 Task: Explore and apply different project templates and views in Asana.
Action: Mouse moved to (855, 535)
Screenshot: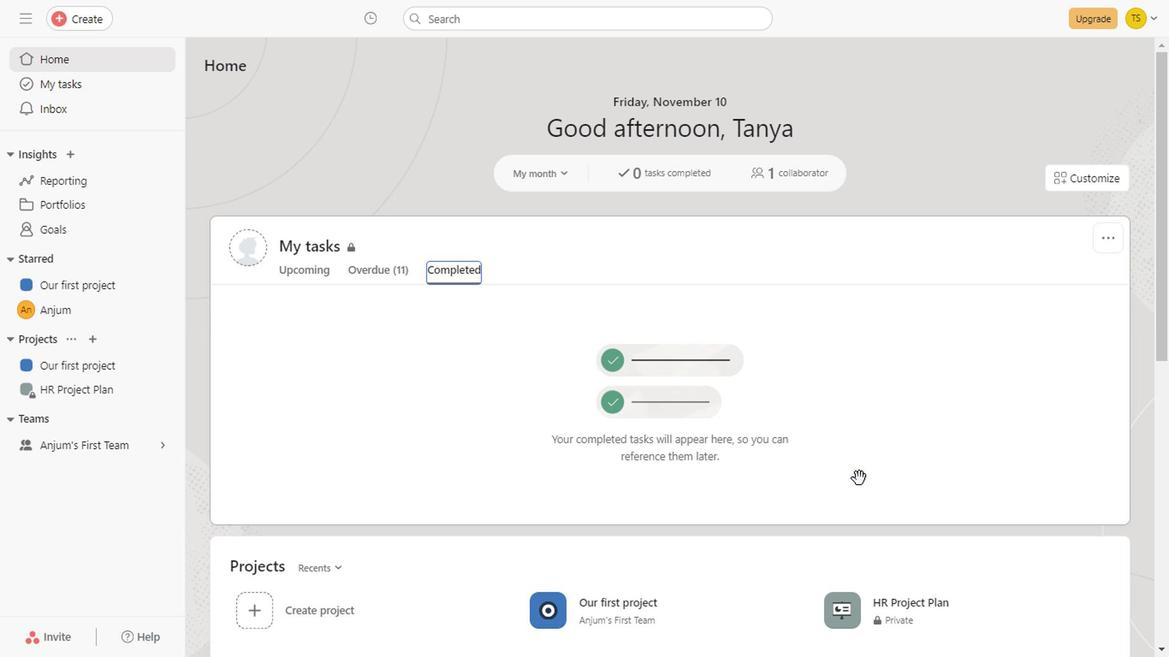 
Action: Mouse scrolled (855, 534) with delta (0, 0)
Screenshot: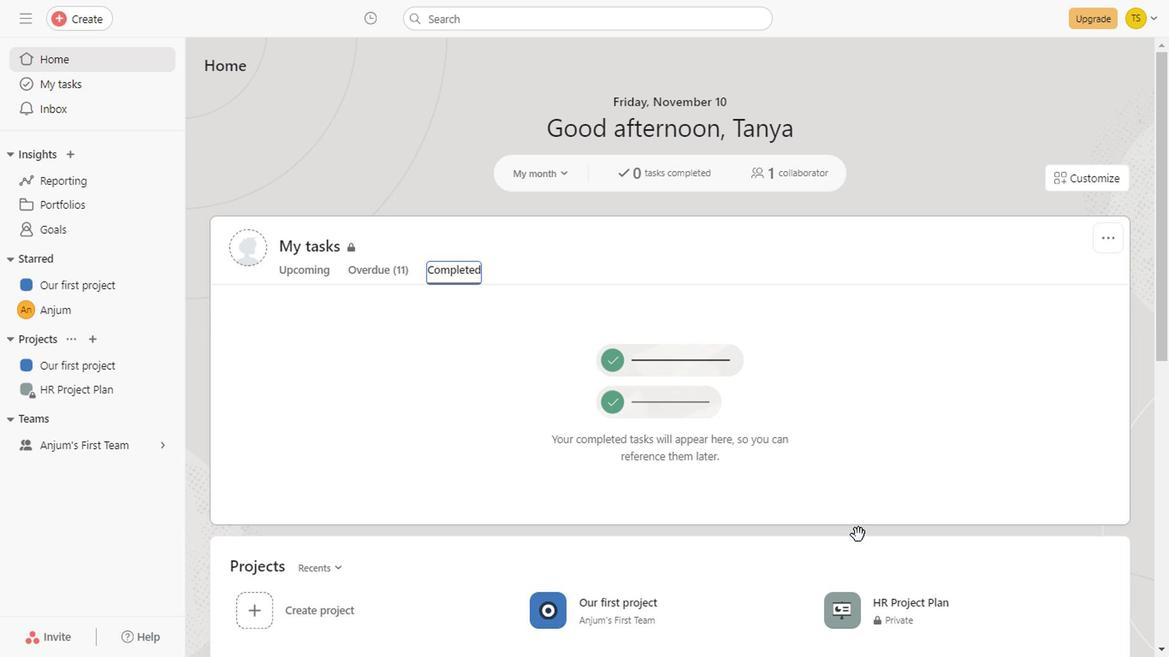 
Action: Mouse scrolled (855, 534) with delta (0, 0)
Screenshot: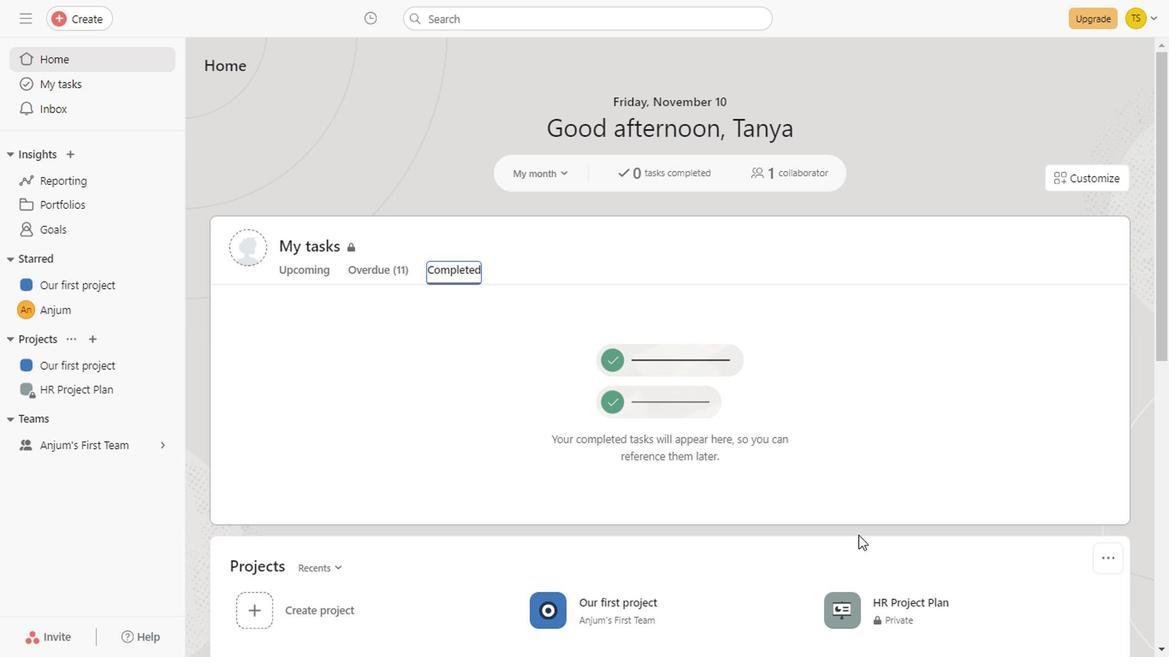 
Action: Mouse scrolled (855, 534) with delta (0, 0)
Screenshot: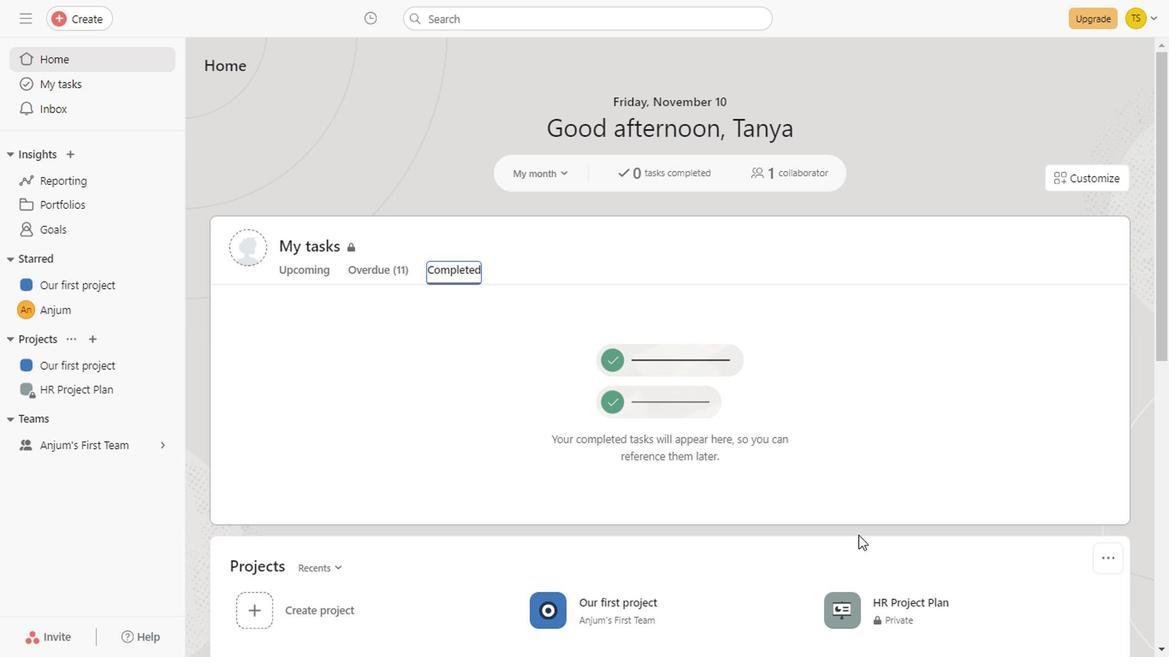 
Action: Mouse scrolled (855, 534) with delta (0, 0)
Screenshot: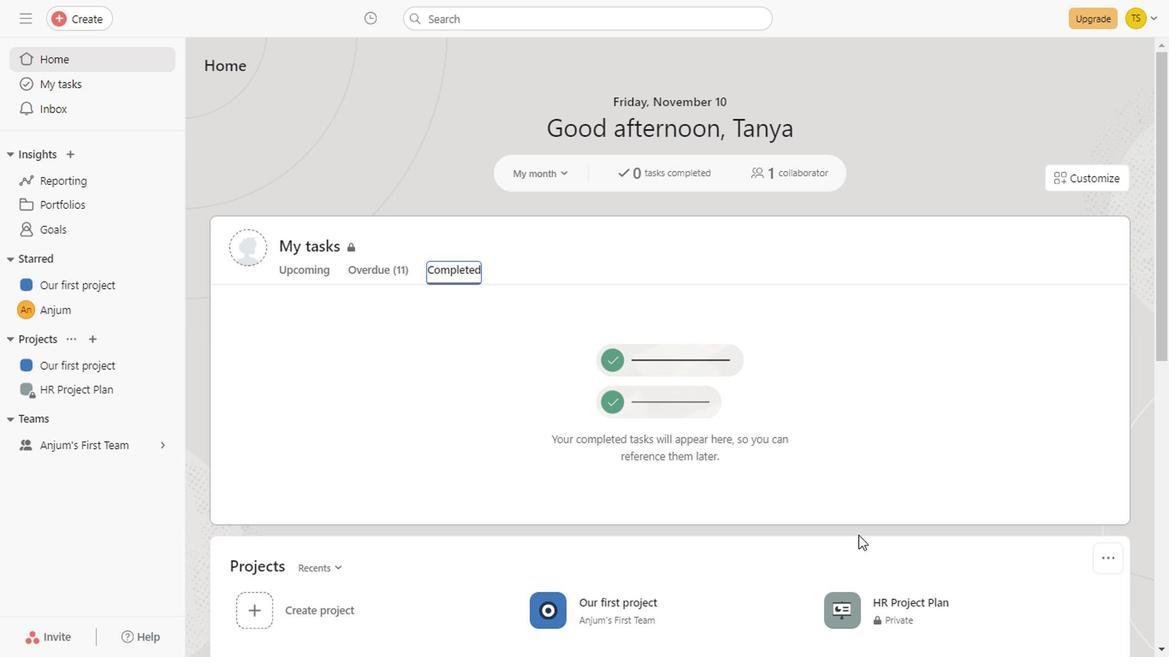
Action: Mouse scrolled (855, 534) with delta (0, 0)
Screenshot: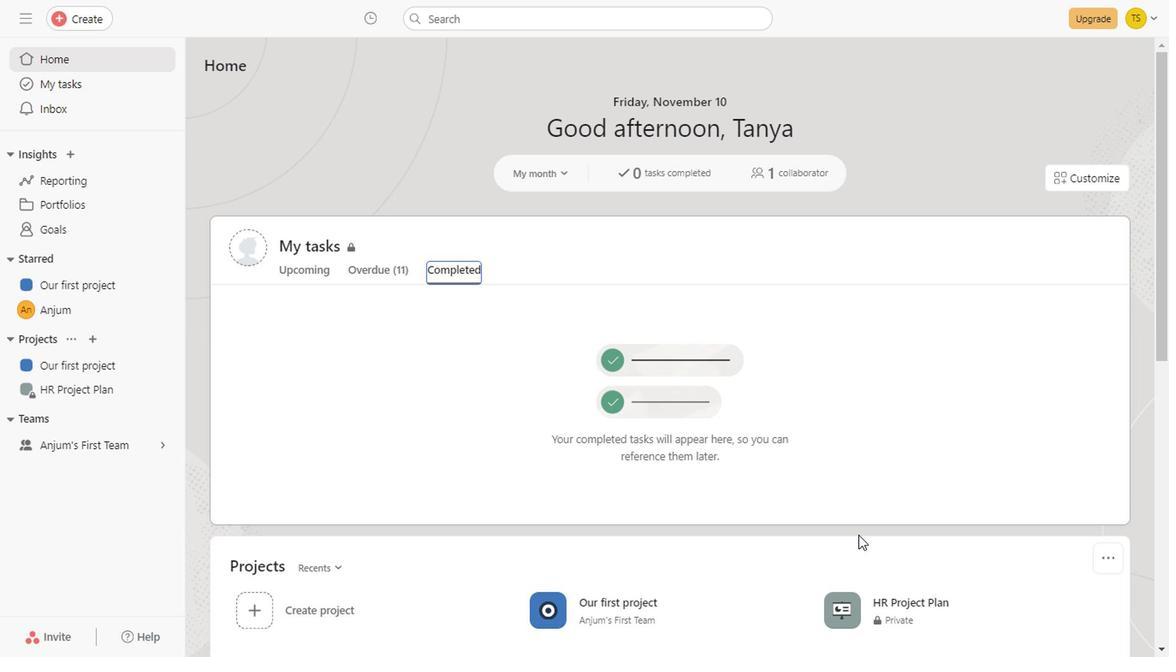 
Action: Mouse scrolled (855, 534) with delta (0, 0)
Screenshot: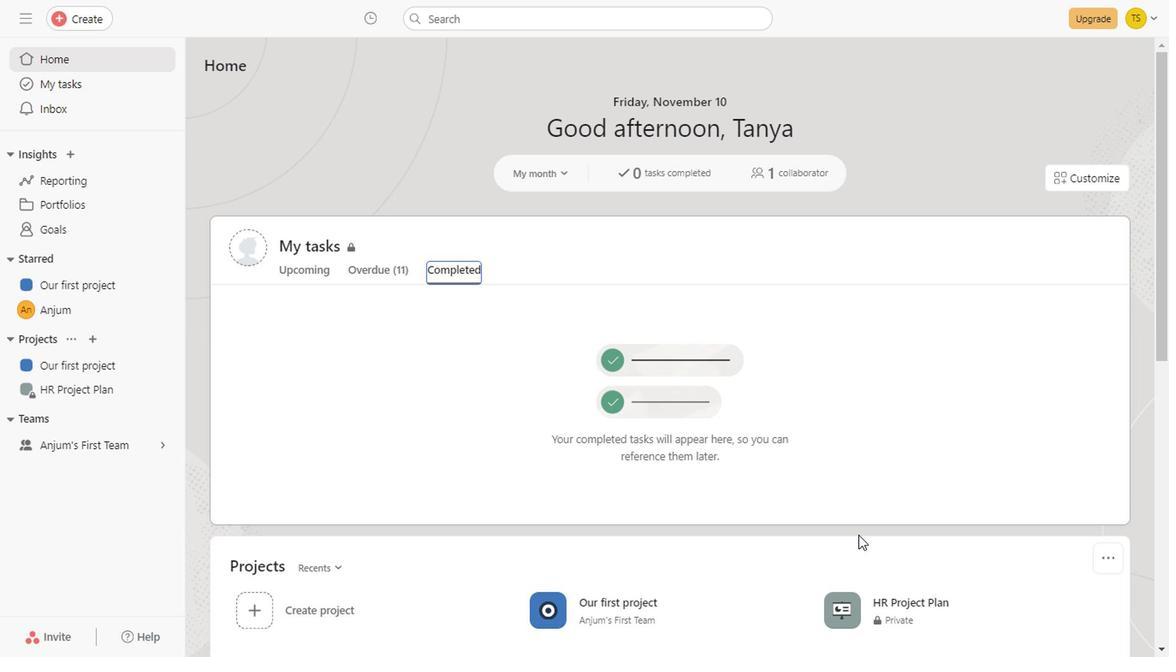
Action: Mouse scrolled (855, 534) with delta (0, 0)
Screenshot: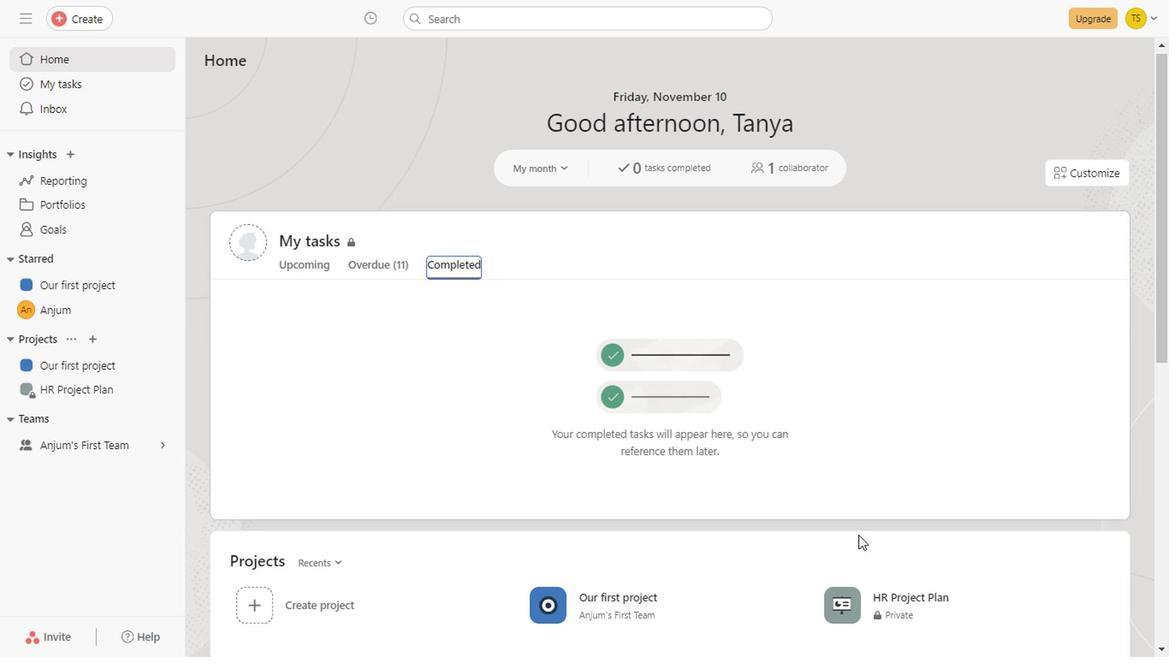 
Action: Mouse scrolled (855, 534) with delta (0, 0)
Screenshot: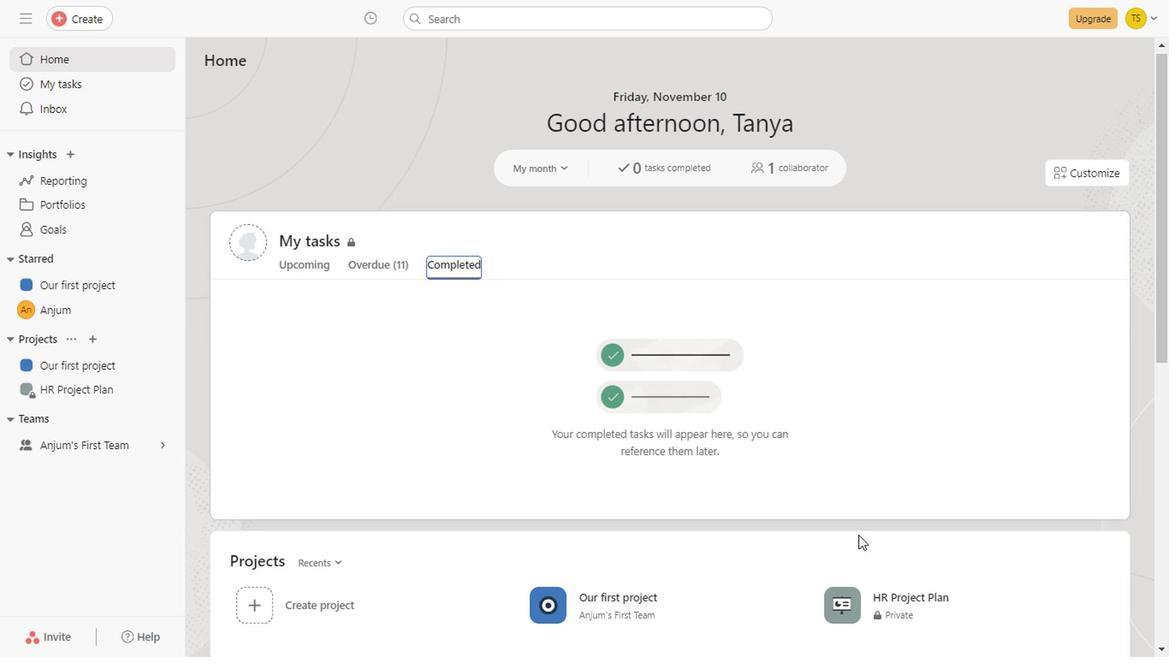 
Action: Mouse scrolled (855, 534) with delta (0, 0)
Screenshot: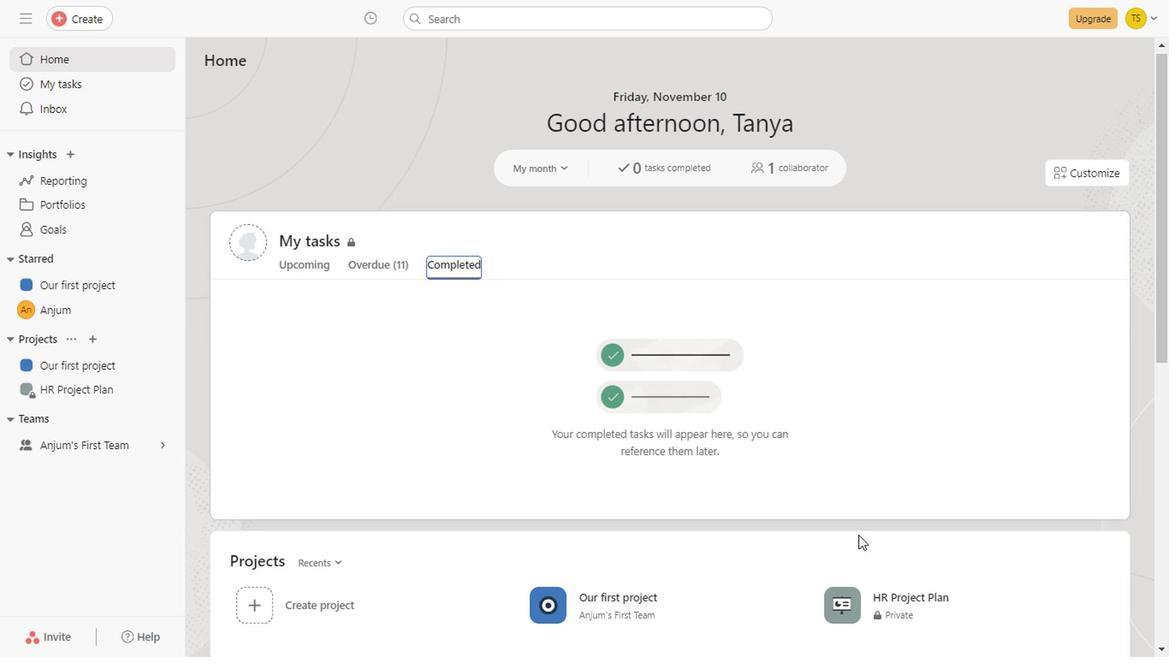 
Action: Mouse scrolled (855, 534) with delta (0, 0)
Screenshot: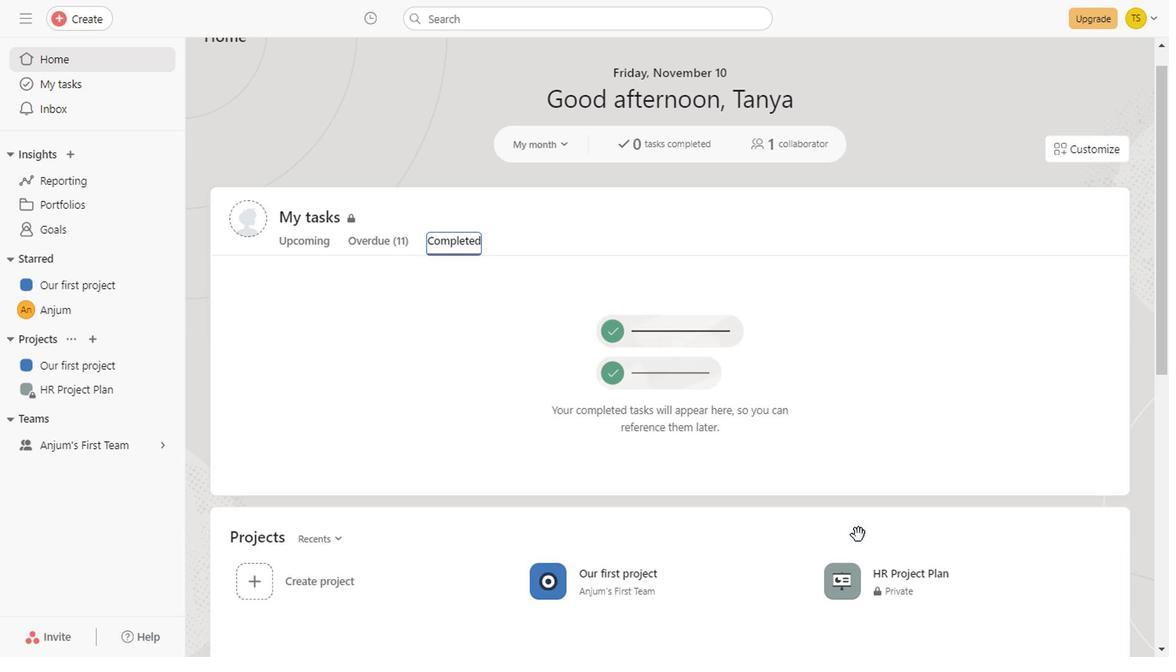 
Action: Mouse scrolled (855, 534) with delta (0, 0)
Screenshot: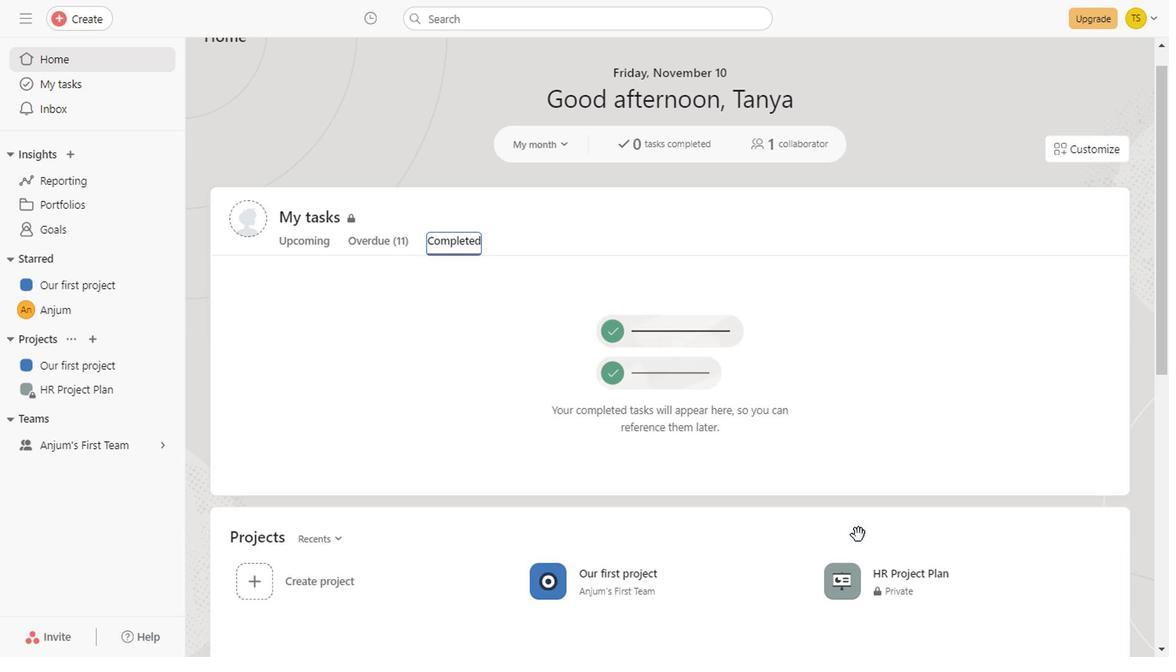 
Action: Mouse scrolled (855, 534) with delta (0, 0)
Screenshot: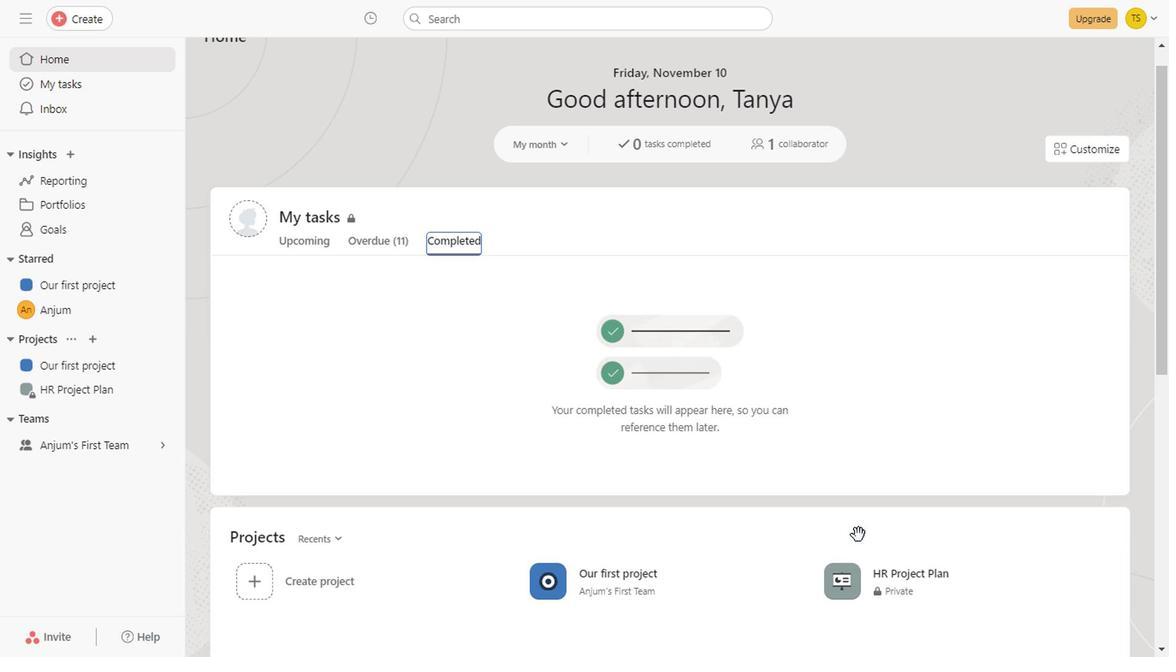 
Action: Mouse scrolled (855, 534) with delta (0, 0)
Screenshot: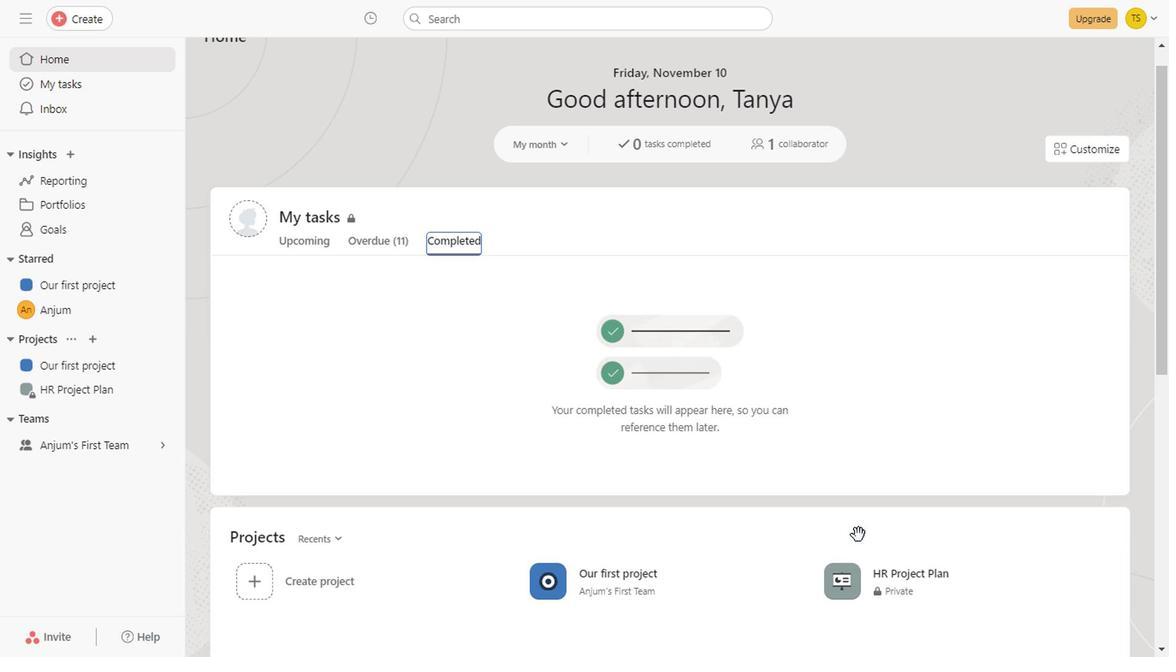
Action: Mouse scrolled (855, 534) with delta (0, 0)
Screenshot: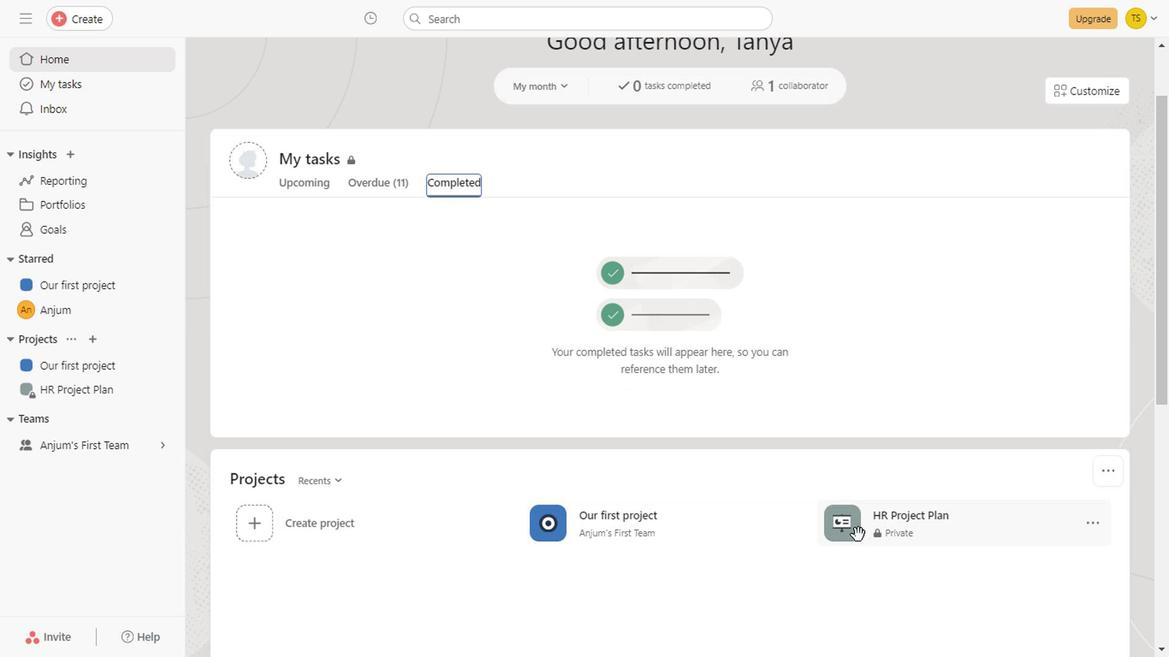 
Action: Mouse scrolled (855, 534) with delta (0, 0)
Screenshot: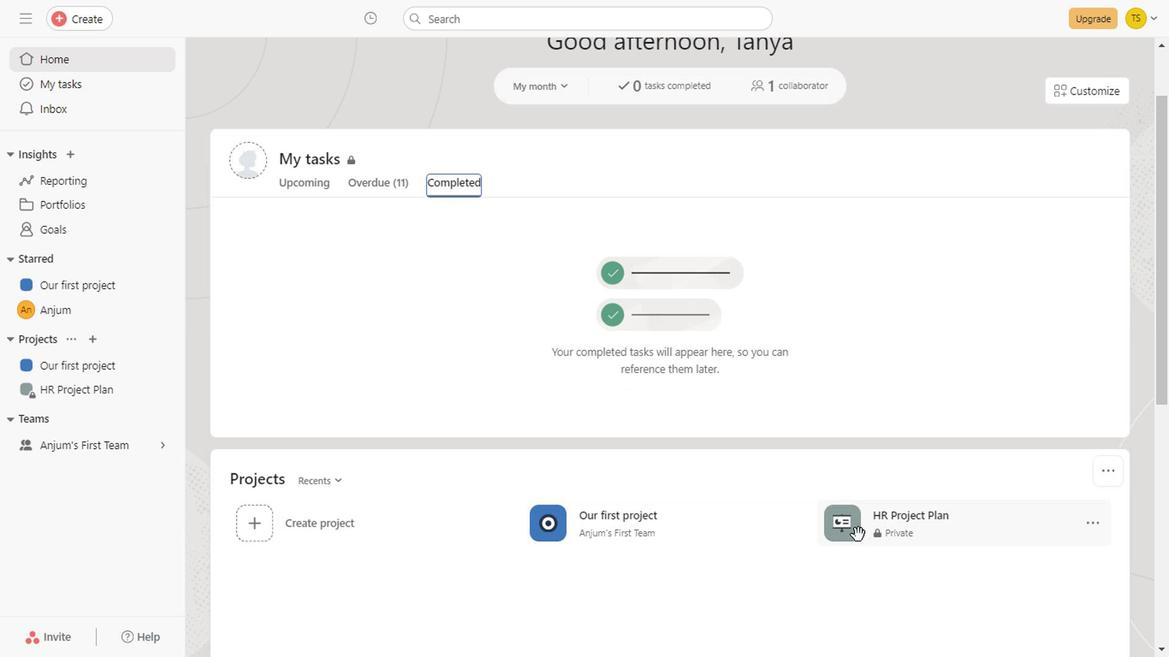 
Action: Mouse scrolled (855, 534) with delta (0, 0)
Screenshot: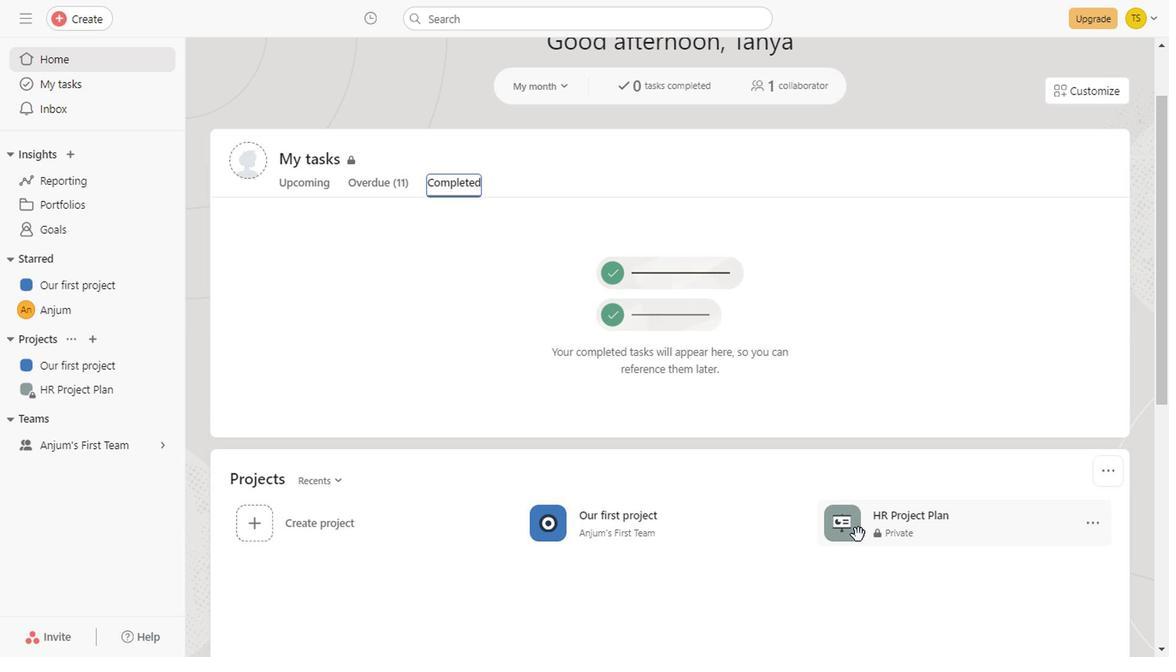 
Action: Mouse scrolled (855, 534) with delta (0, 0)
Screenshot: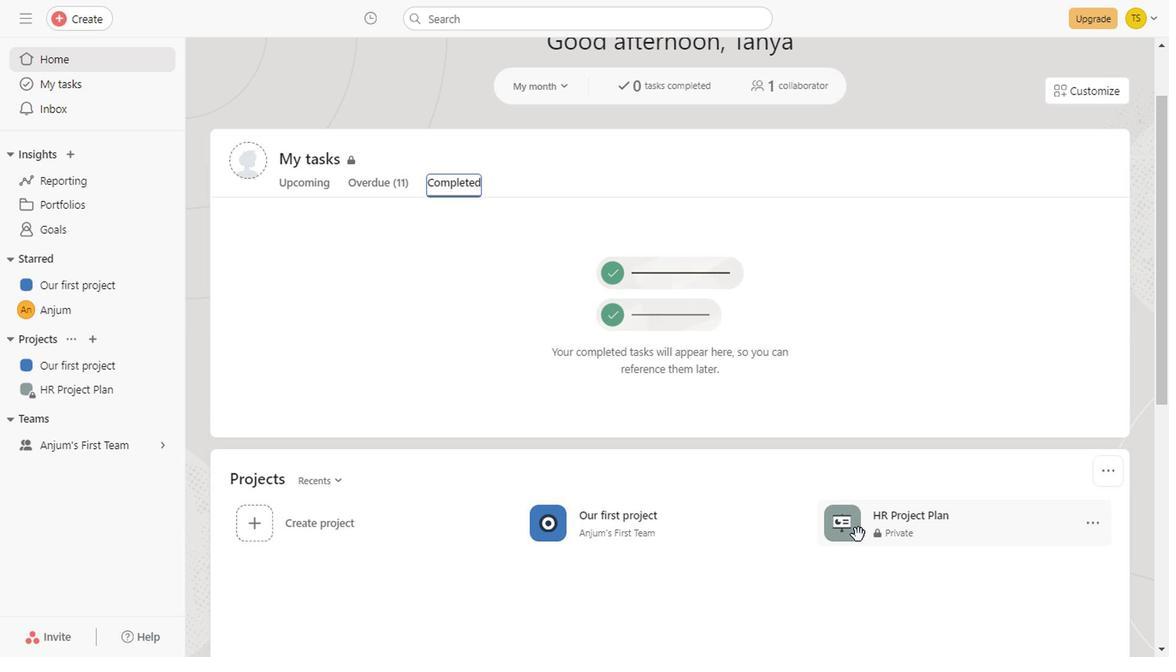 
Action: Mouse scrolled (855, 534) with delta (0, 0)
Screenshot: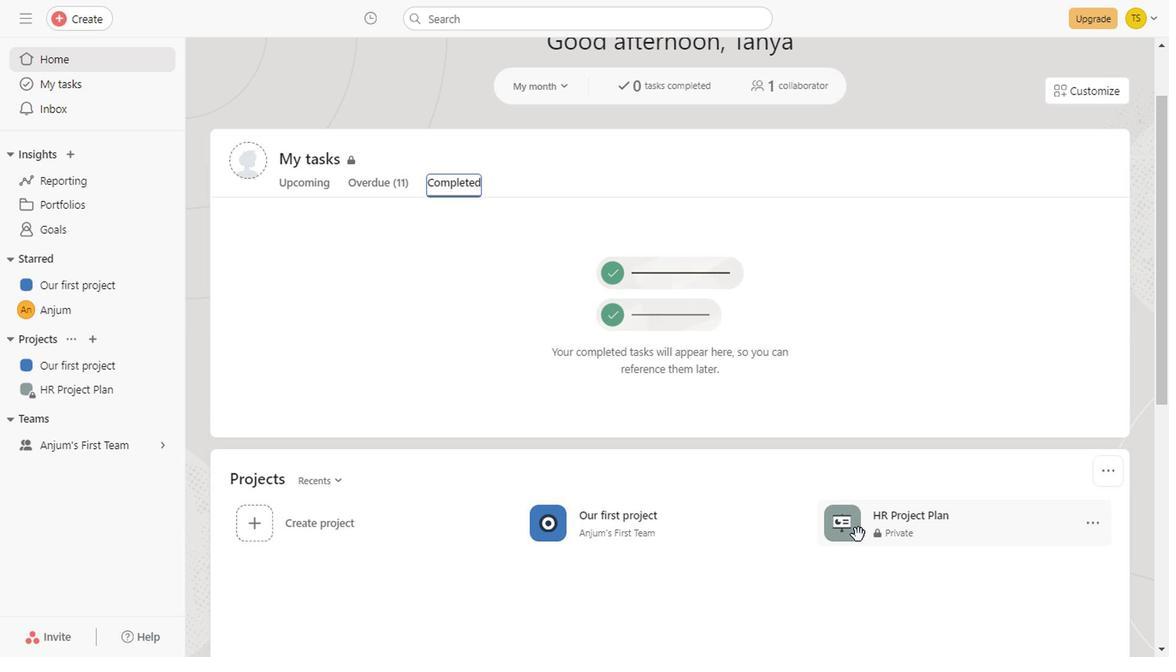
Action: Mouse scrolled (855, 534) with delta (0, 0)
Screenshot: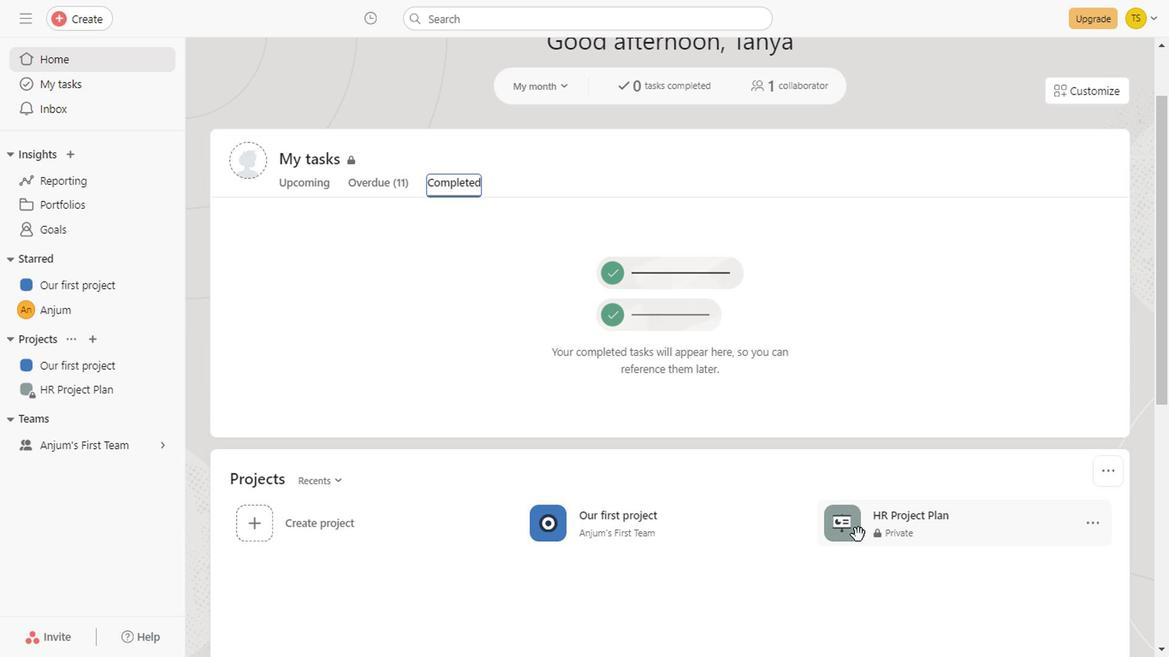 
Action: Mouse scrolled (855, 534) with delta (0, 0)
Screenshot: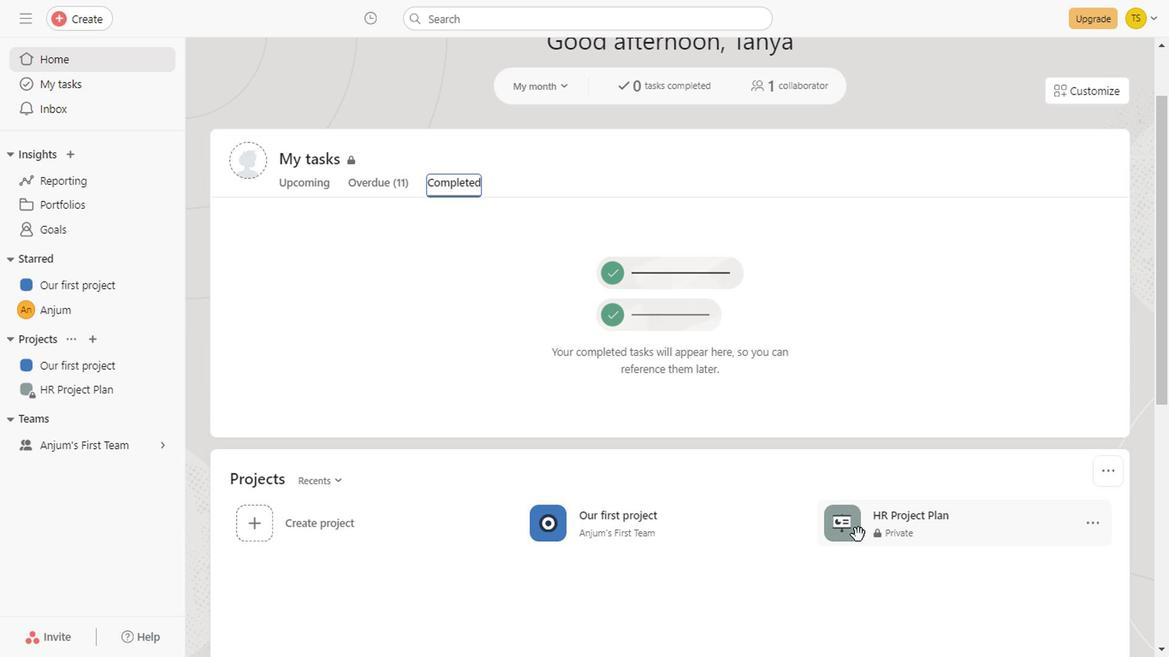 
Action: Mouse scrolled (855, 534) with delta (0, 0)
Screenshot: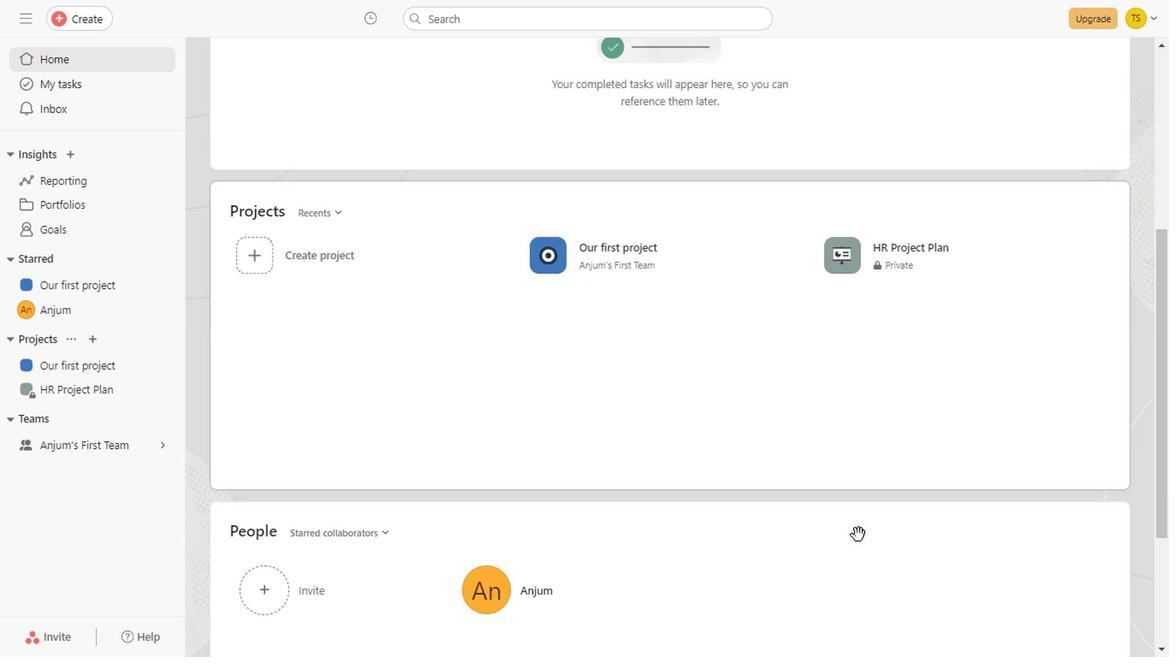 
Action: Mouse scrolled (855, 534) with delta (0, 0)
Screenshot: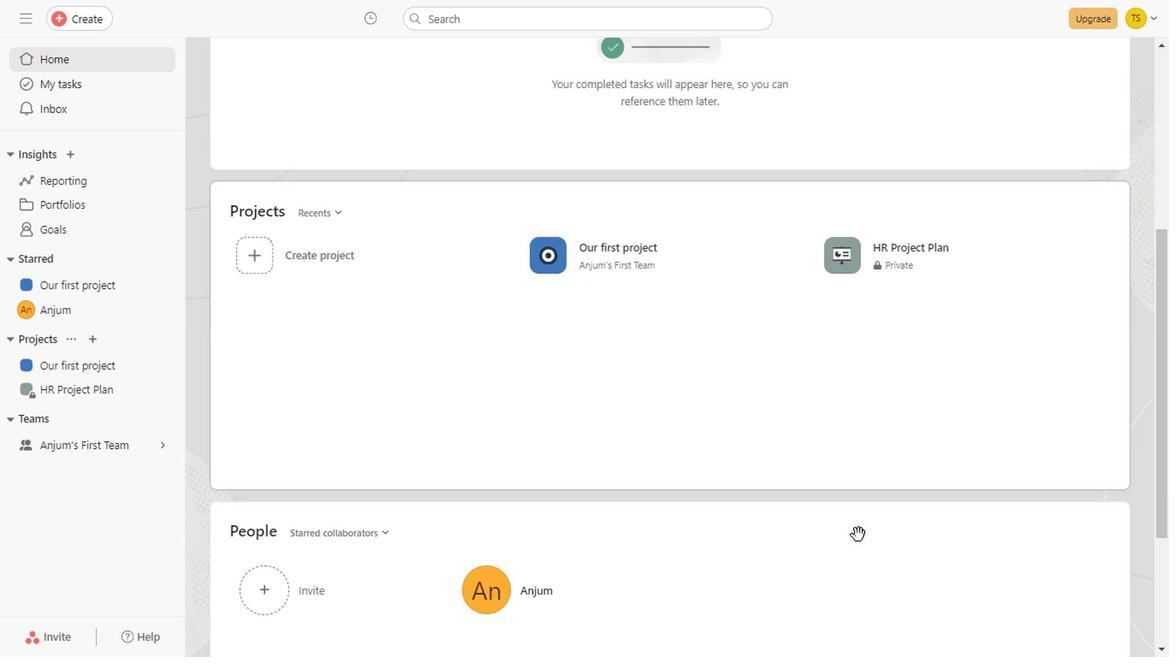 
Action: Mouse scrolled (855, 534) with delta (0, 0)
Screenshot: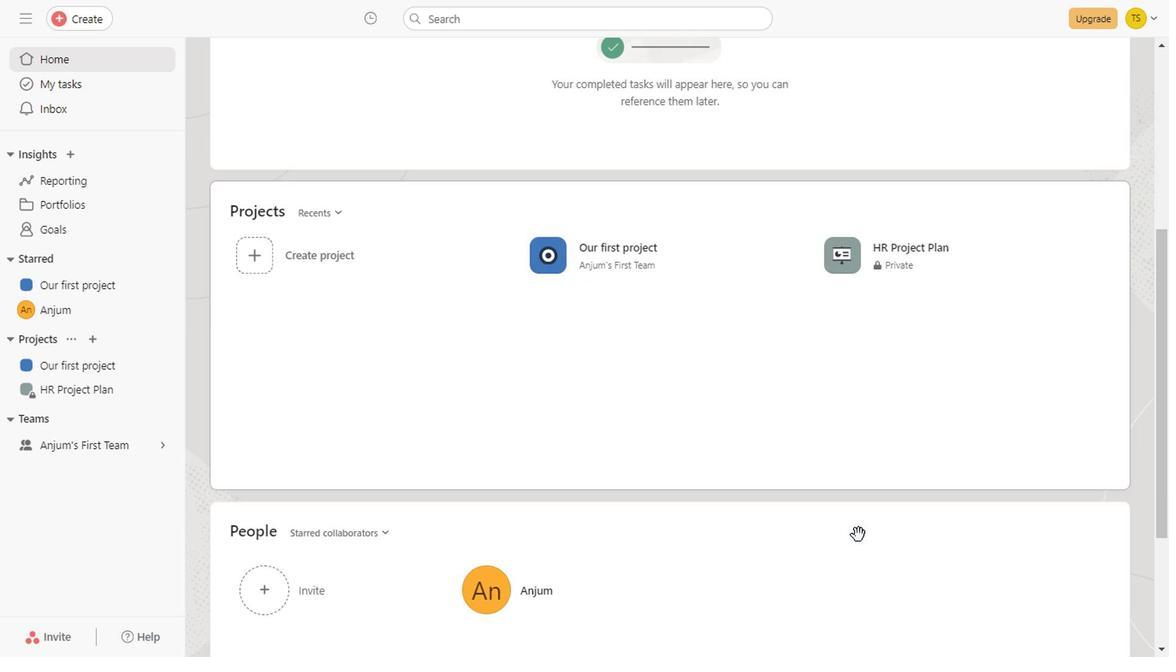
Action: Mouse scrolled (855, 534) with delta (0, 0)
Screenshot: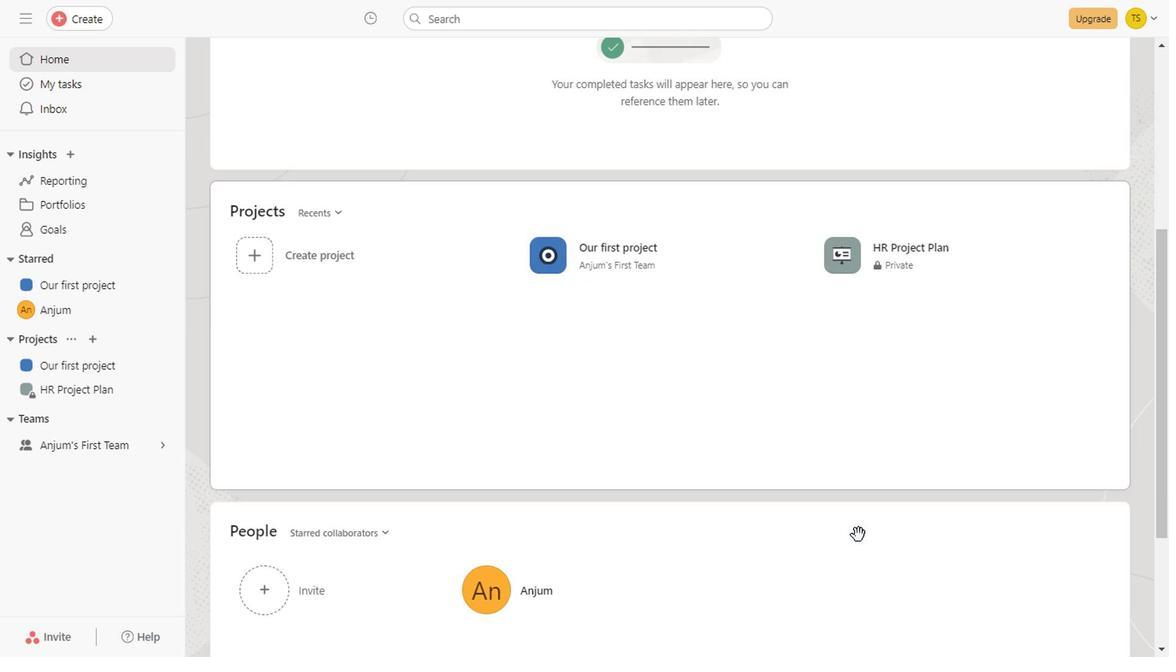
Action: Mouse scrolled (855, 534) with delta (0, 0)
Screenshot: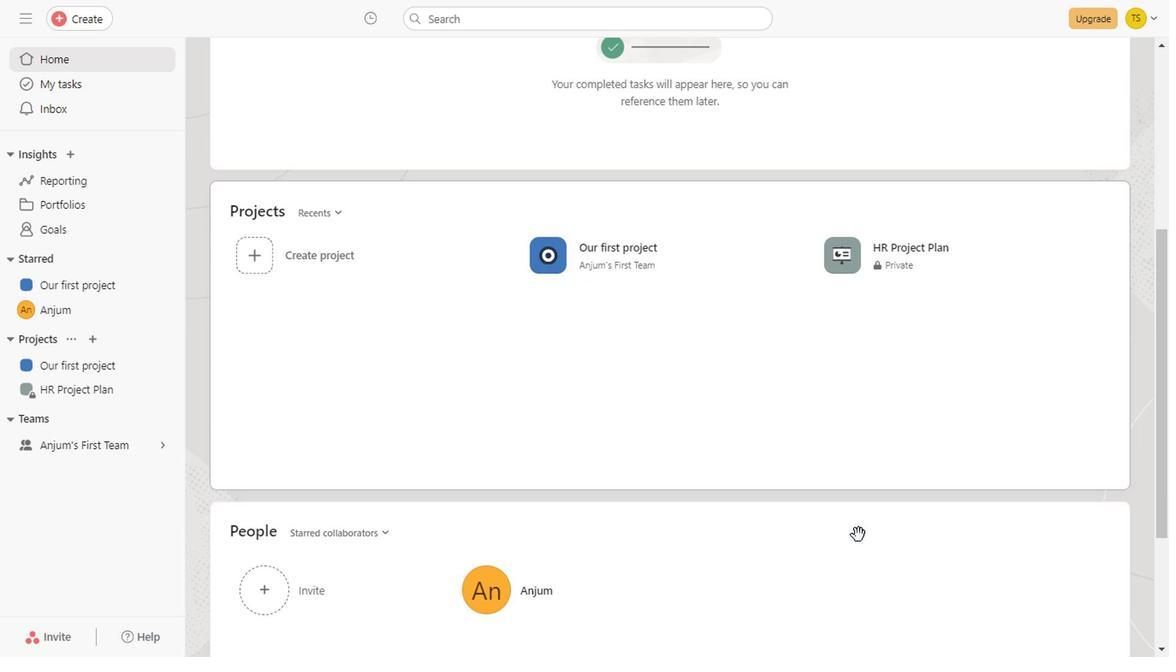 
Action: Mouse scrolled (855, 534) with delta (0, 0)
Screenshot: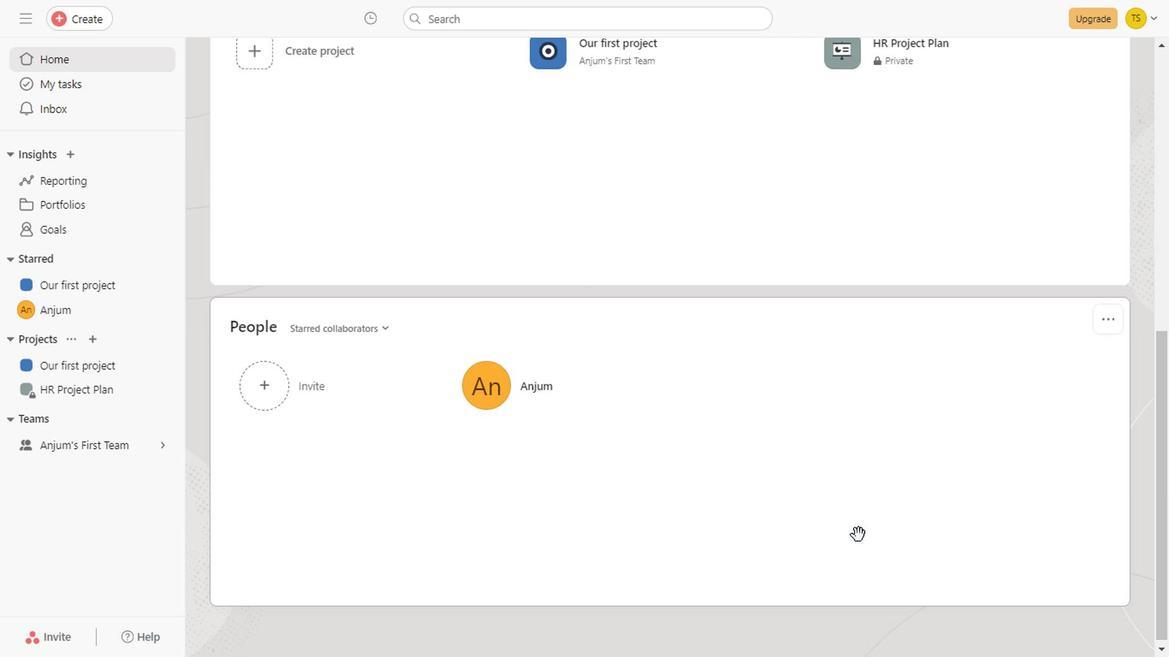 
Action: Mouse scrolled (855, 534) with delta (0, 0)
Screenshot: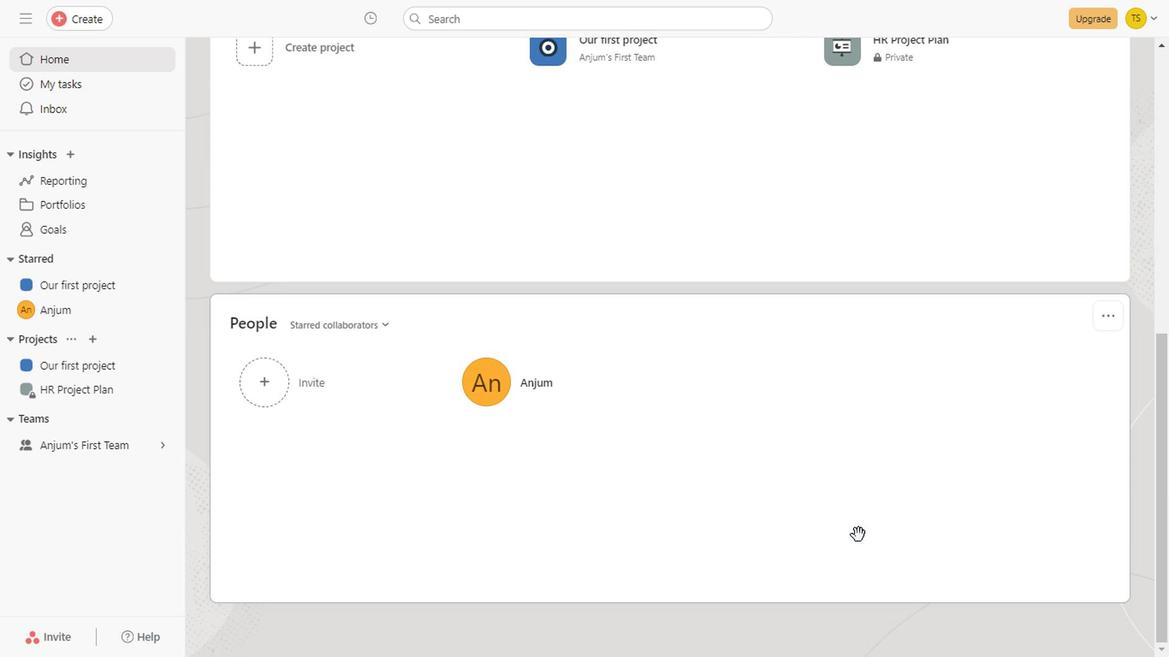 
Action: Mouse scrolled (855, 534) with delta (0, 0)
Screenshot: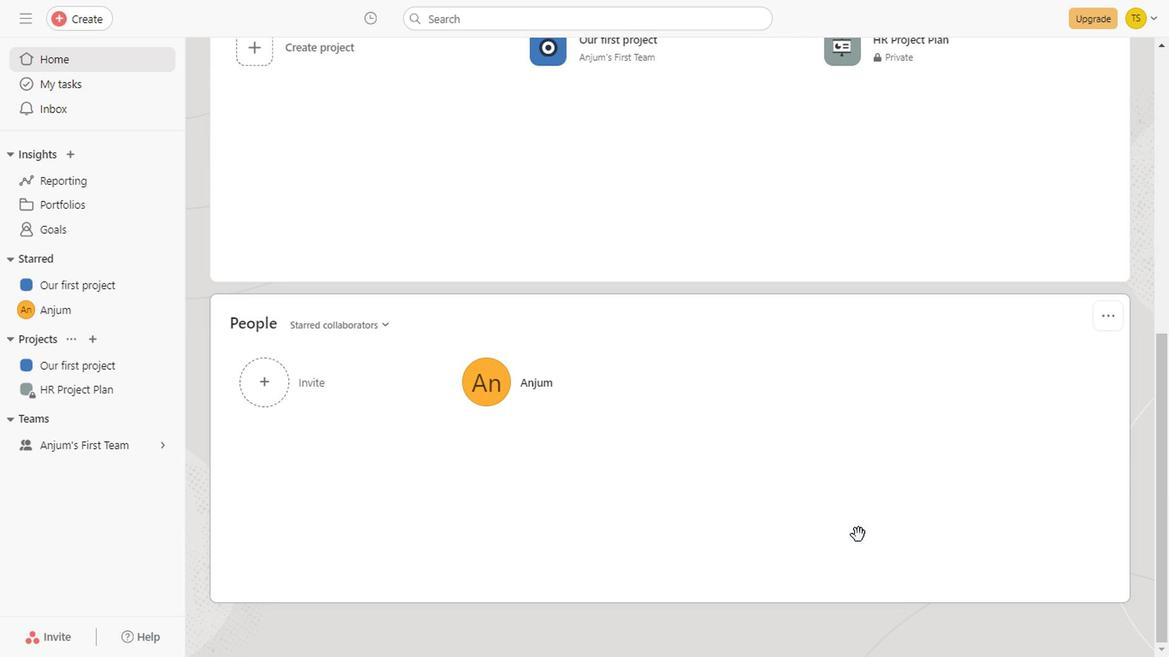 
Action: Mouse scrolled (855, 534) with delta (0, 0)
Screenshot: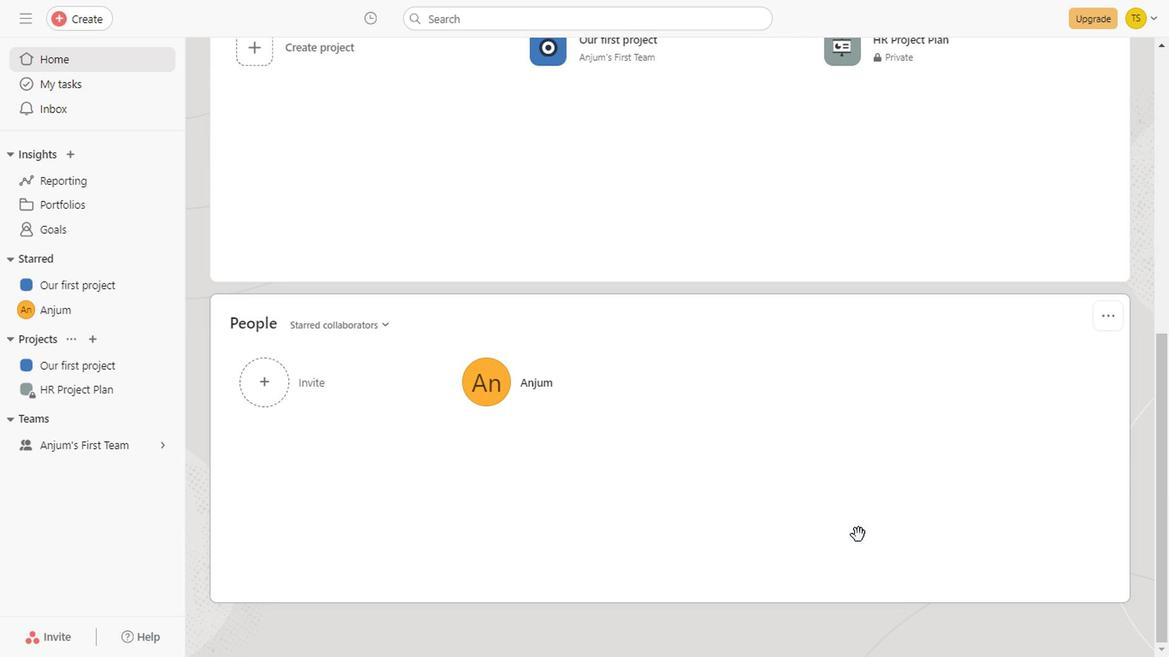 
Action: Mouse scrolled (855, 534) with delta (0, 0)
Screenshot: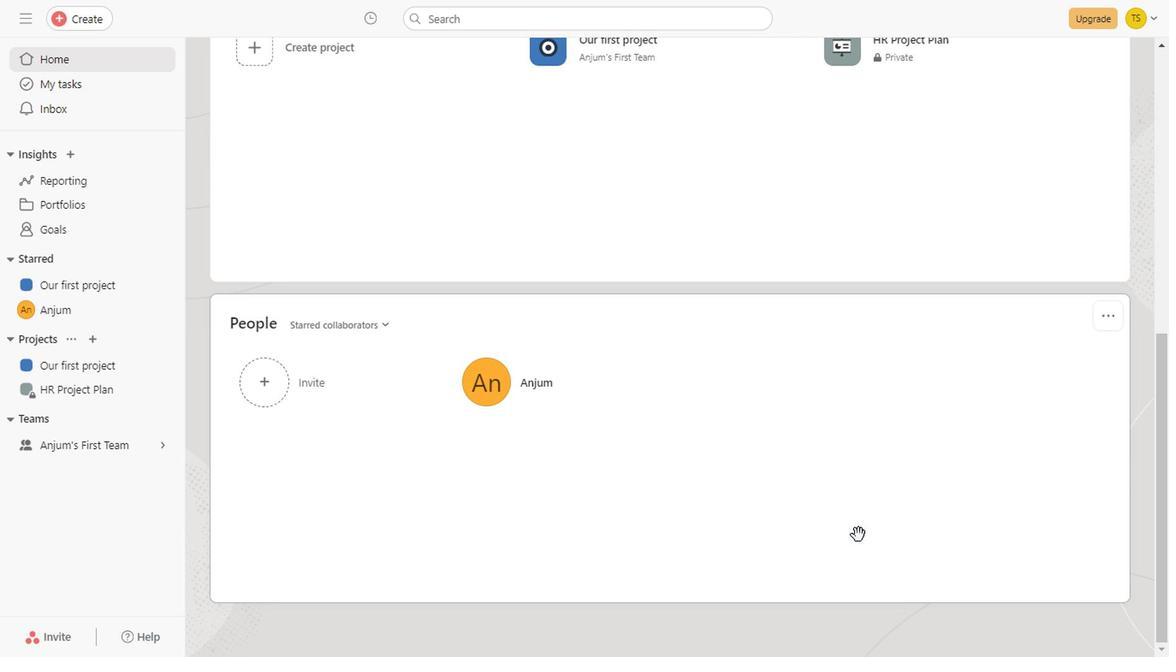
Action: Mouse scrolled (855, 534) with delta (0, 0)
Screenshot: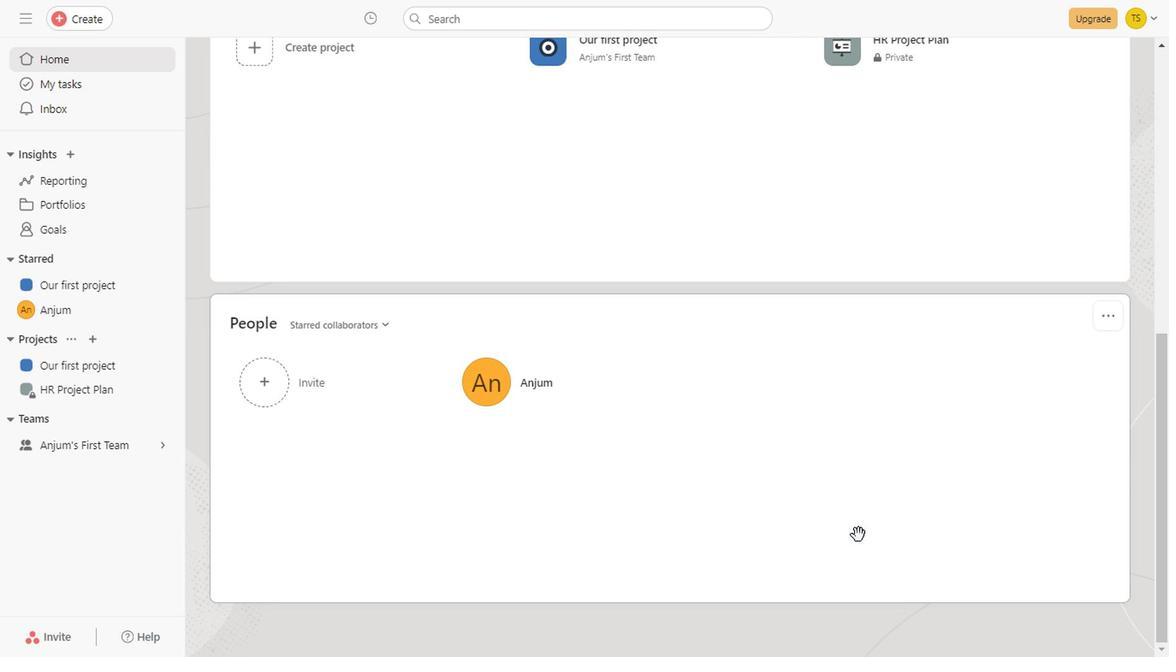 
Action: Mouse scrolled (855, 534) with delta (0, 0)
Screenshot: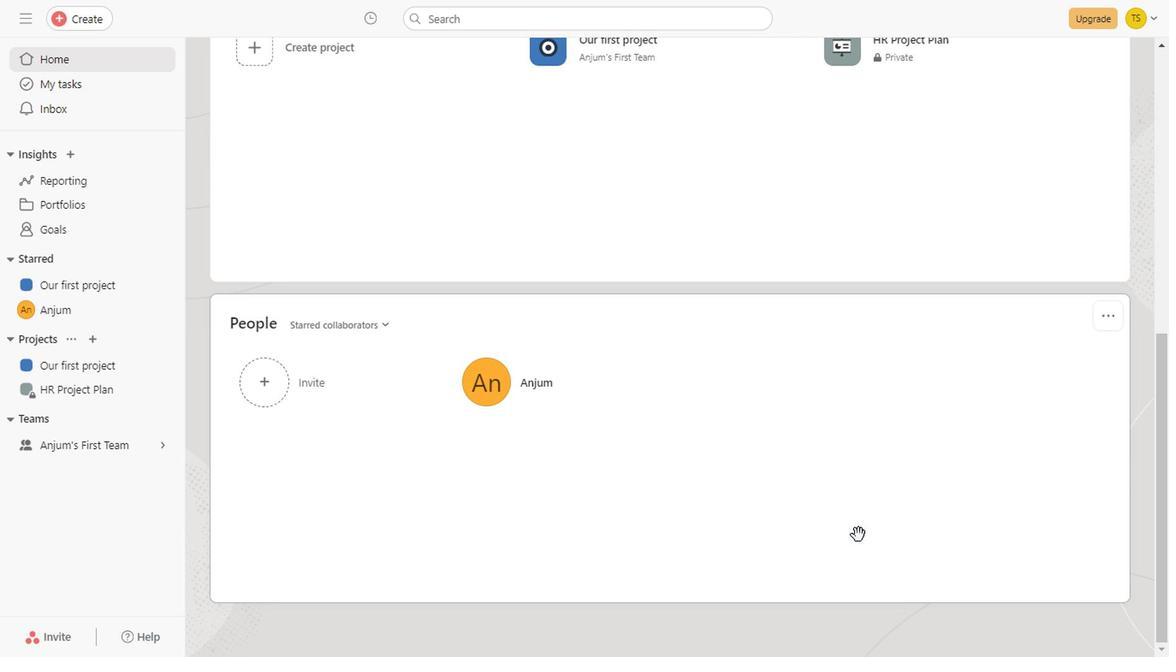 
Action: Mouse scrolled (855, 534) with delta (0, 0)
Screenshot: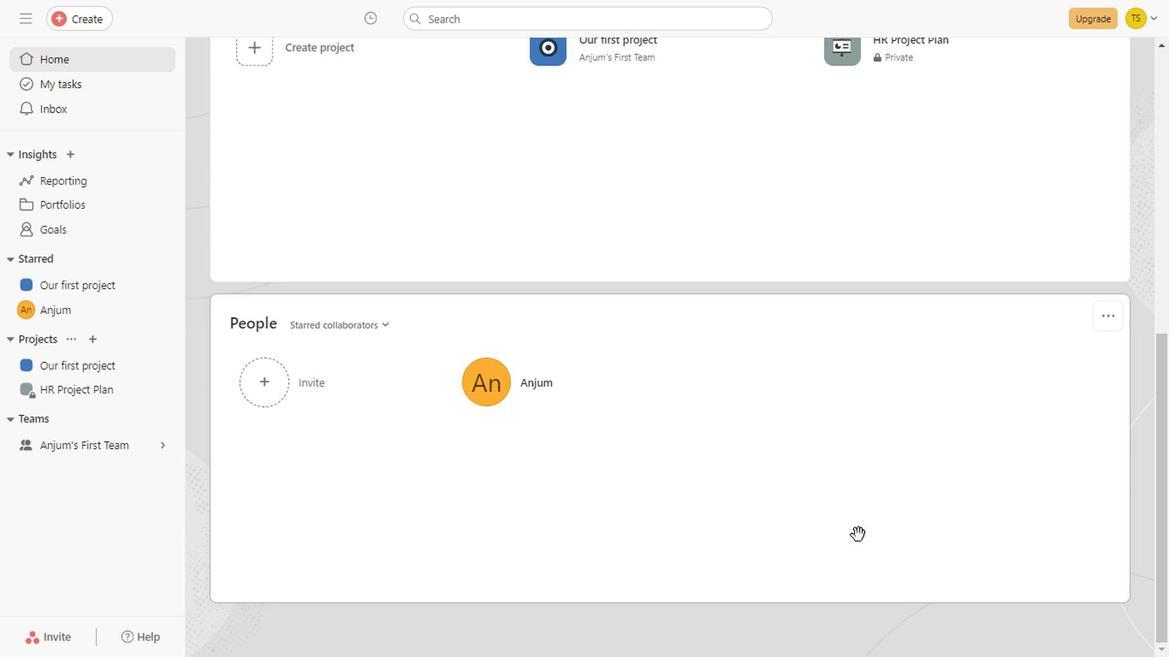 
Action: Mouse scrolled (855, 534) with delta (0, 0)
Screenshot: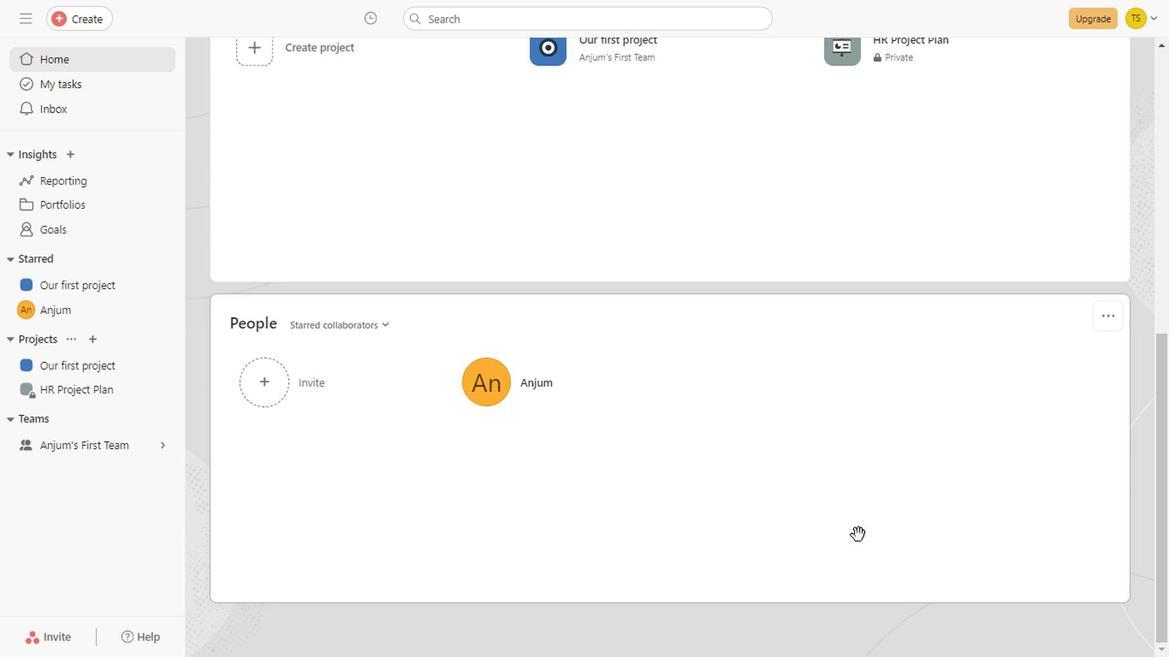 
Action: Mouse moved to (88, 334)
Screenshot: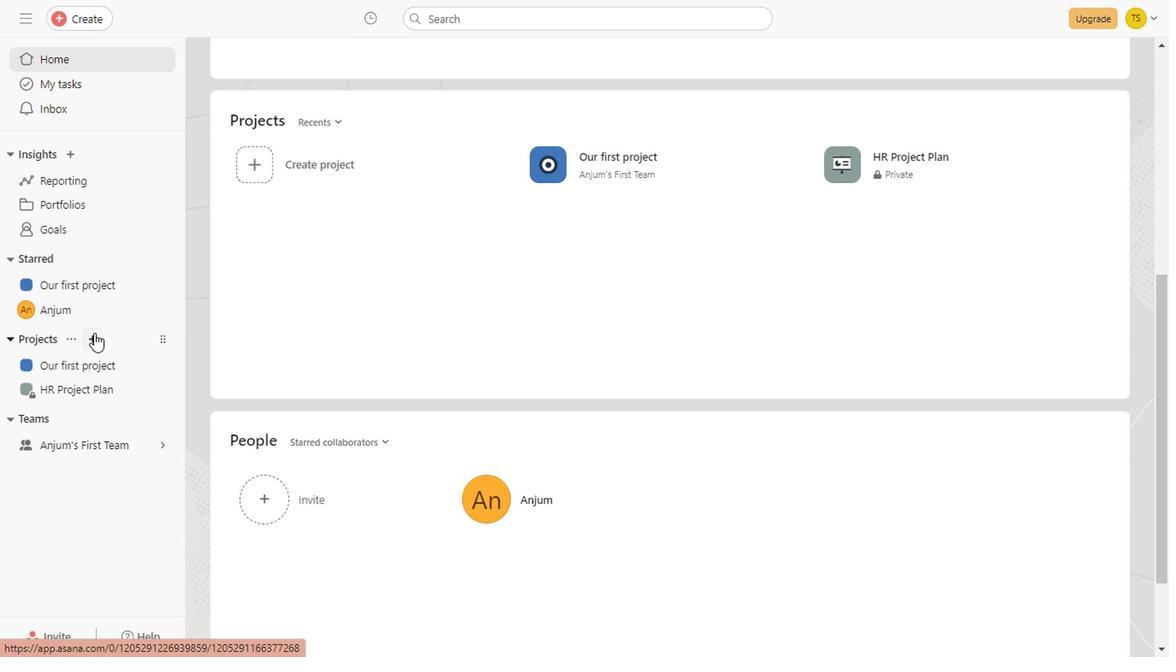 
Action: Mouse pressed left at (88, 334)
Screenshot: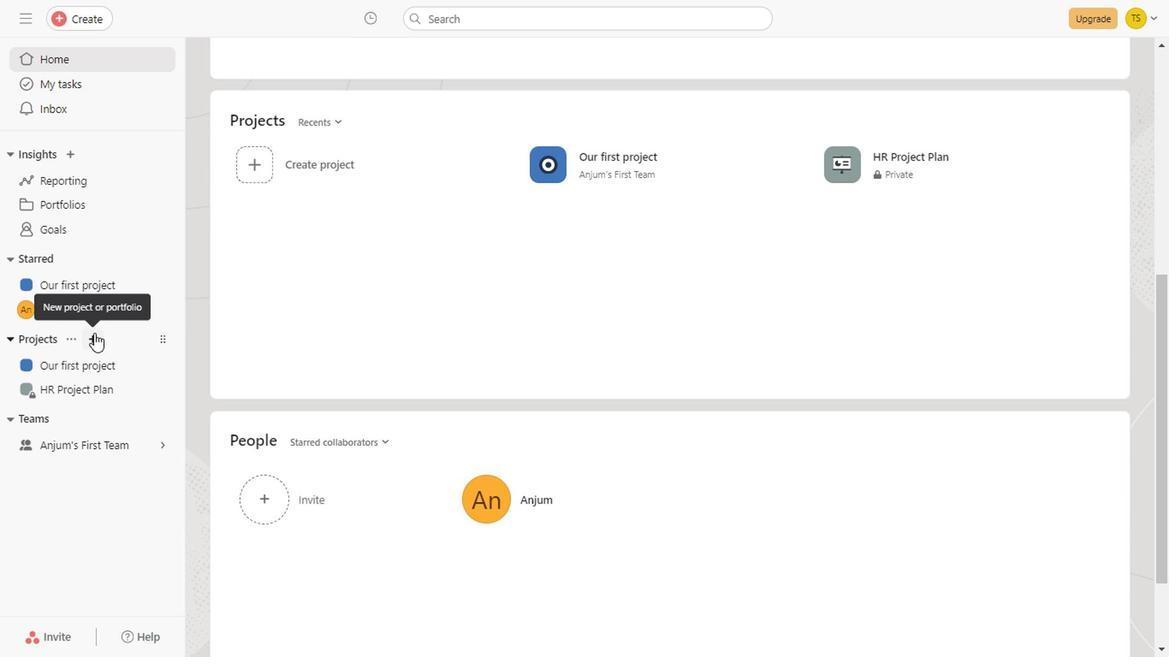 
Action: Mouse moved to (138, 373)
Screenshot: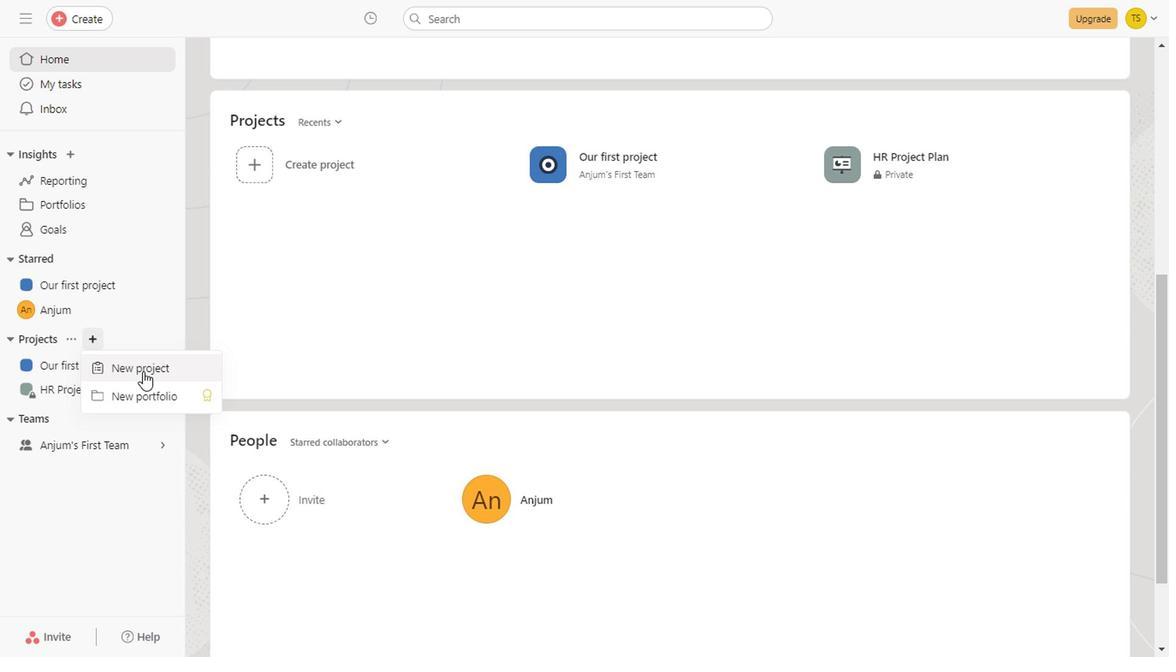 
Action: Mouse pressed left at (138, 373)
Screenshot: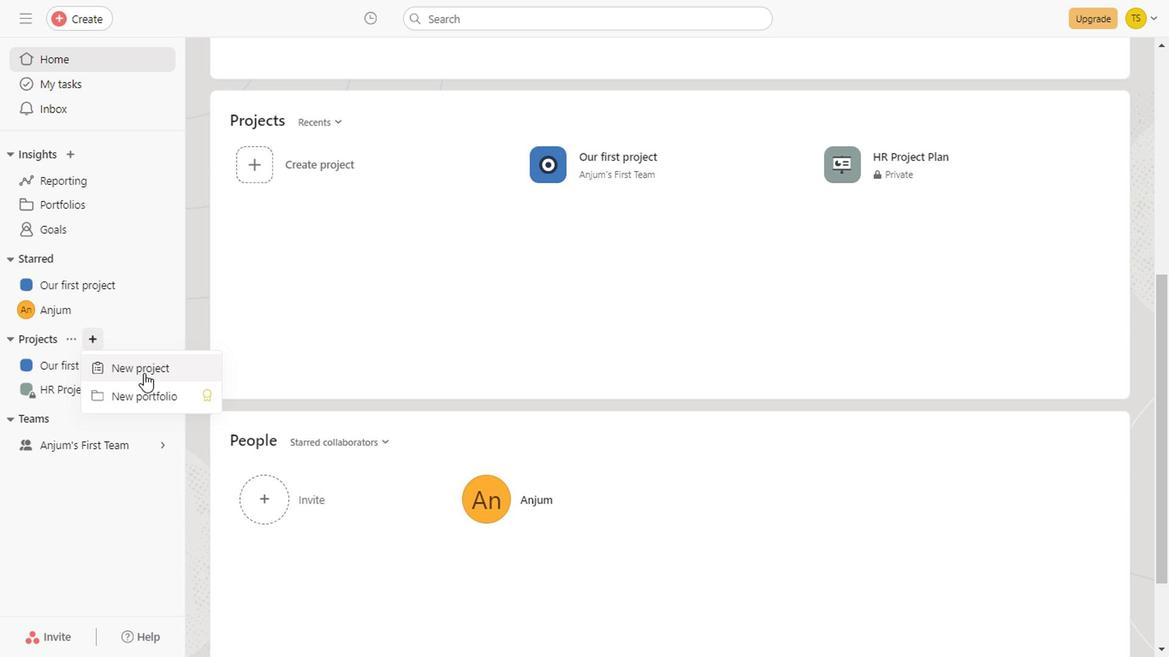 
Action: Mouse moved to (453, 337)
Screenshot: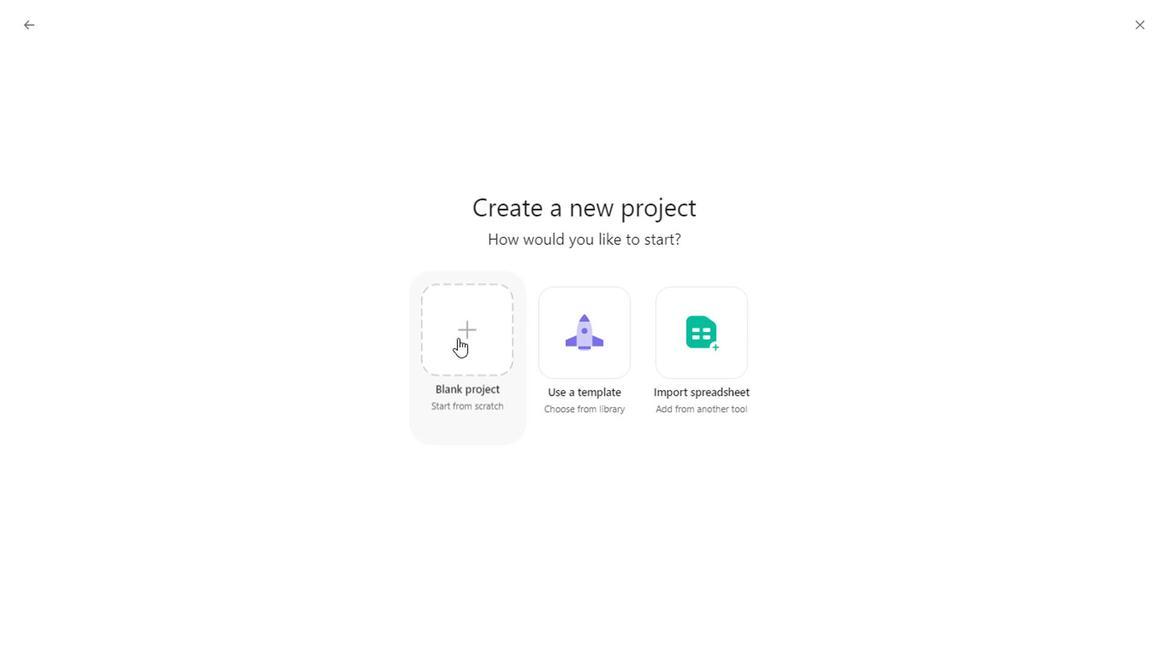 
Action: Mouse pressed left at (453, 337)
Screenshot: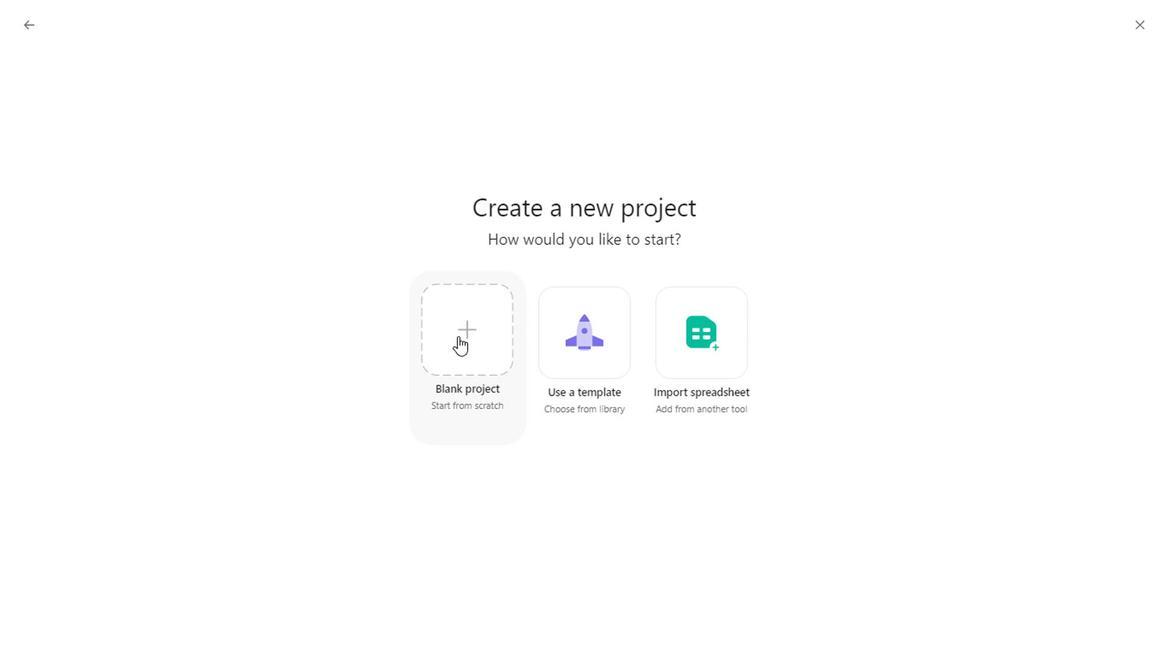 
Action: Mouse moved to (175, 300)
Screenshot: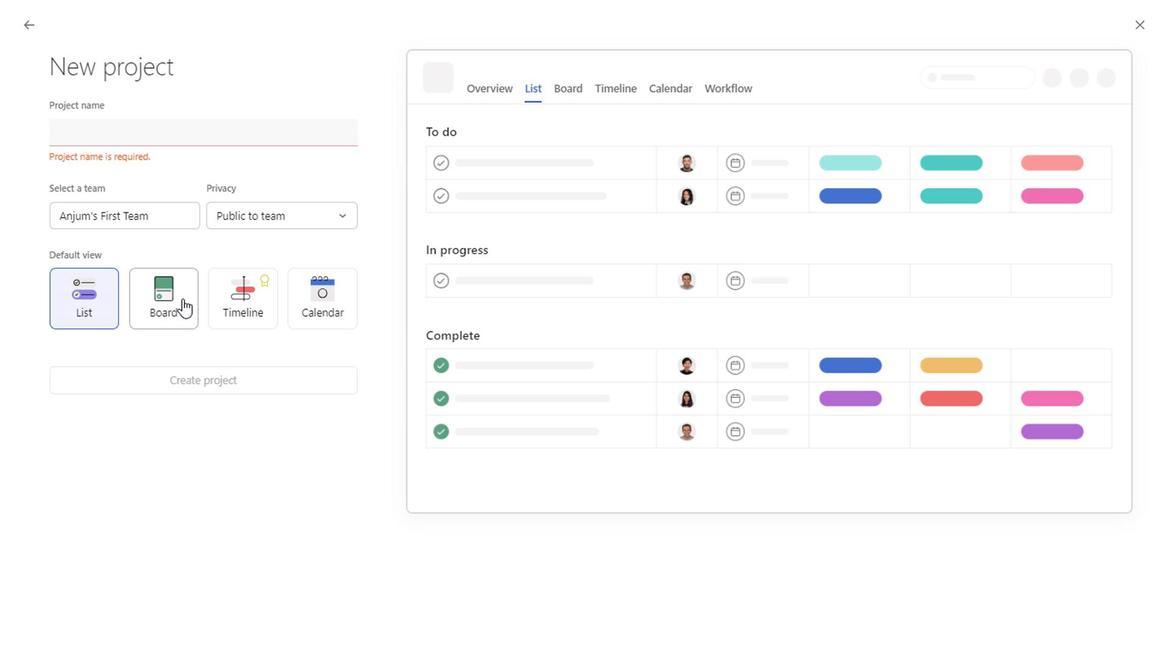 
Action: Mouse pressed left at (175, 300)
Screenshot: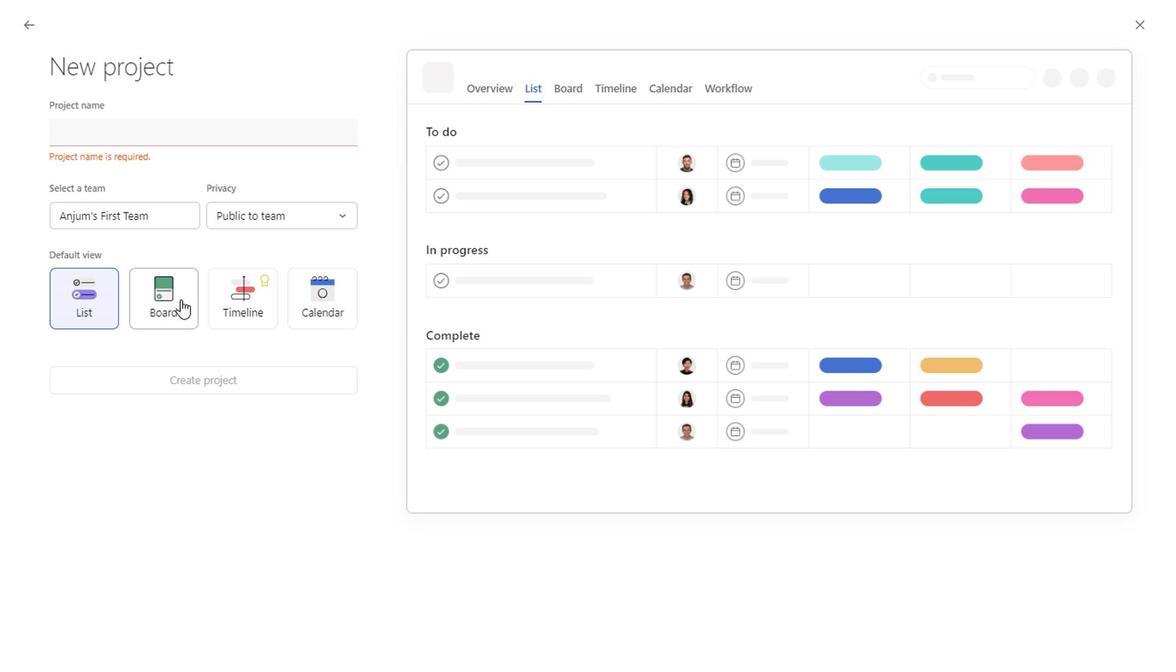 
Action: Mouse moved to (231, 283)
Screenshot: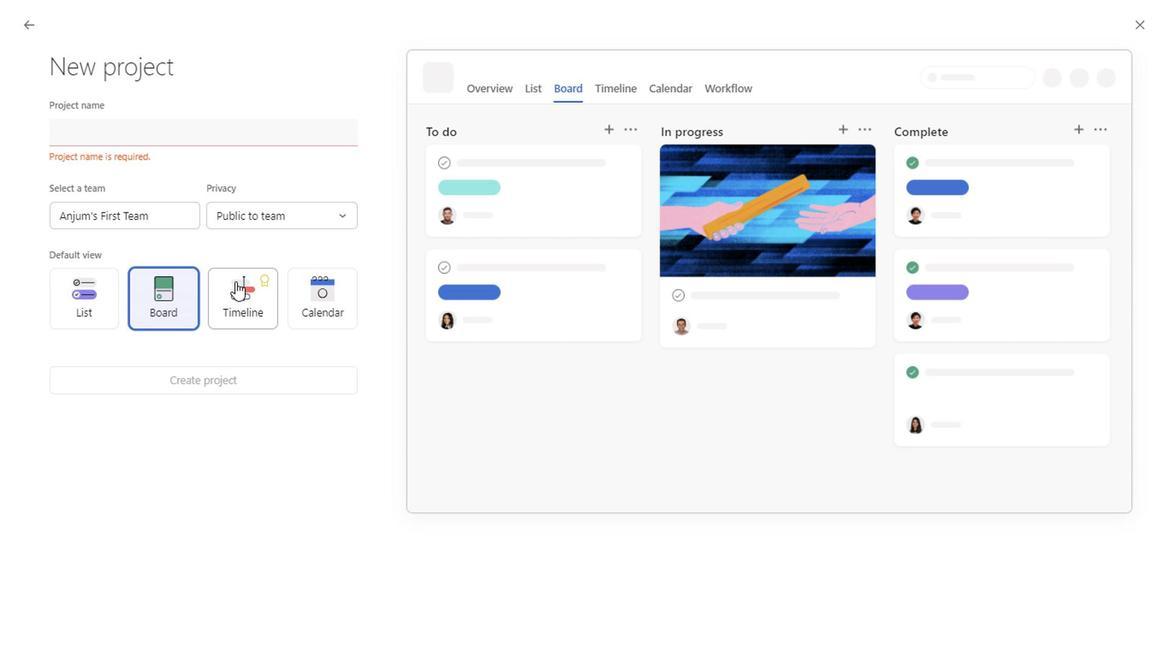 
Action: Mouse pressed left at (231, 283)
Screenshot: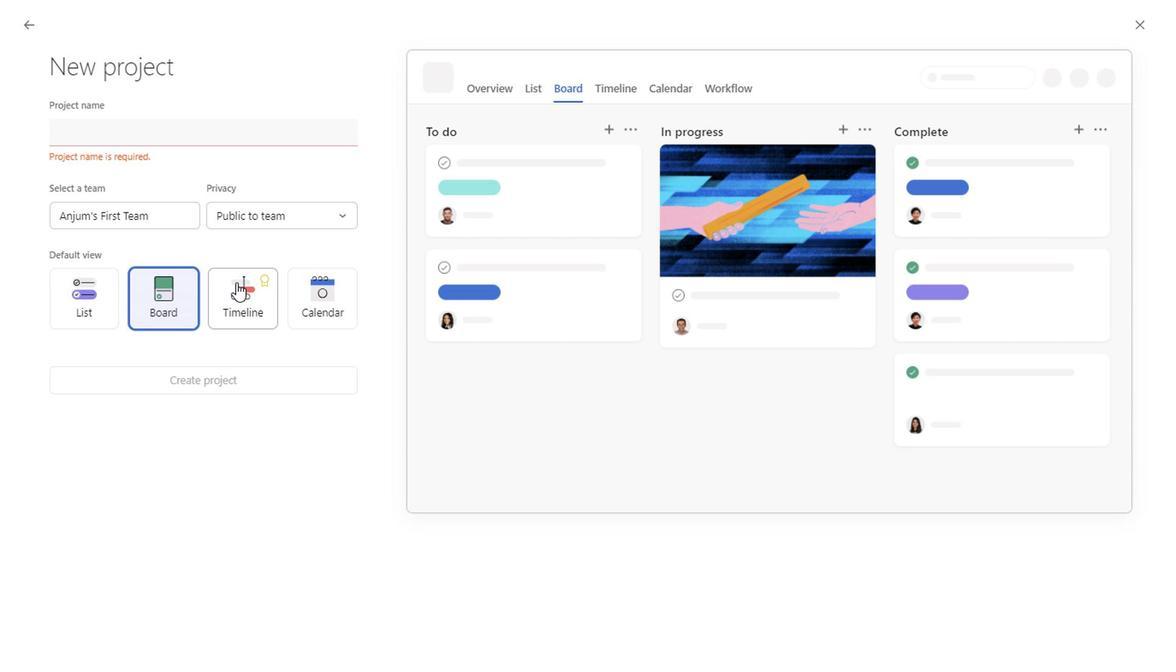 
Action: Mouse moved to (299, 307)
Screenshot: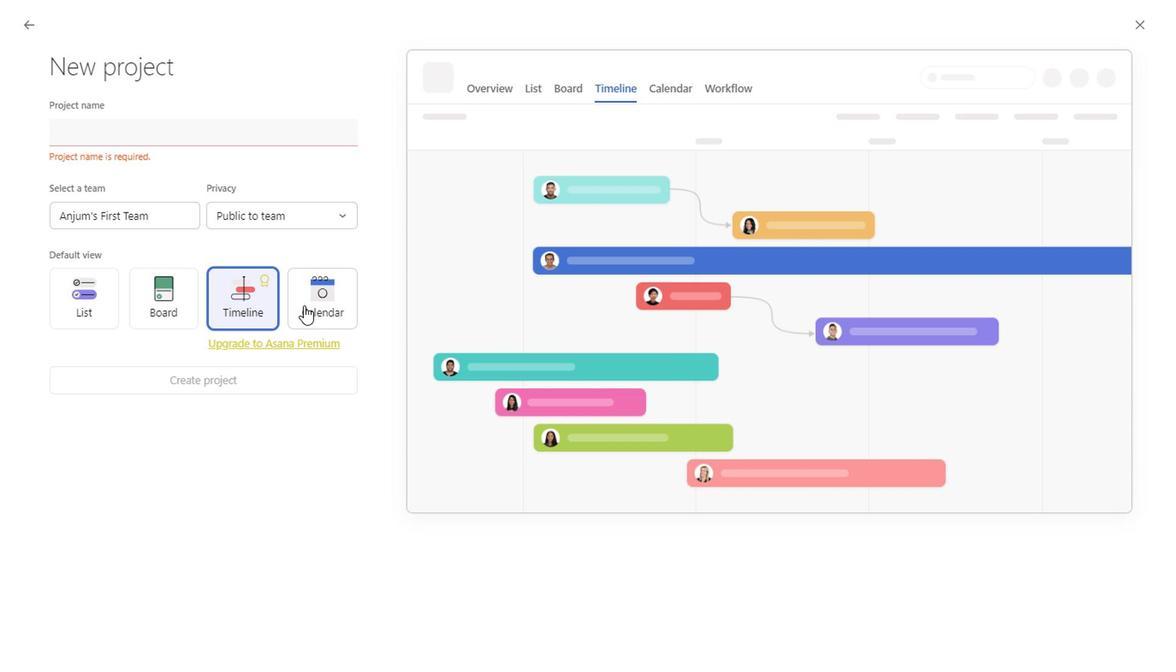 
Action: Mouse pressed left at (299, 307)
Screenshot: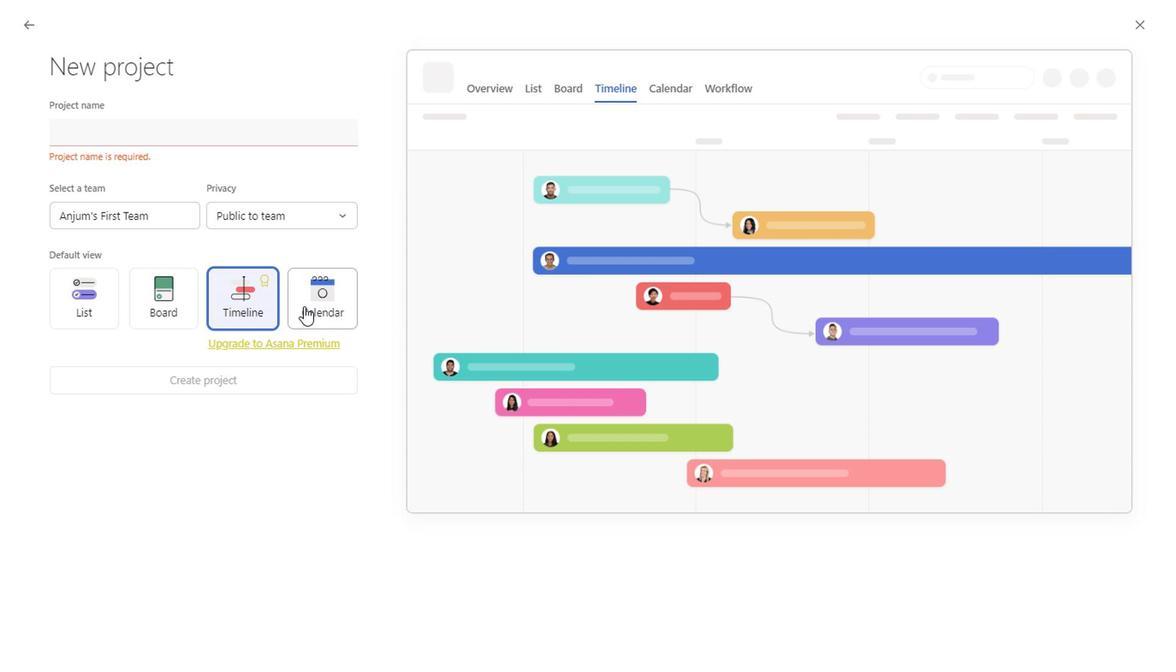 
Action: Mouse moved to (23, 32)
Screenshot: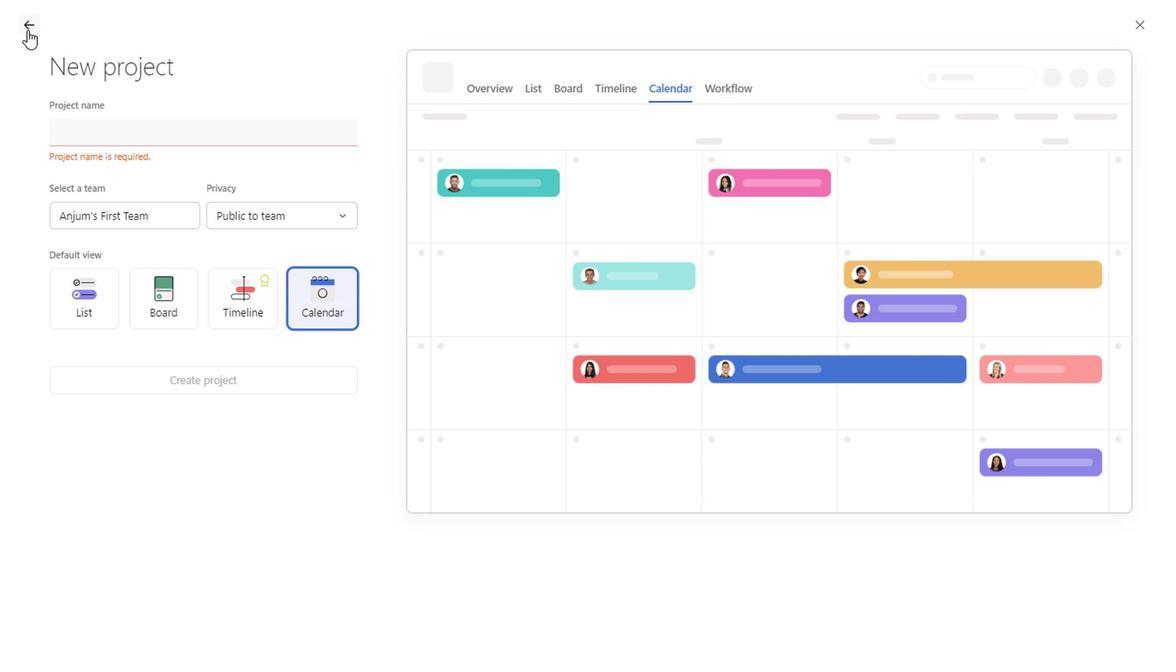 
Action: Mouse pressed left at (23, 32)
Screenshot: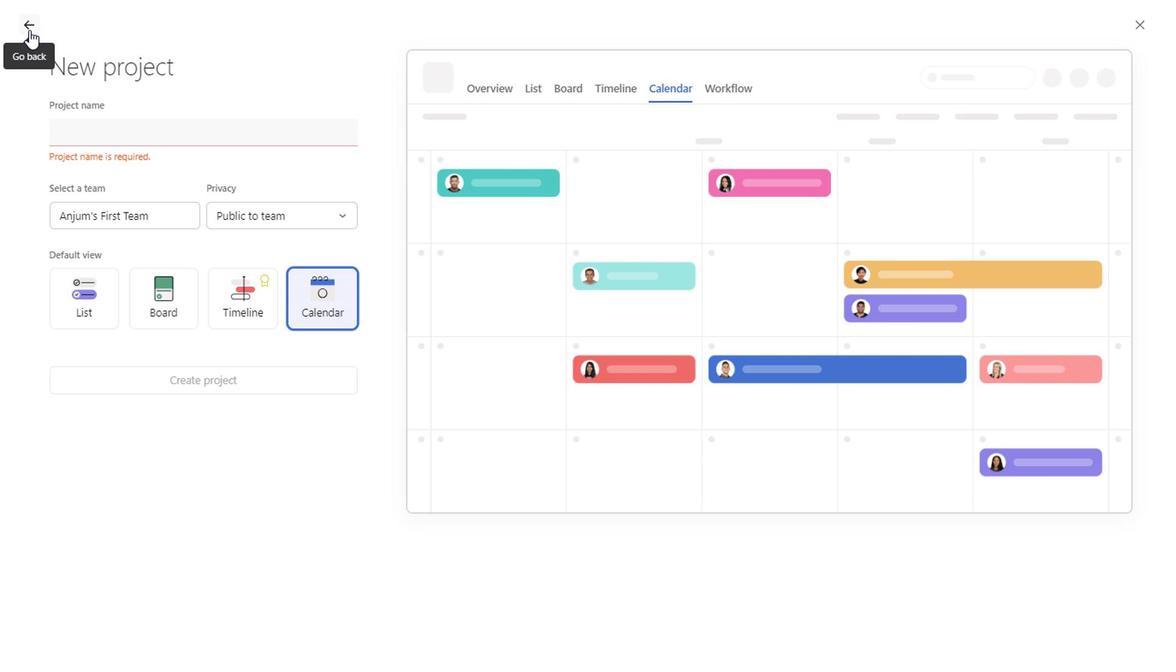 
Action: Mouse moved to (584, 344)
Screenshot: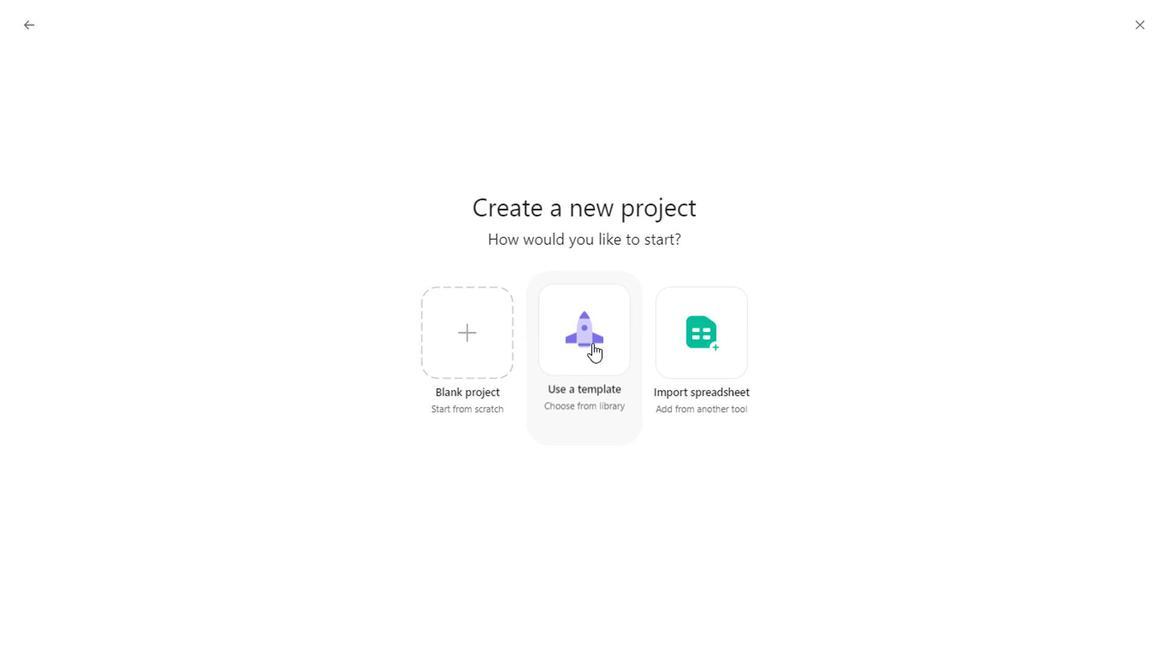 
Action: Mouse pressed left at (584, 344)
Screenshot: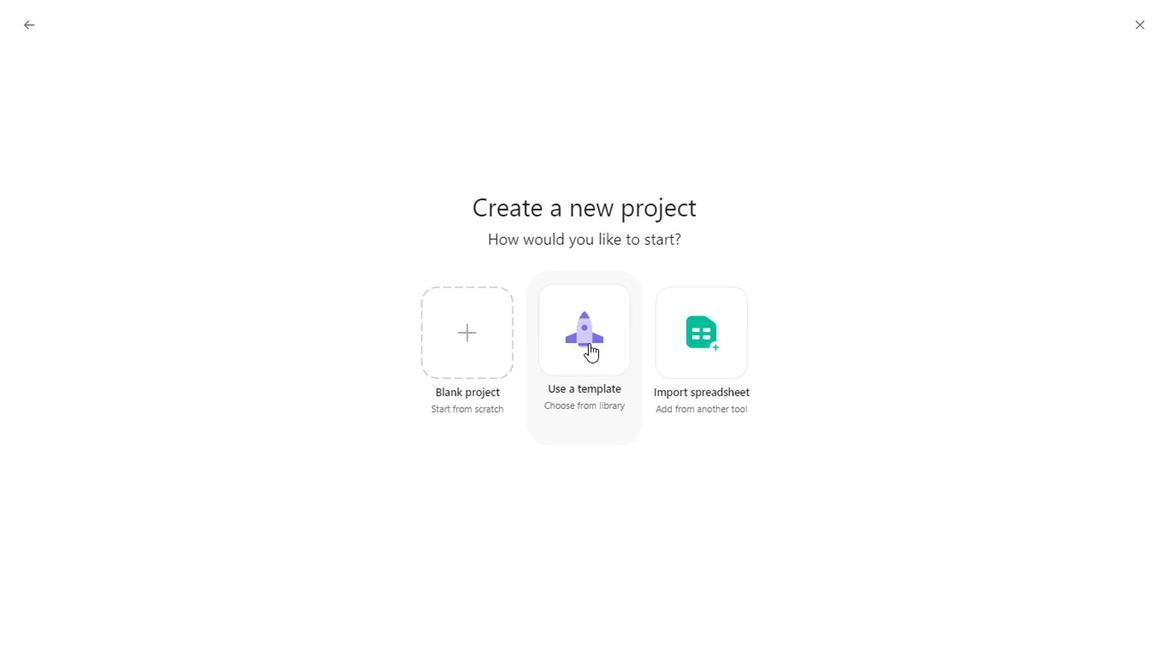 
Action: Mouse moved to (231, 325)
Screenshot: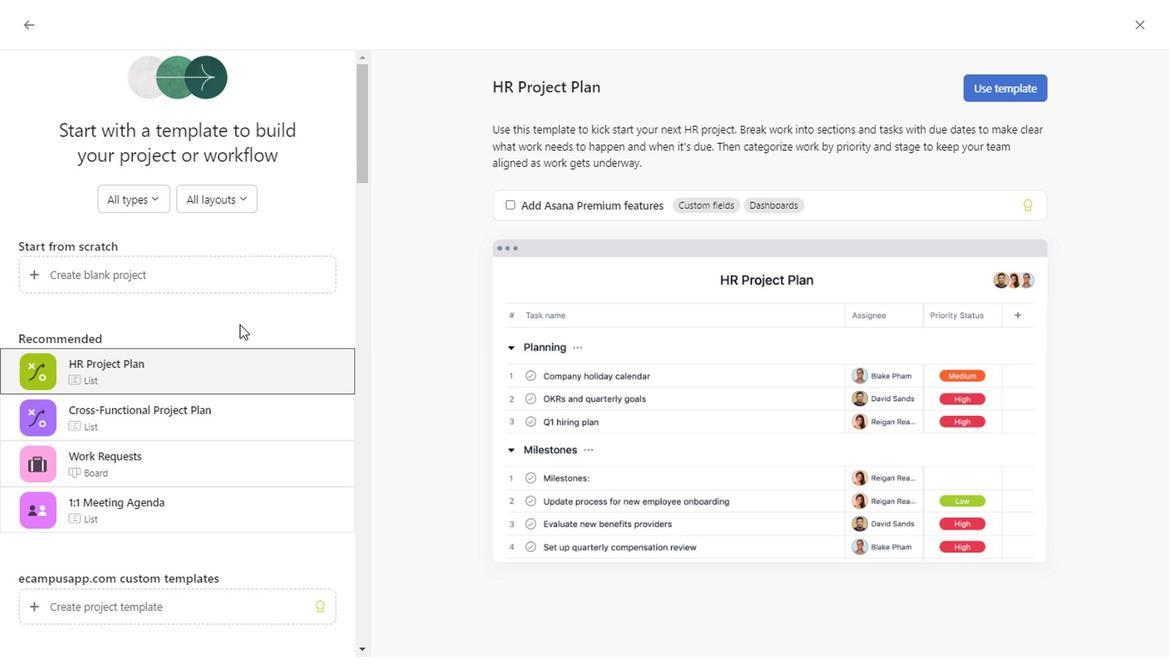 
Action: Mouse scrolled (231, 324) with delta (0, -1)
Screenshot: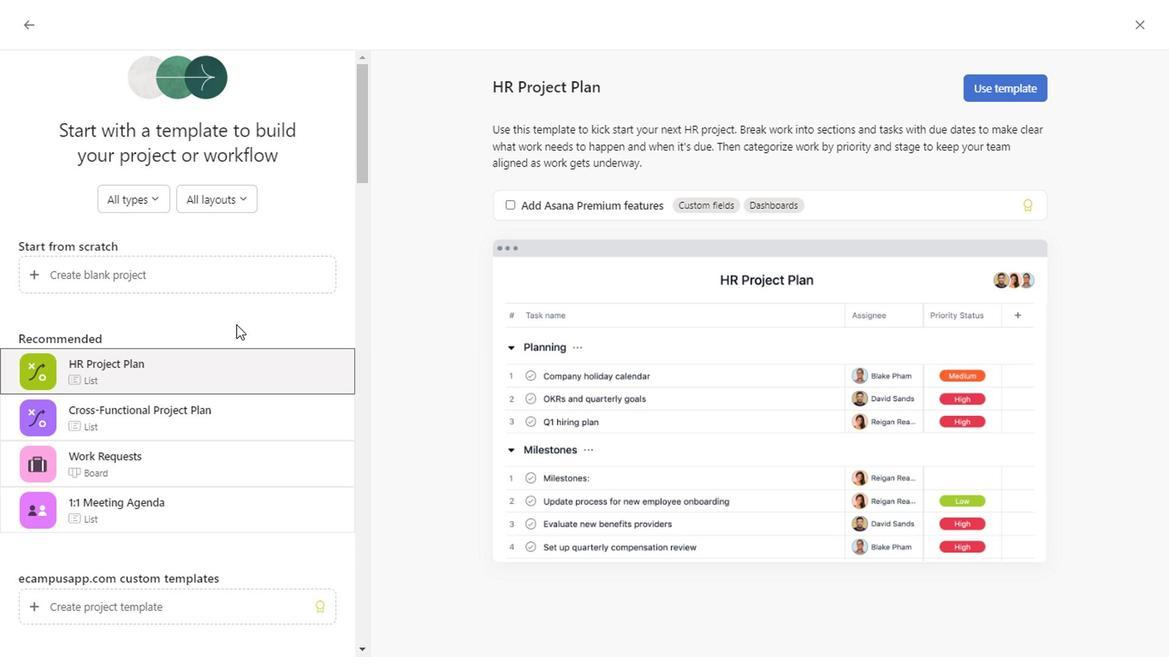 
Action: Mouse scrolled (231, 324) with delta (0, -1)
Screenshot: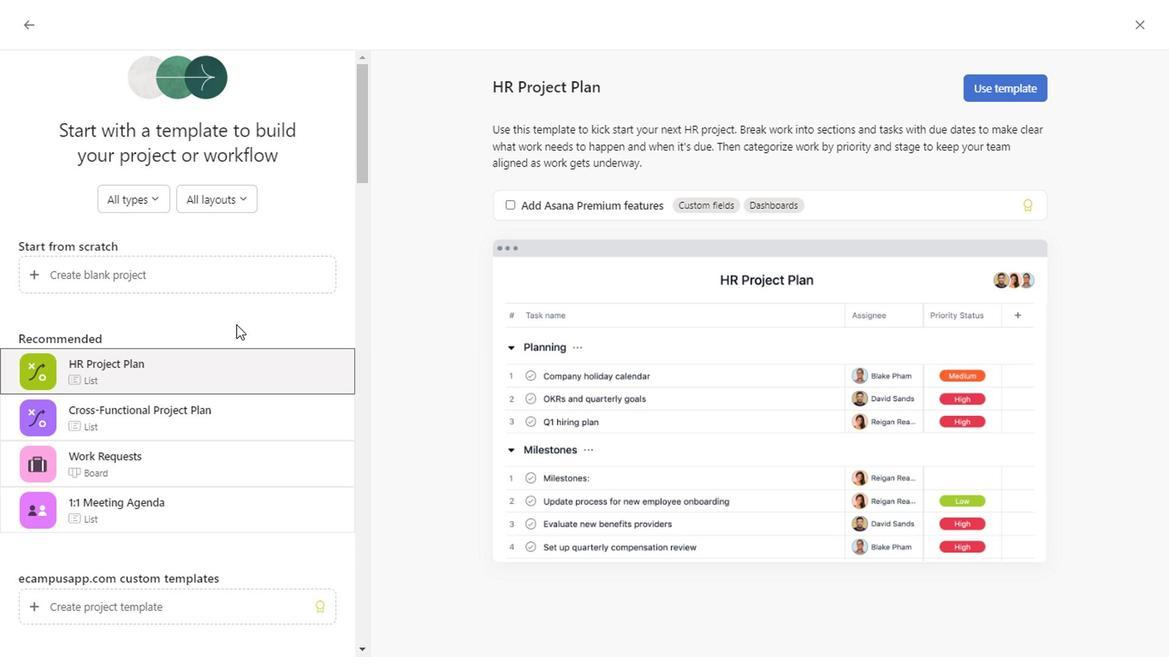 
Action: Mouse scrolled (231, 324) with delta (0, -1)
Screenshot: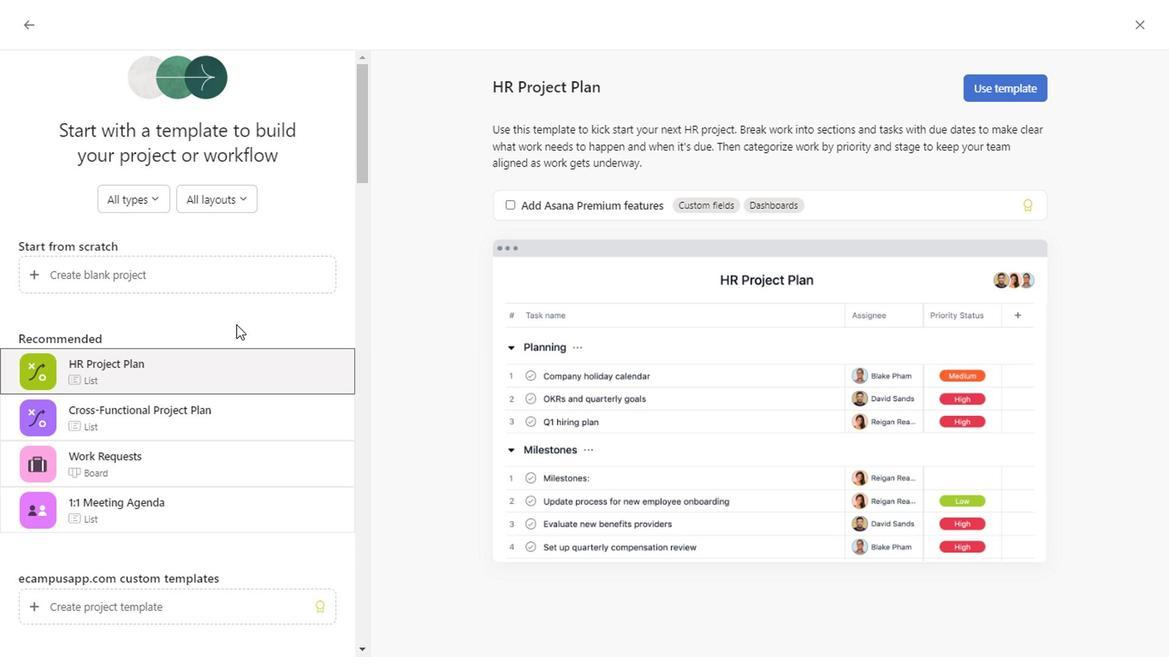 
Action: Mouse scrolled (231, 324) with delta (0, -1)
Screenshot: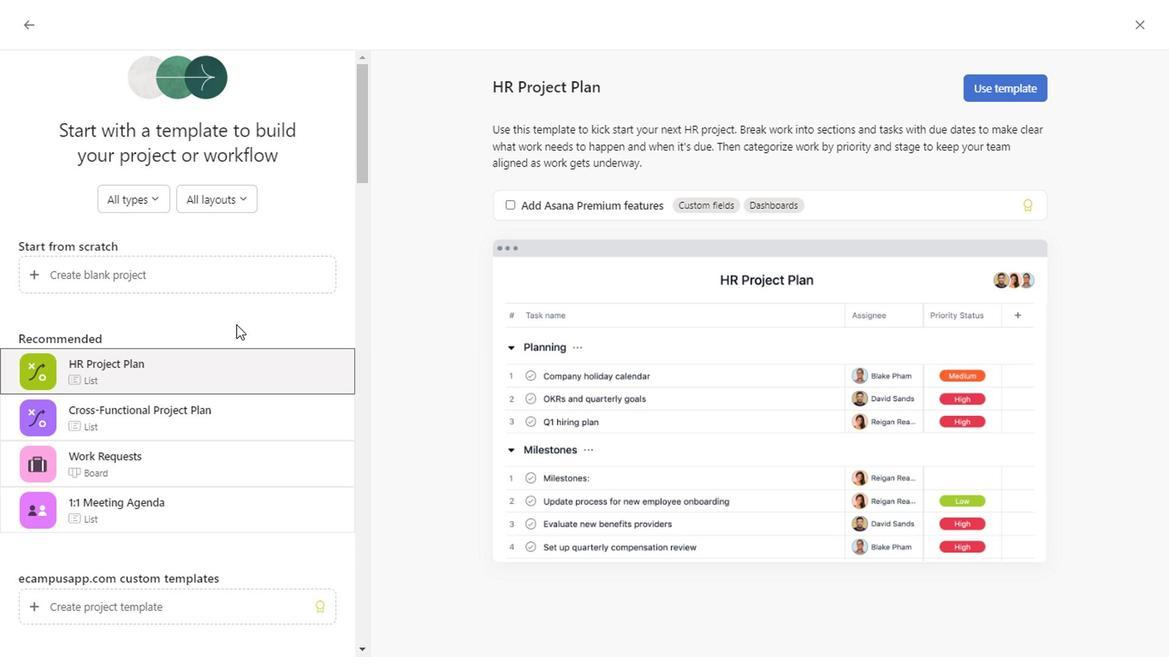 
Action: Mouse scrolled (231, 324) with delta (0, -1)
Screenshot: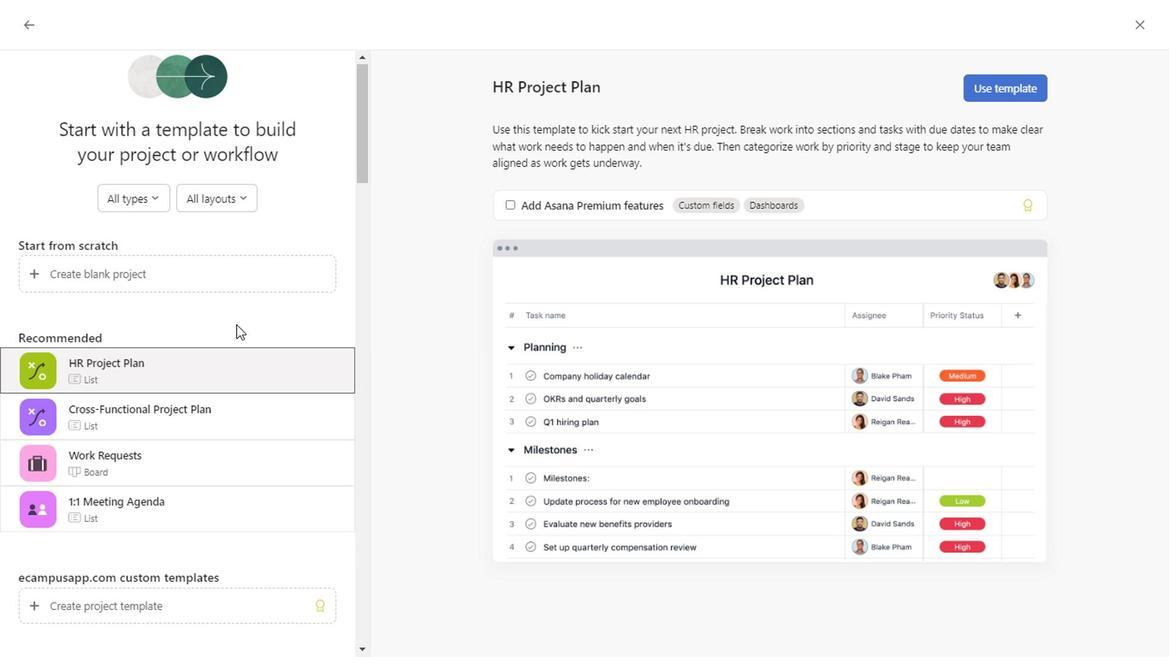 
Action: Mouse scrolled (231, 324) with delta (0, -1)
Screenshot: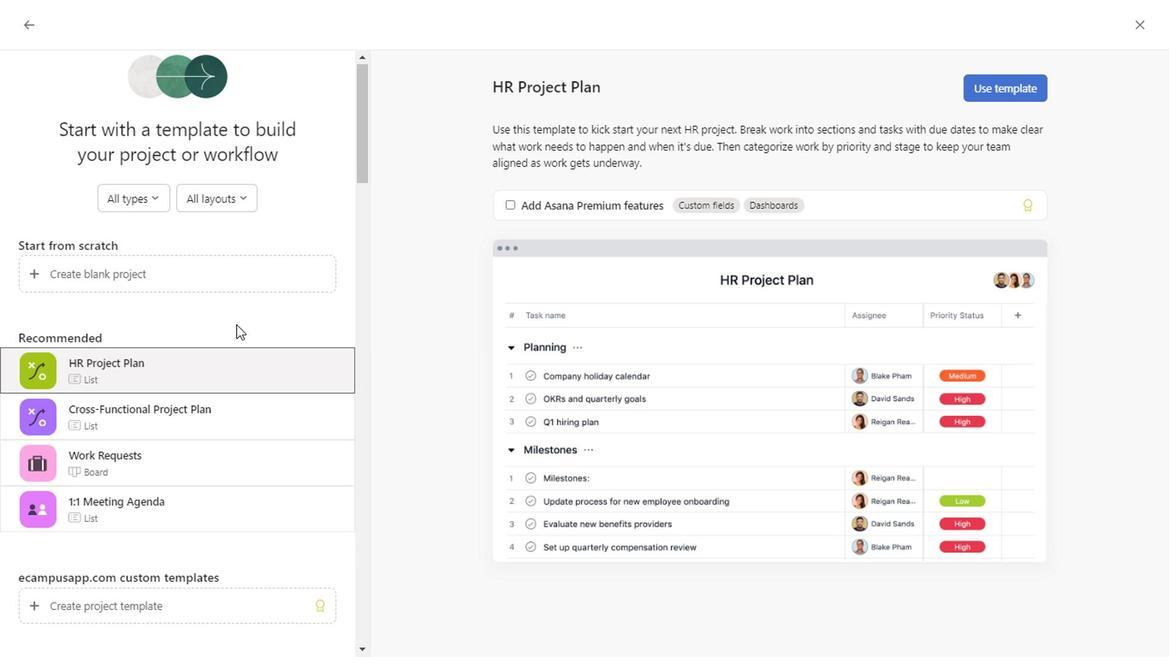 
Action: Mouse scrolled (231, 324) with delta (0, -1)
Screenshot: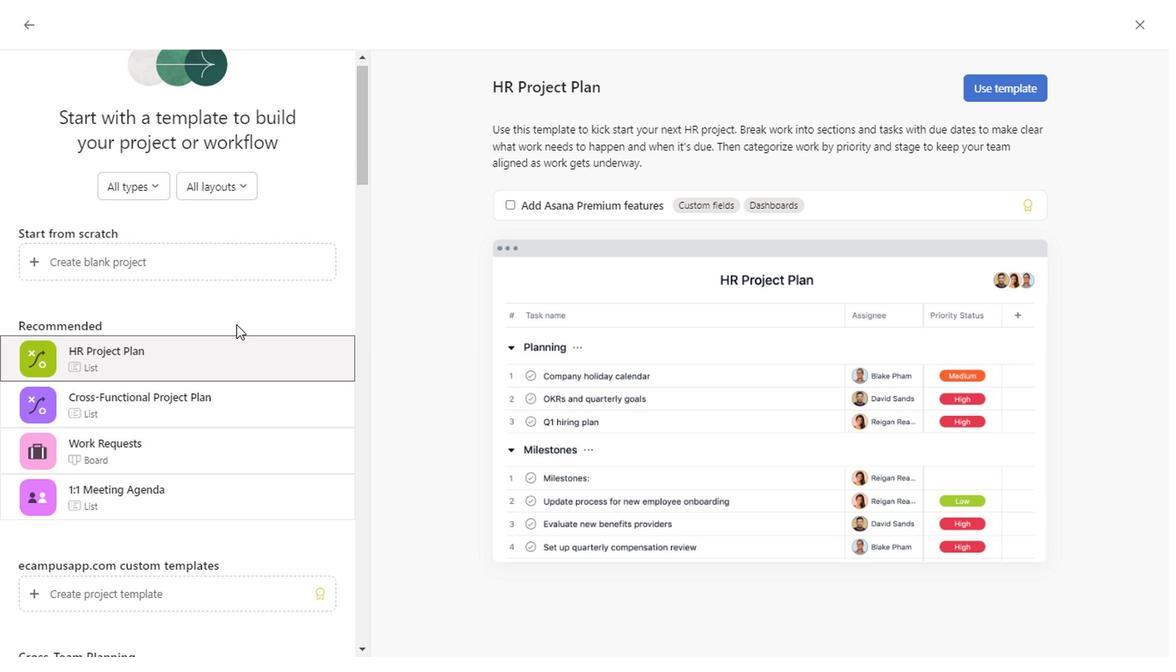 
Action: Mouse scrolled (231, 324) with delta (0, -1)
Screenshot: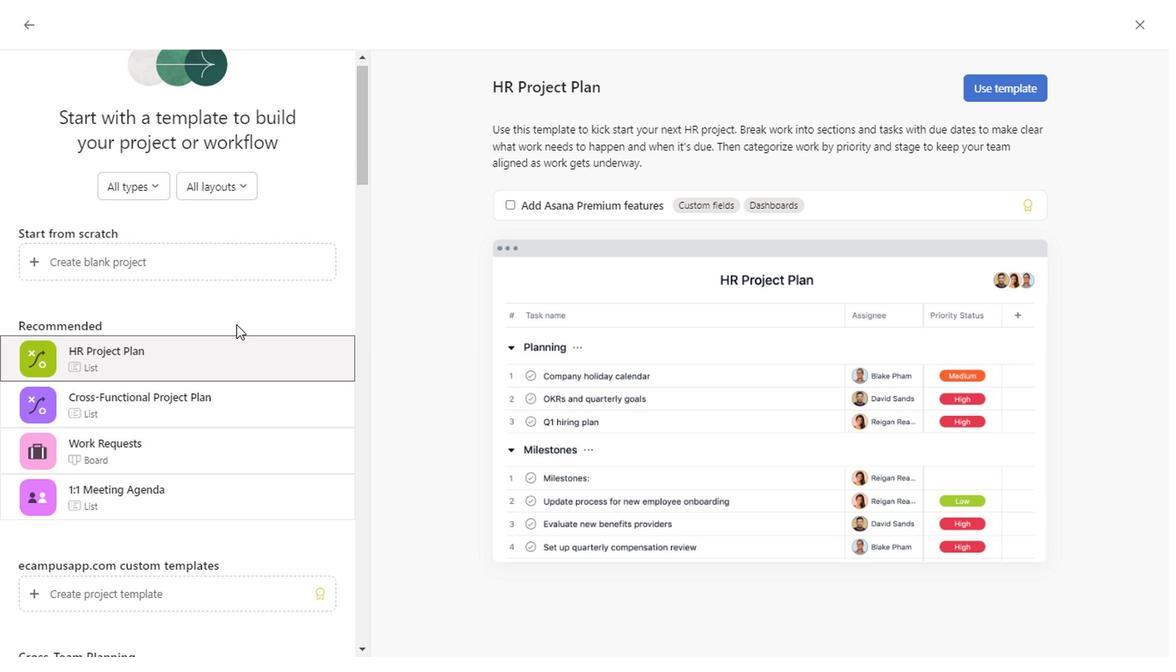 
Action: Mouse scrolled (231, 324) with delta (0, -1)
Screenshot: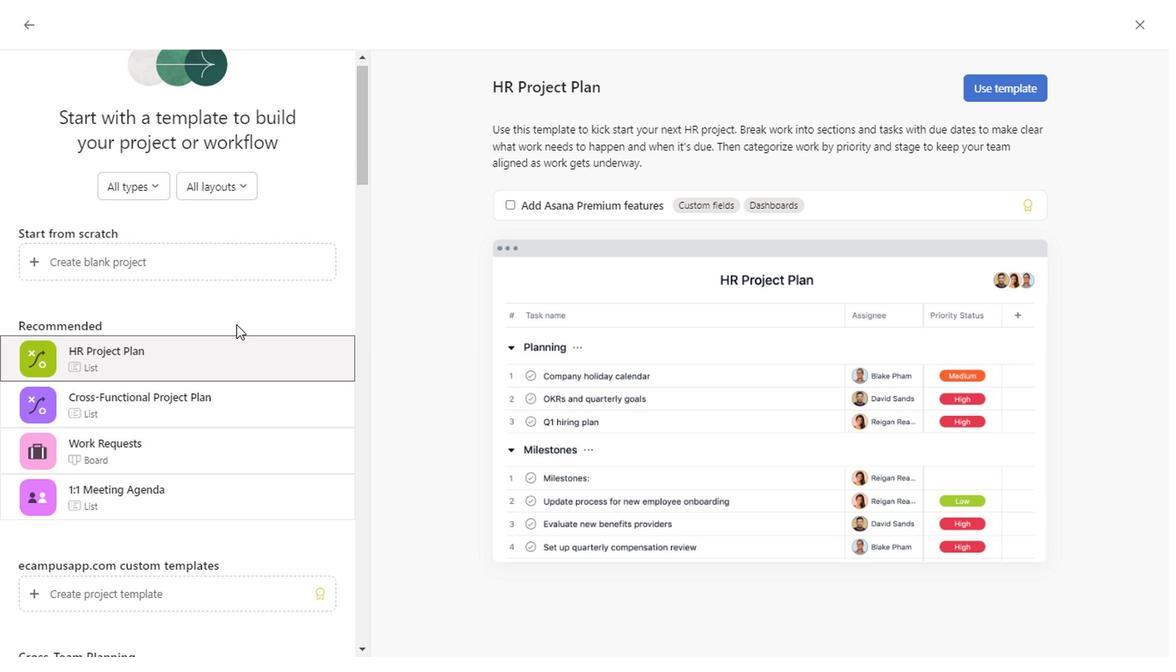 
Action: Mouse scrolled (231, 324) with delta (0, -1)
Screenshot: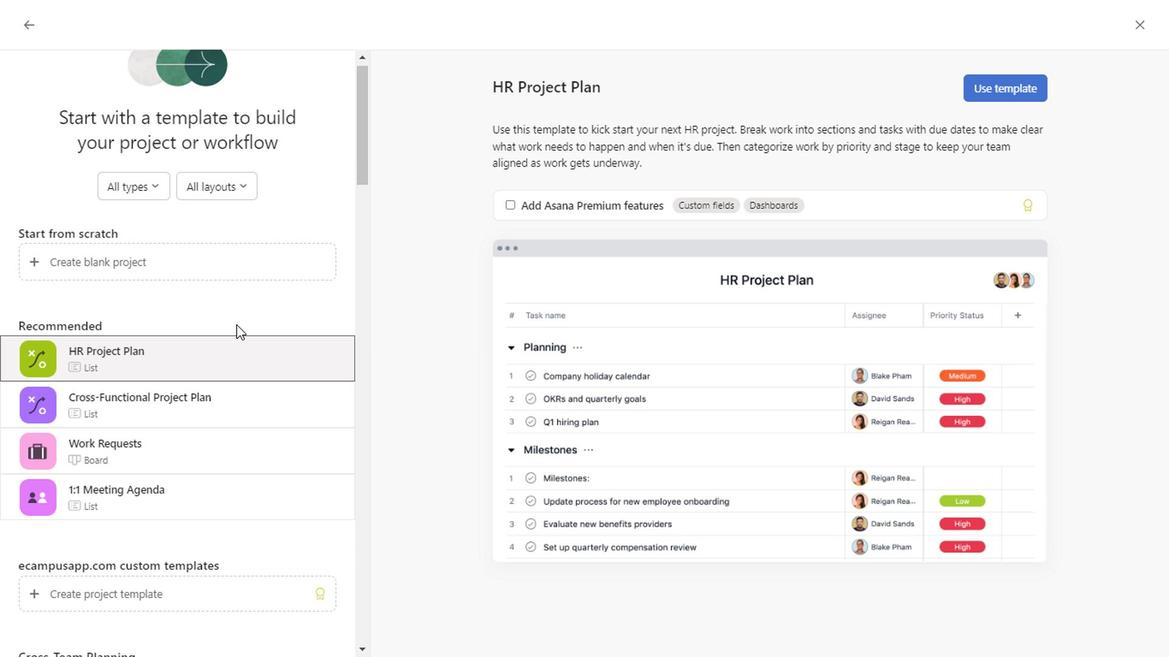 
Action: Mouse scrolled (231, 324) with delta (0, -1)
Screenshot: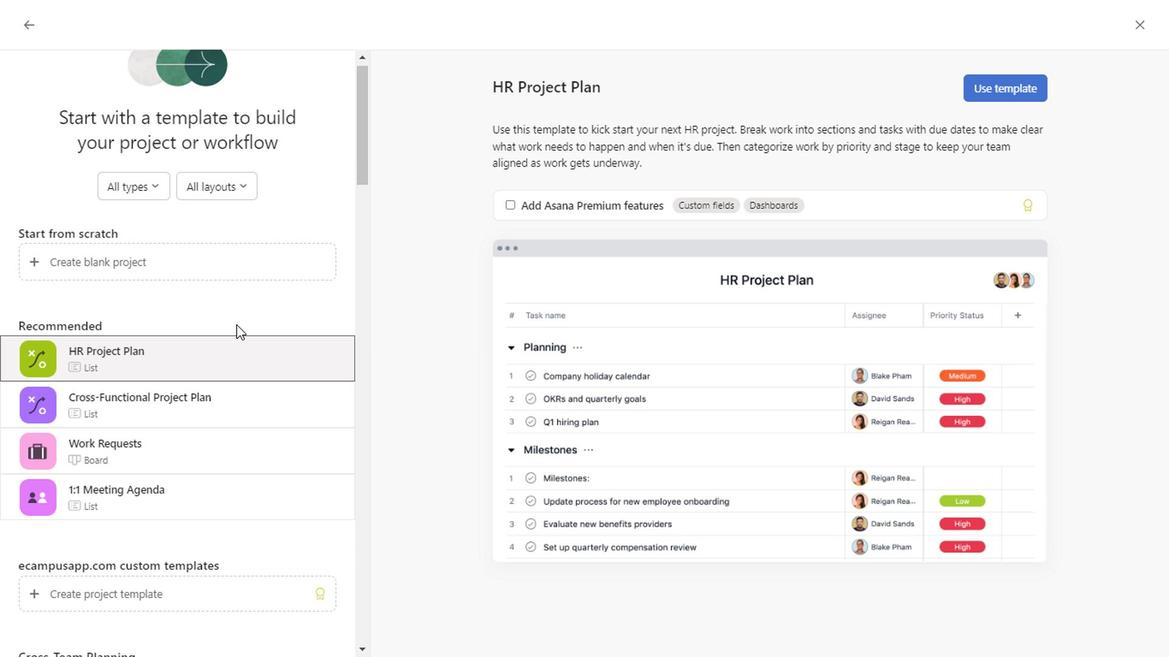 
Action: Mouse scrolled (231, 324) with delta (0, -1)
Screenshot: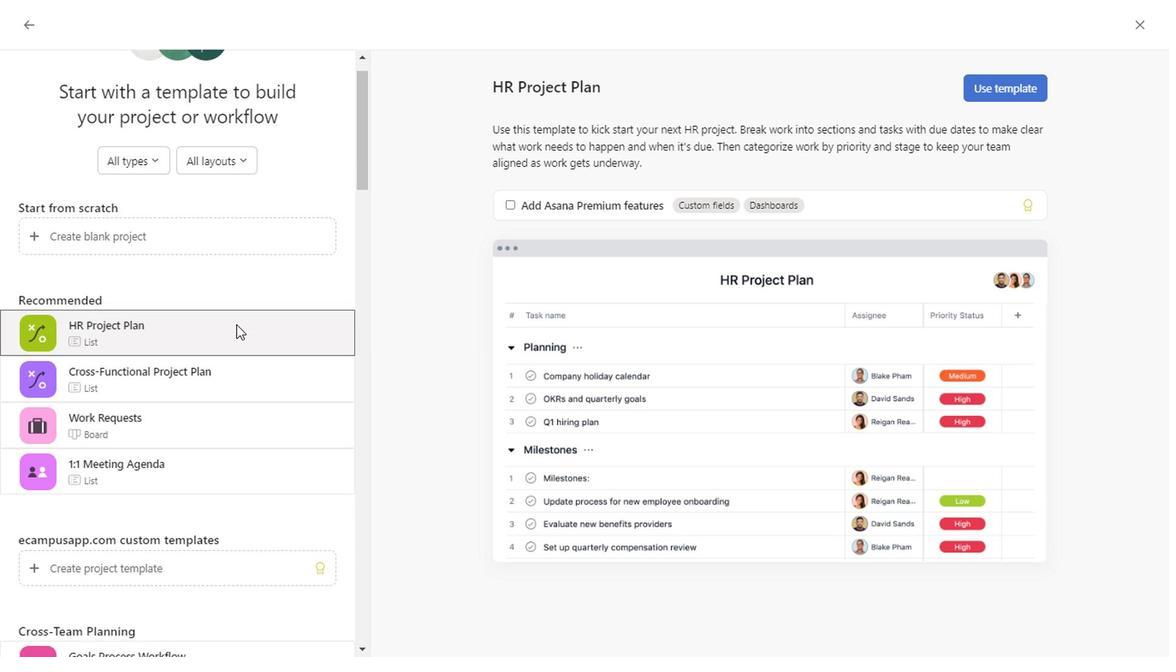 
Action: Mouse scrolled (231, 324) with delta (0, -1)
Screenshot: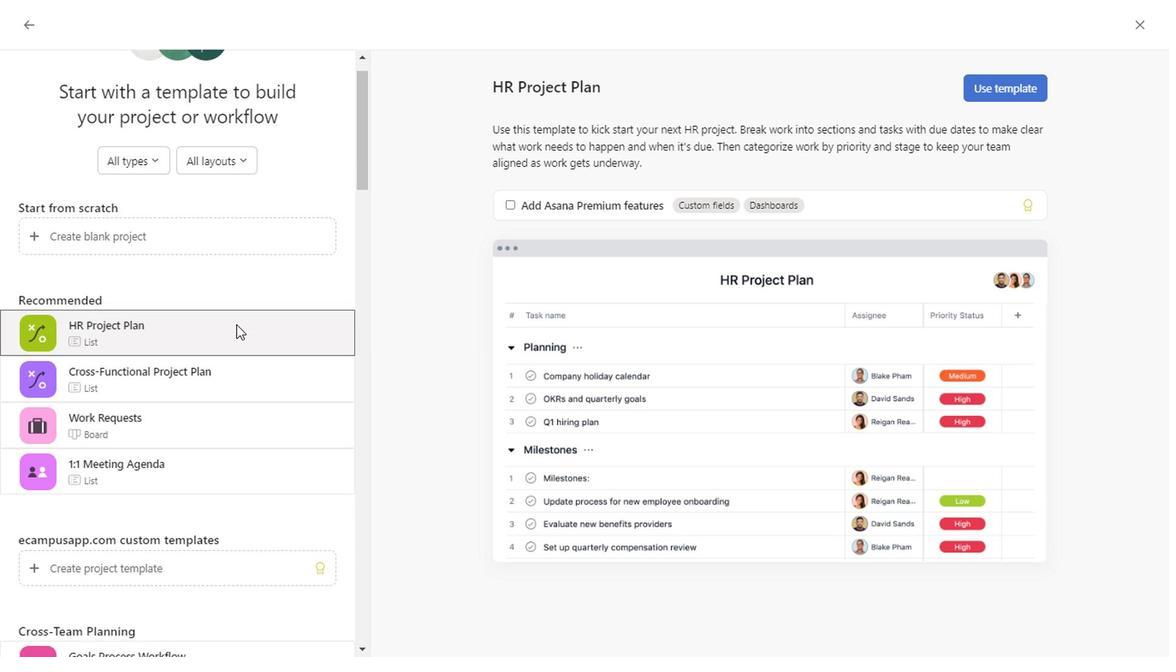 
Action: Mouse scrolled (231, 324) with delta (0, -1)
Screenshot: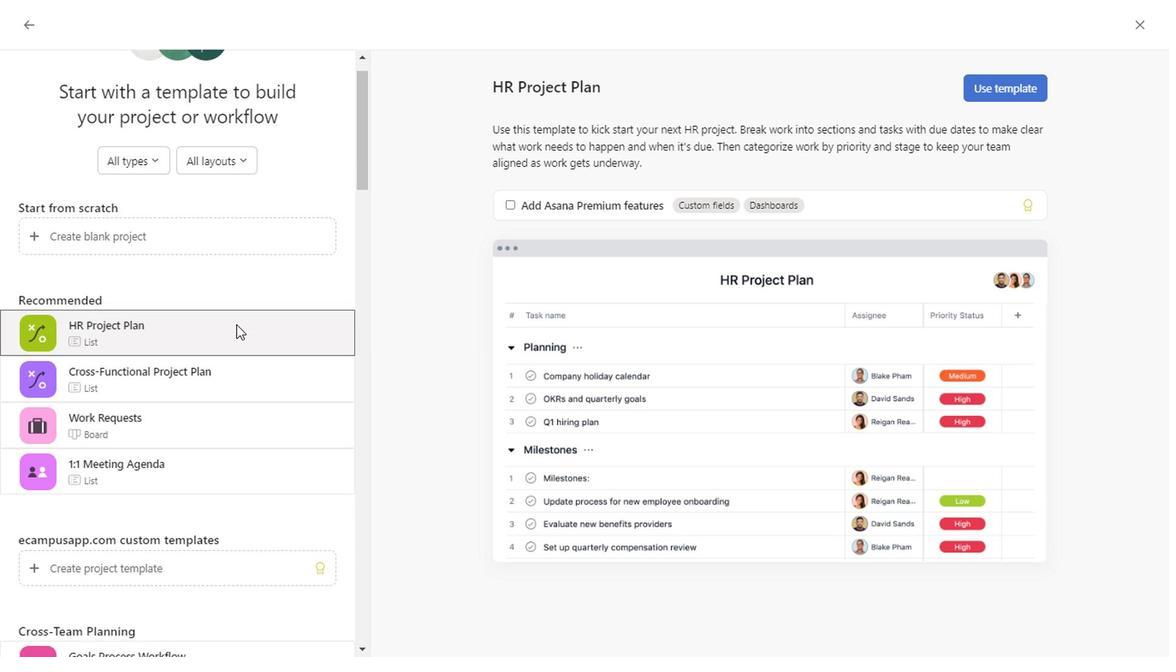 
Action: Mouse scrolled (231, 324) with delta (0, -1)
Screenshot: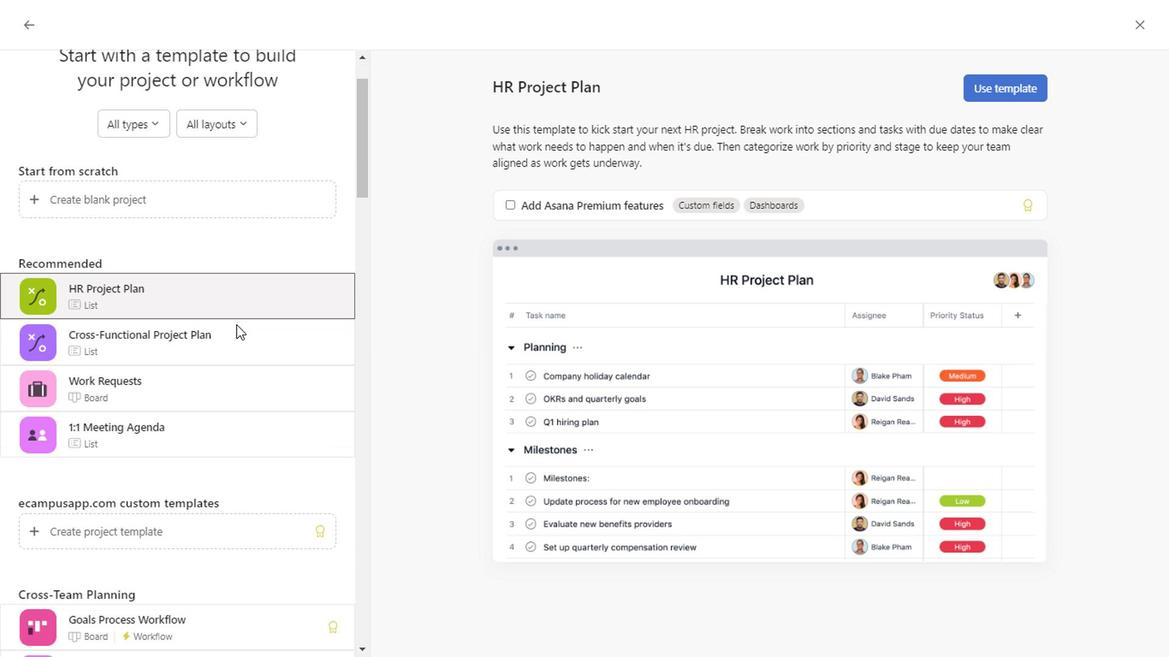 
Action: Mouse scrolled (231, 324) with delta (0, -1)
Screenshot: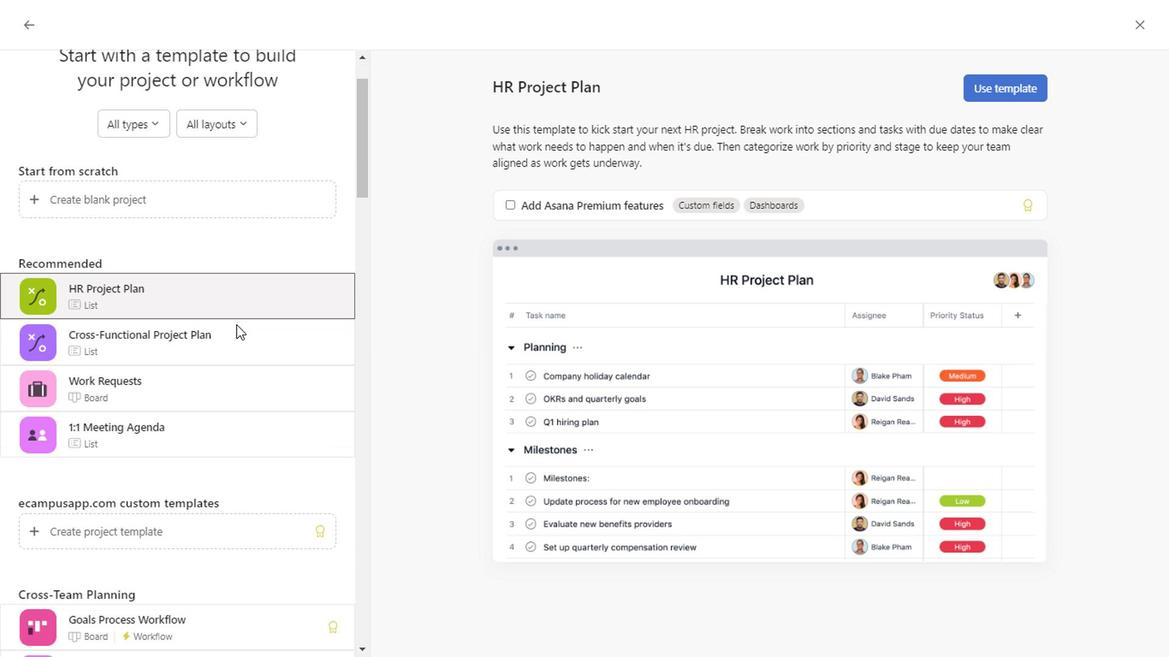 
Action: Mouse scrolled (231, 324) with delta (0, -1)
Screenshot: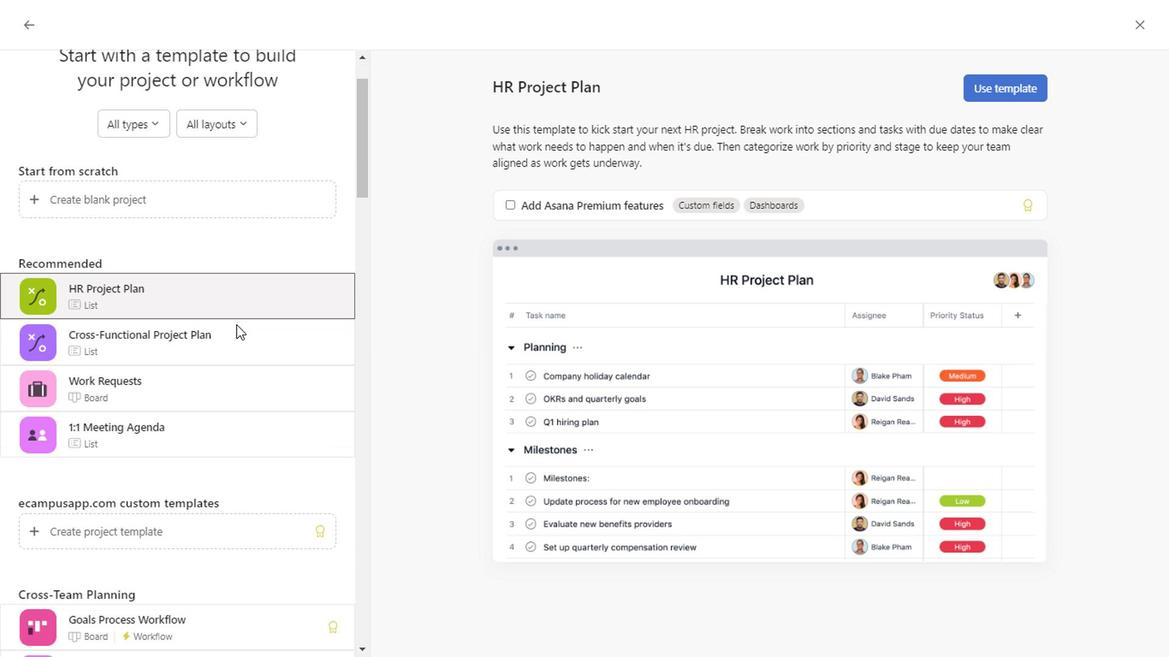 
Action: Mouse scrolled (231, 324) with delta (0, -1)
Screenshot: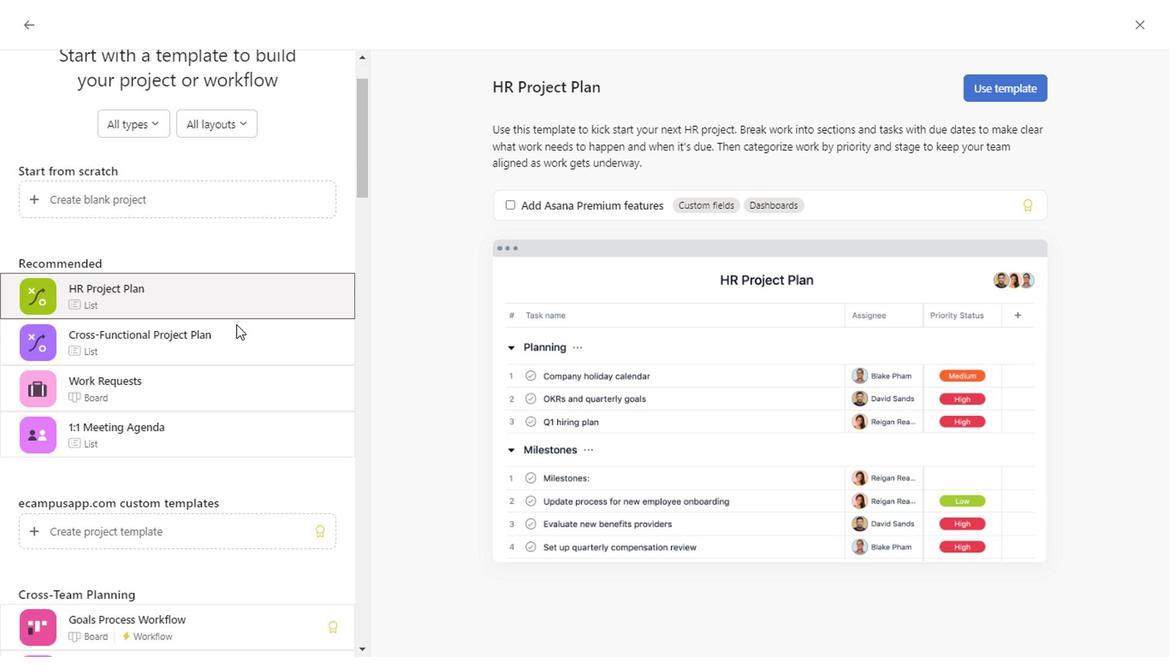 
Action: Mouse scrolled (231, 324) with delta (0, -1)
Screenshot: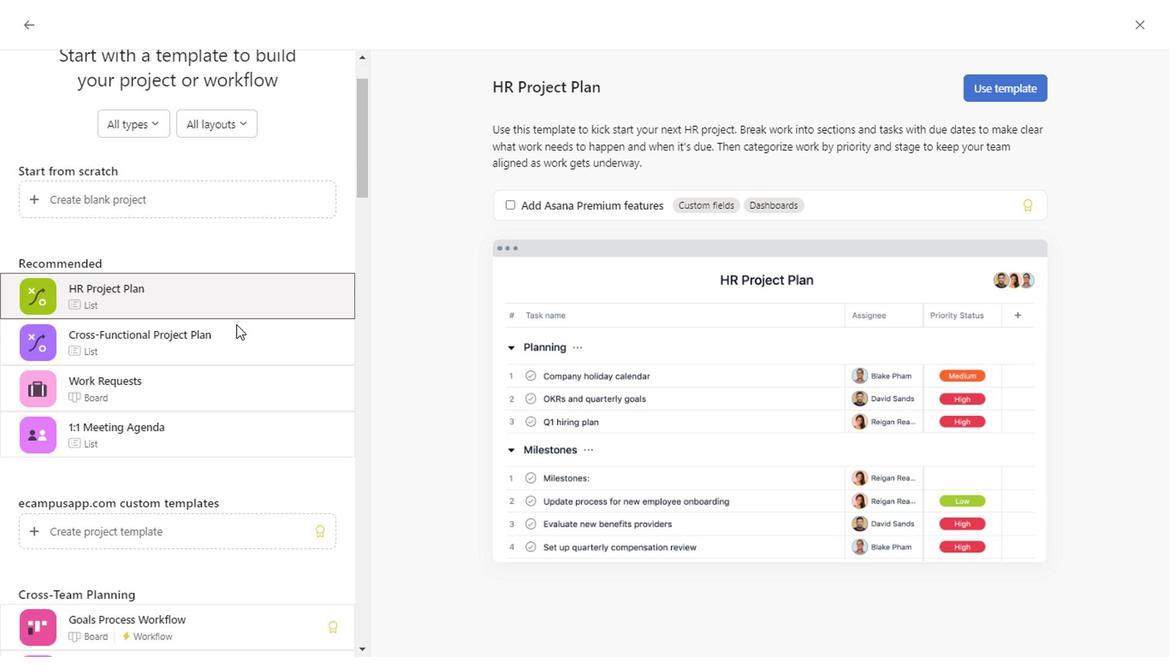 
Action: Mouse scrolled (231, 324) with delta (0, -1)
Screenshot: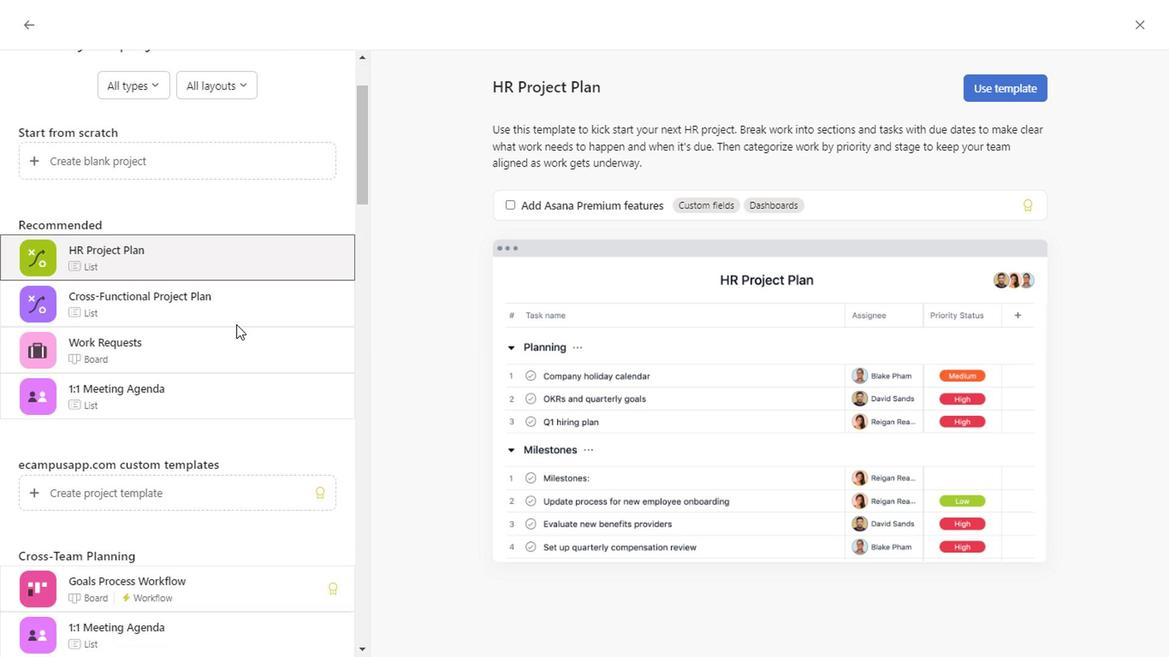 
Action: Mouse scrolled (231, 324) with delta (0, -1)
Screenshot: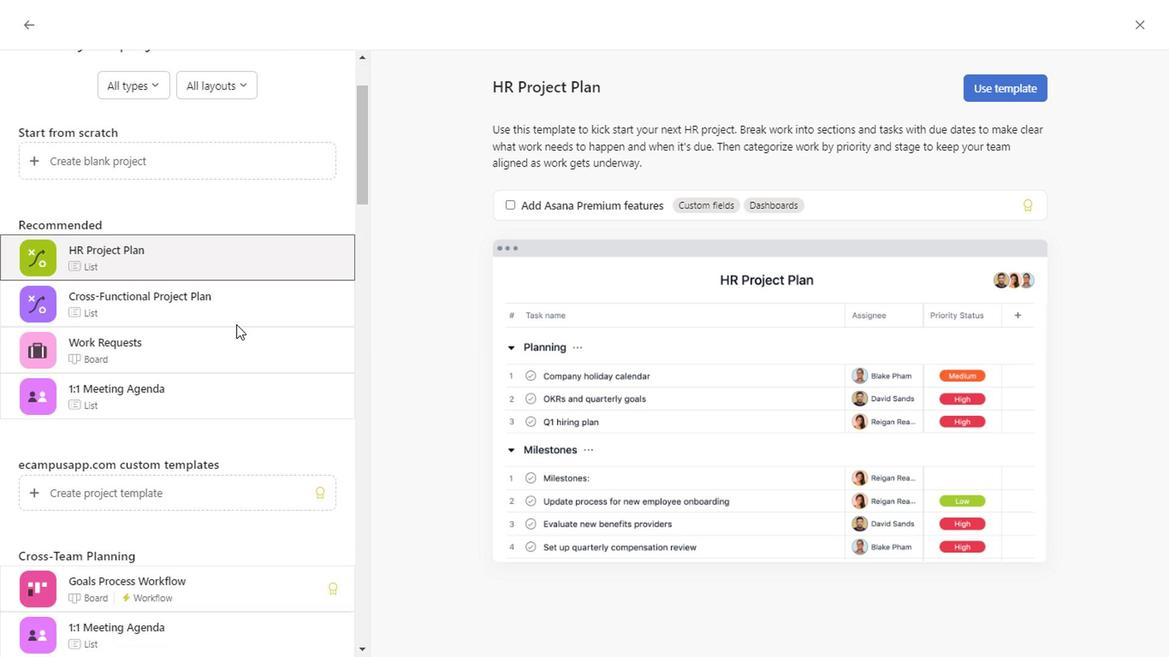 
Action: Mouse scrolled (231, 324) with delta (0, -1)
Screenshot: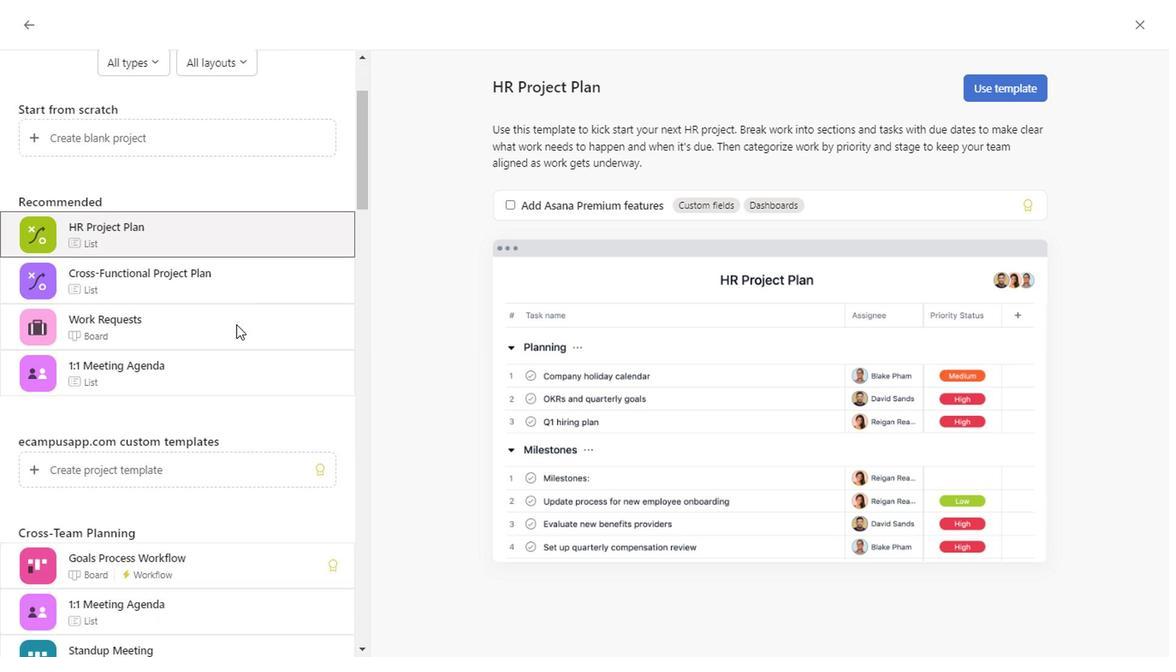 
Action: Mouse scrolled (231, 324) with delta (0, -1)
Screenshot: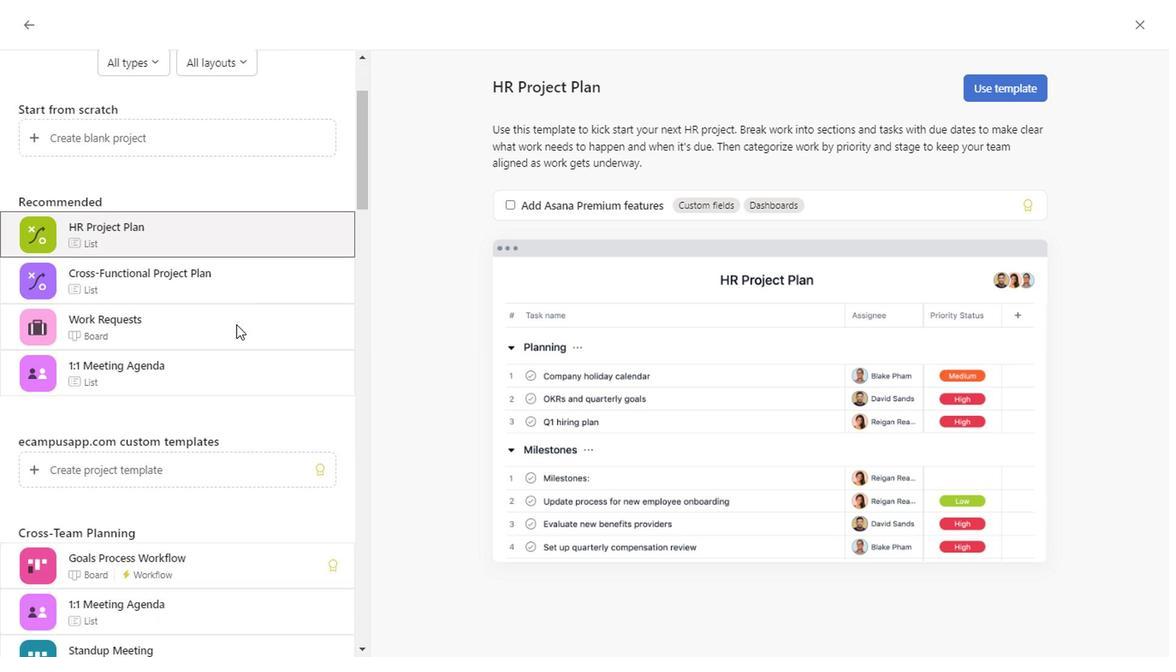 
Action: Mouse scrolled (231, 324) with delta (0, -1)
Screenshot: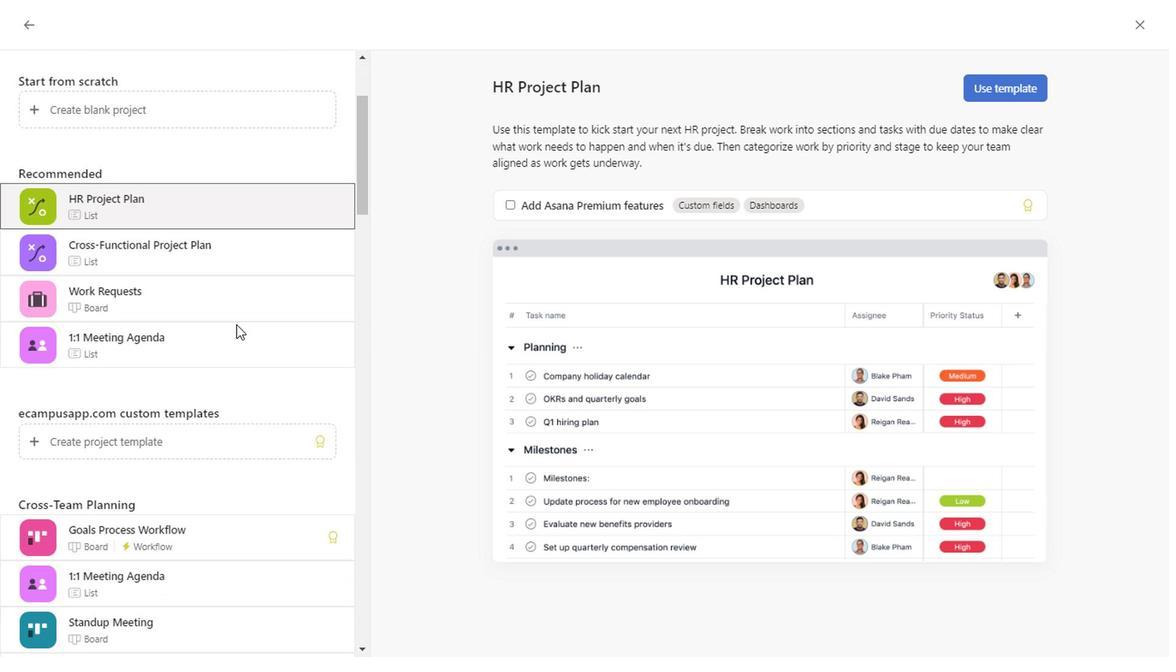 
Action: Mouse scrolled (231, 324) with delta (0, -1)
Screenshot: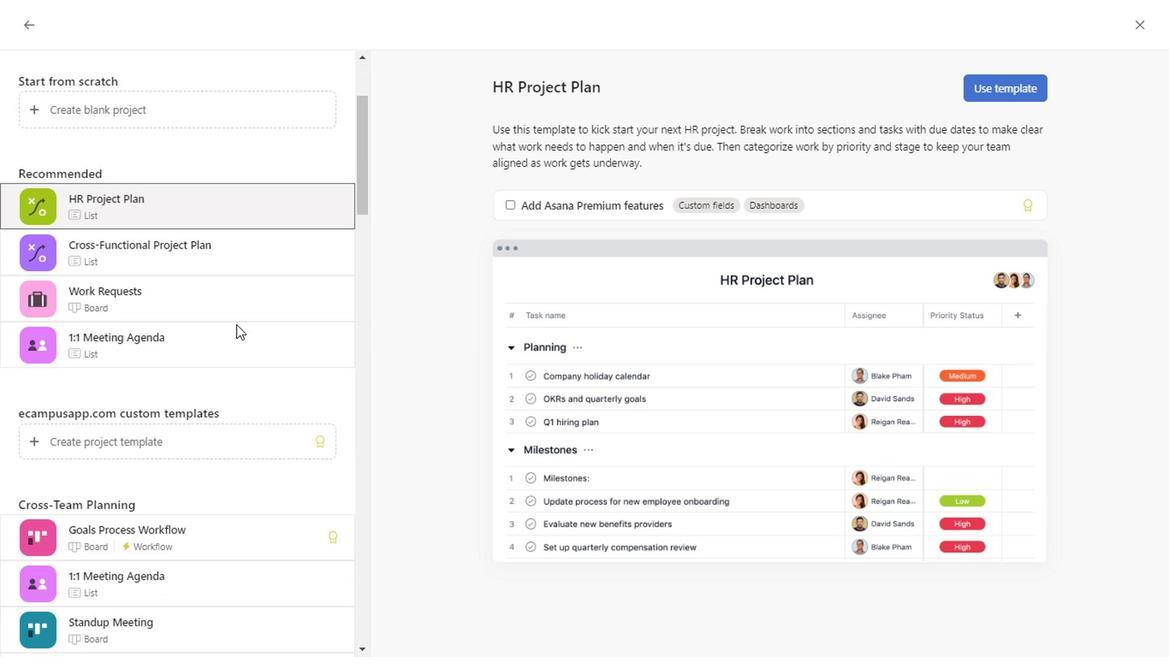
Action: Mouse moved to (286, 239)
Screenshot: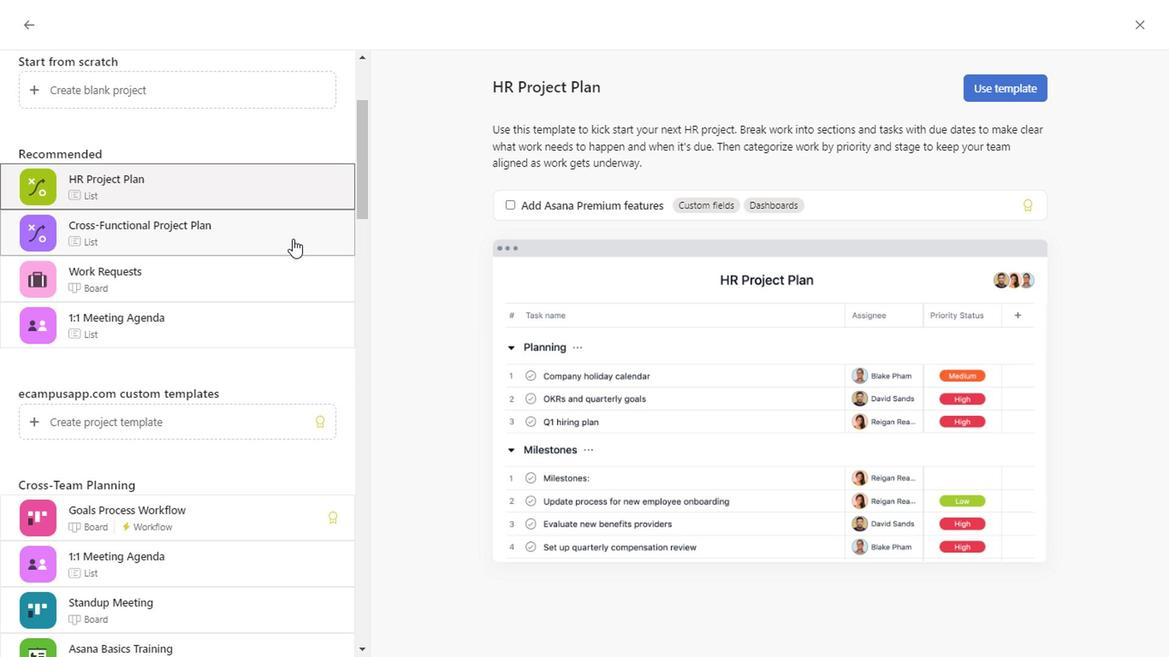 
Action: Mouse pressed left at (286, 239)
Screenshot: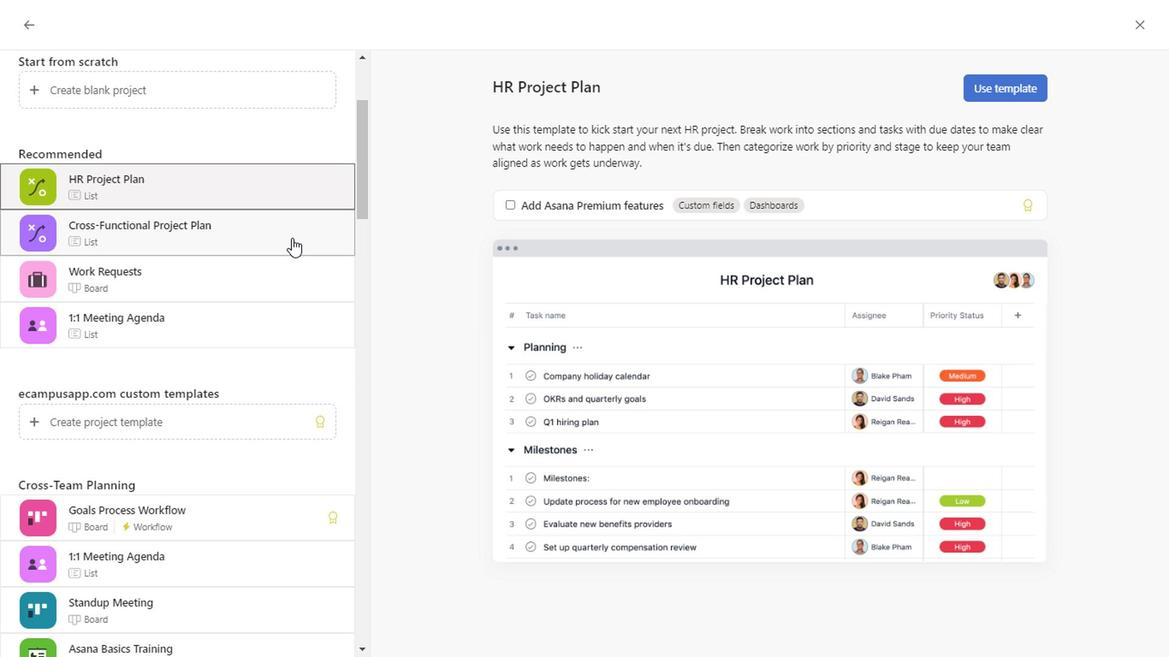 
Action: Mouse moved to (293, 286)
Screenshot: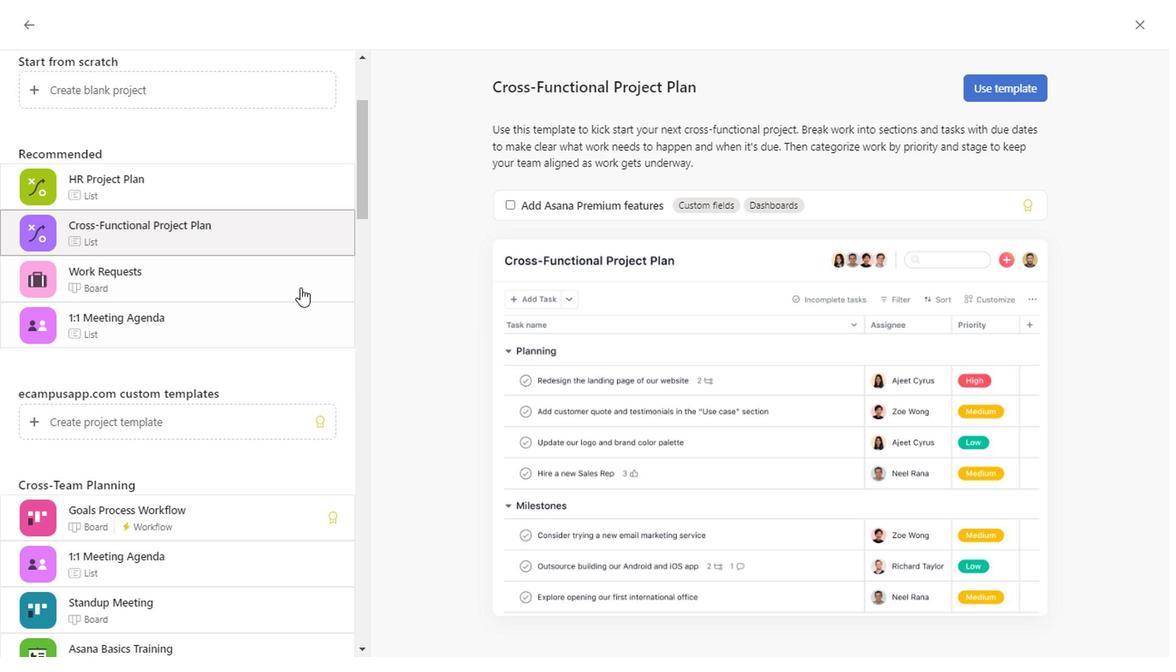 
Action: Mouse pressed left at (293, 286)
Screenshot: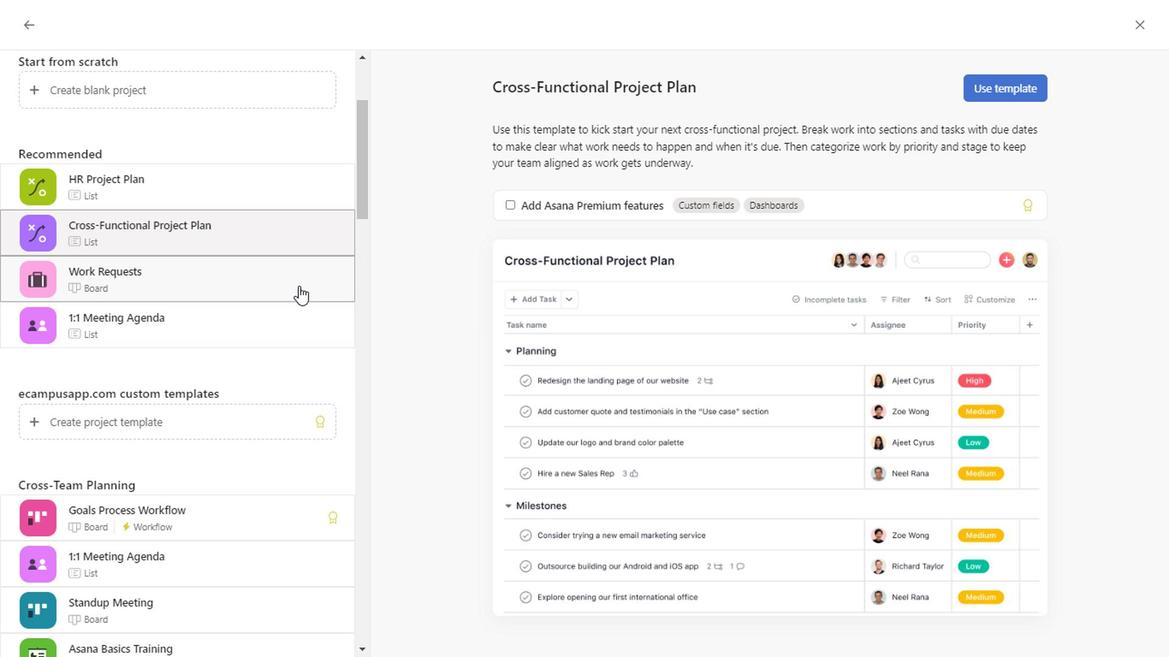 
Action: Mouse moved to (277, 331)
Screenshot: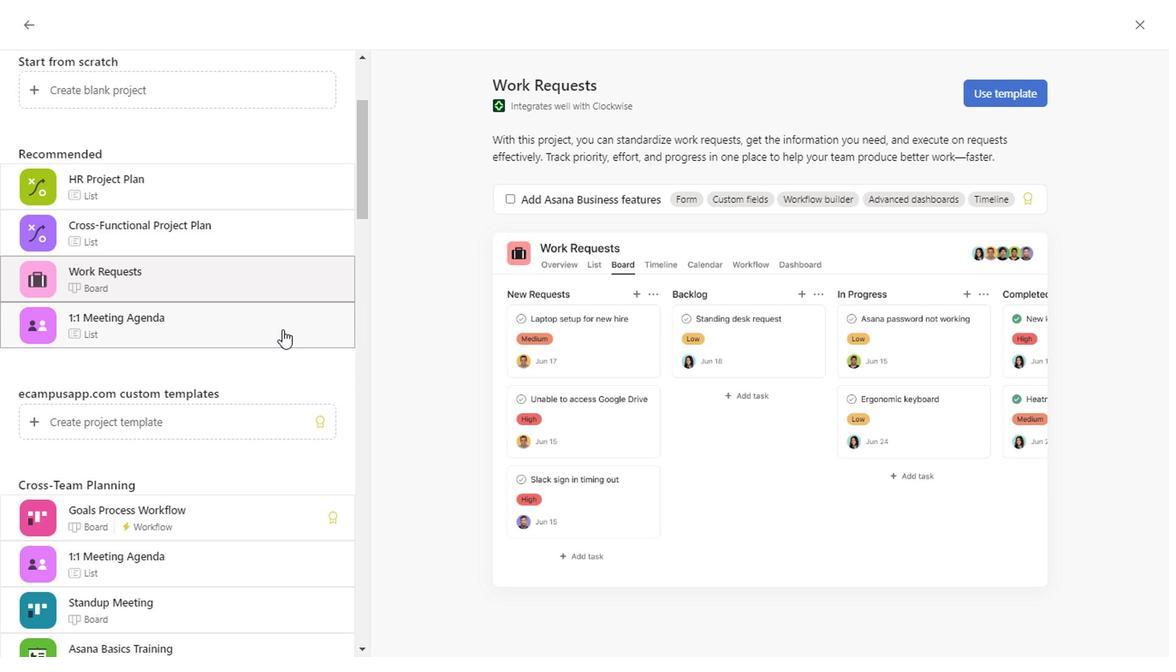 
Action: Mouse pressed left at (277, 331)
Screenshot: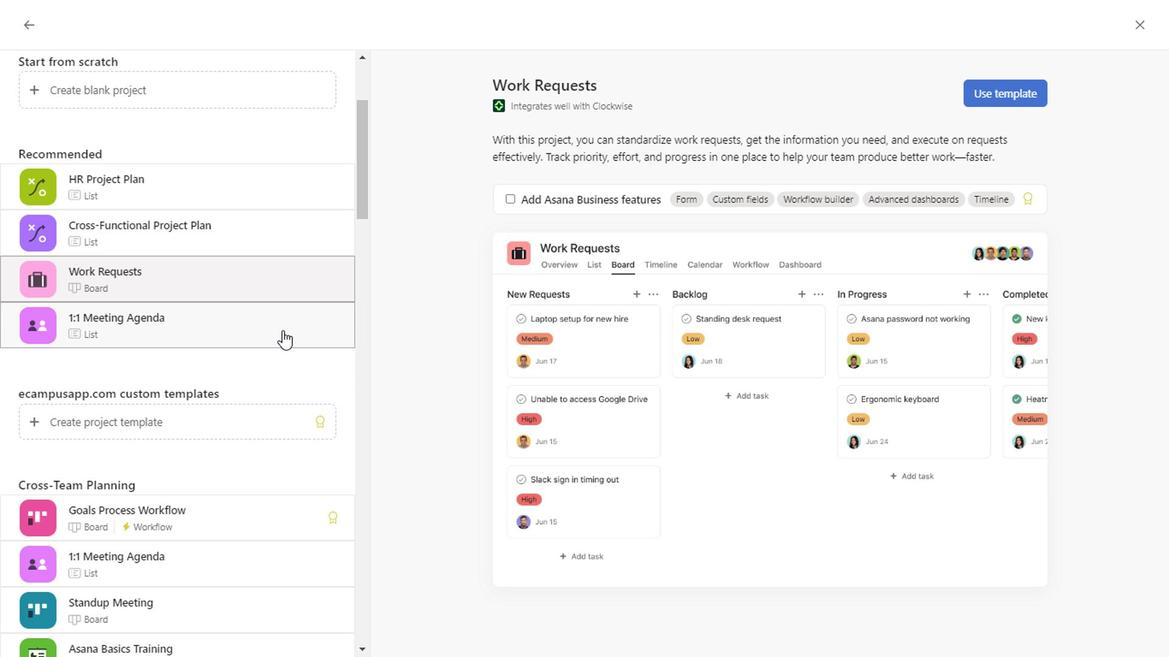 
Action: Mouse moved to (206, 504)
Screenshot: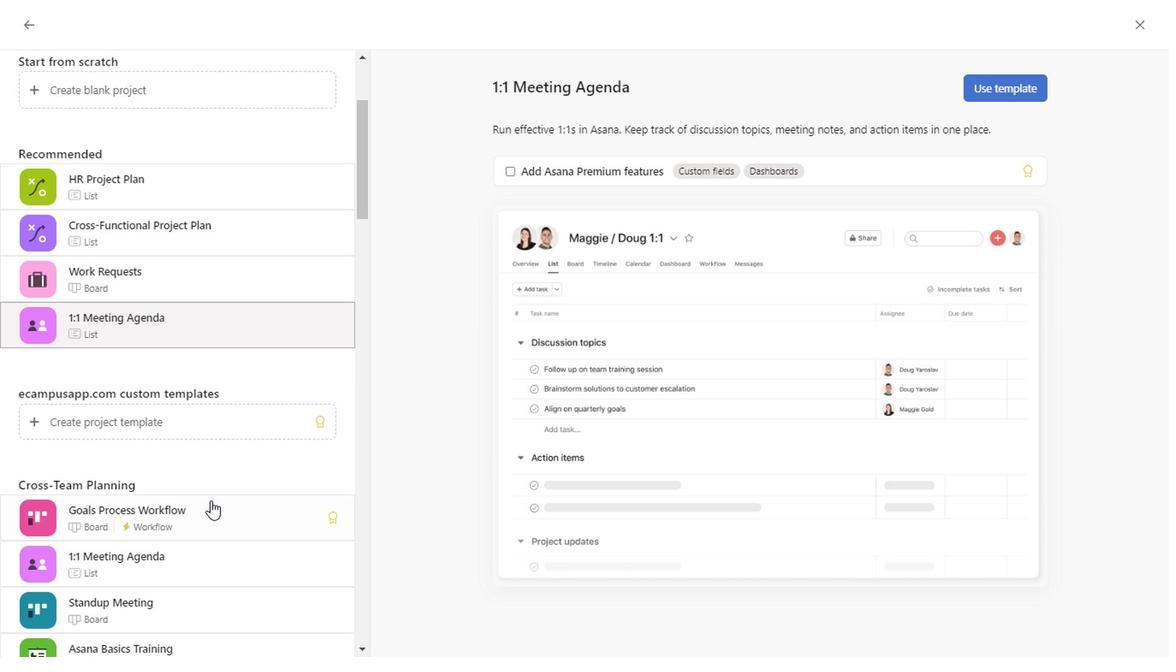 
Action: Mouse scrolled (206, 503) with delta (0, -1)
Screenshot: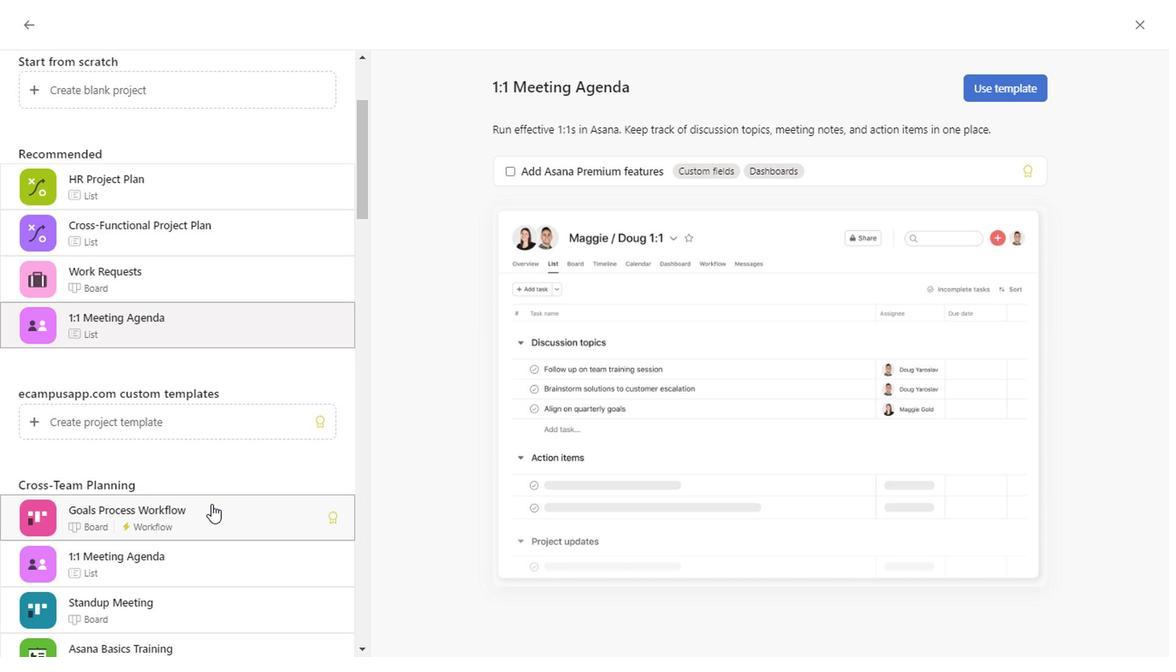 
Action: Mouse scrolled (206, 503) with delta (0, -1)
Screenshot: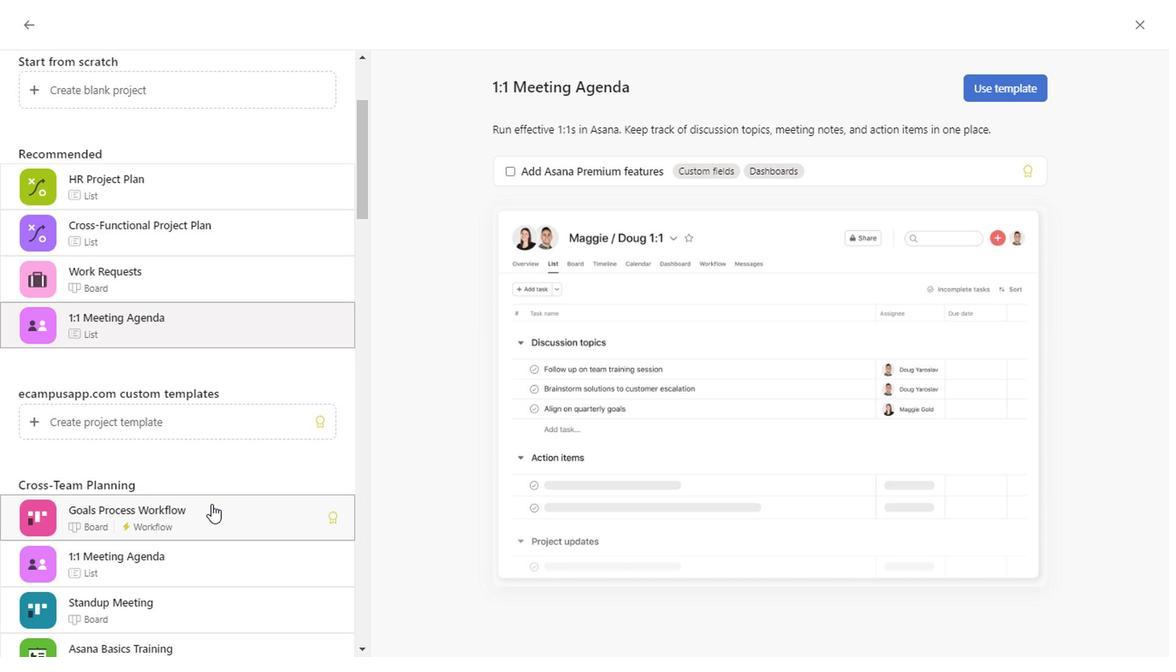 
Action: Mouse scrolled (206, 503) with delta (0, -1)
Screenshot: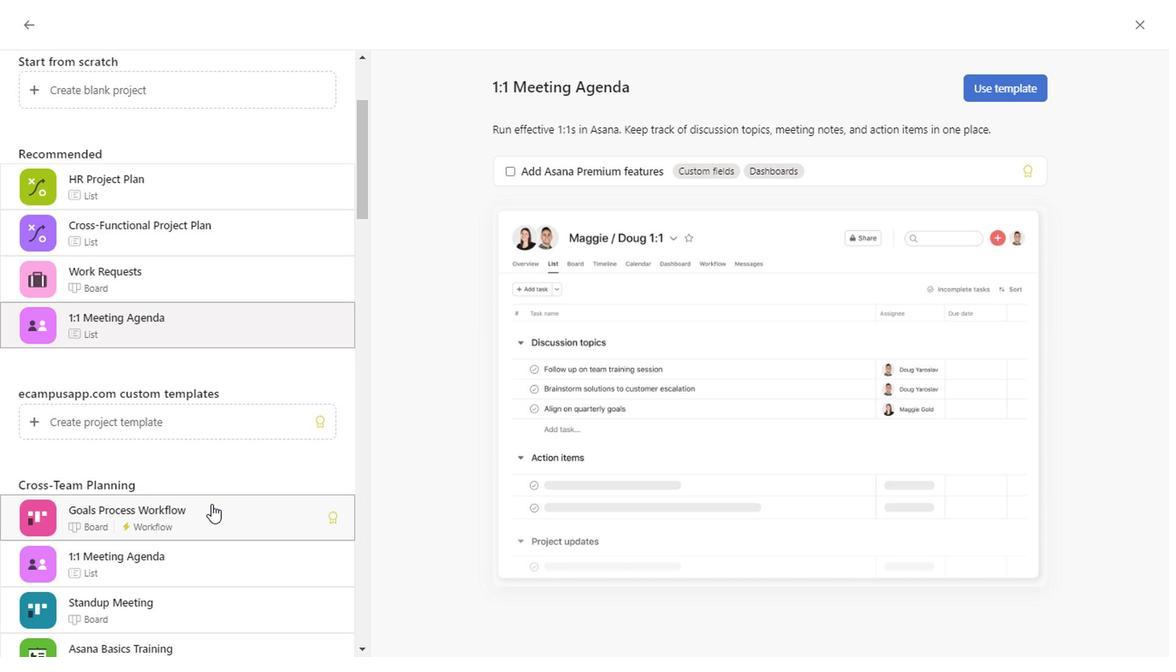 
Action: Mouse scrolled (206, 503) with delta (0, -1)
Screenshot: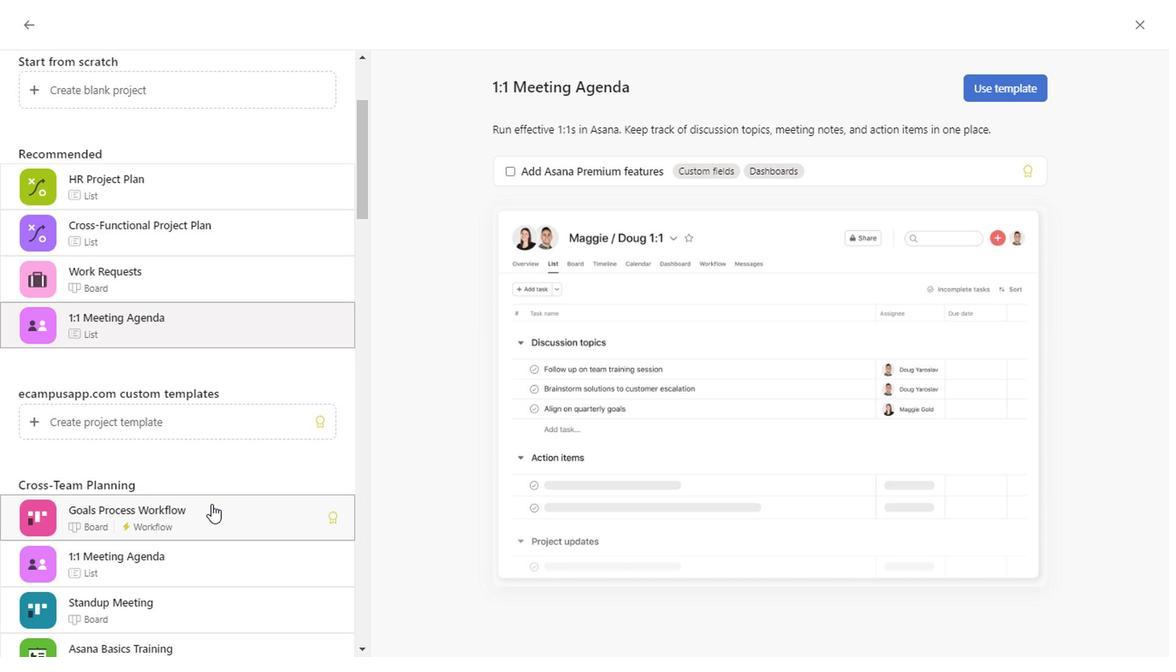 
Action: Mouse scrolled (206, 503) with delta (0, -1)
Screenshot: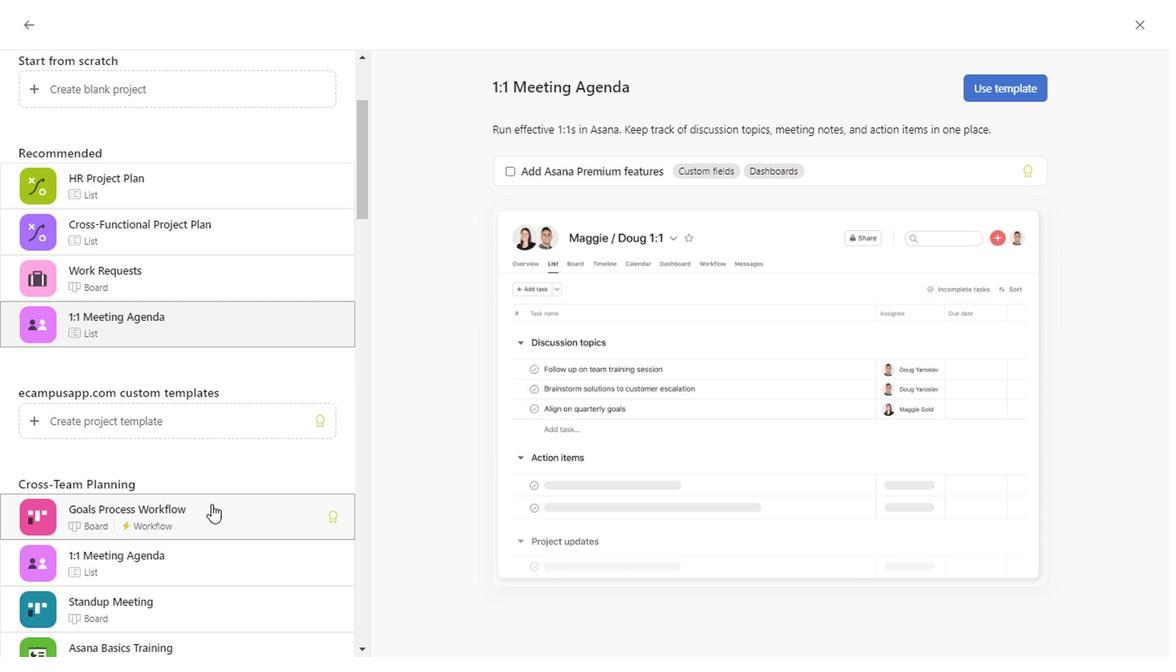 
Action: Mouse scrolled (206, 503) with delta (0, -1)
Screenshot: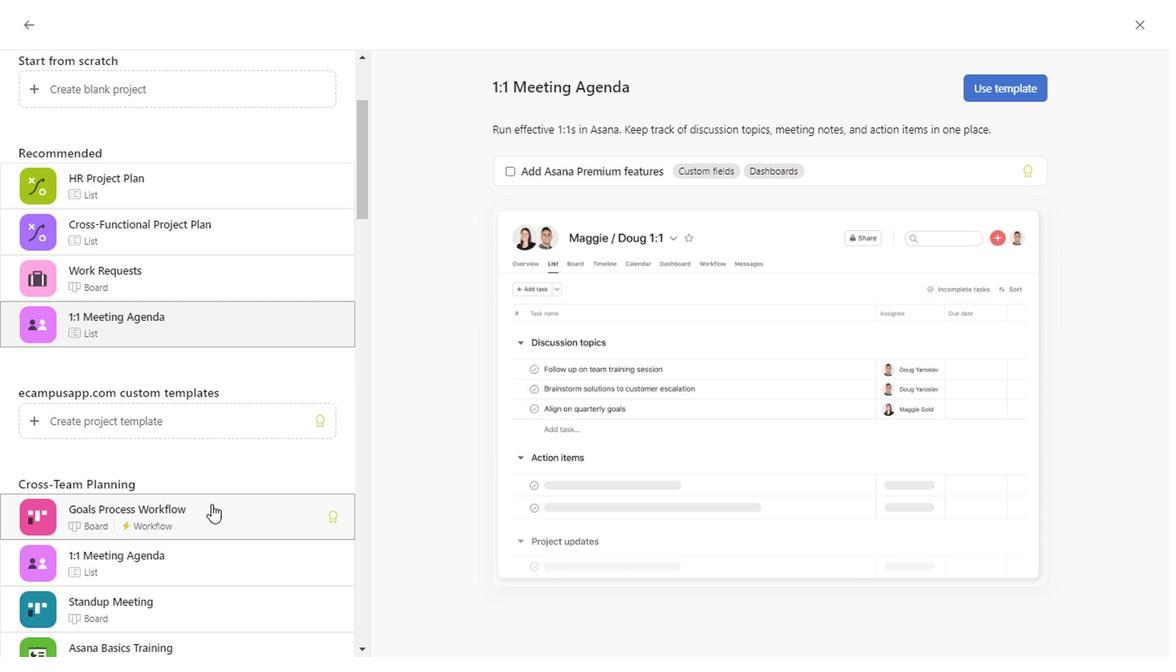 
Action: Mouse scrolled (206, 503) with delta (0, -1)
Screenshot: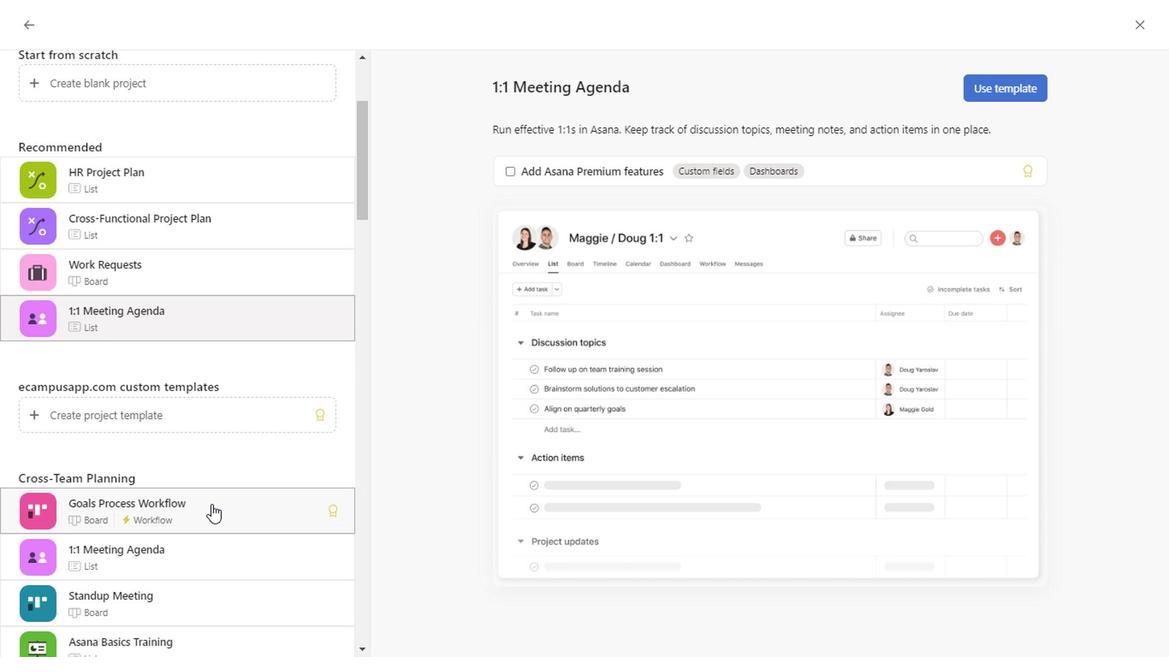 
Action: Mouse scrolled (206, 503) with delta (0, -1)
Screenshot: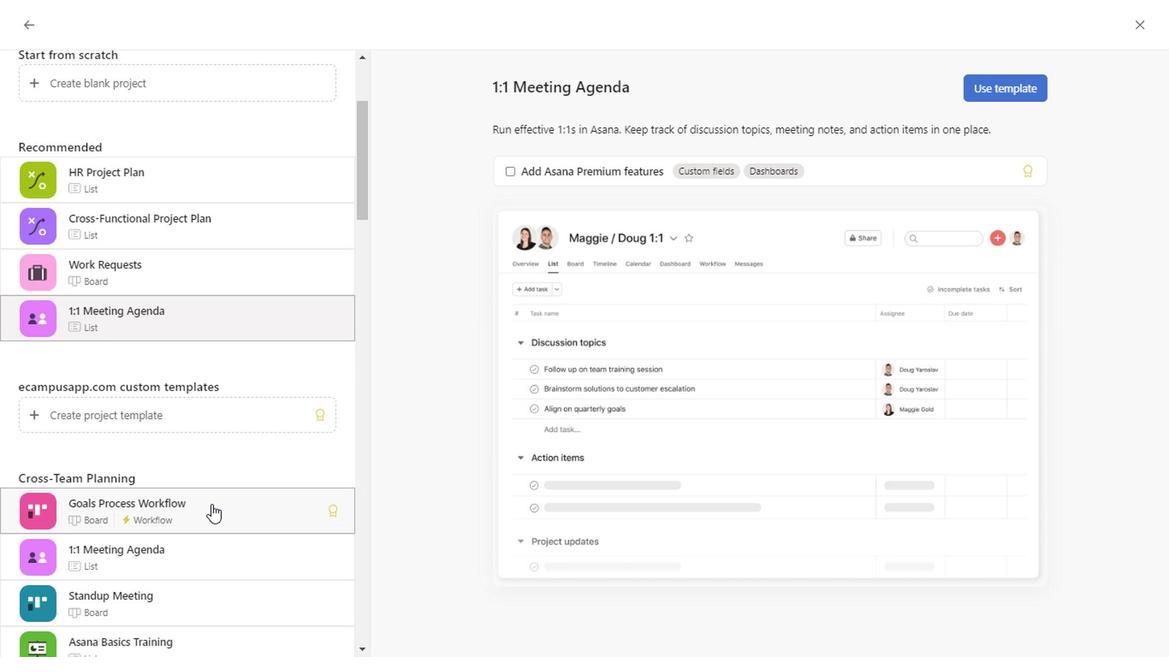 
Action: Mouse scrolled (206, 503) with delta (0, -1)
Screenshot: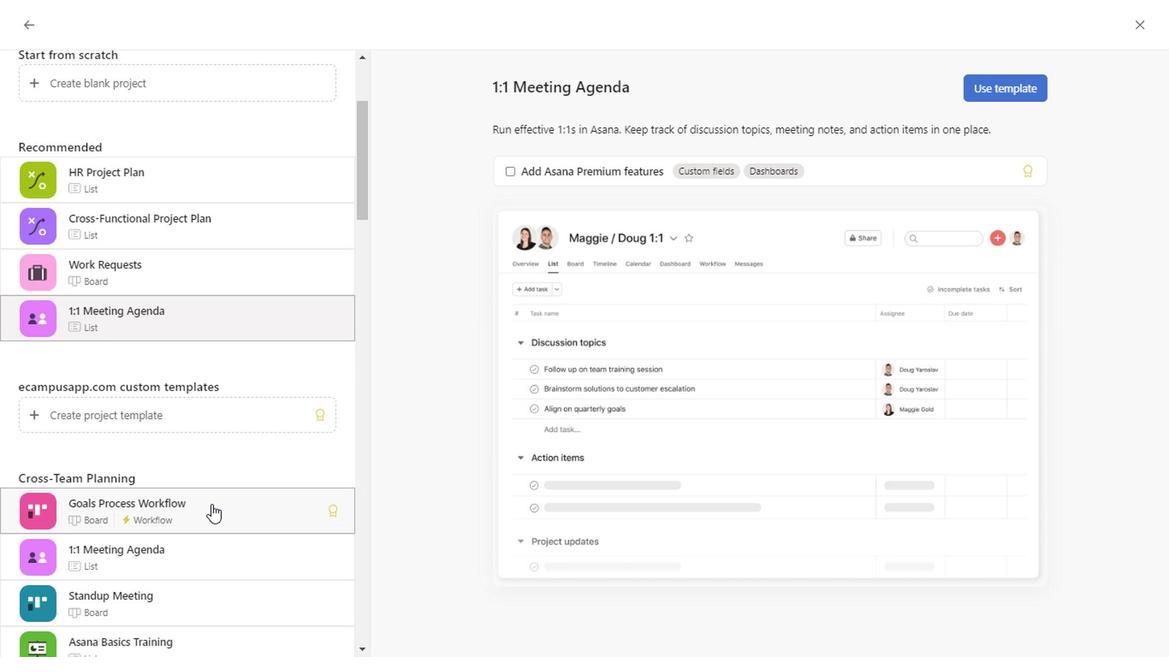 
Action: Mouse scrolled (206, 503) with delta (0, -1)
Screenshot: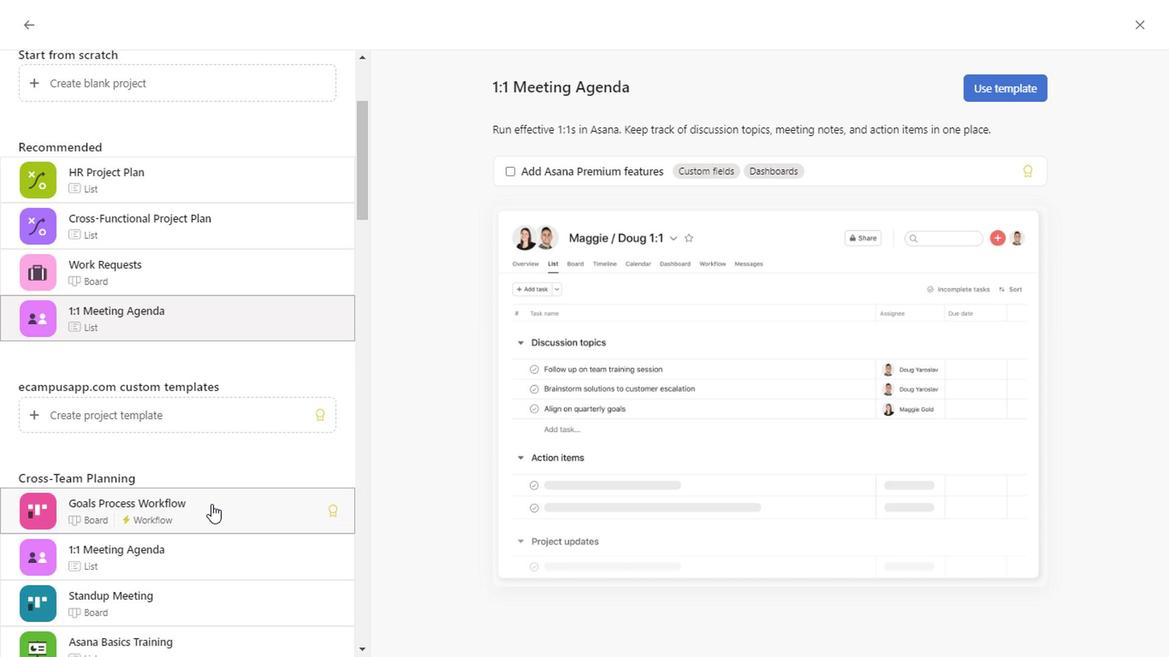 
Action: Mouse scrolled (206, 503) with delta (0, -1)
Screenshot: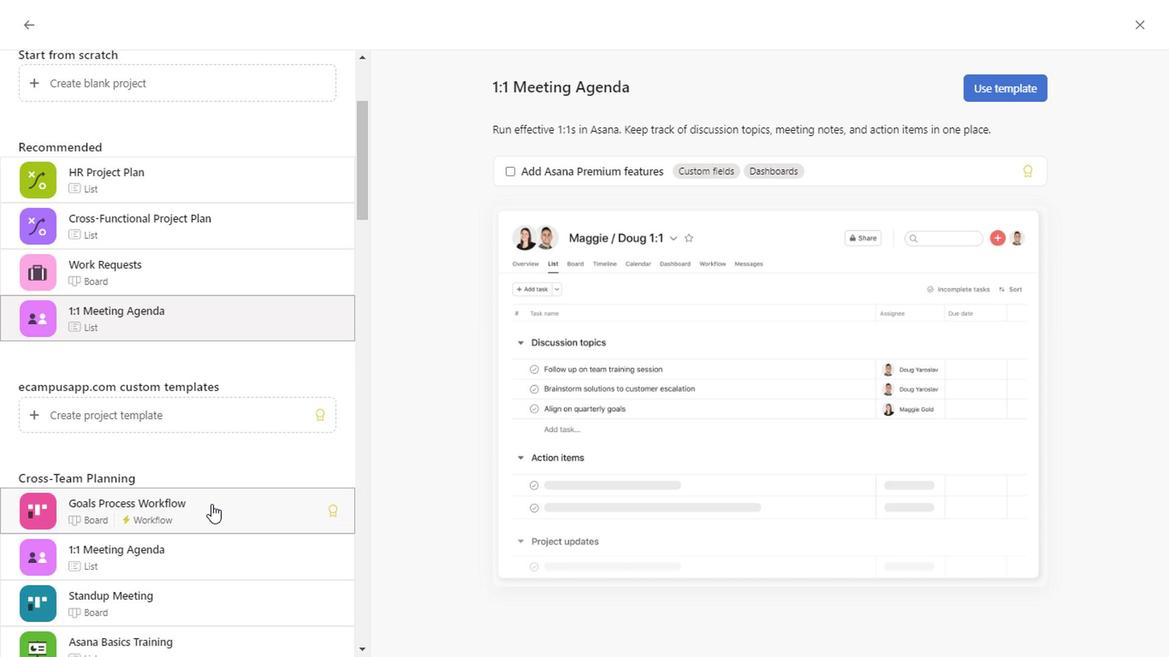 
Action: Mouse scrolled (206, 503) with delta (0, -1)
Screenshot: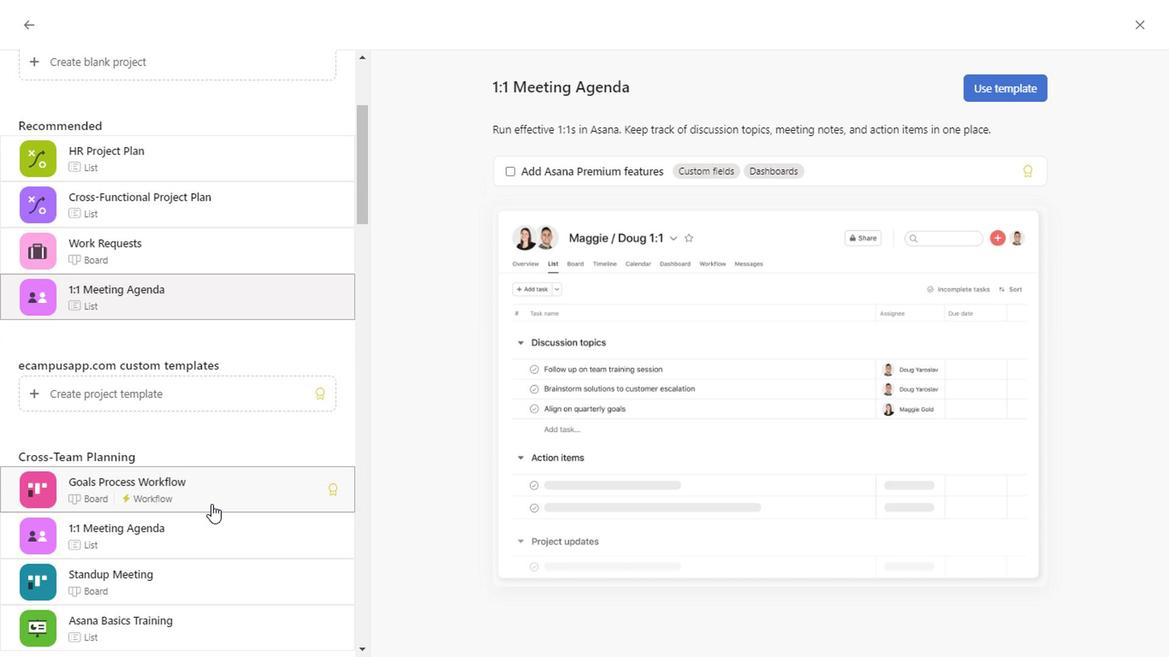 
Action: Mouse scrolled (206, 503) with delta (0, -1)
Screenshot: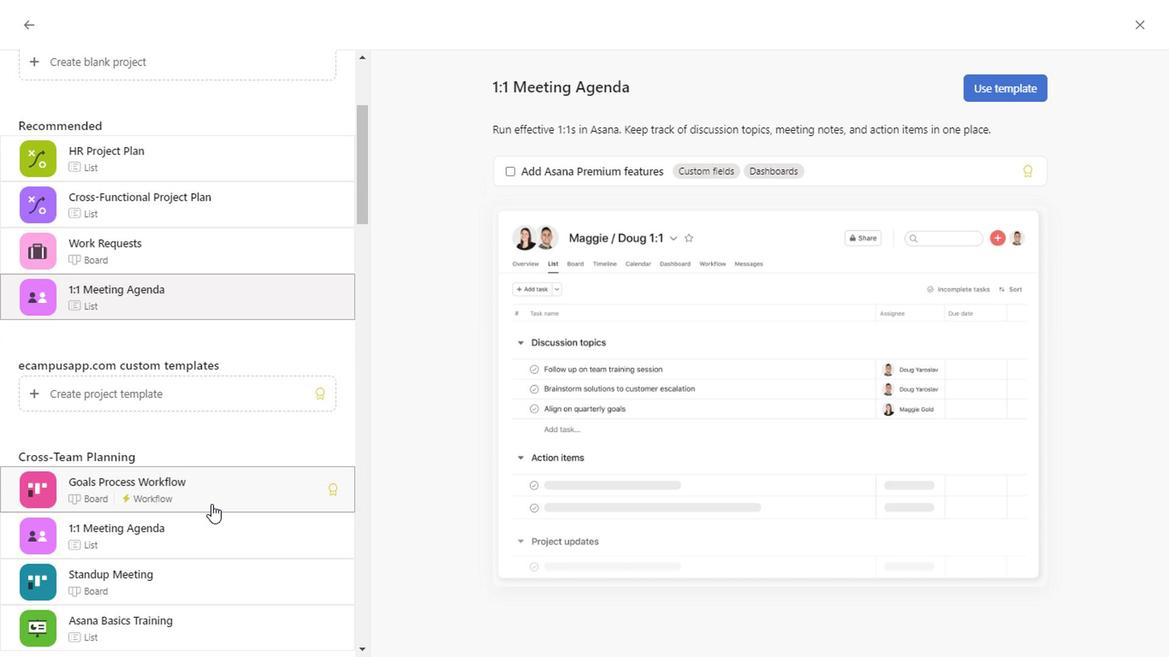 
Action: Mouse scrolled (206, 503) with delta (0, -1)
Screenshot: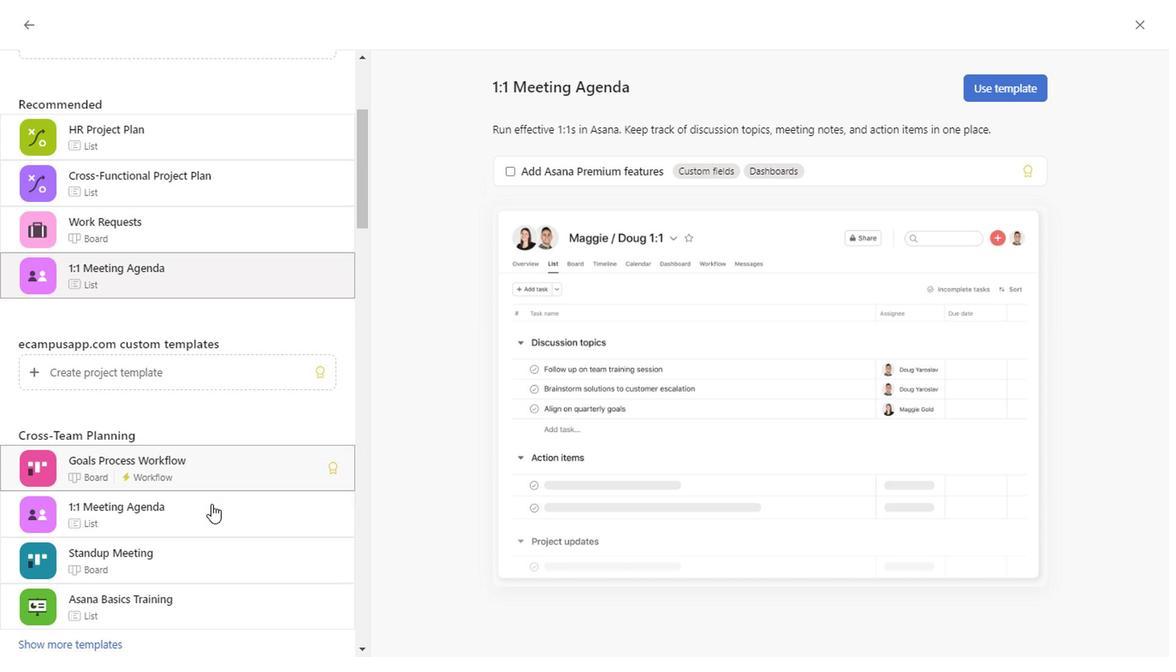 
Action: Mouse scrolled (206, 503) with delta (0, -1)
Screenshot: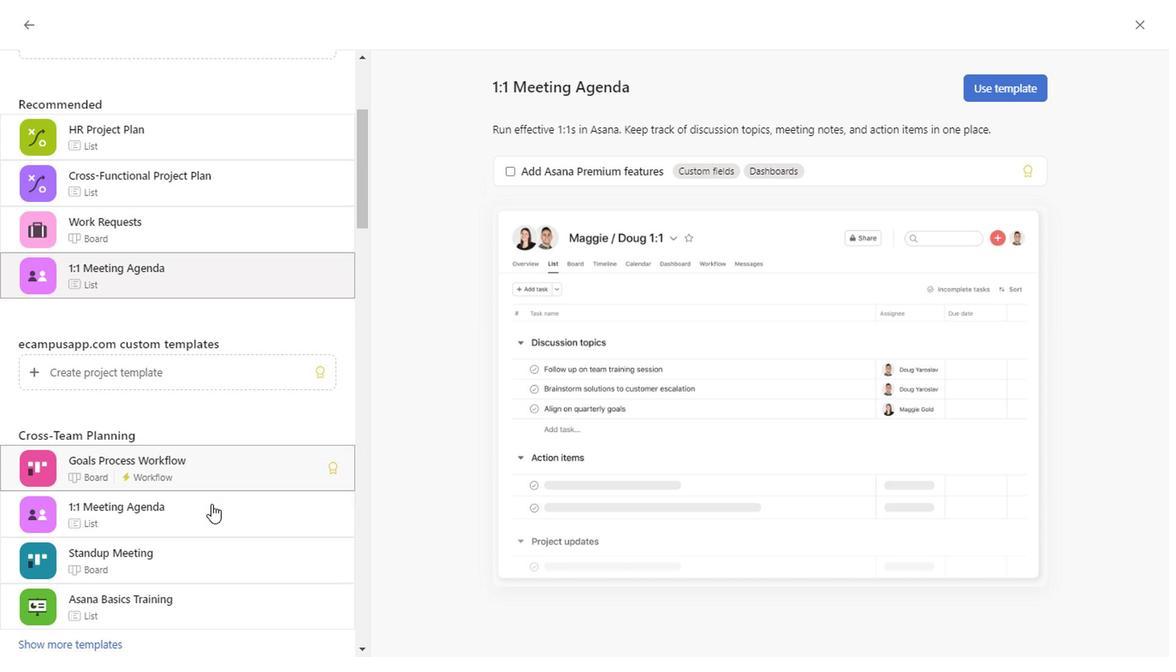 
Action: Mouse scrolled (206, 503) with delta (0, -1)
Screenshot: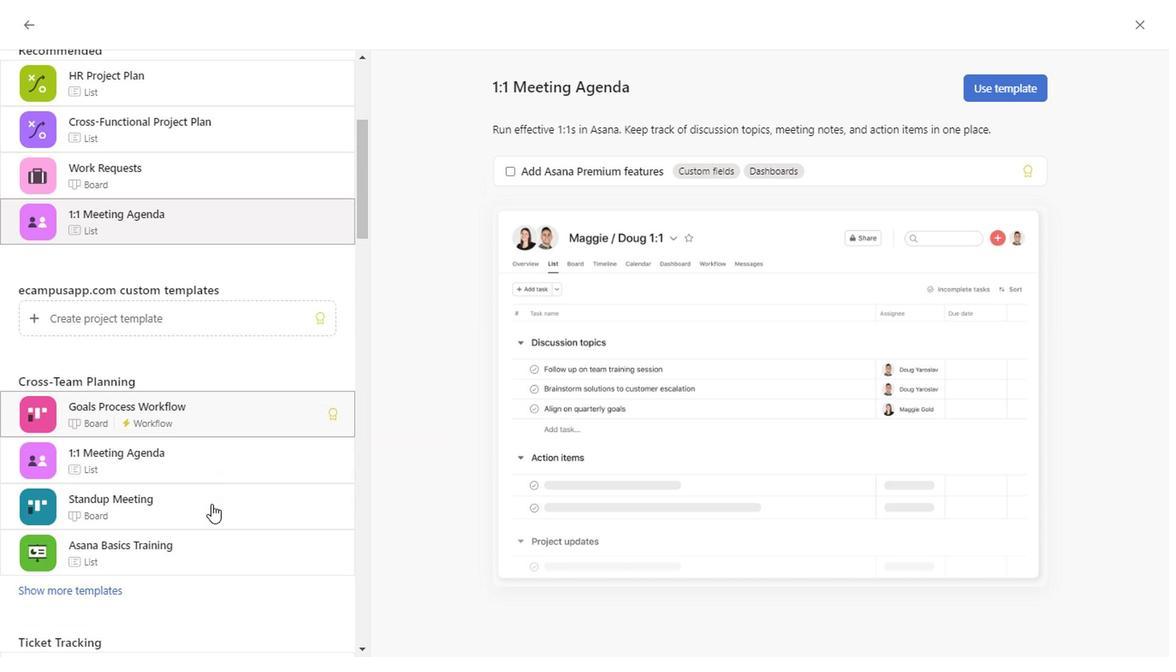 
Action: Mouse scrolled (206, 503) with delta (0, -1)
Screenshot: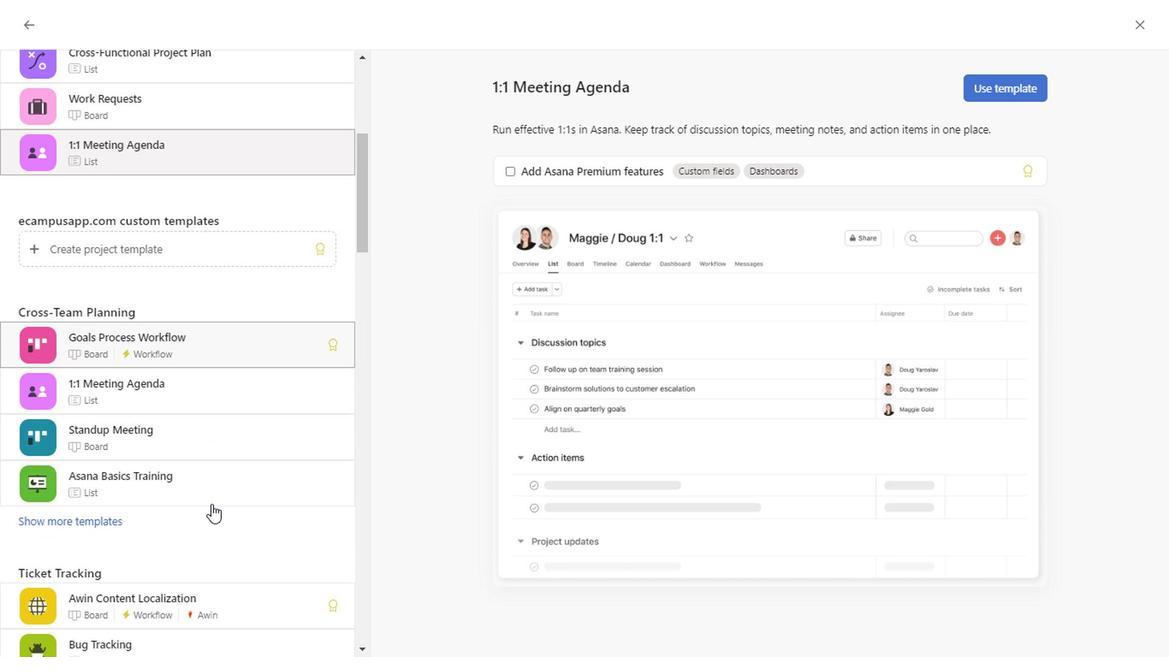 
Action: Mouse scrolled (206, 503) with delta (0, -1)
Screenshot: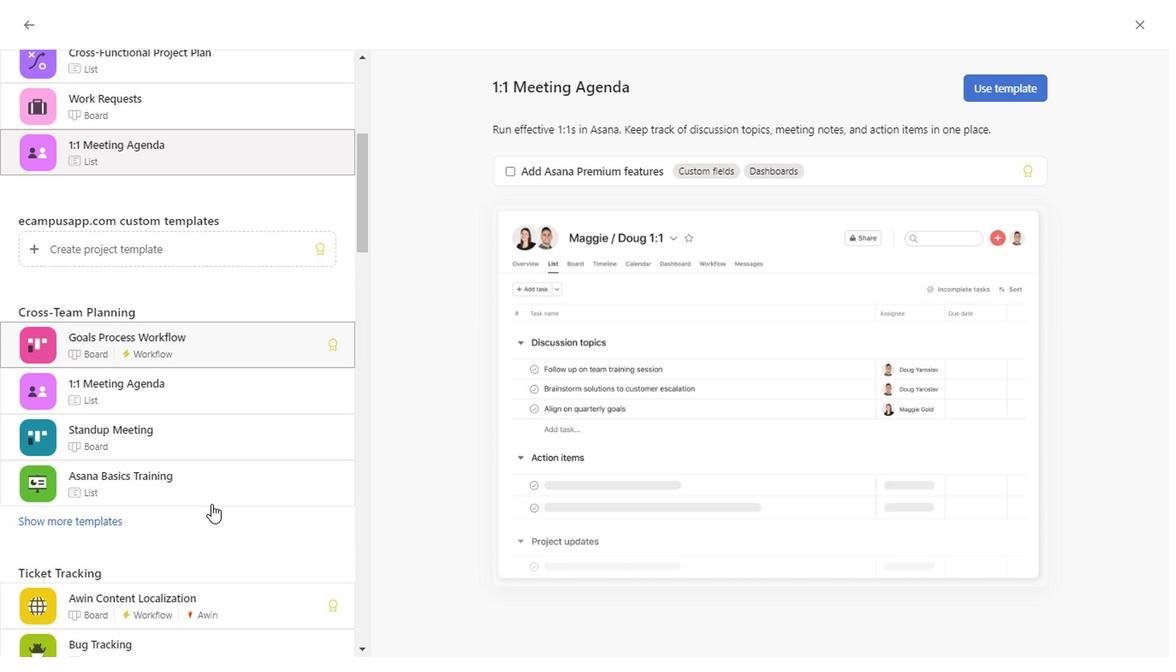 
Action: Mouse scrolled (206, 503) with delta (0, -1)
Screenshot: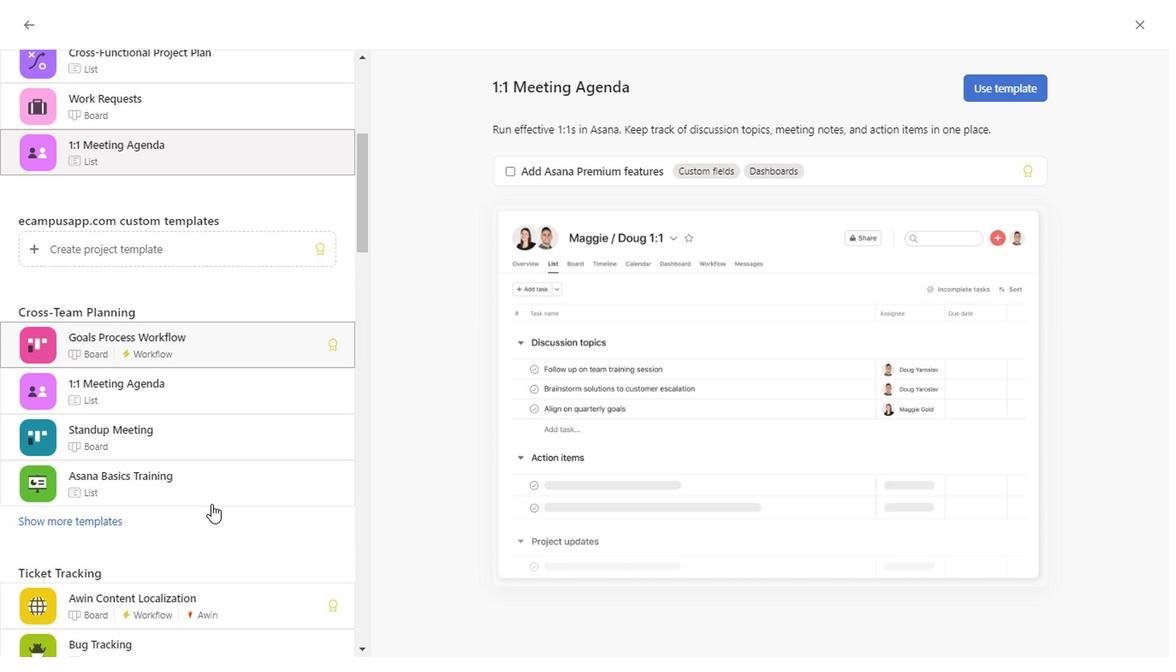 
Action: Mouse scrolled (206, 503) with delta (0, -1)
Screenshot: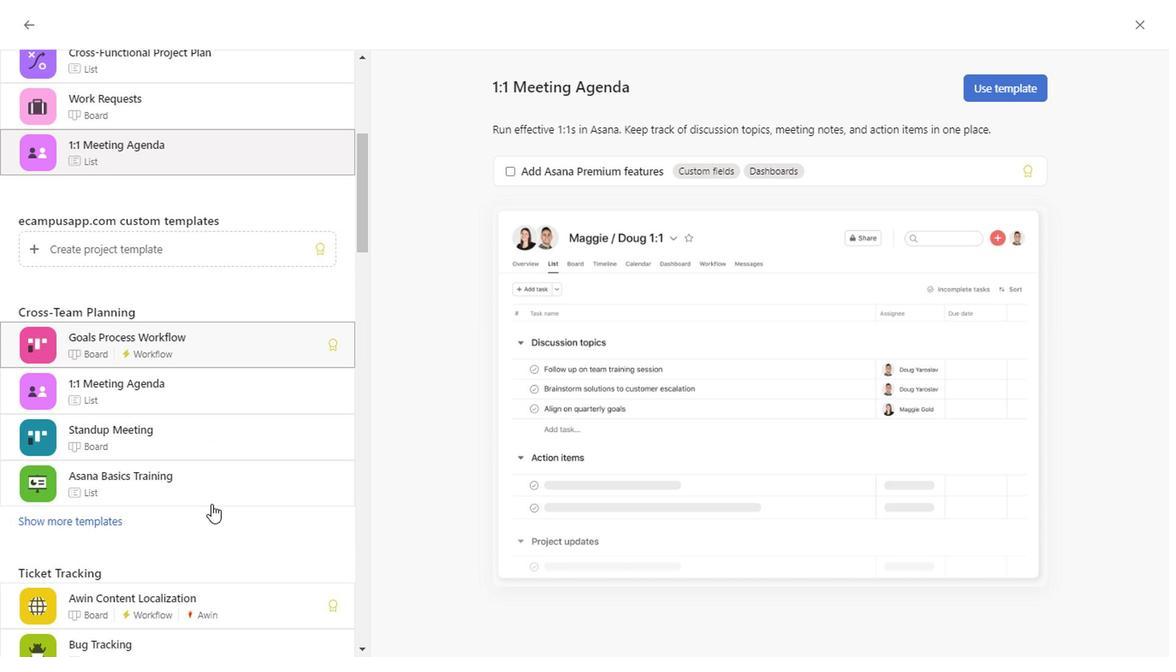 
Action: Mouse scrolled (206, 503) with delta (0, -1)
Screenshot: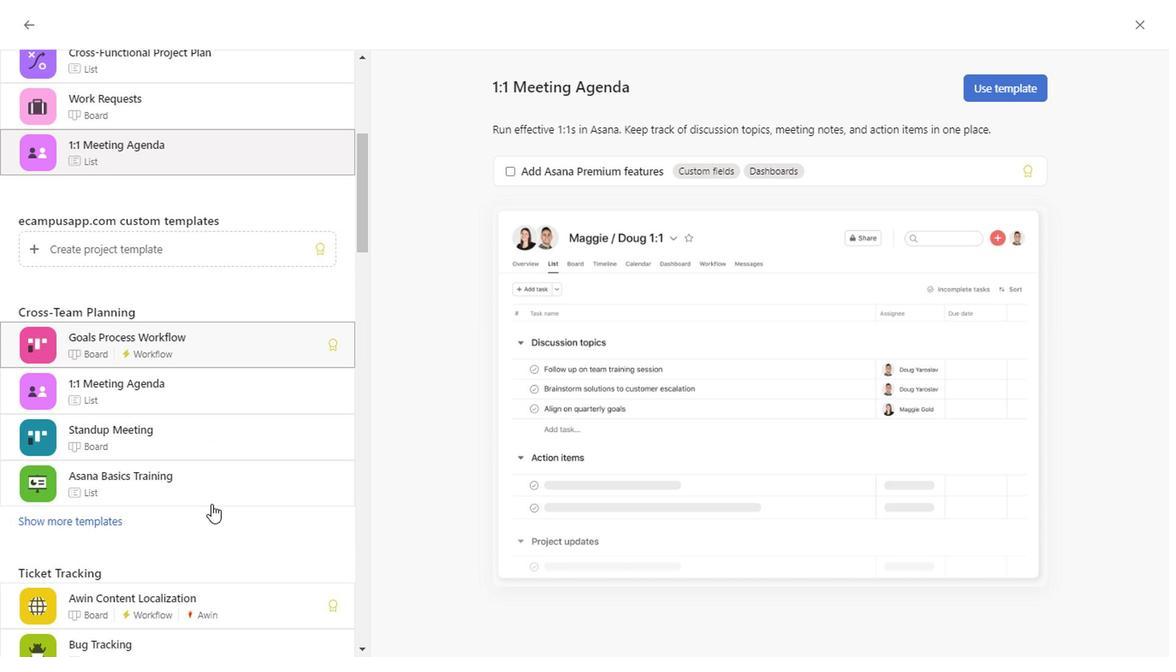 
Action: Mouse scrolled (206, 503) with delta (0, -1)
Screenshot: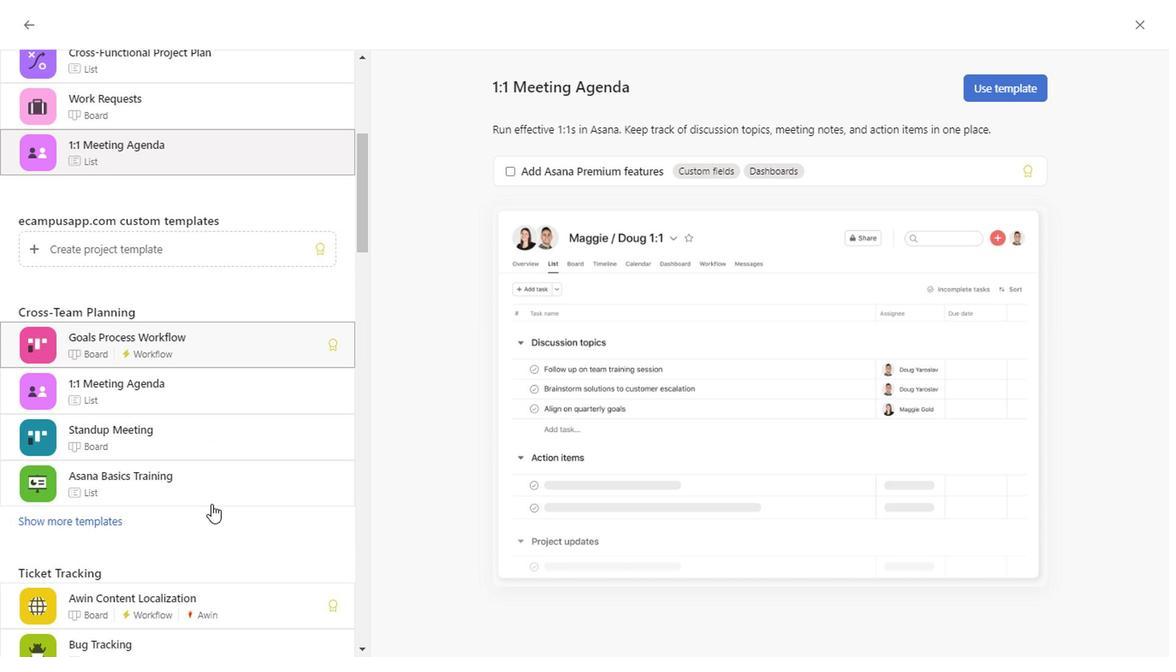 
Action: Mouse scrolled (206, 503) with delta (0, -1)
Screenshot: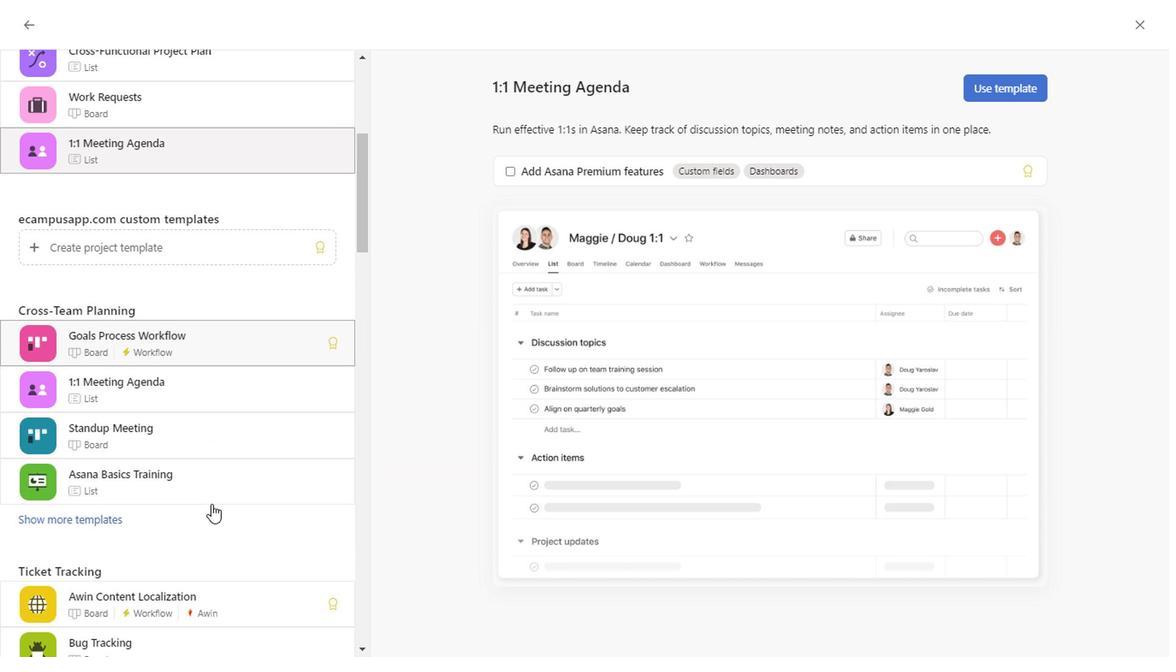 
Action: Mouse scrolled (206, 503) with delta (0, -1)
Screenshot: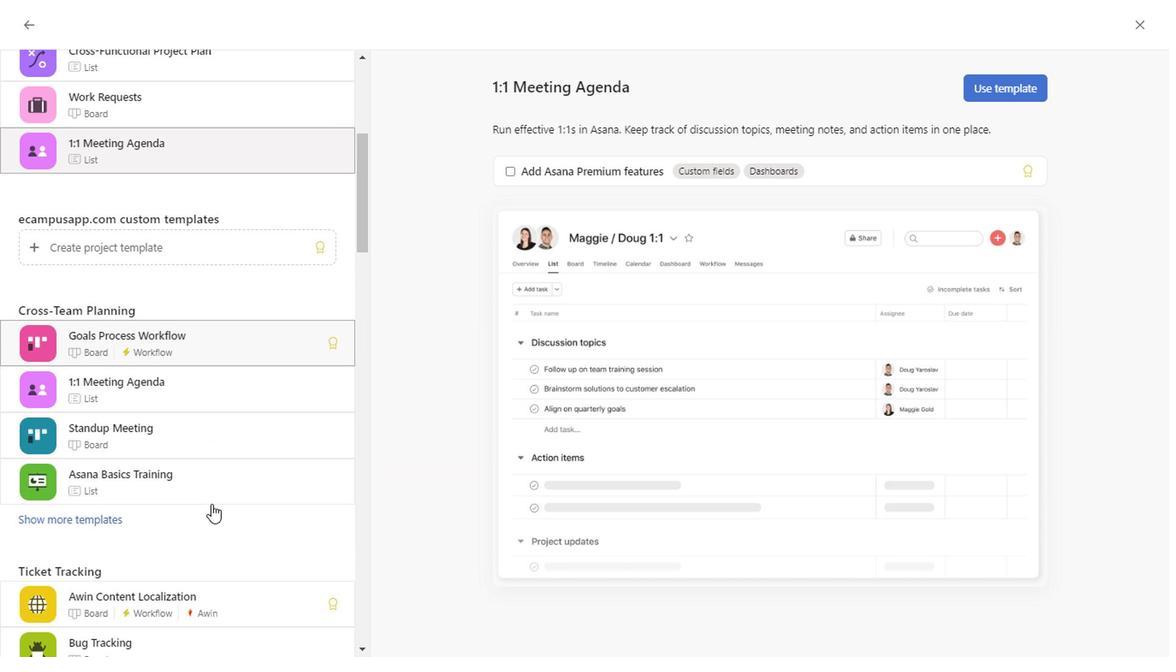 
Action: Mouse scrolled (206, 503) with delta (0, -1)
Screenshot: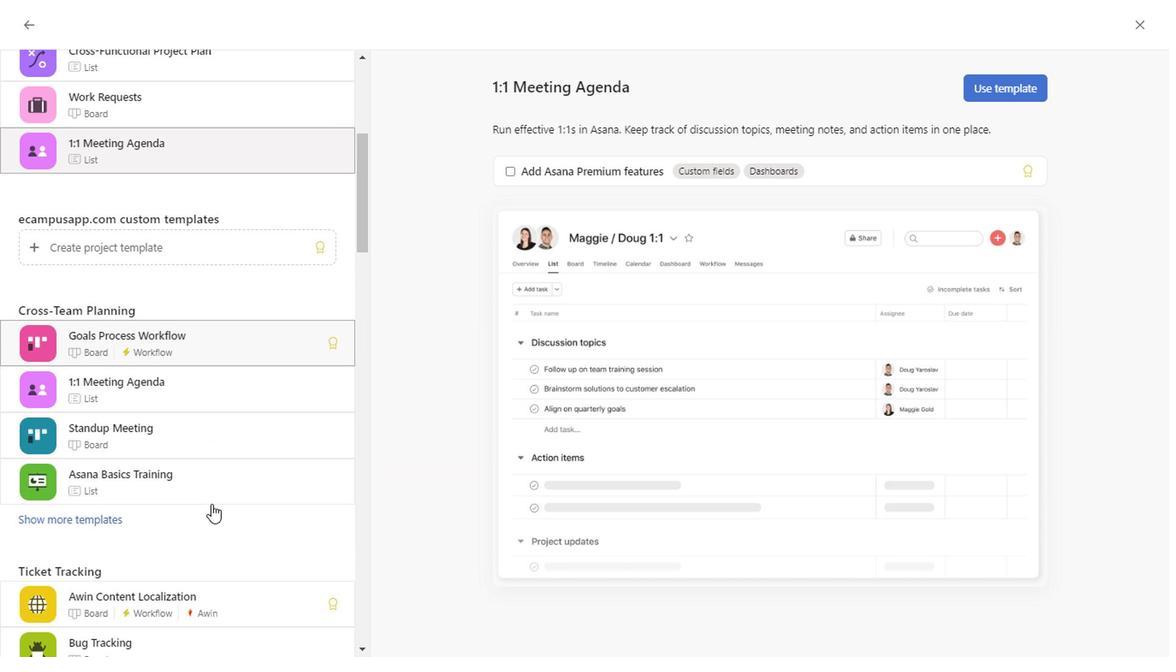 
Action: Mouse scrolled (206, 503) with delta (0, -1)
Screenshot: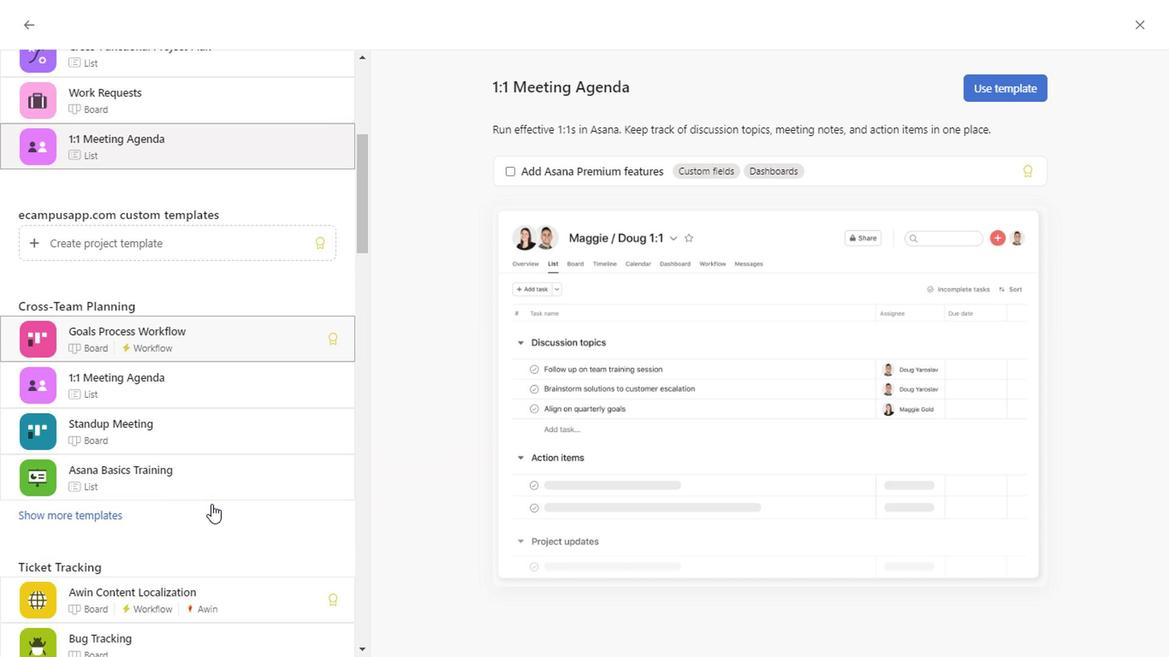 
Action: Mouse scrolled (206, 503) with delta (0, -1)
Screenshot: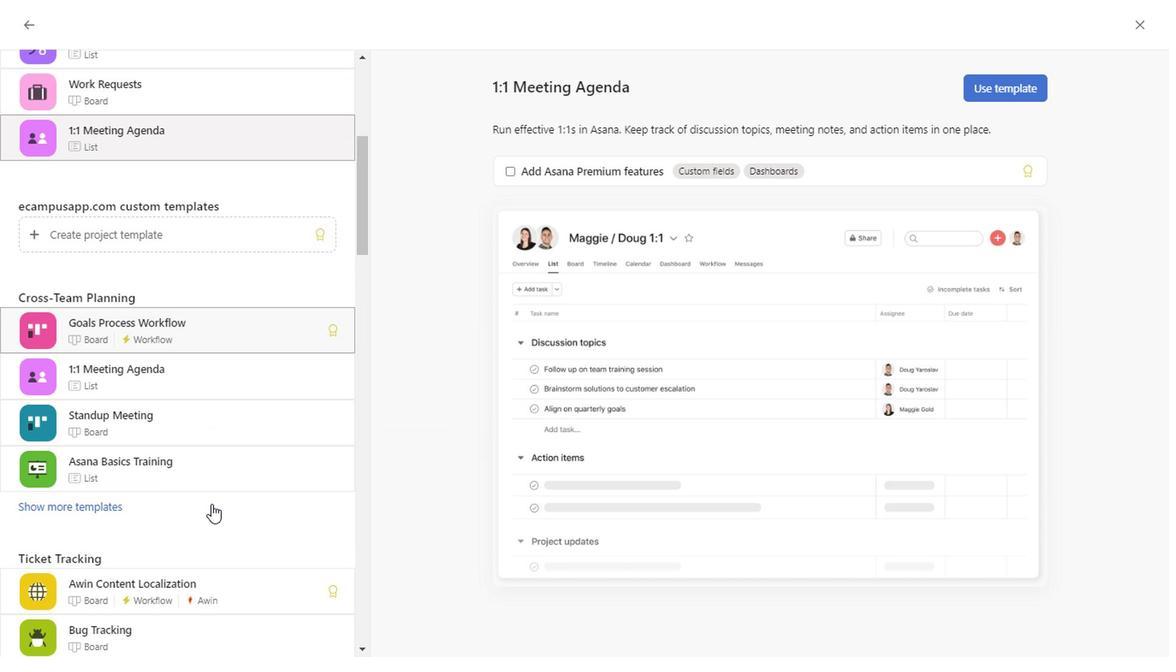 
Action: Mouse scrolled (206, 503) with delta (0, -1)
Screenshot: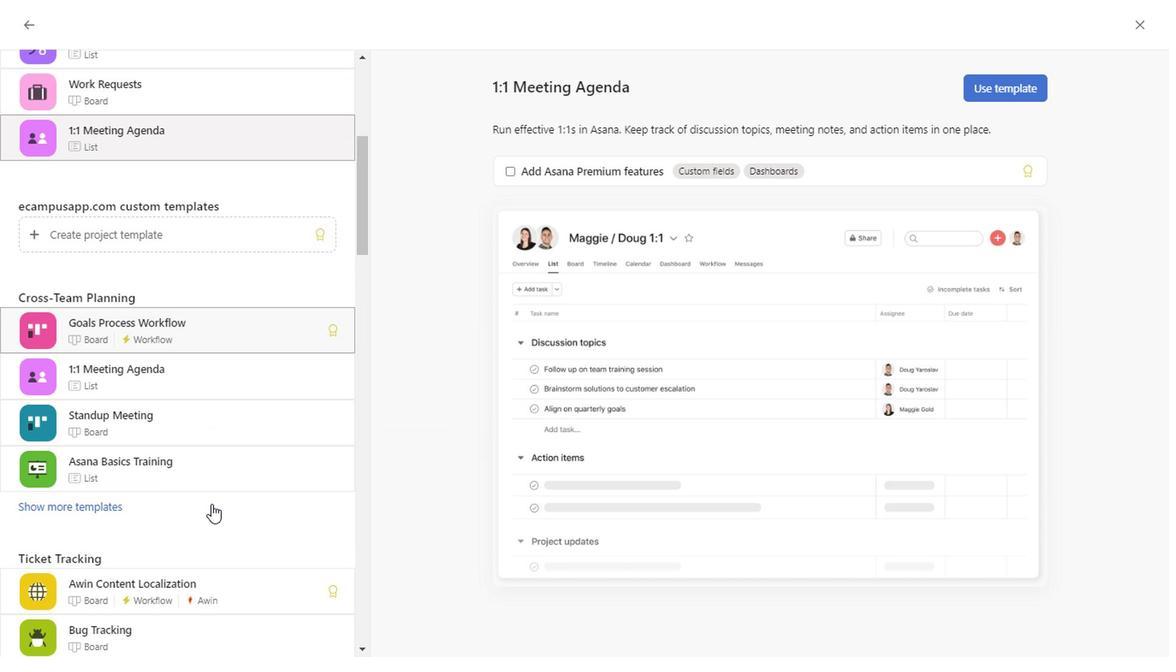 
Action: Mouse scrolled (206, 503) with delta (0, -1)
Screenshot: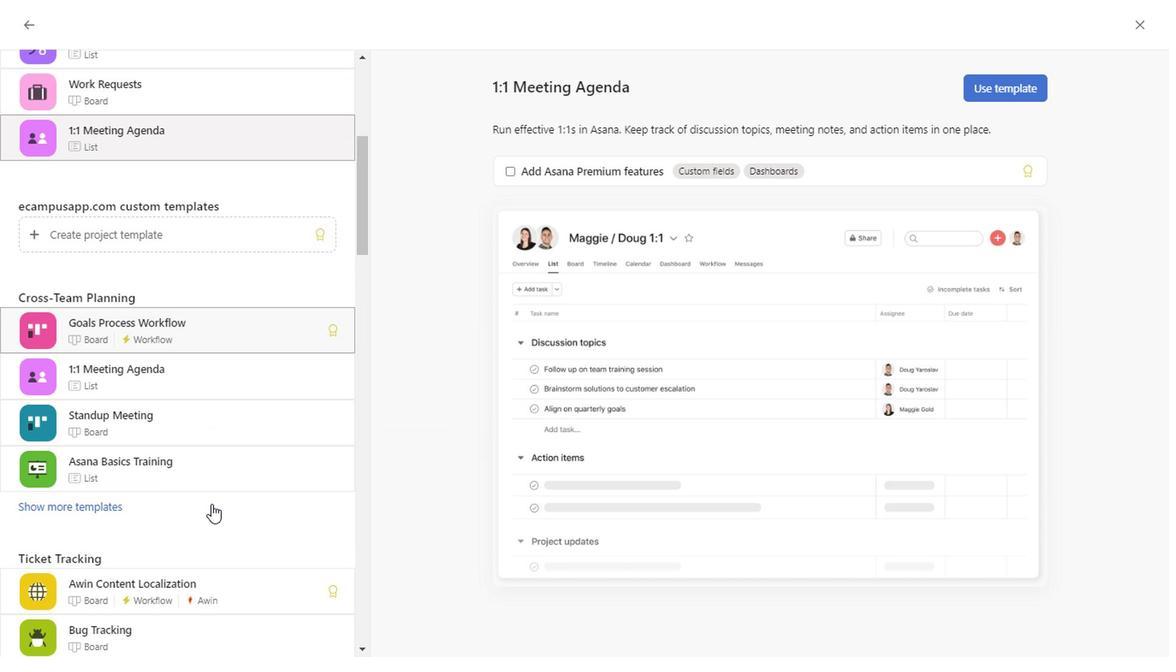 
Action: Mouse scrolled (206, 503) with delta (0, -1)
Screenshot: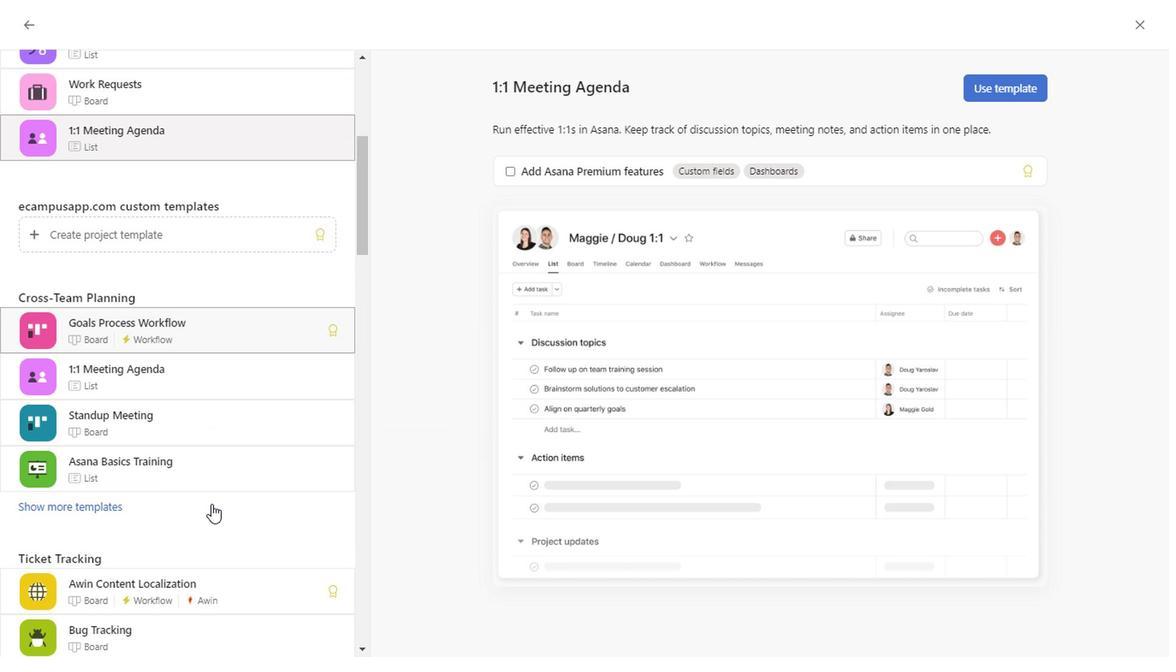 
Action: Mouse scrolled (206, 503) with delta (0, -1)
Screenshot: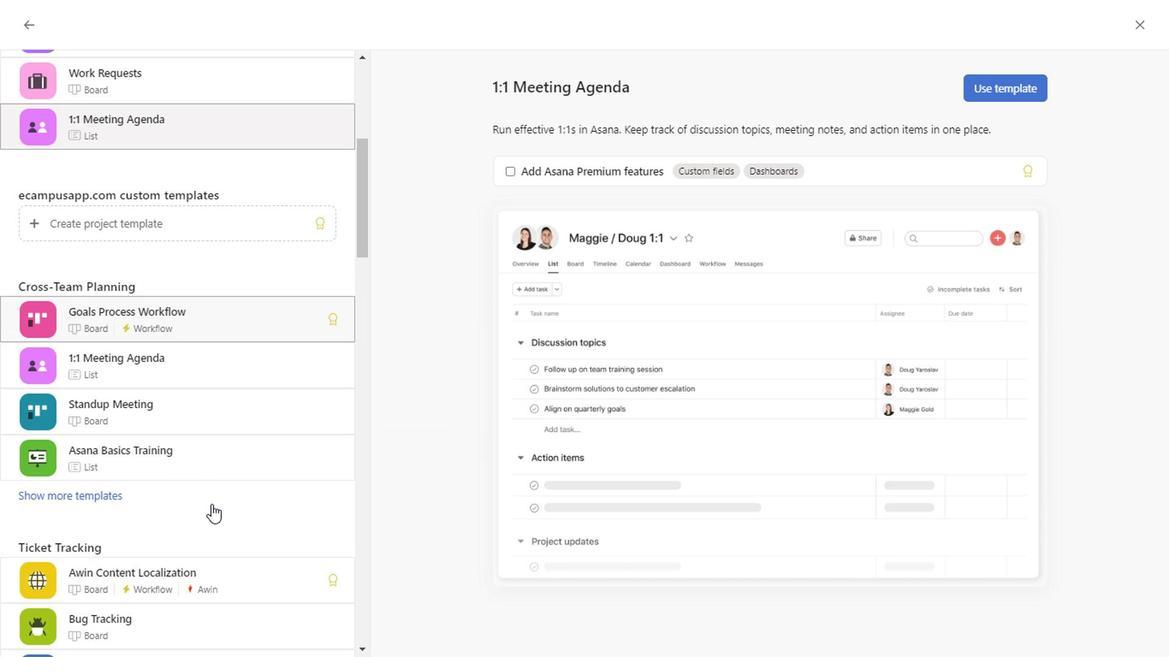 
Action: Mouse moved to (247, 244)
Screenshot: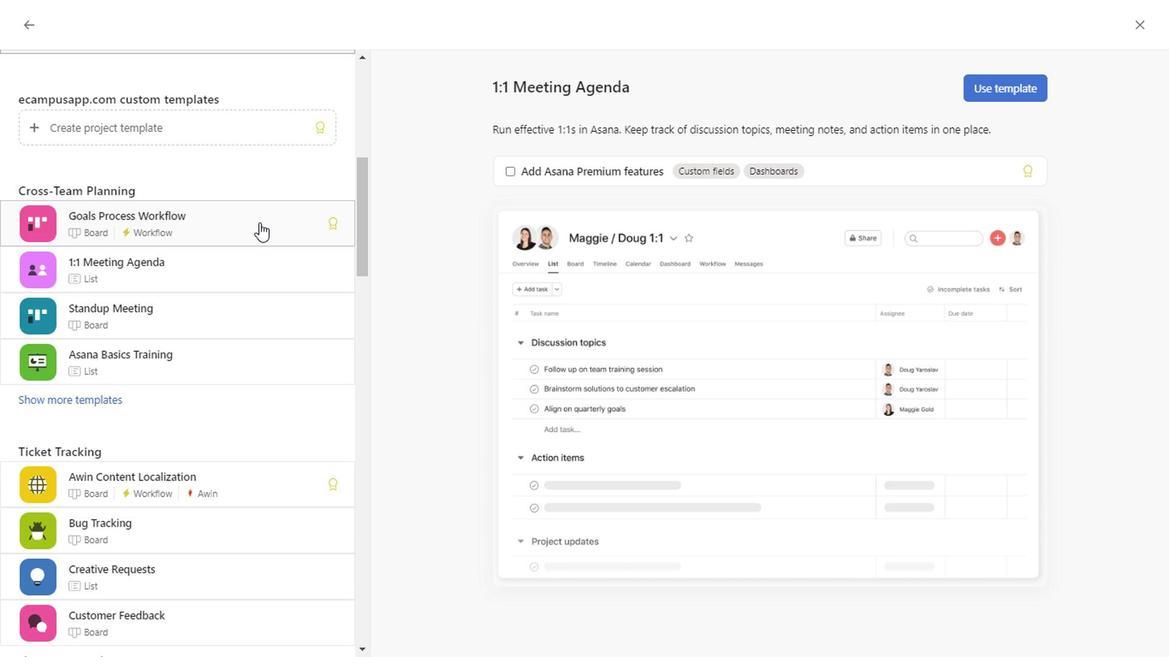 
Action: Mouse pressed left at (247, 244)
Screenshot: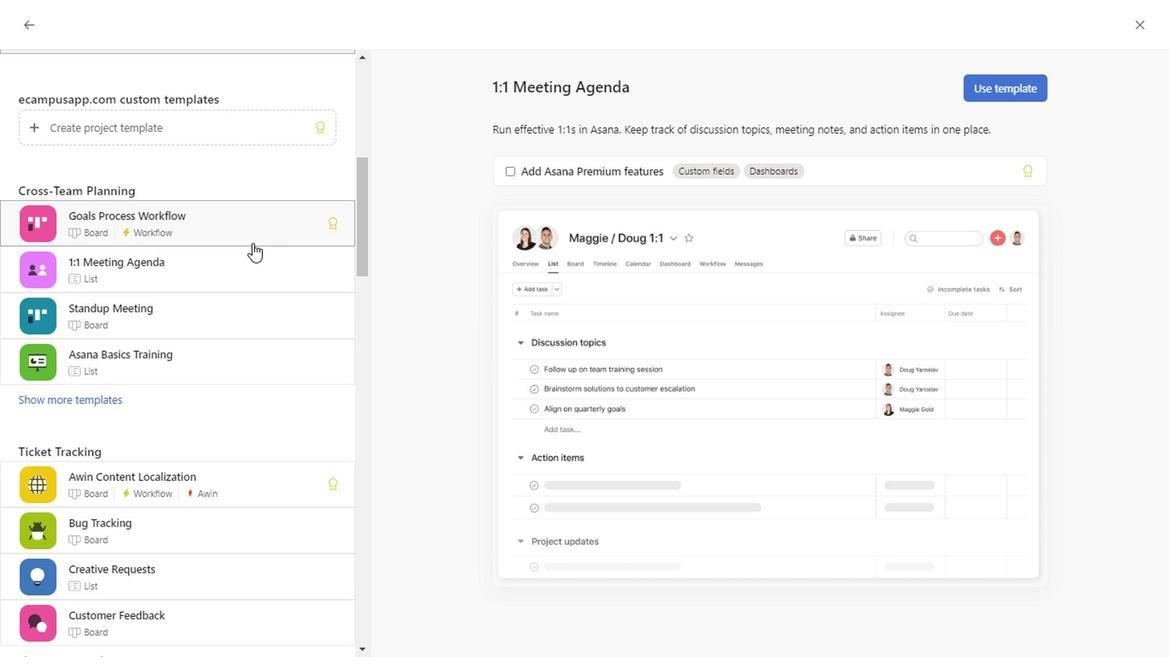 
Action: Mouse moved to (641, 473)
Screenshot: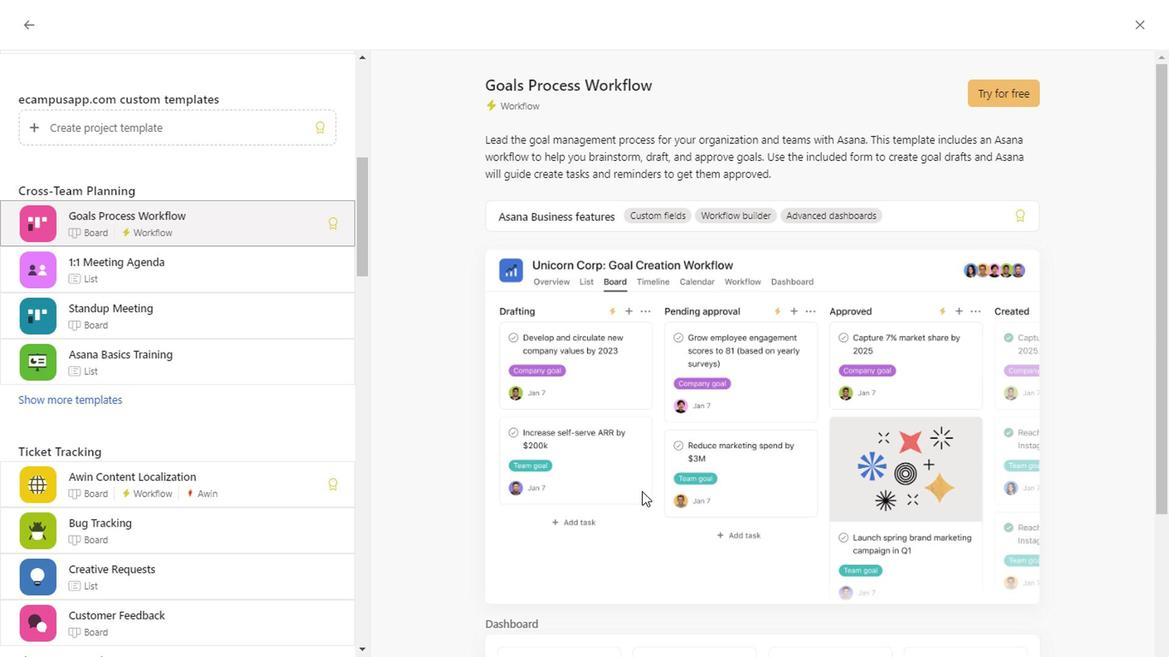 
Action: Mouse scrolled (641, 473) with delta (0, 0)
Screenshot: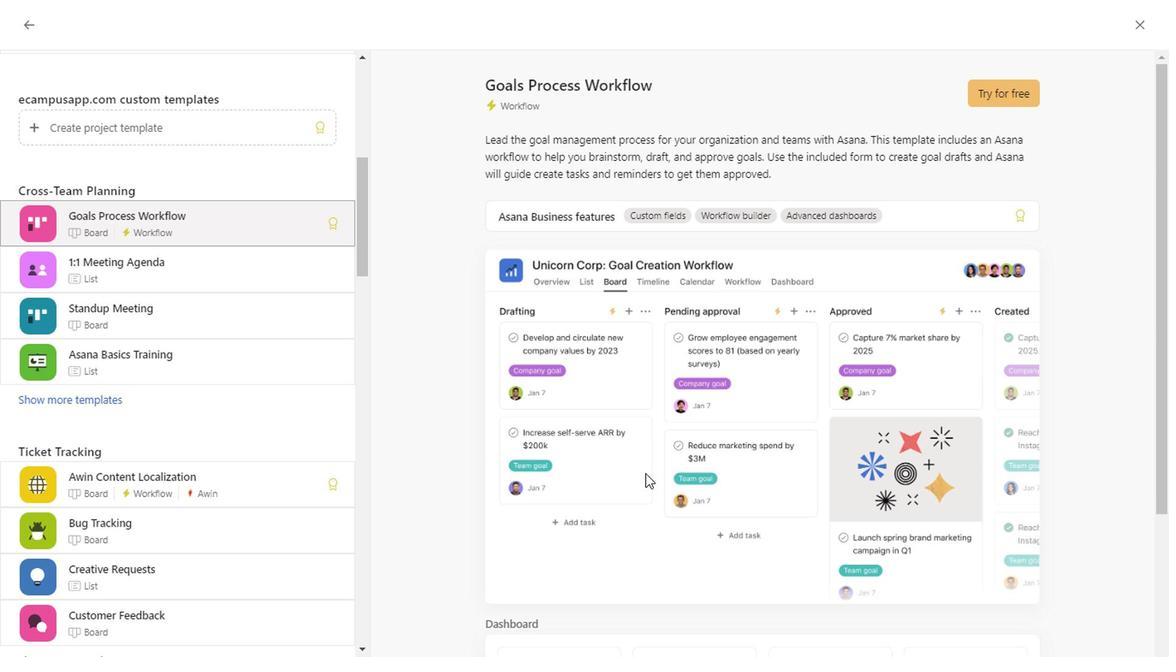 
Action: Mouse scrolled (641, 473) with delta (0, 0)
Screenshot: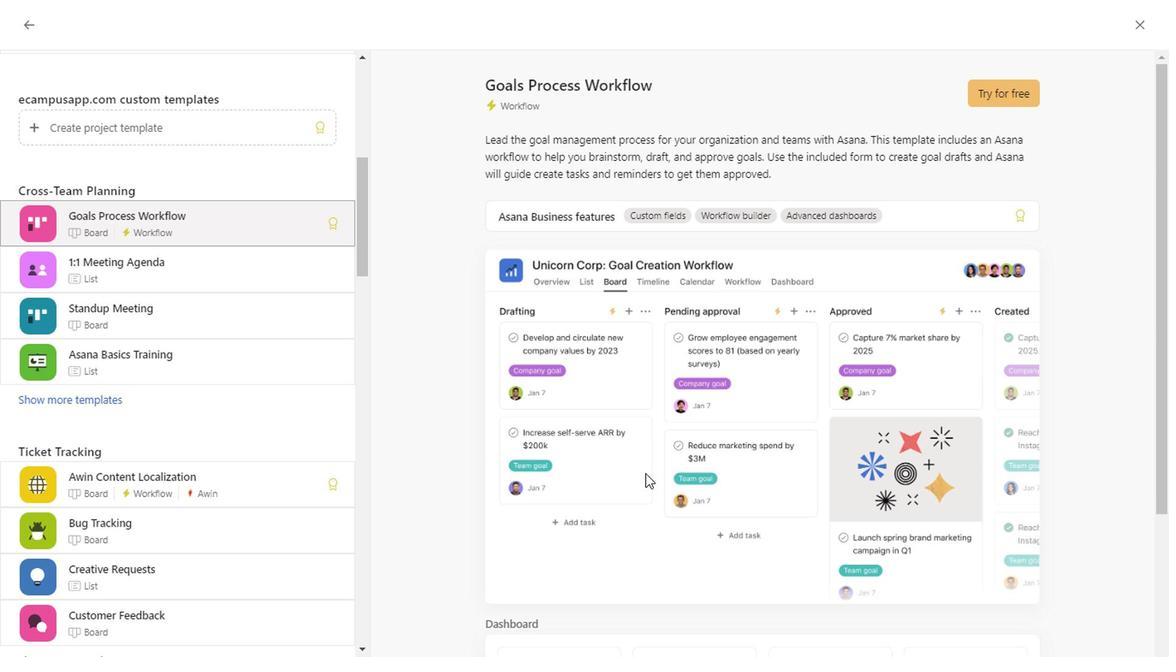 
Action: Mouse scrolled (641, 473) with delta (0, 0)
Screenshot: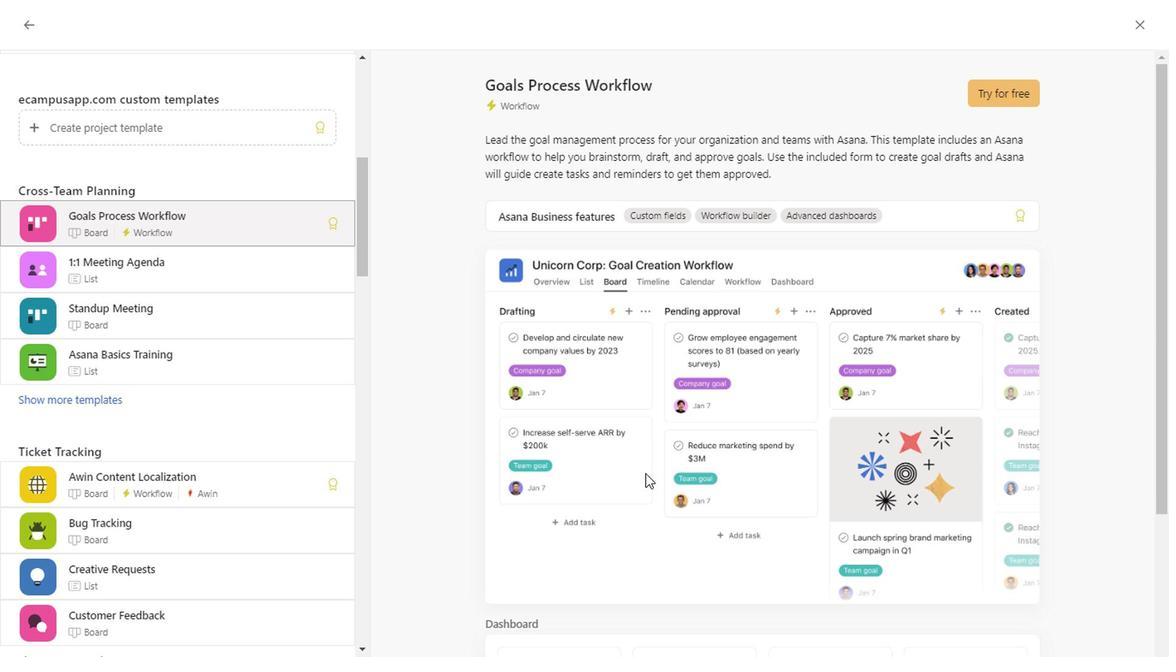 
Action: Mouse scrolled (641, 473) with delta (0, 0)
Screenshot: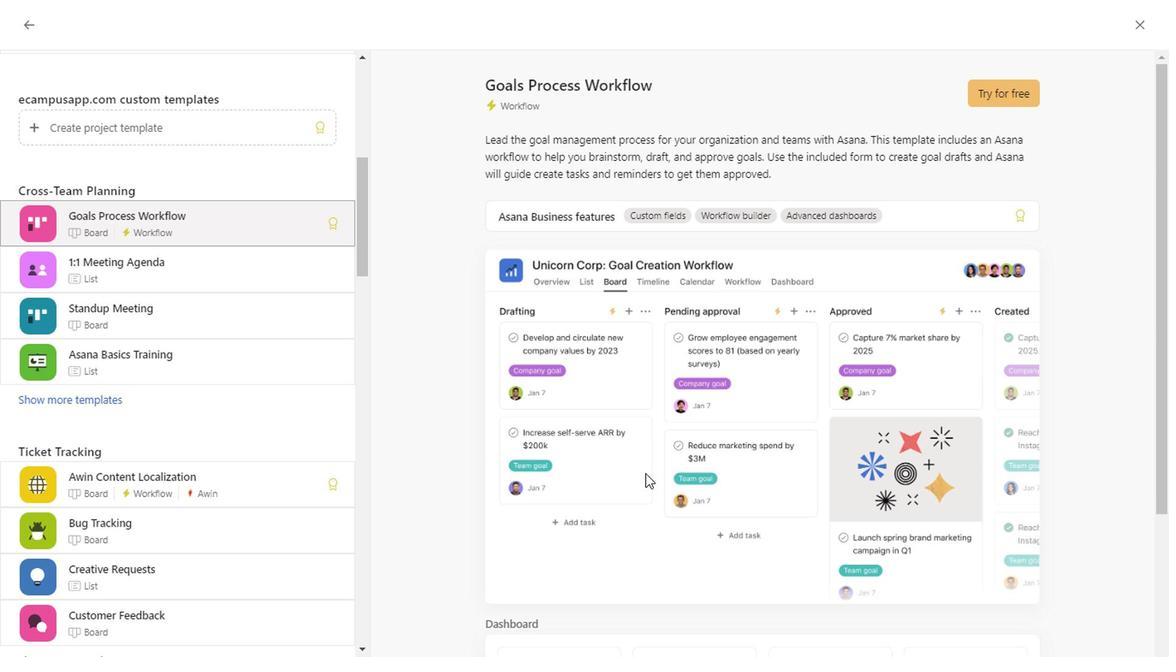 
Action: Mouse scrolled (641, 473) with delta (0, 0)
Screenshot: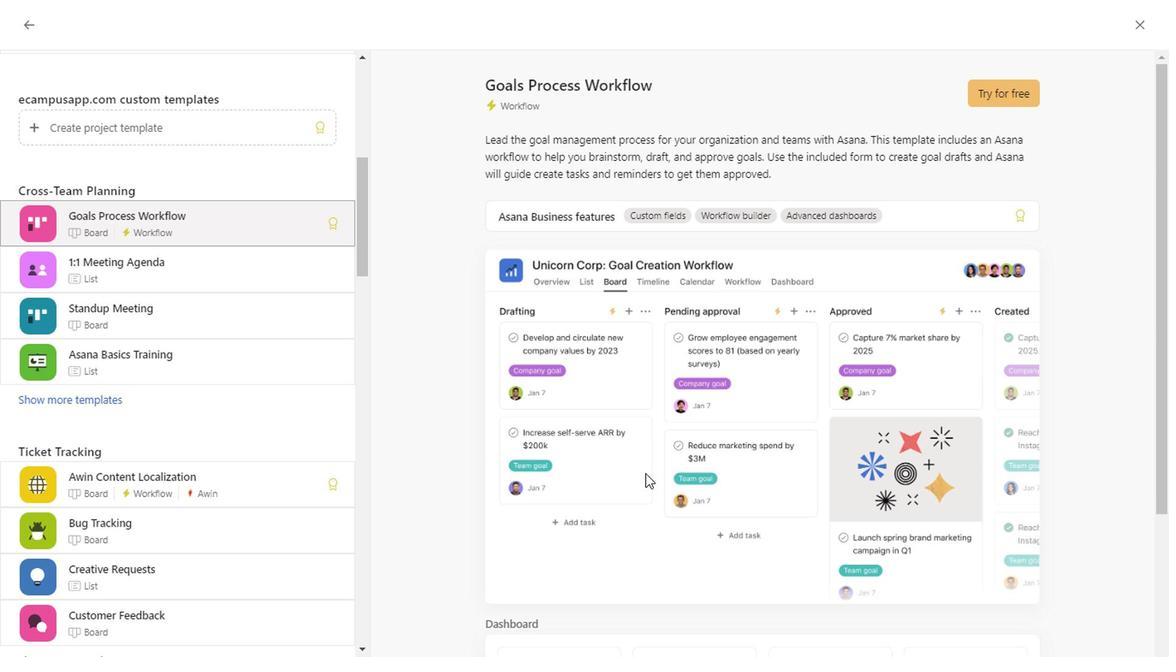 
Action: Mouse scrolled (641, 473) with delta (0, 0)
Screenshot: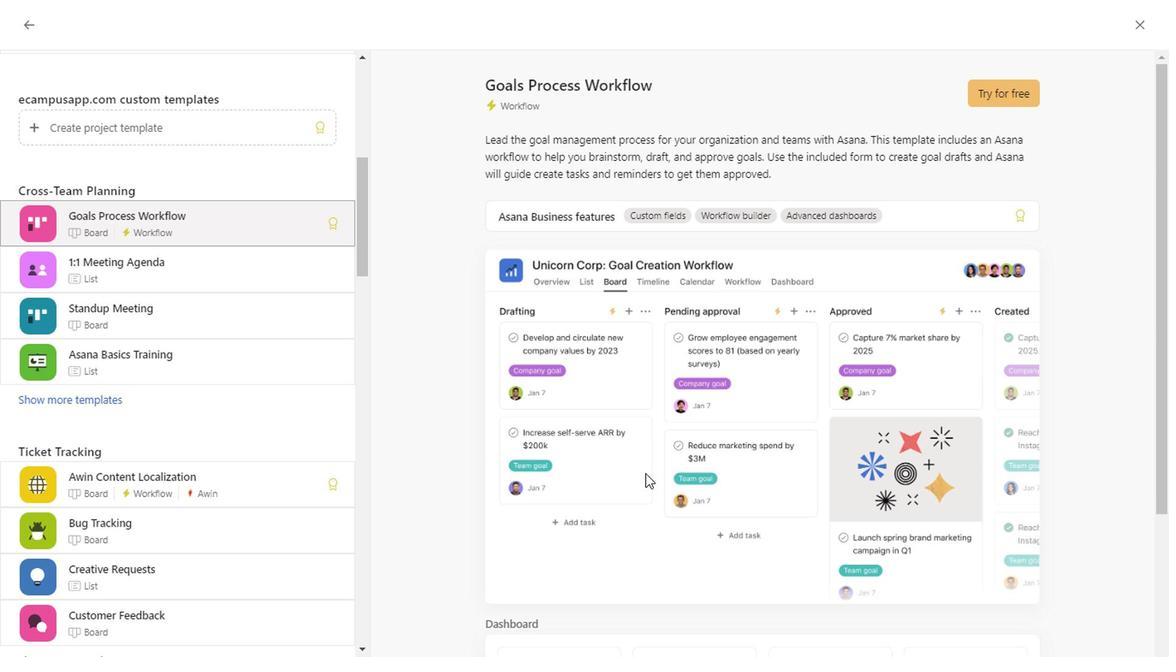
Action: Mouse scrolled (641, 473) with delta (0, 0)
Screenshot: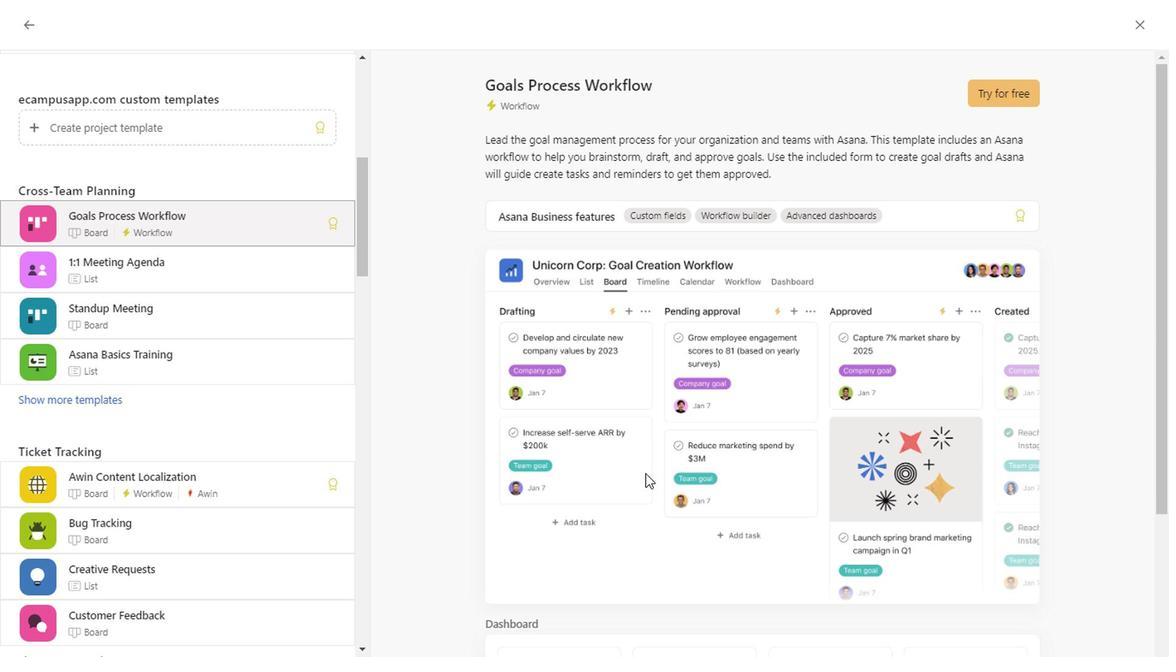 
Action: Mouse scrolled (641, 473) with delta (0, 0)
Screenshot: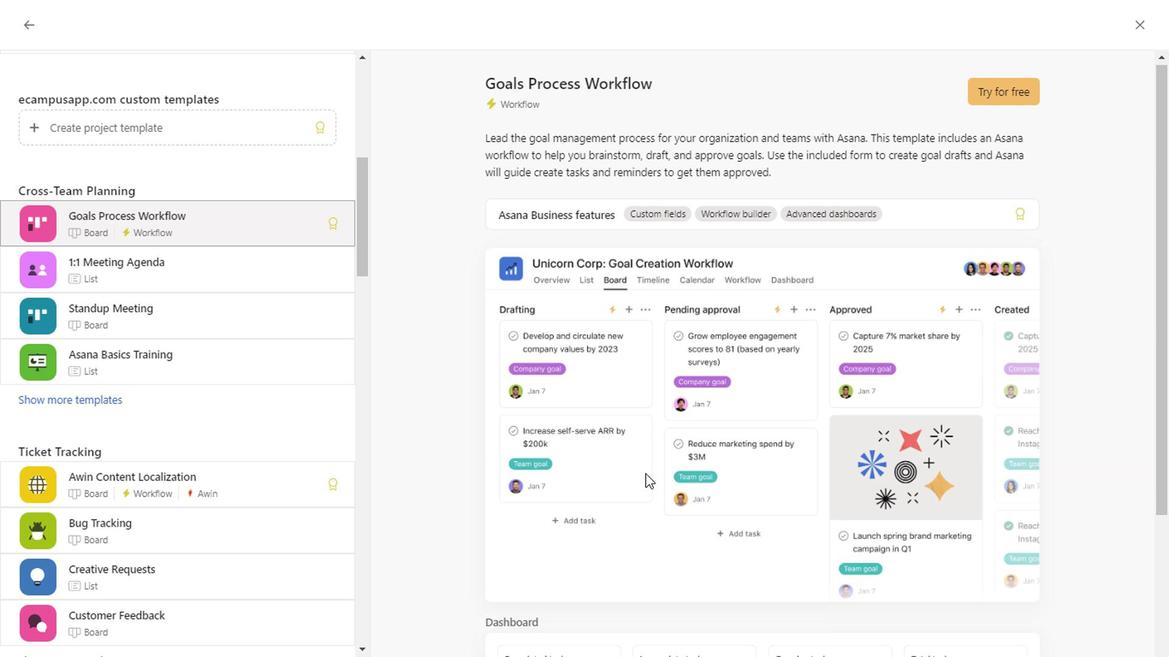
Action: Mouse scrolled (641, 473) with delta (0, 0)
Screenshot: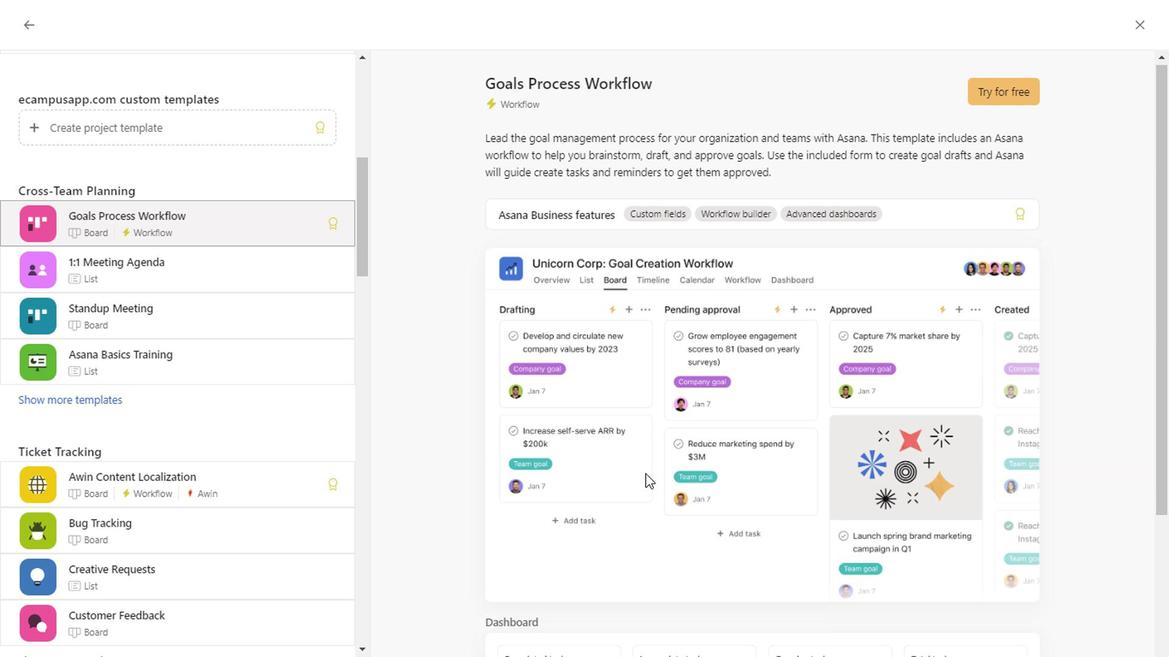 
Action: Mouse scrolled (641, 473) with delta (0, 0)
Screenshot: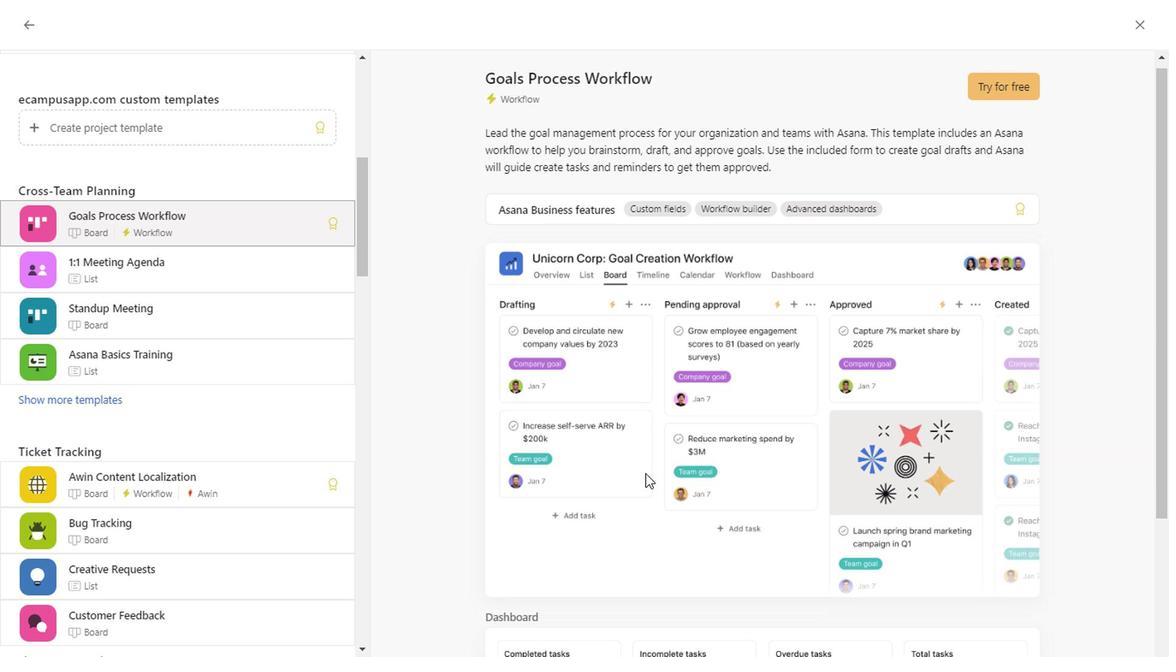 
Action: Mouse scrolled (641, 473) with delta (0, 0)
Screenshot: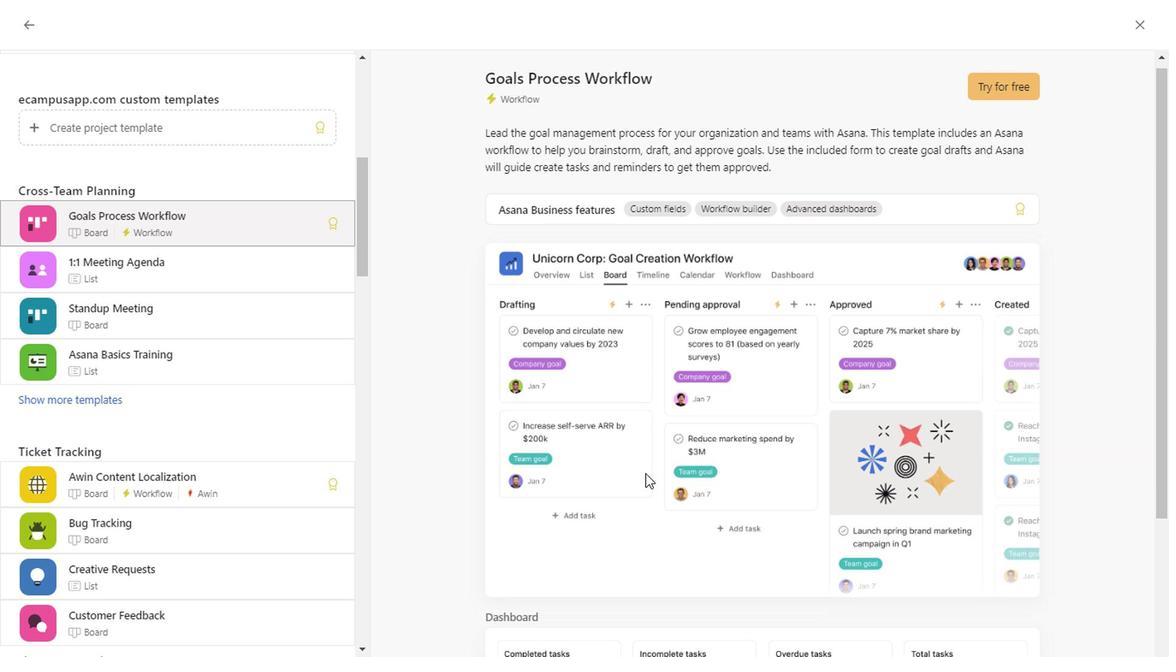 
Action: Mouse scrolled (641, 473) with delta (0, 0)
Screenshot: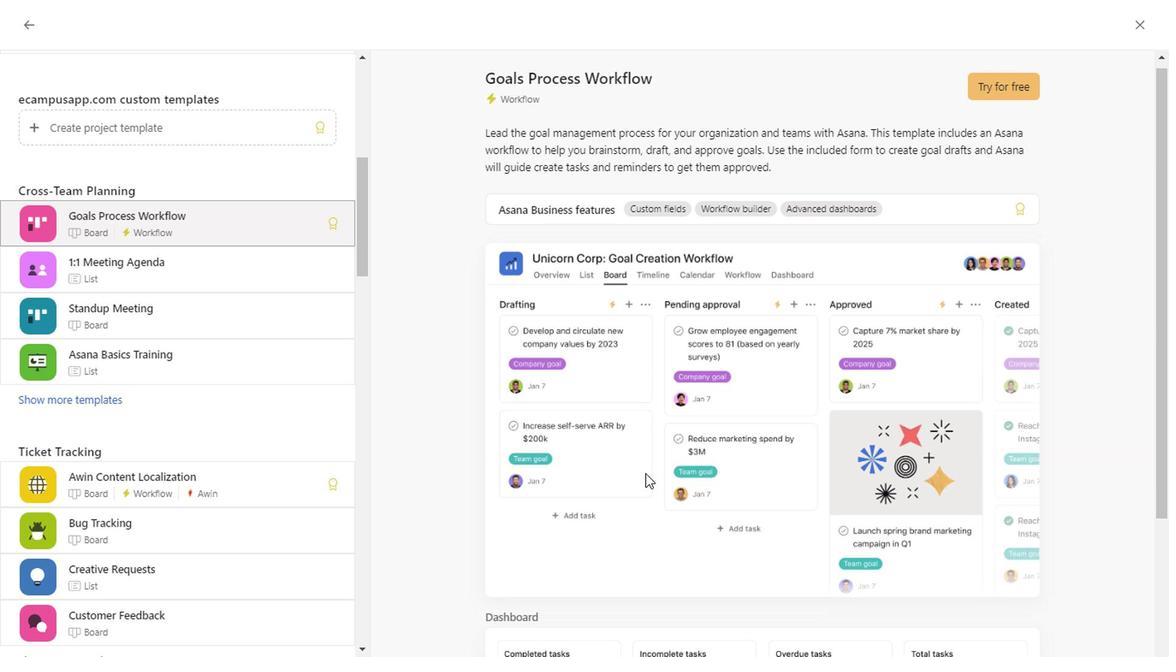 
Action: Mouse scrolled (641, 473) with delta (0, 0)
Screenshot: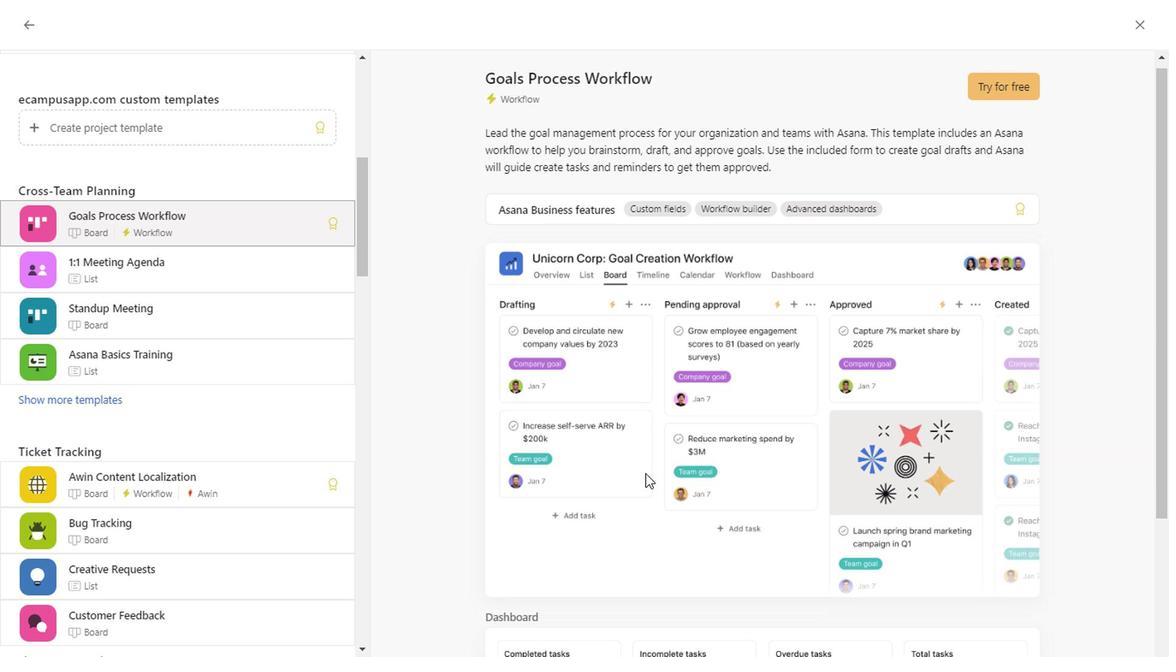 
Action: Mouse scrolled (641, 473) with delta (0, 0)
Screenshot: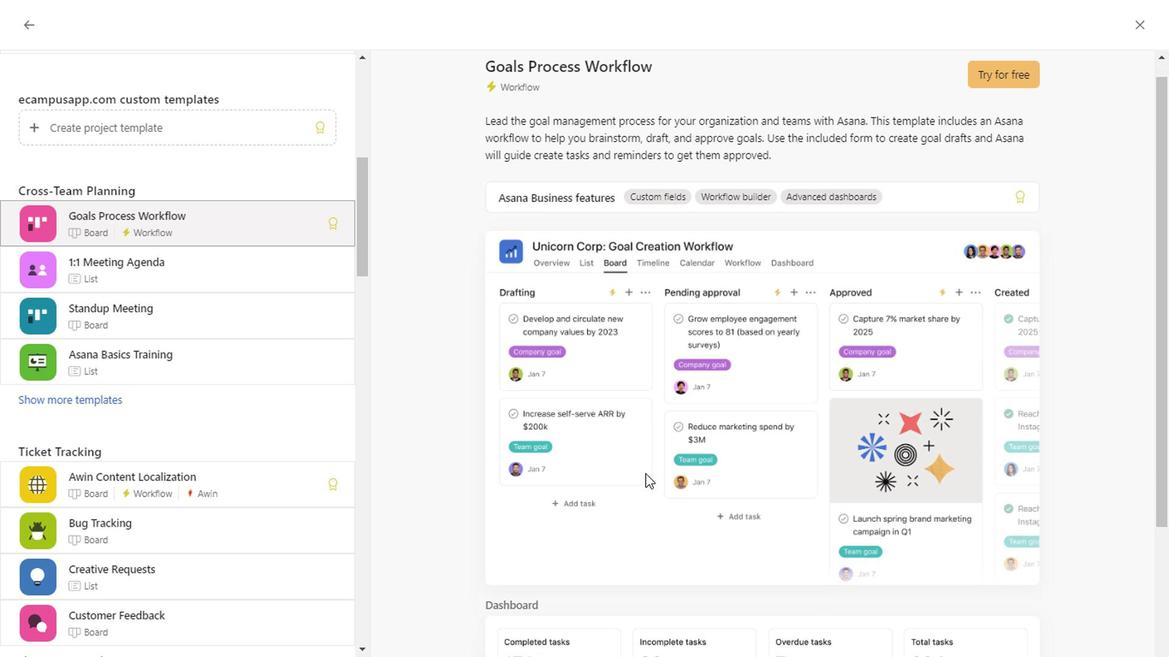 
Action: Mouse scrolled (641, 473) with delta (0, 0)
Screenshot: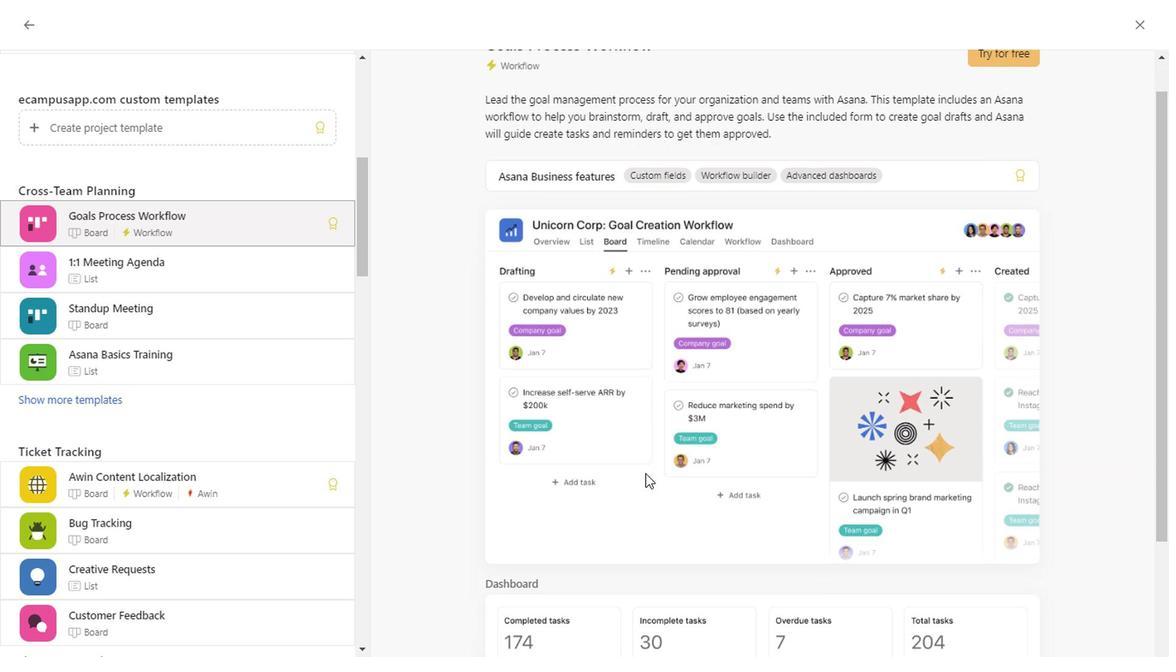 
Action: Mouse scrolled (641, 473) with delta (0, 0)
Screenshot: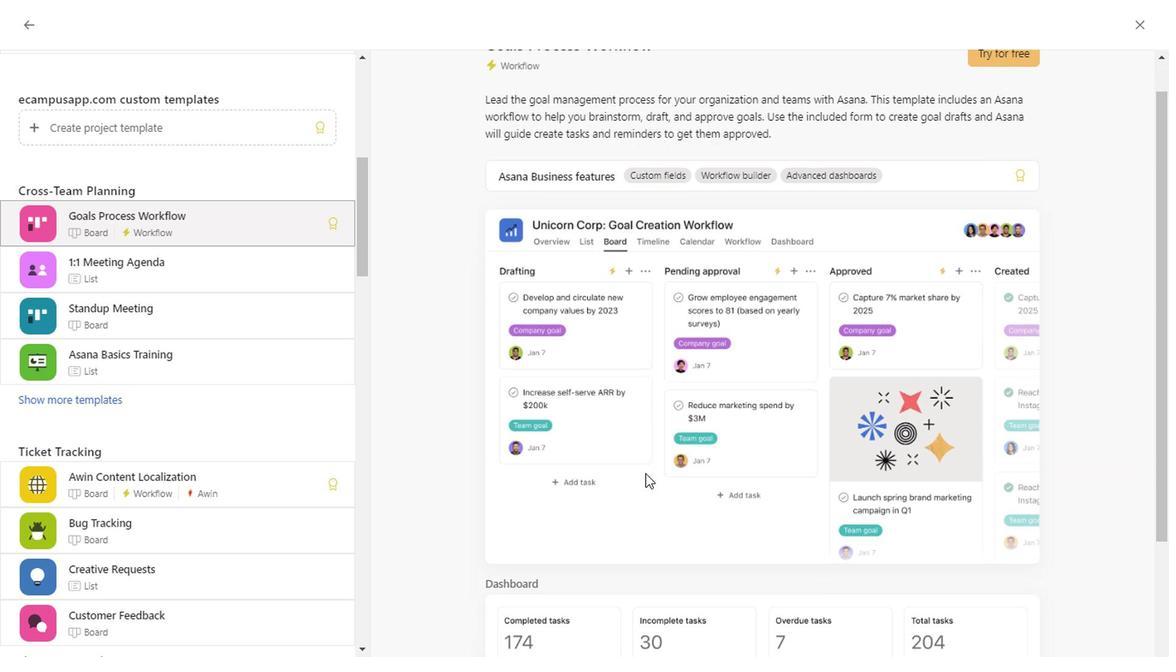 
Action: Mouse scrolled (641, 473) with delta (0, 0)
Screenshot: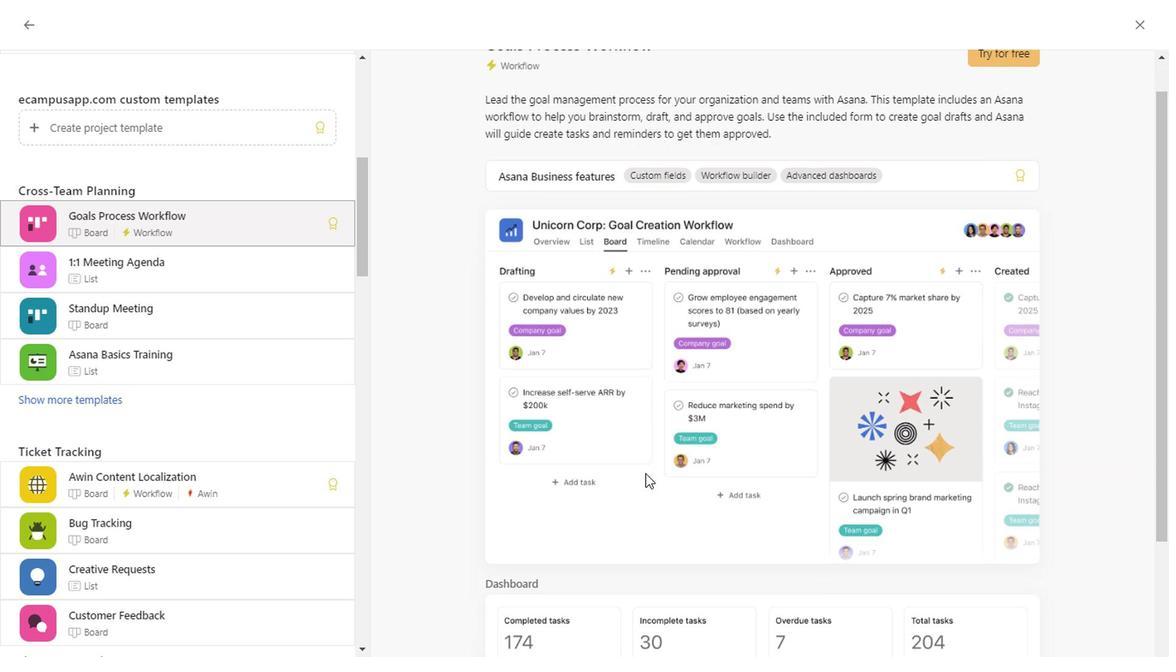 
Action: Mouse scrolled (641, 473) with delta (0, 0)
Screenshot: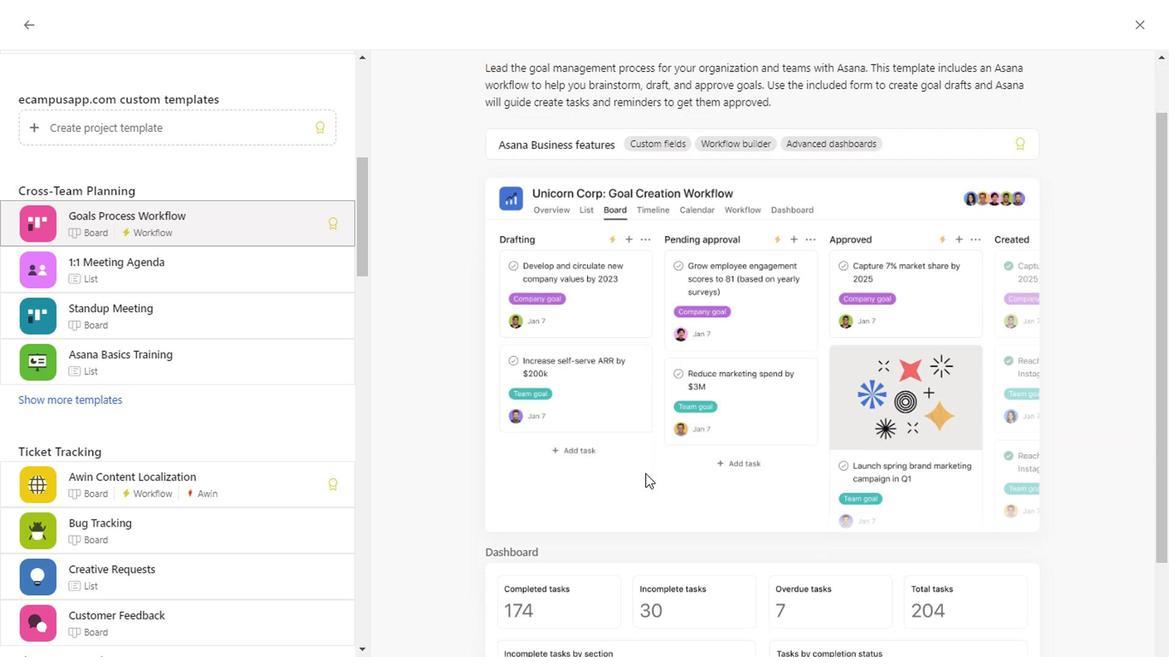 
Action: Mouse scrolled (641, 473) with delta (0, 0)
Screenshot: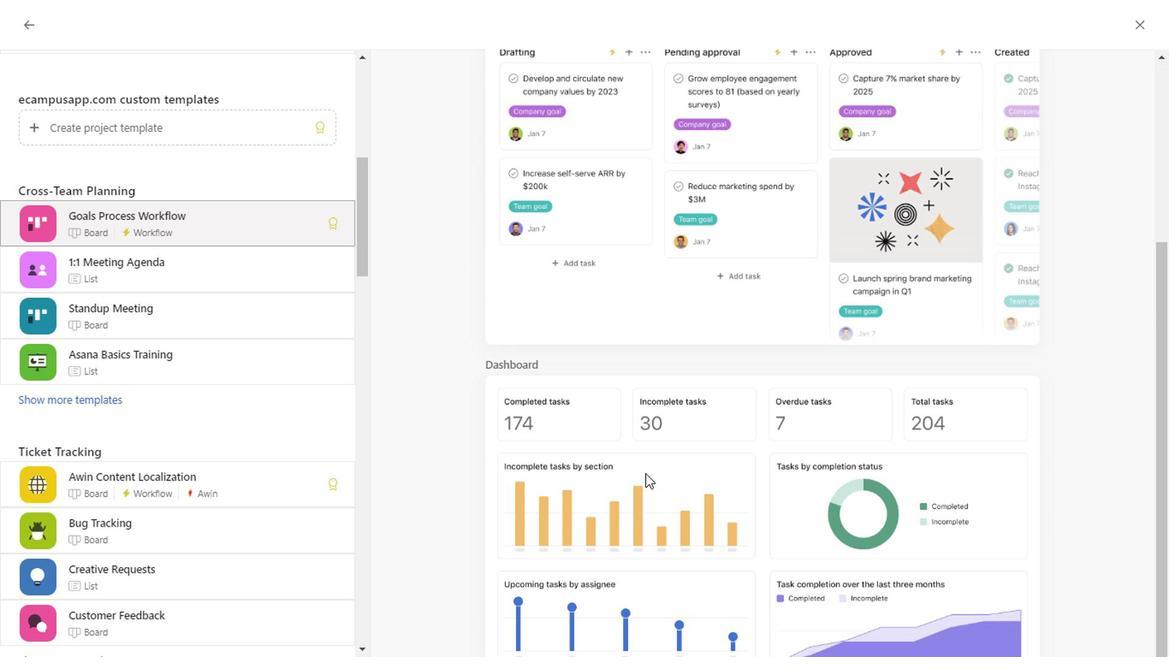 
Action: Mouse scrolled (641, 473) with delta (0, 0)
Screenshot: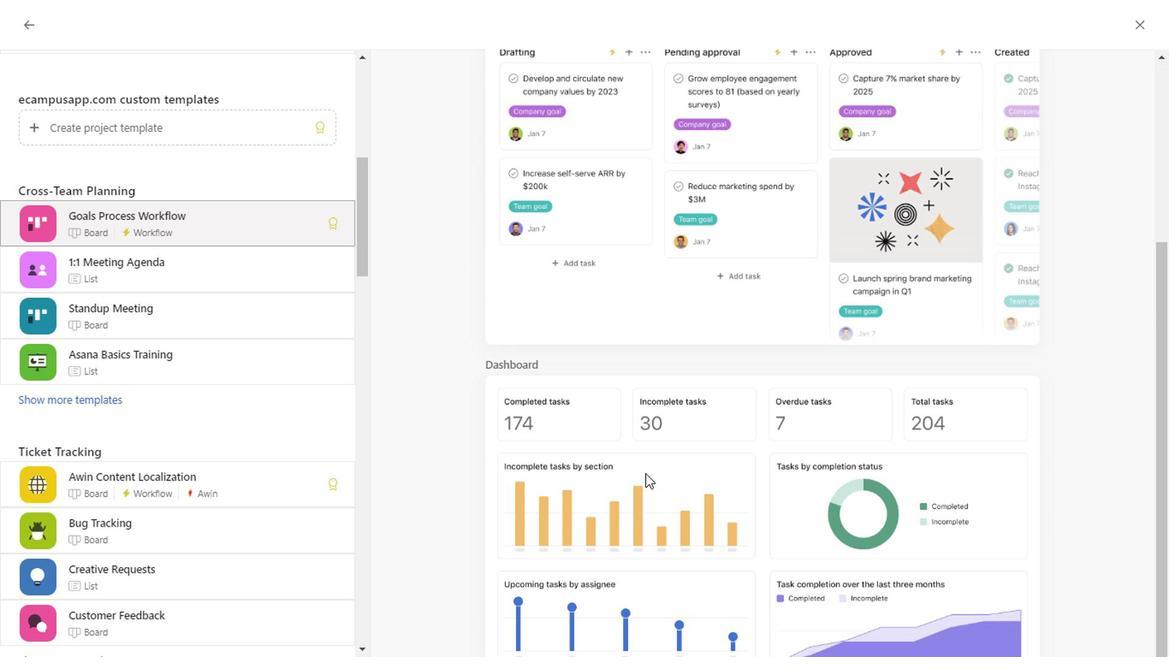 
Action: Mouse scrolled (641, 473) with delta (0, 0)
Screenshot: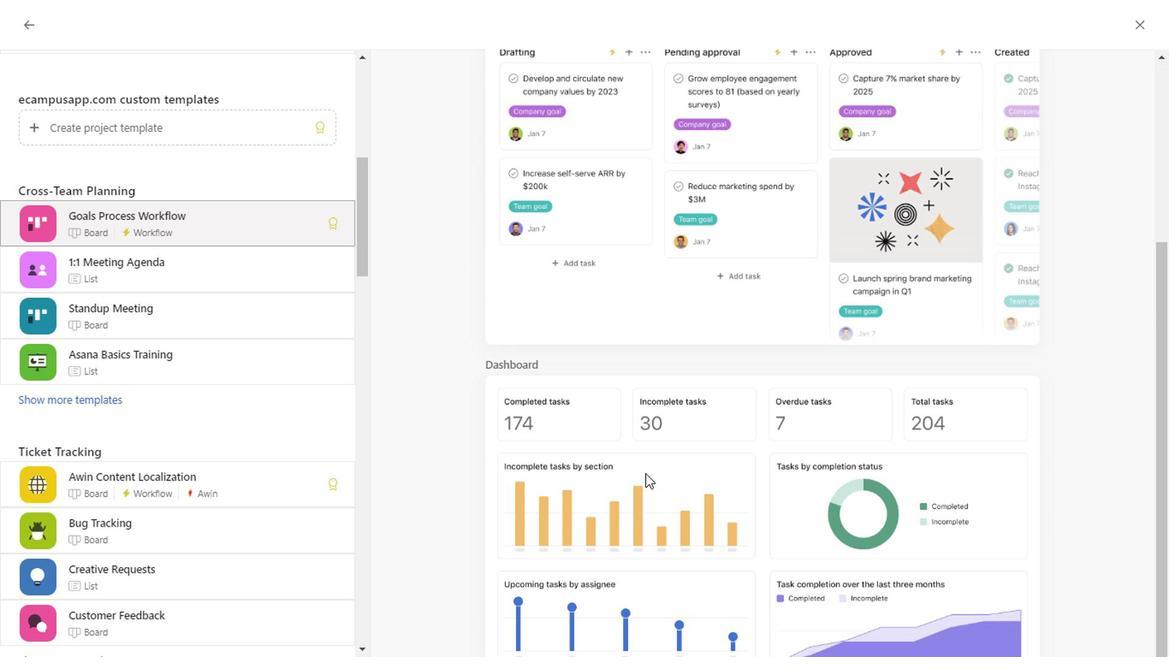 
Action: Mouse scrolled (641, 473) with delta (0, 0)
Screenshot: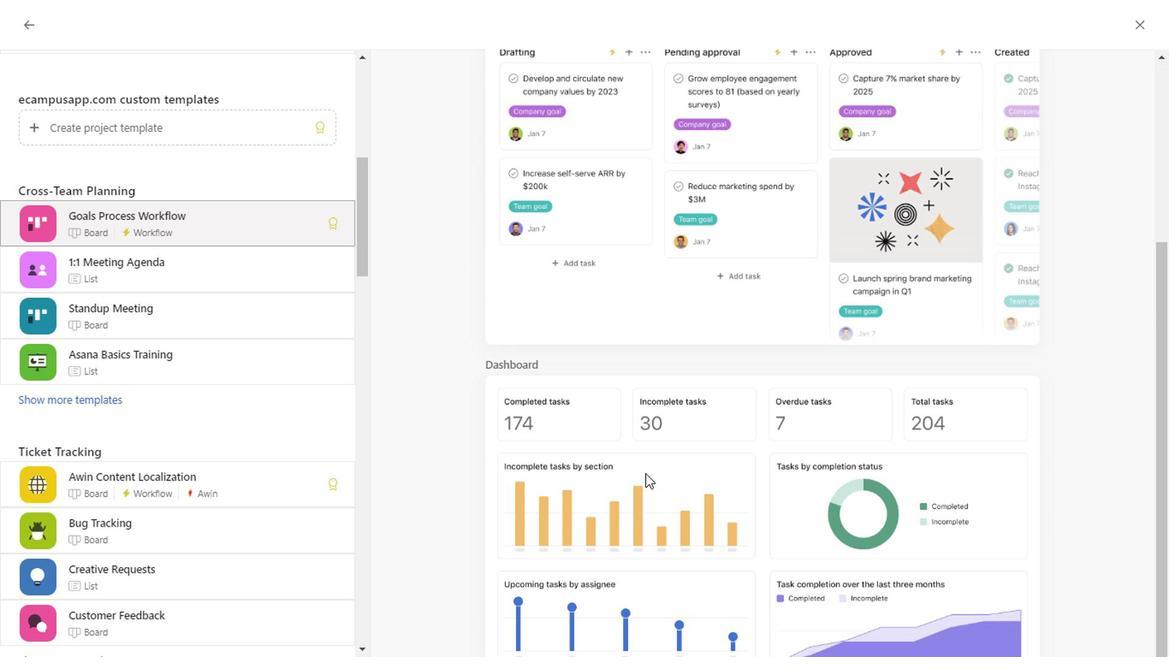 
Action: Mouse scrolled (641, 473) with delta (0, 0)
Screenshot: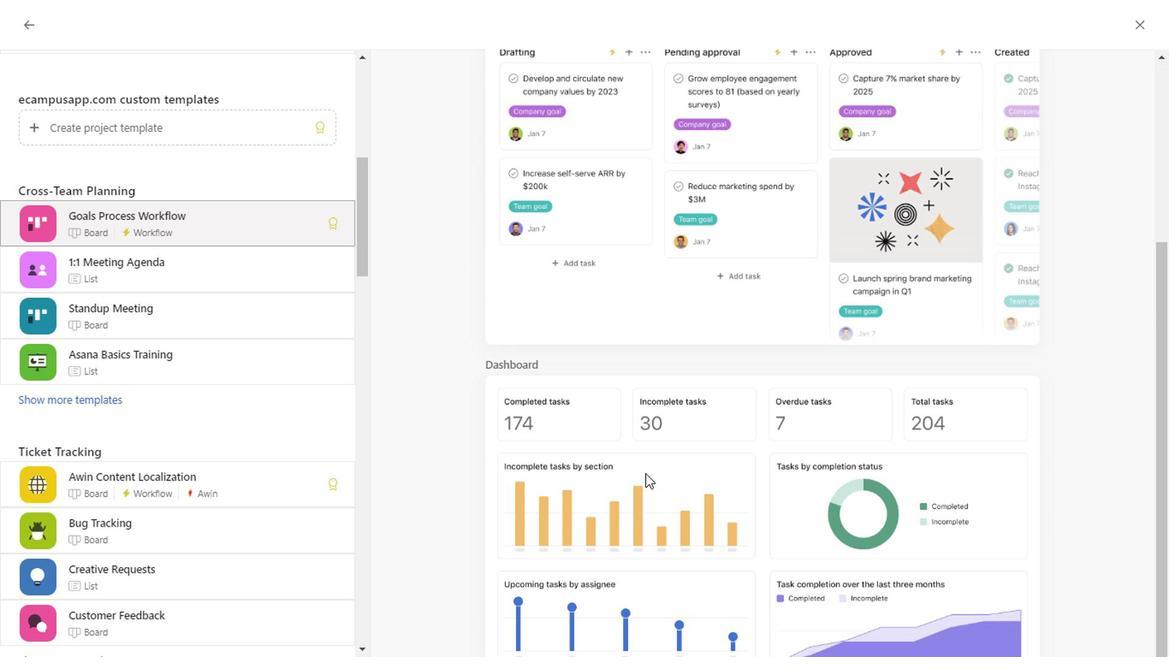 
Action: Mouse scrolled (641, 473) with delta (0, 0)
Screenshot: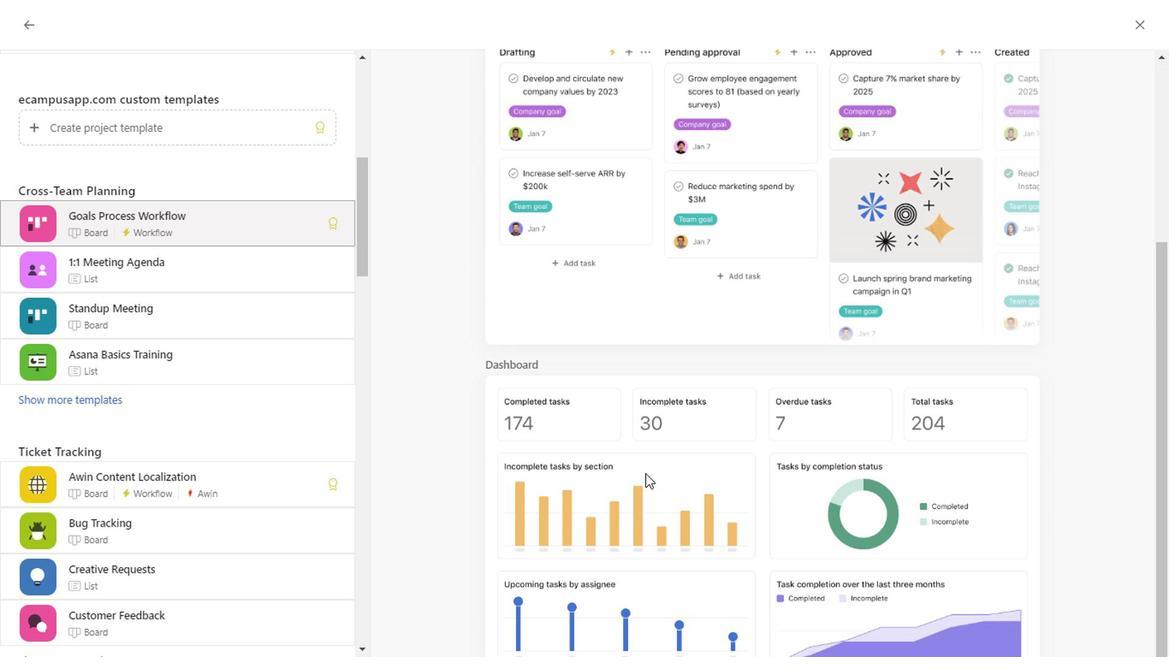 
Action: Mouse scrolled (641, 473) with delta (0, 0)
Screenshot: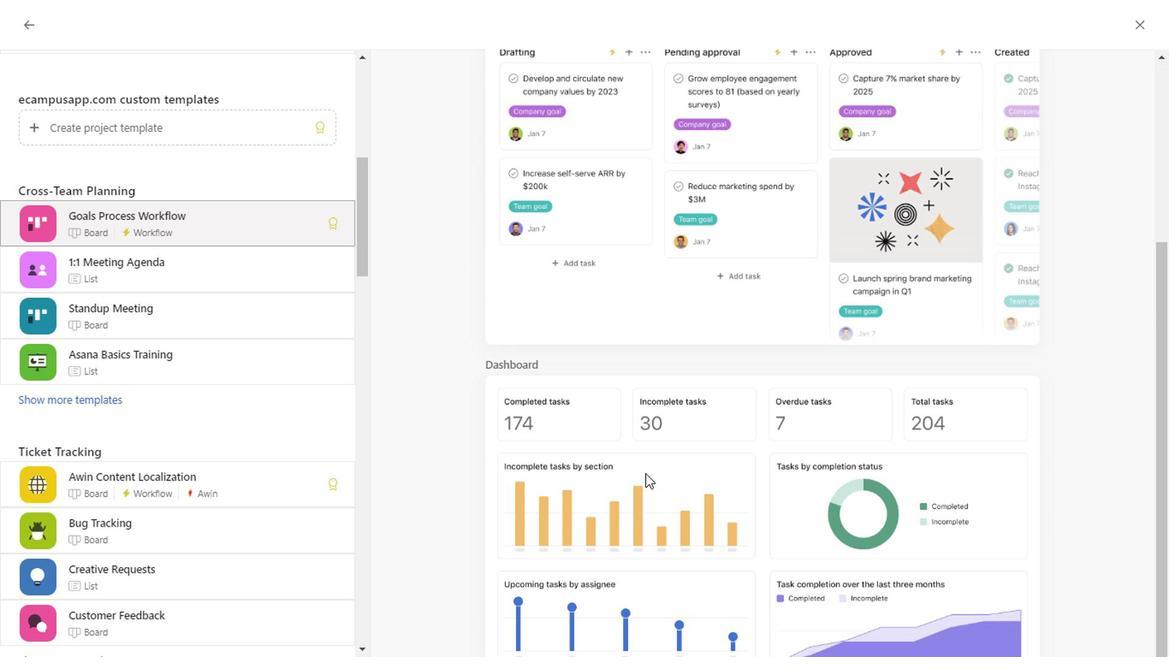 
Action: Mouse scrolled (641, 473) with delta (0, 0)
Screenshot: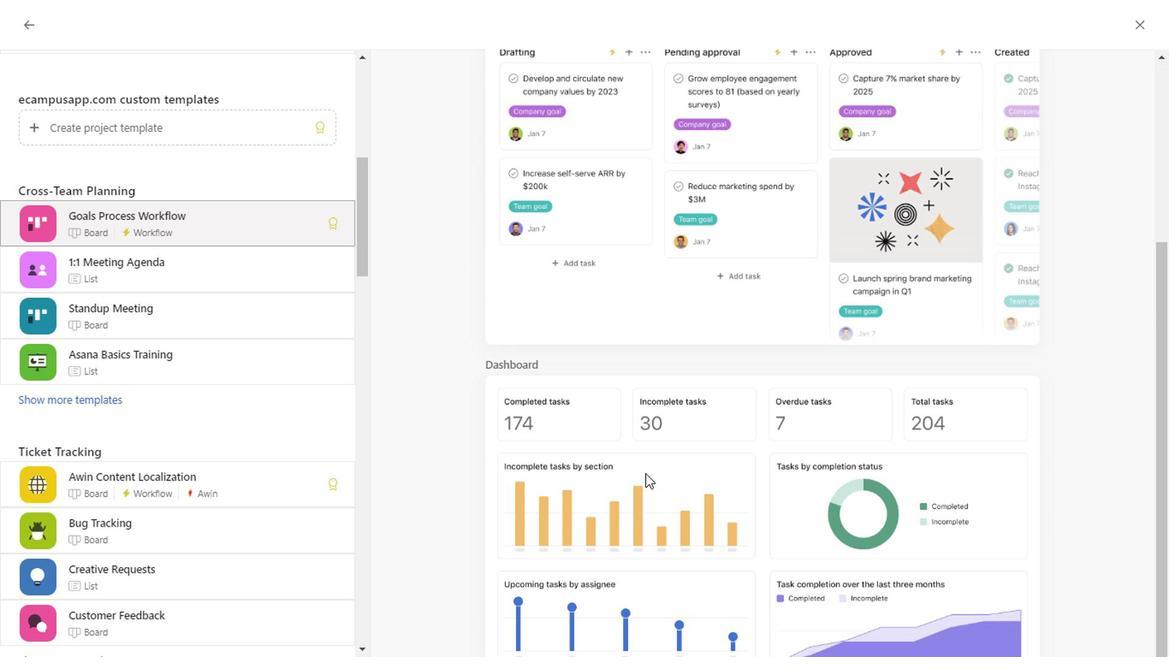 
Action: Mouse scrolled (641, 473) with delta (0, 0)
Screenshot: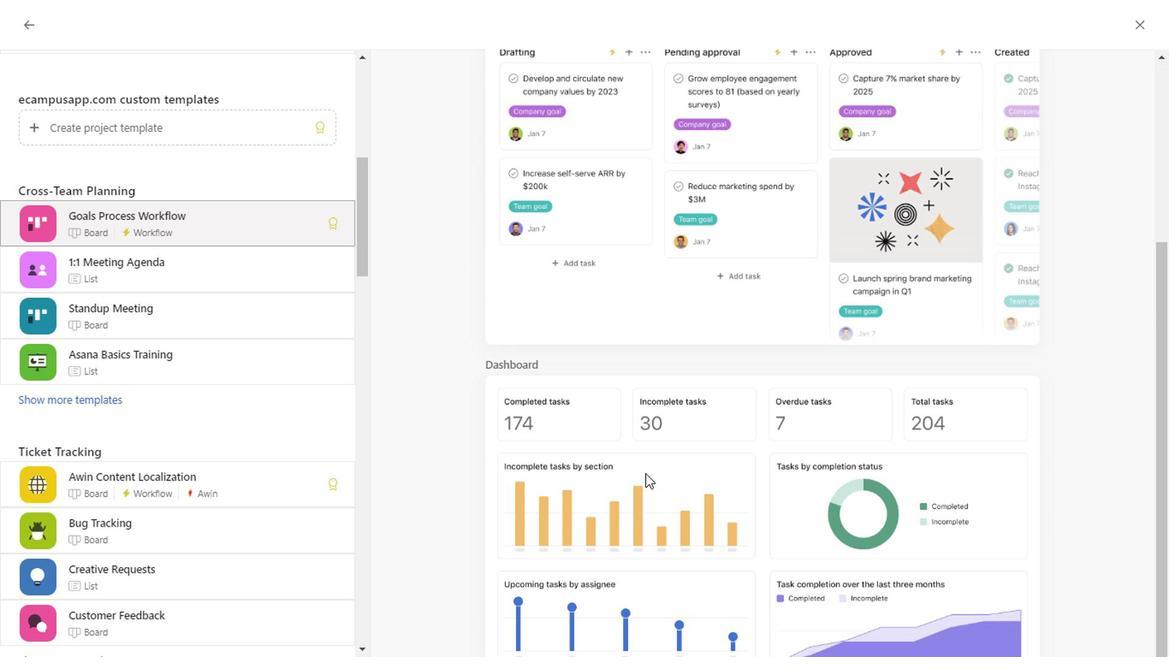 
Action: Mouse scrolled (641, 473) with delta (0, 0)
Screenshot: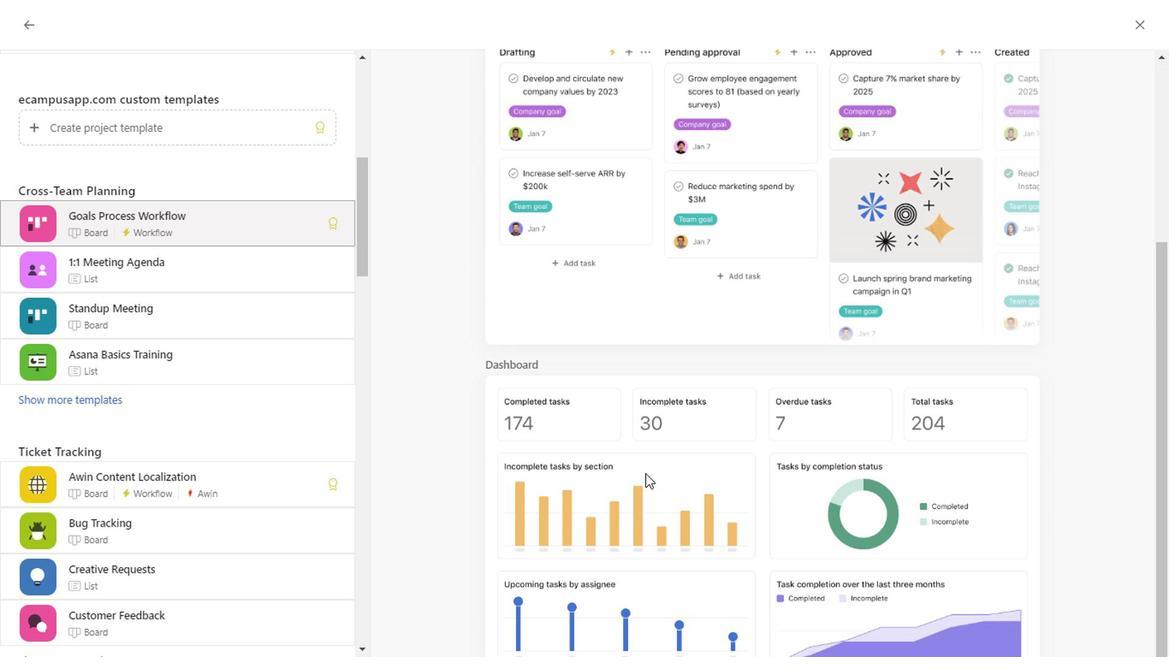 
Action: Mouse scrolled (641, 473) with delta (0, 0)
Screenshot: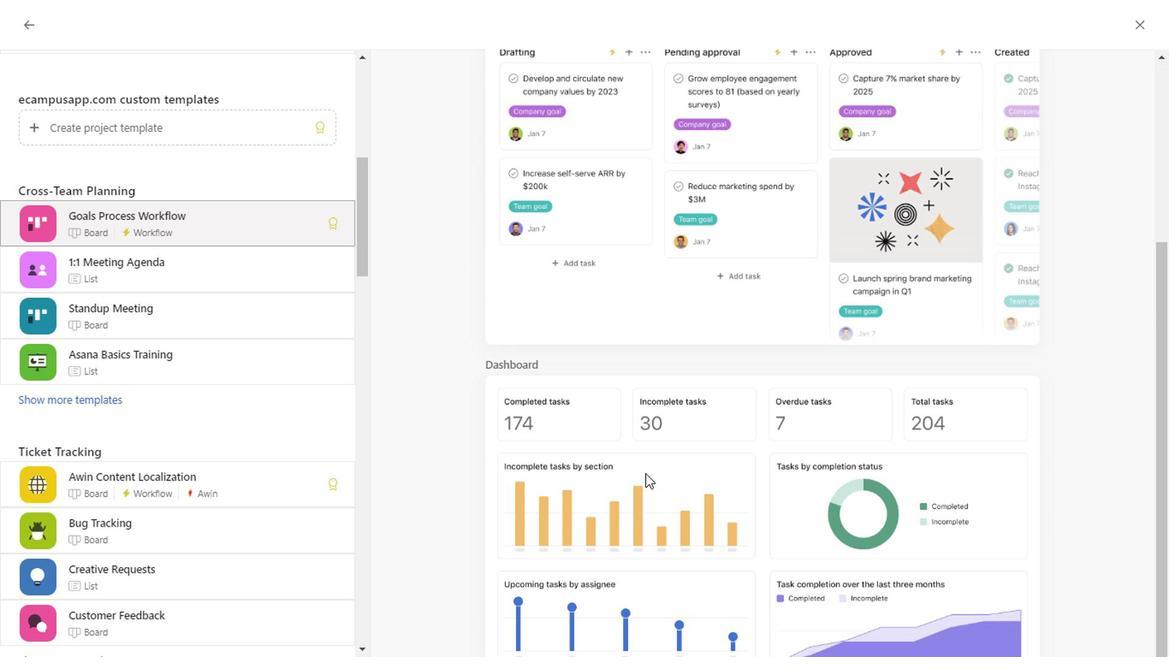 
Action: Mouse scrolled (641, 473) with delta (0, 0)
Screenshot: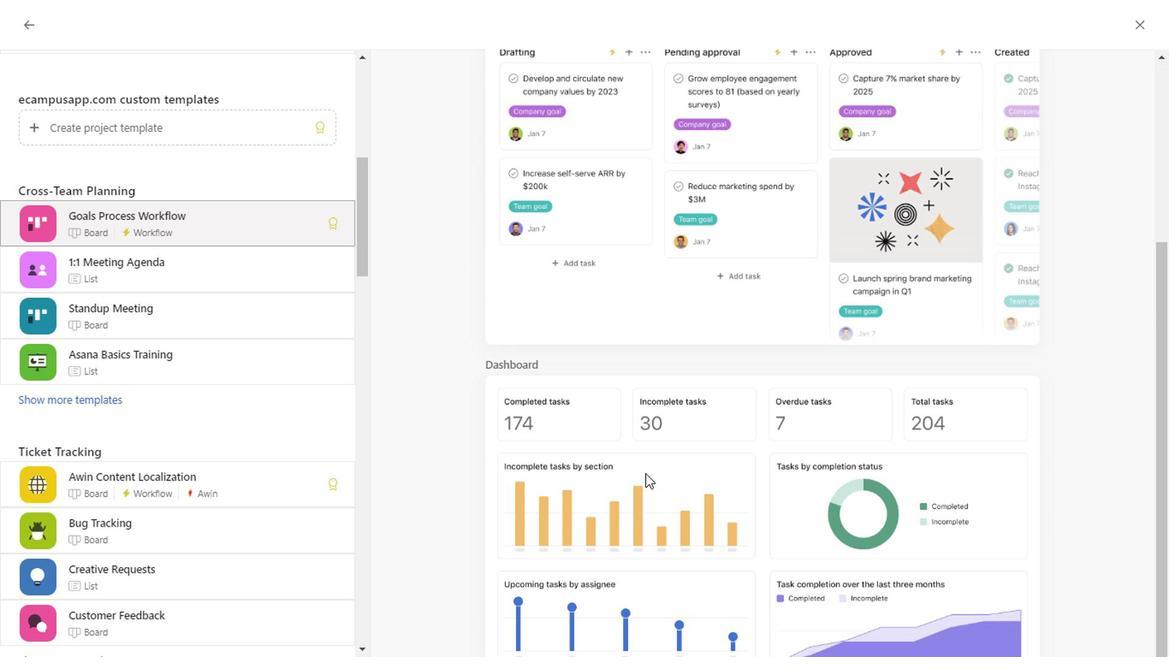 
Action: Mouse scrolled (641, 473) with delta (0, 0)
Screenshot: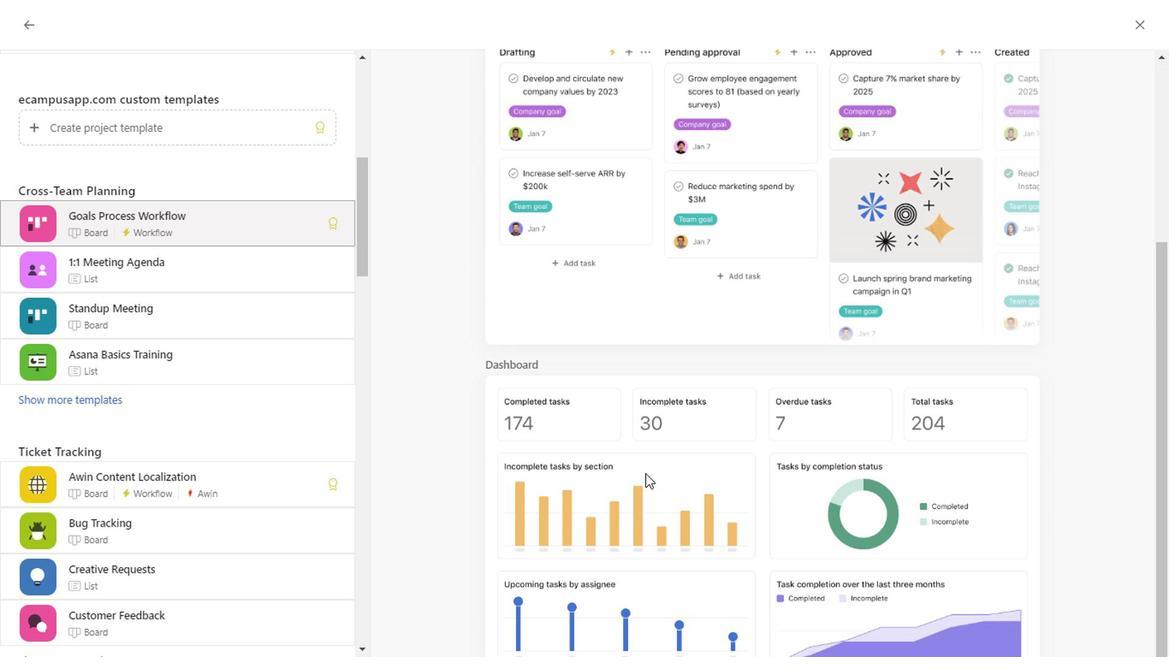
Action: Mouse scrolled (641, 473) with delta (0, 0)
Screenshot: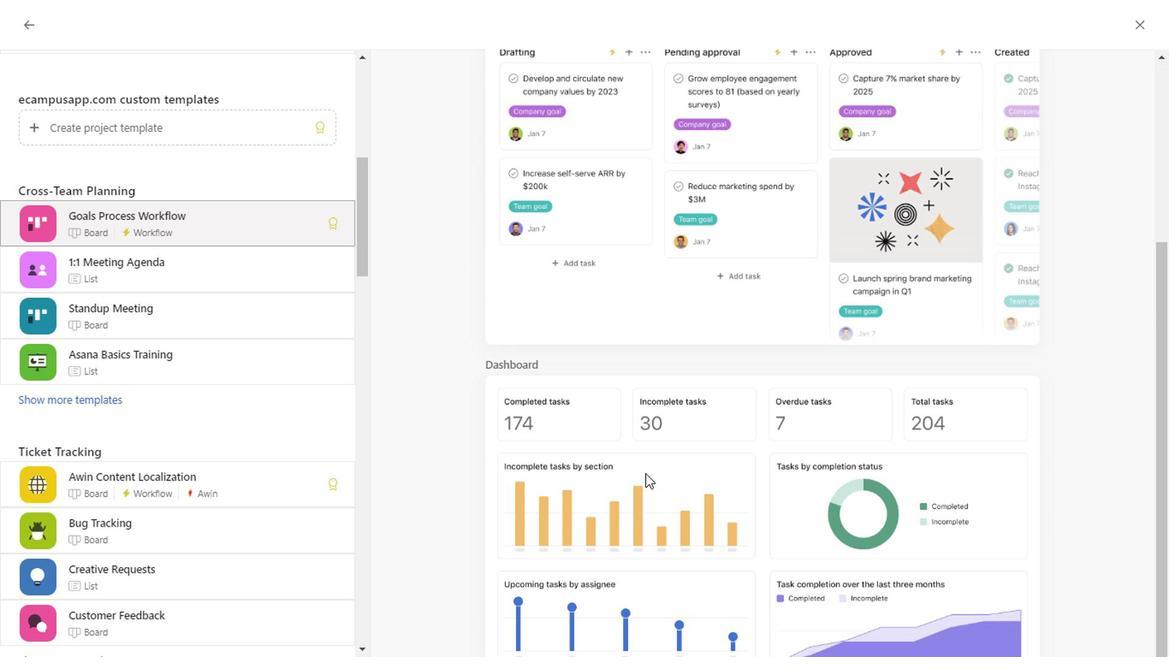 
Action: Mouse scrolled (641, 473) with delta (0, 0)
Screenshot: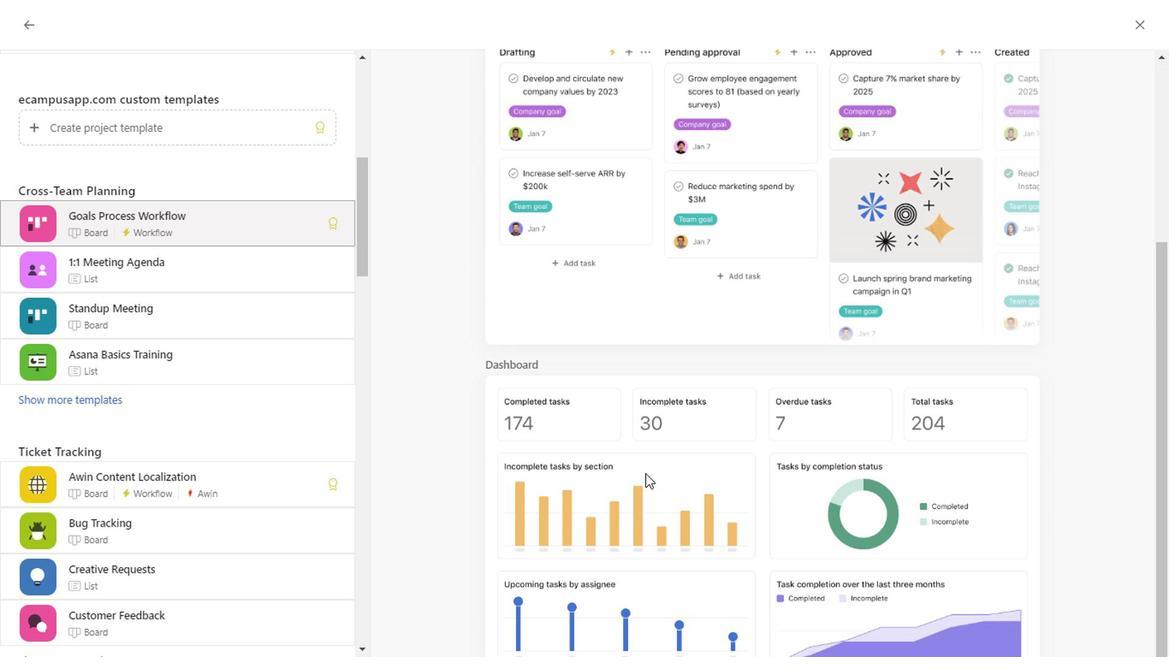 
Action: Mouse scrolled (641, 473) with delta (0, 0)
Screenshot: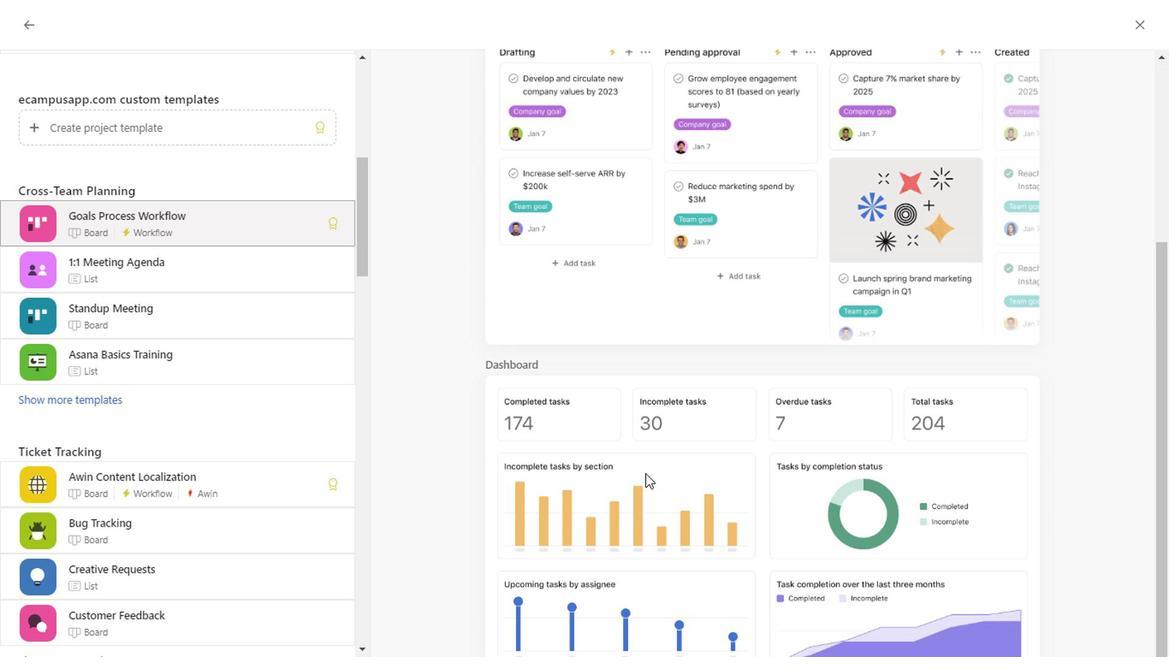 
Action: Mouse scrolled (641, 473) with delta (0, 0)
Screenshot: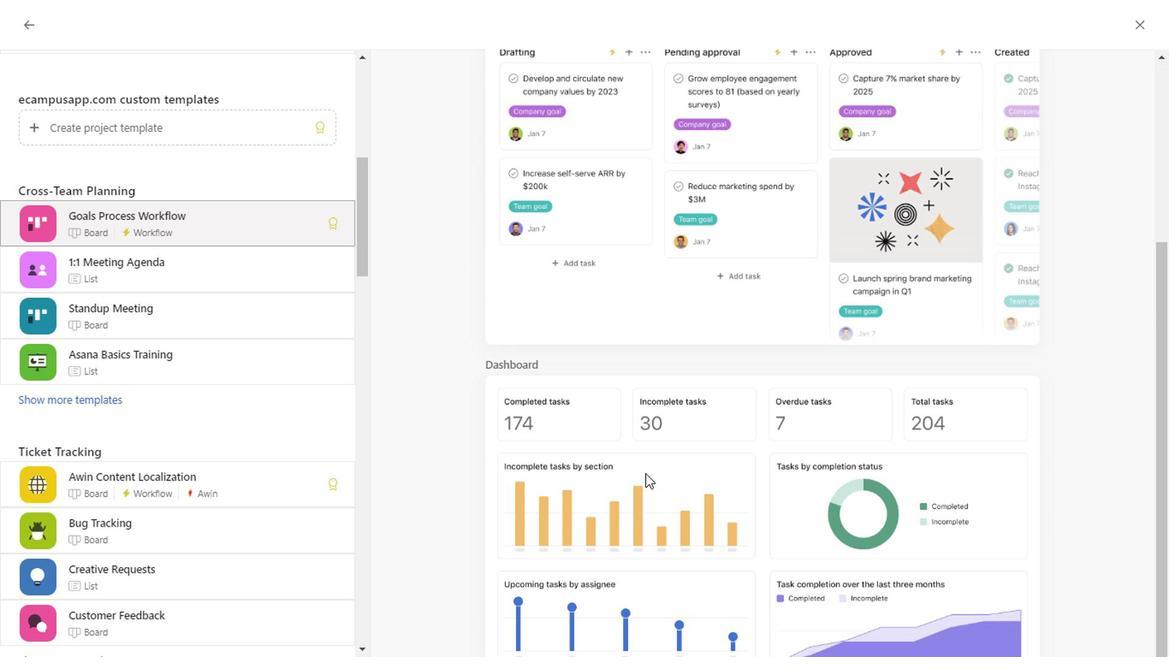 
Action: Mouse scrolled (641, 473) with delta (0, 0)
Screenshot: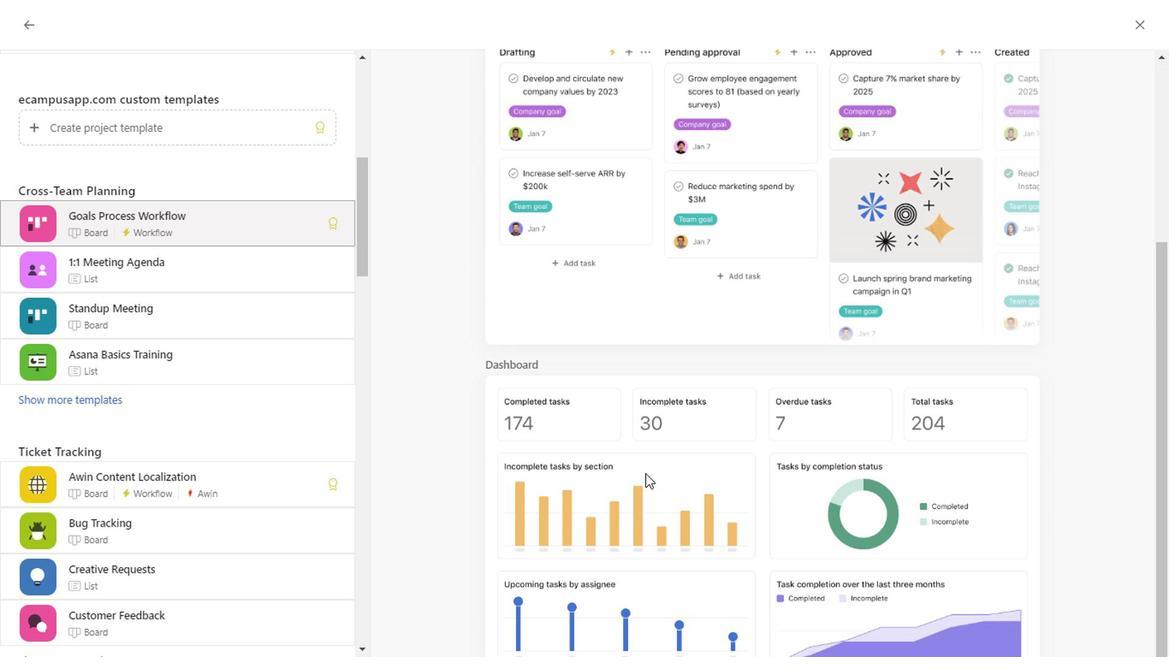 
Action: Mouse scrolled (641, 473) with delta (0, 0)
Screenshot: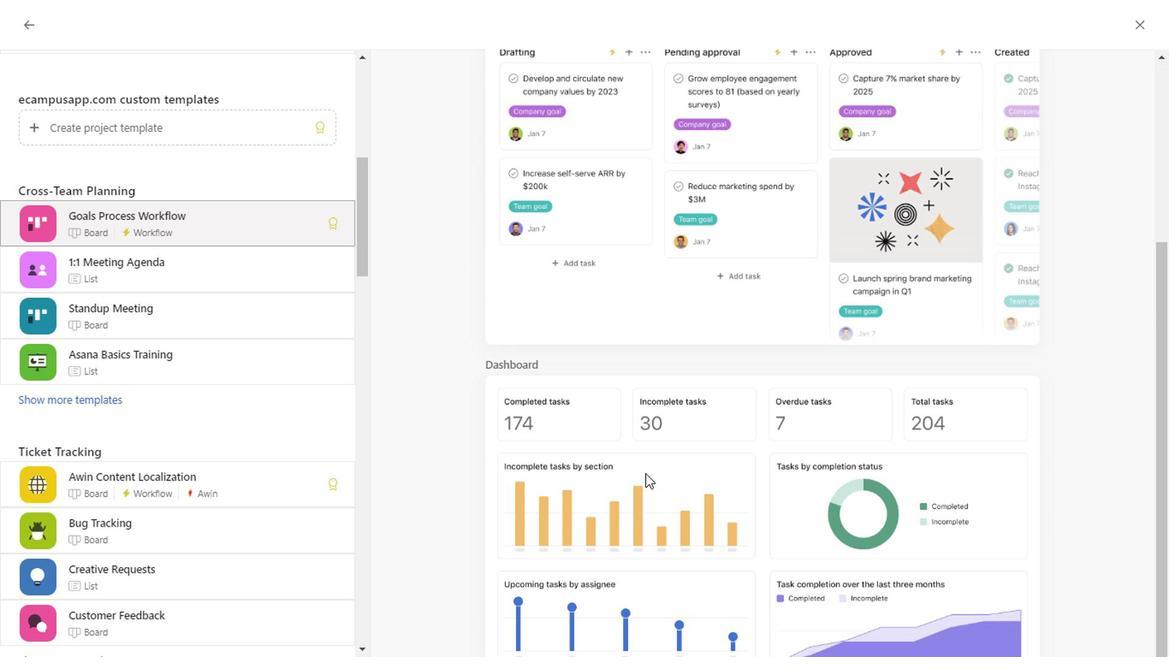 
Action: Mouse scrolled (641, 473) with delta (0, 0)
Screenshot: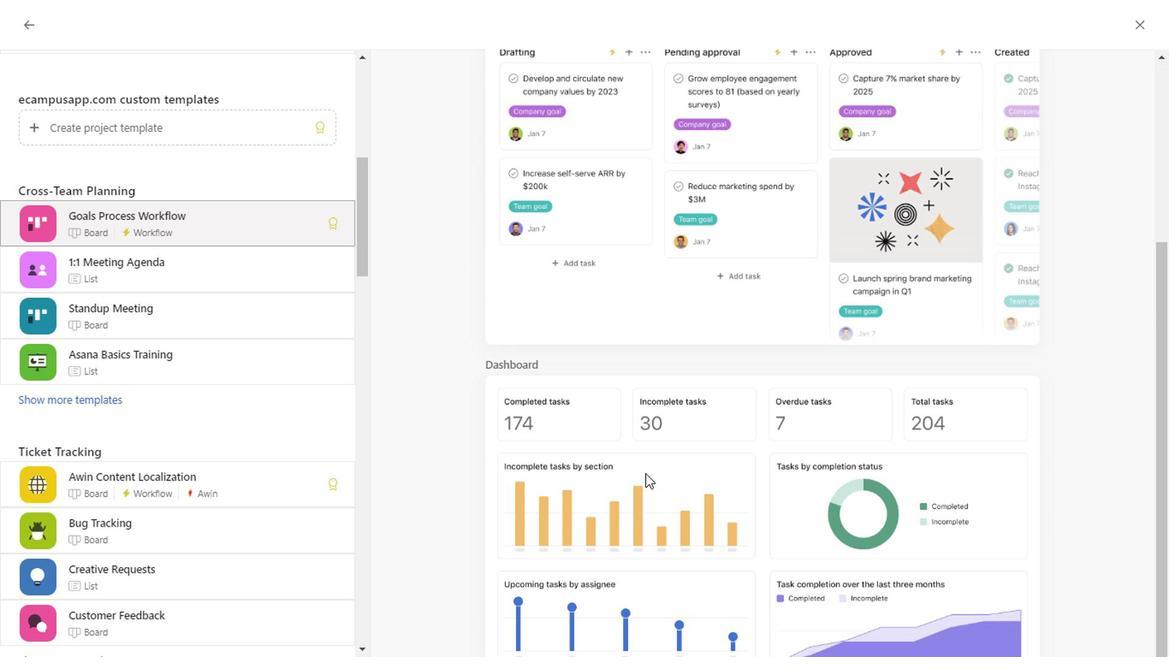 
Action: Mouse scrolled (641, 473) with delta (0, 0)
Screenshot: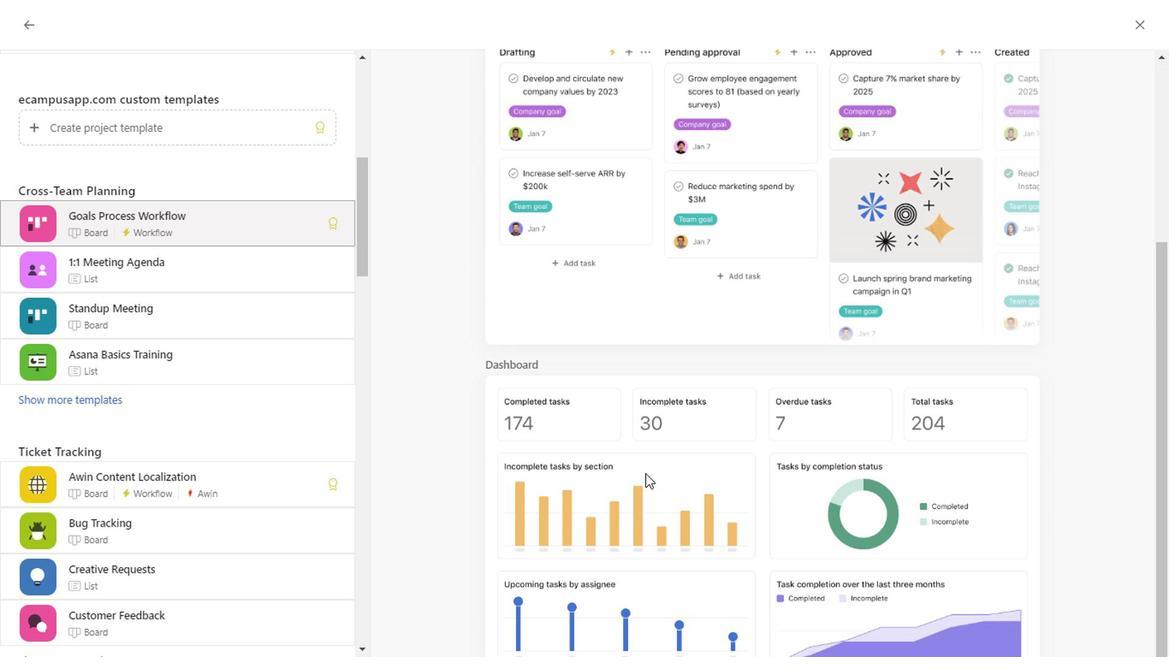 
Action: Mouse scrolled (641, 473) with delta (0, 0)
Screenshot: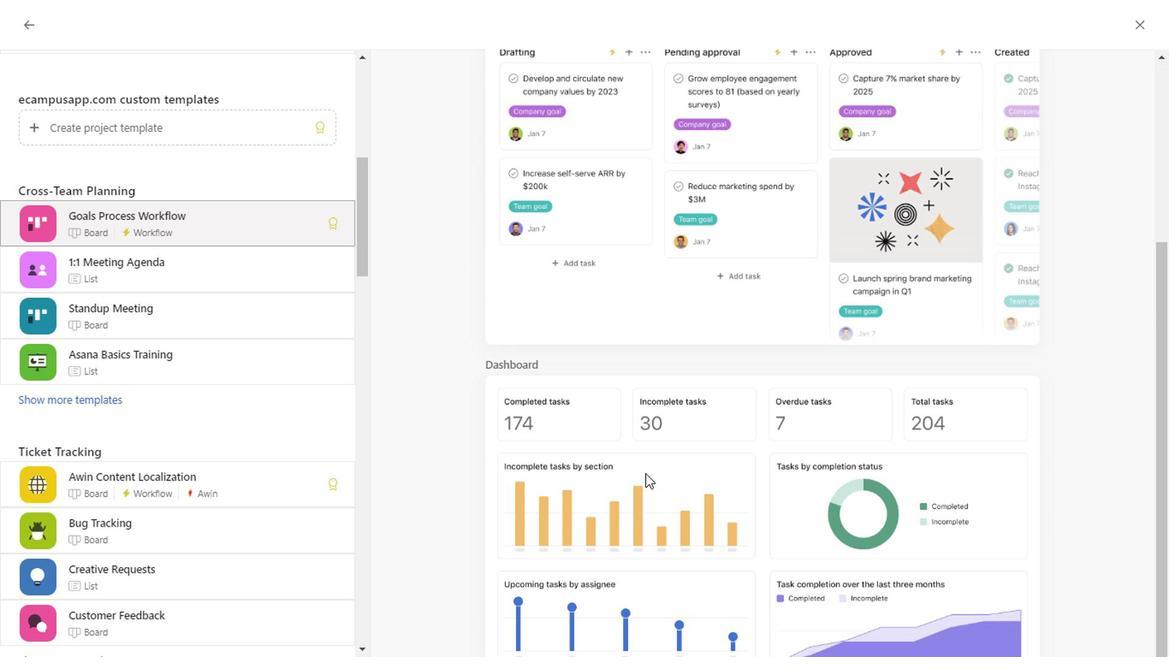 
Action: Mouse moved to (282, 269)
Screenshot: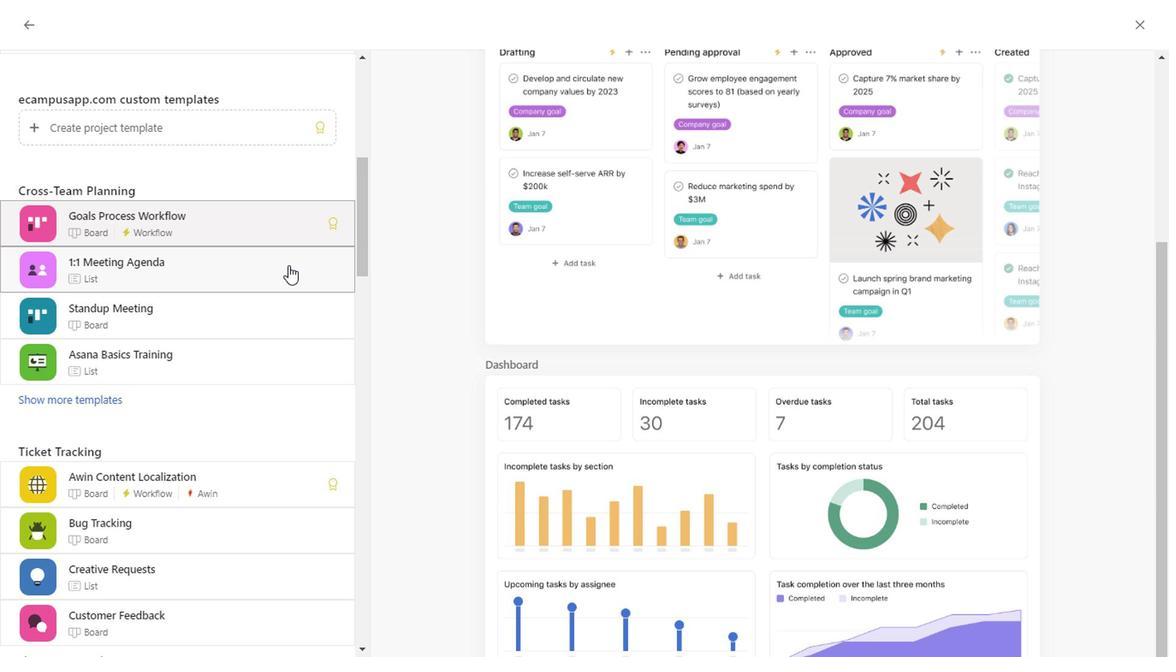 
Action: Mouse pressed left at (282, 269)
Screenshot: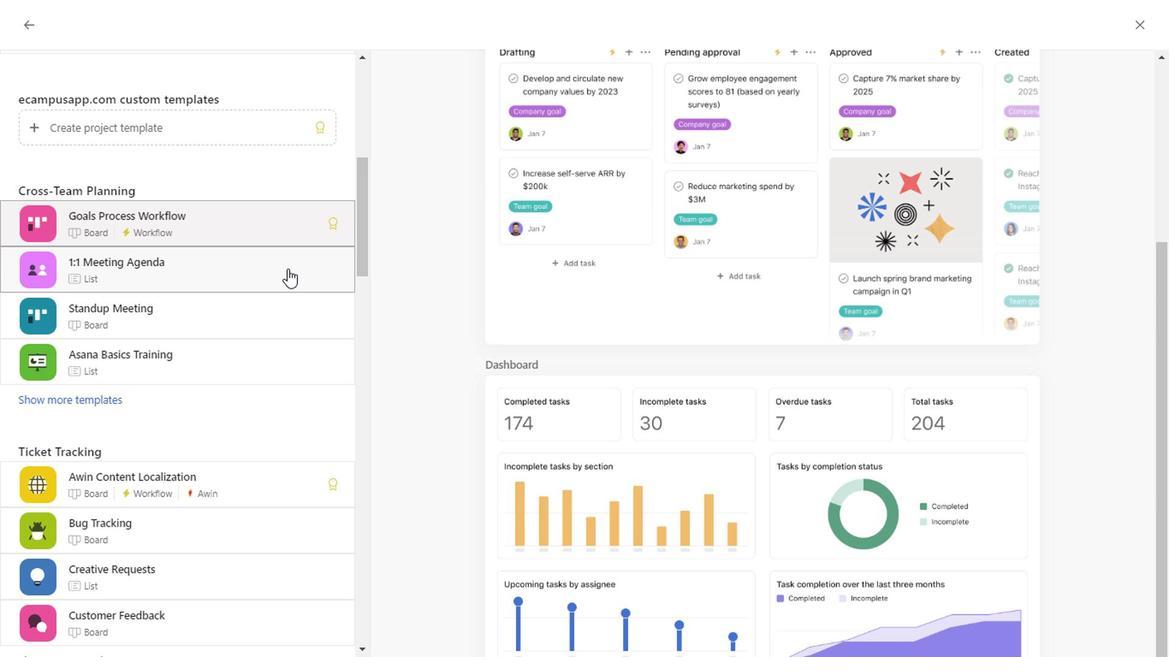 
Action: Mouse moved to (691, 439)
Screenshot: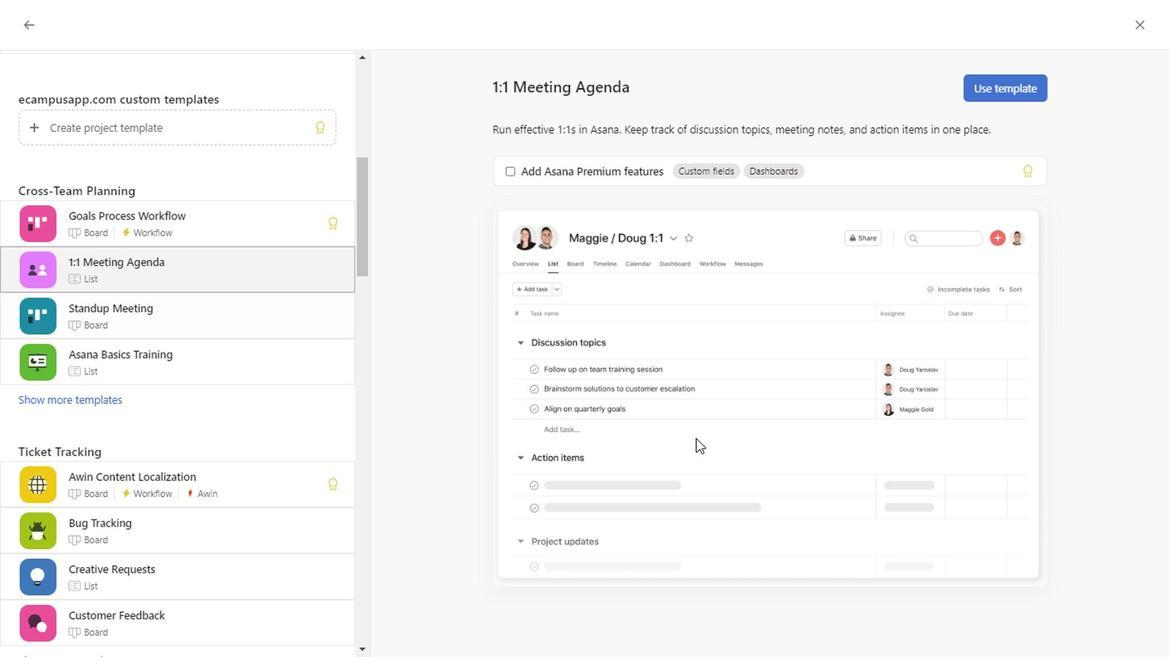 
Action: Mouse scrolled (691, 437) with delta (0, -1)
Screenshot: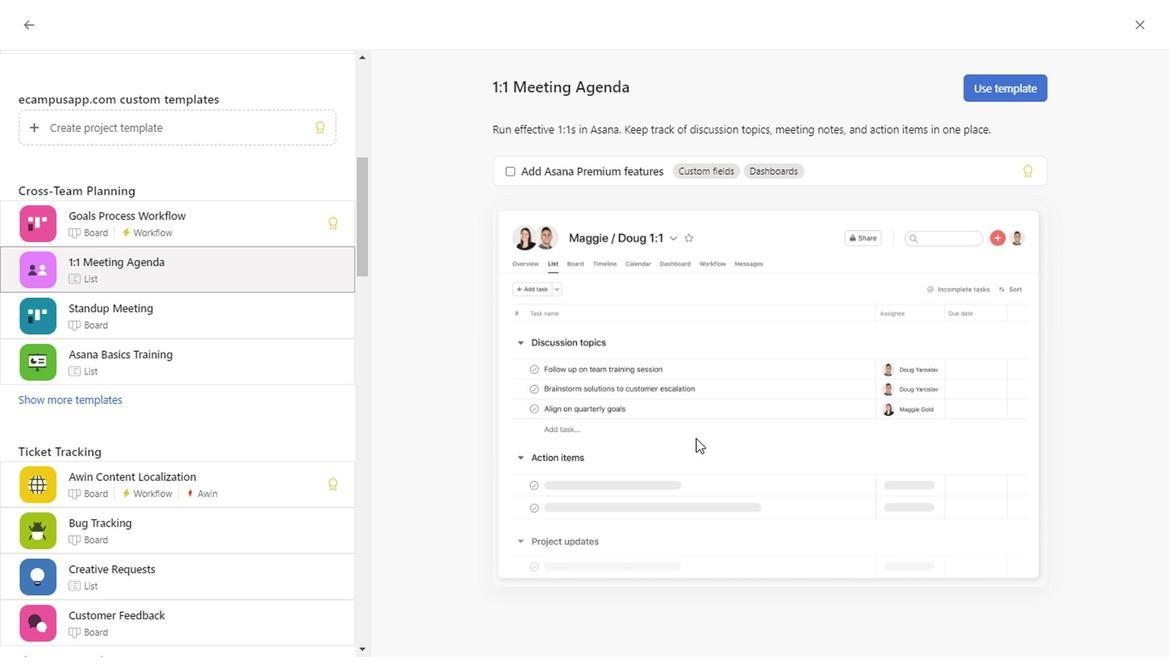 
Action: Mouse scrolled (691, 437) with delta (0, -1)
Screenshot: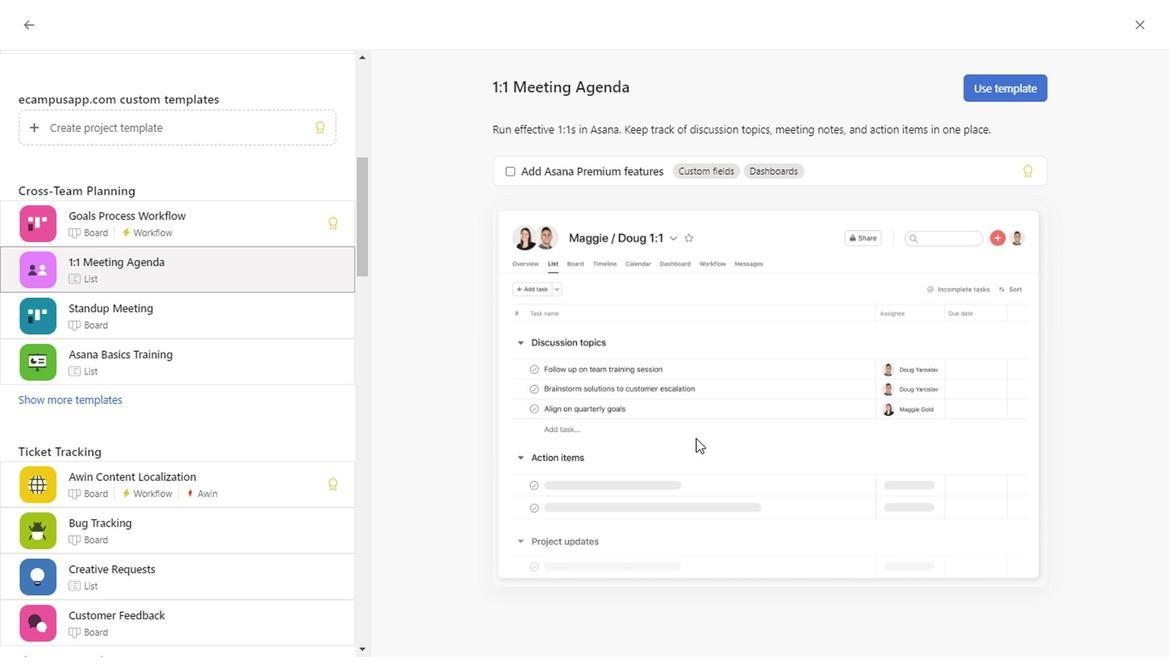
Action: Mouse scrolled (691, 437) with delta (0, -1)
Screenshot: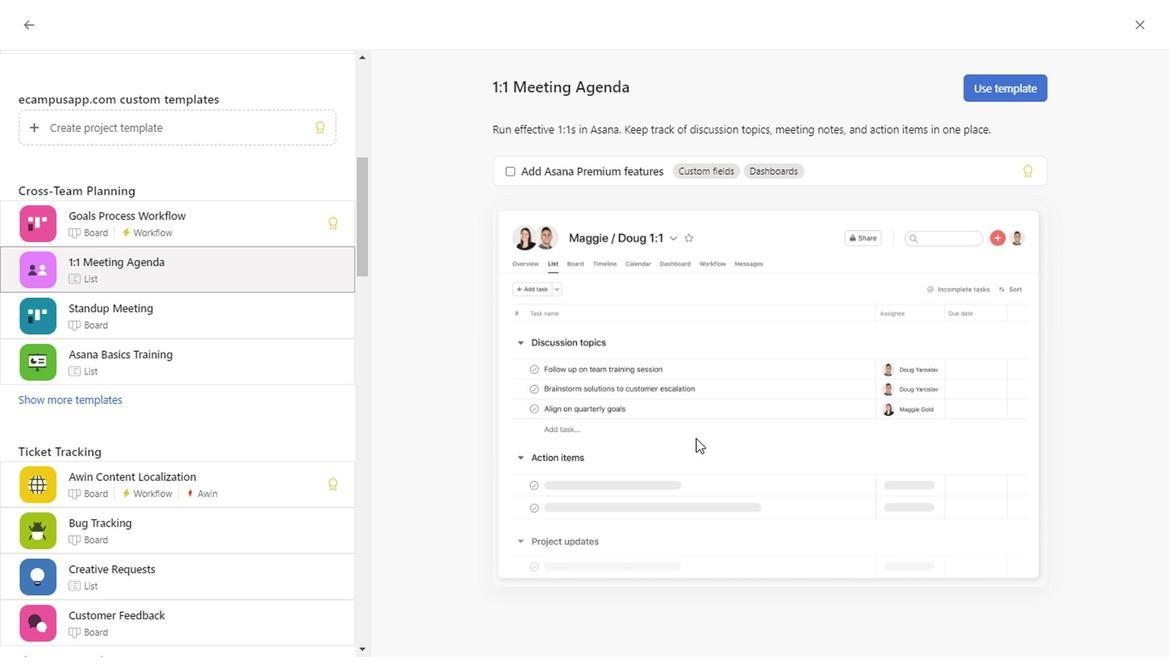 
Action: Mouse scrolled (691, 437) with delta (0, -1)
Screenshot: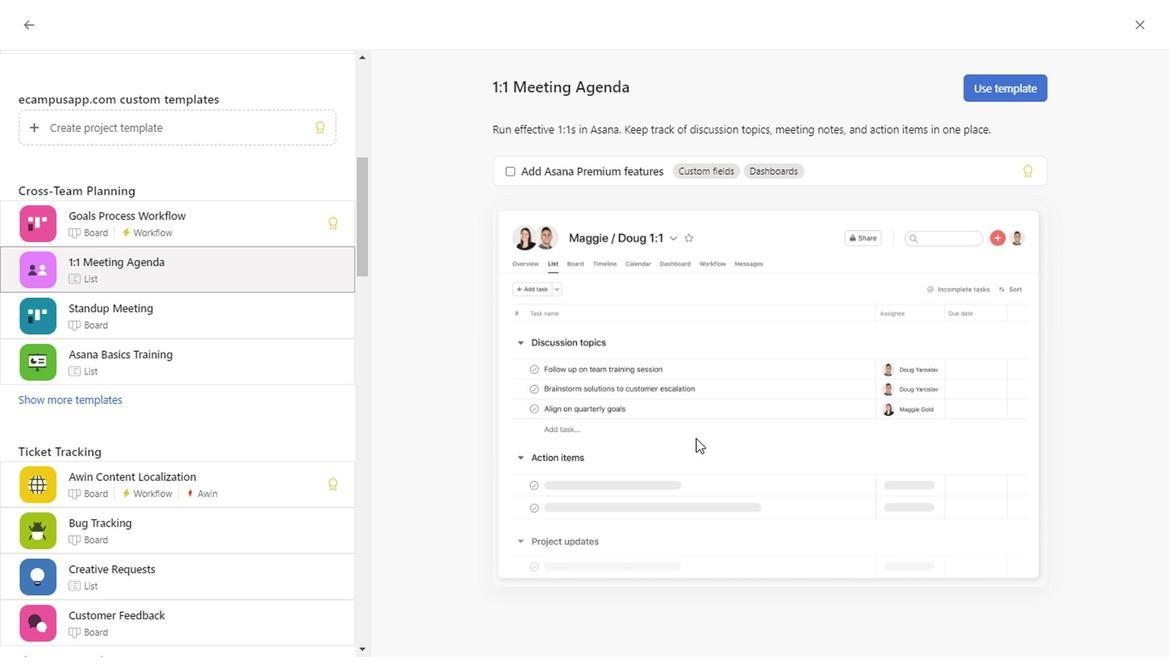 
Action: Mouse scrolled (691, 437) with delta (0, -1)
Screenshot: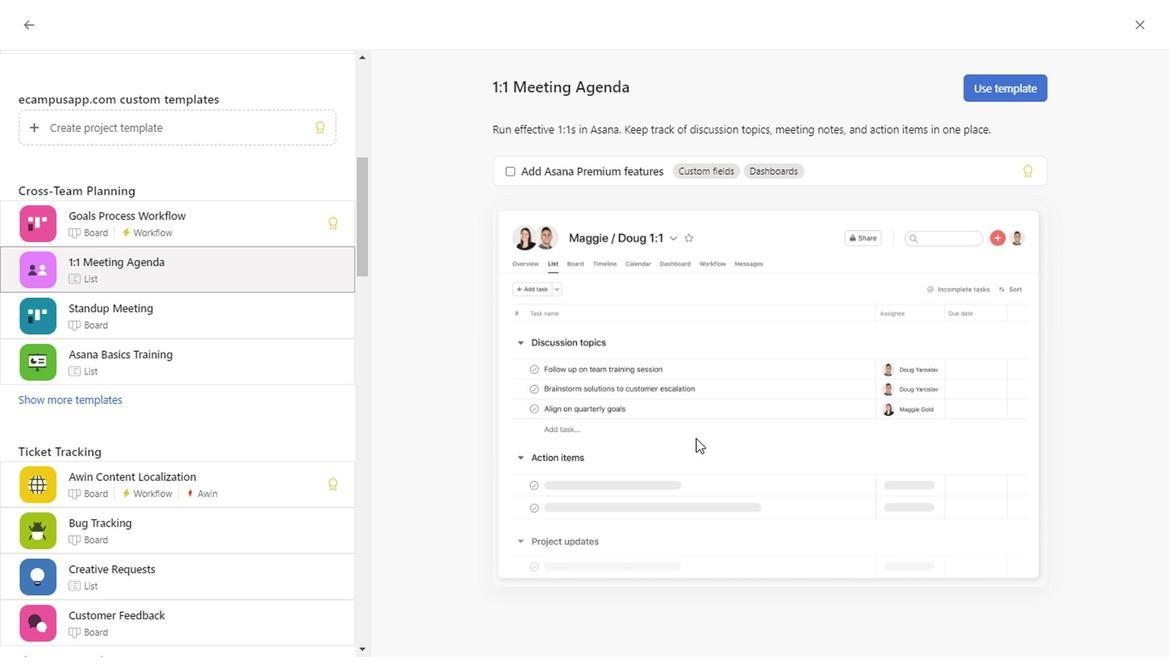 
Action: Mouse scrolled (691, 437) with delta (0, -1)
Screenshot: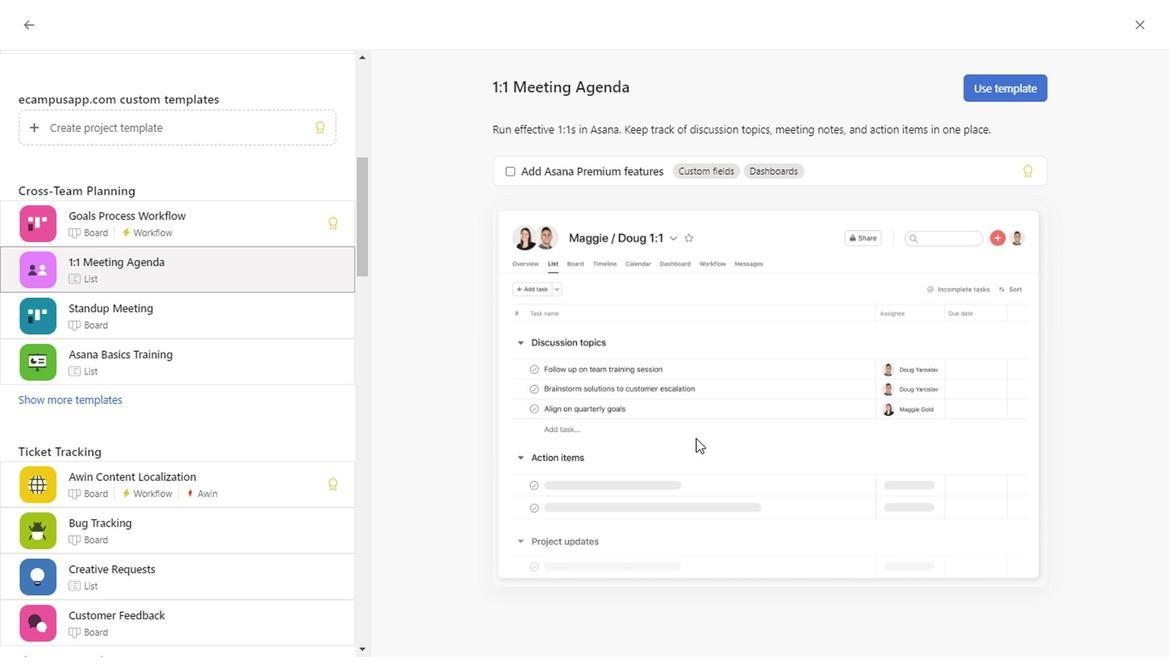 
Action: Mouse scrolled (691, 437) with delta (0, -1)
Screenshot: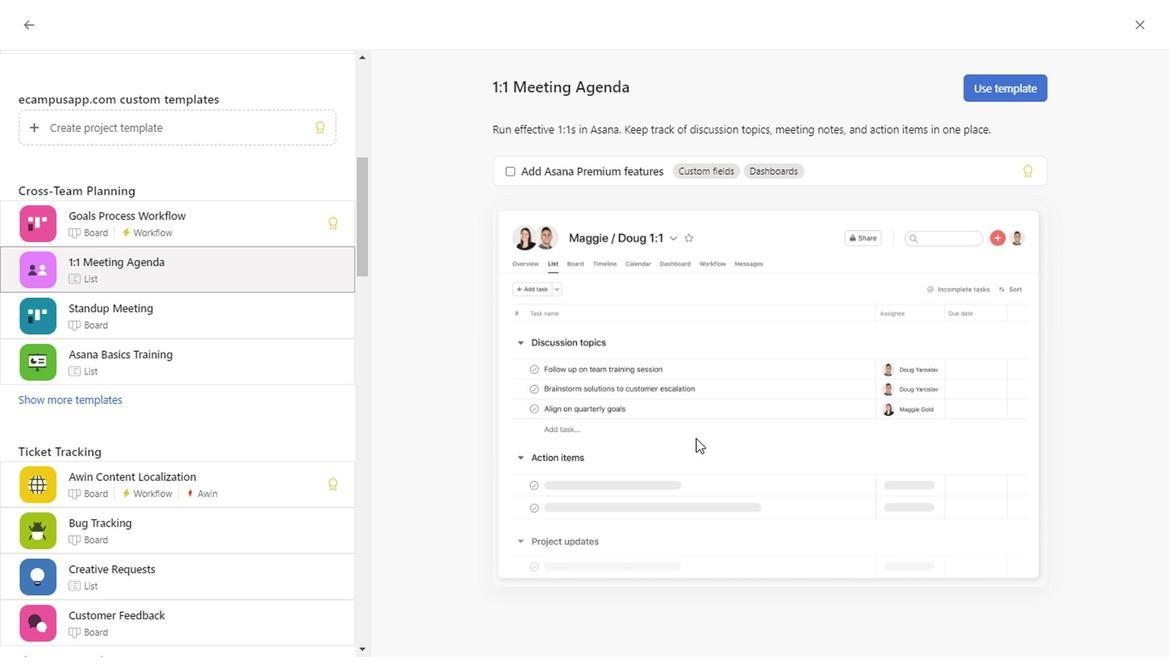
Action: Mouse scrolled (691, 437) with delta (0, -1)
Screenshot: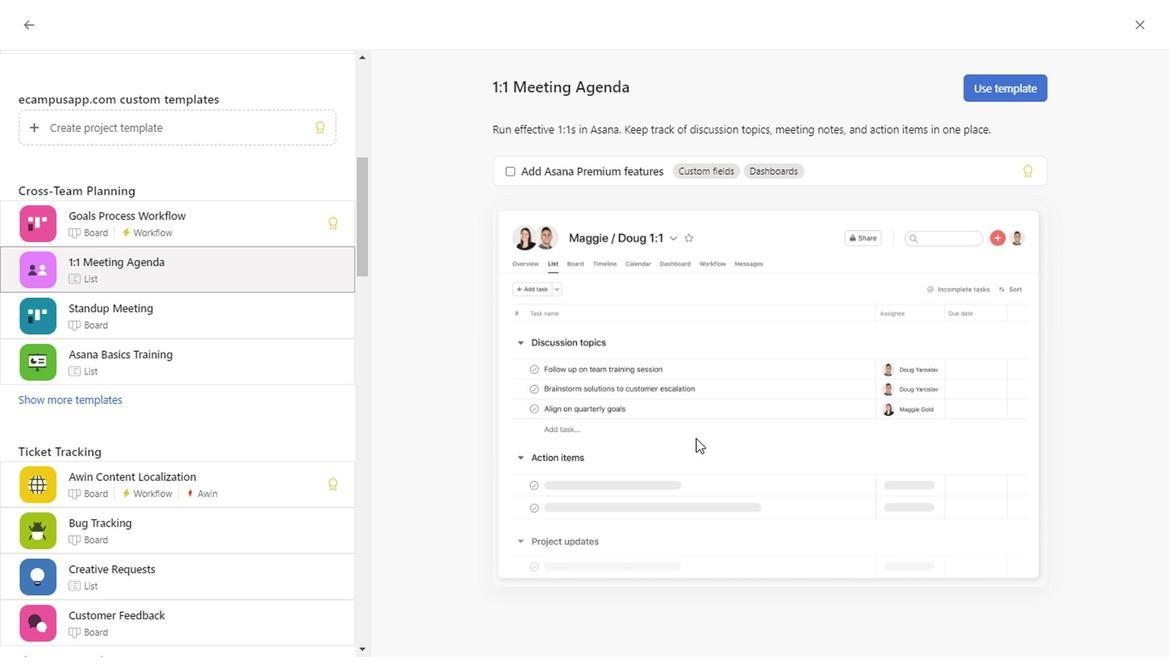 
Action: Mouse scrolled (691, 437) with delta (0, -1)
Screenshot: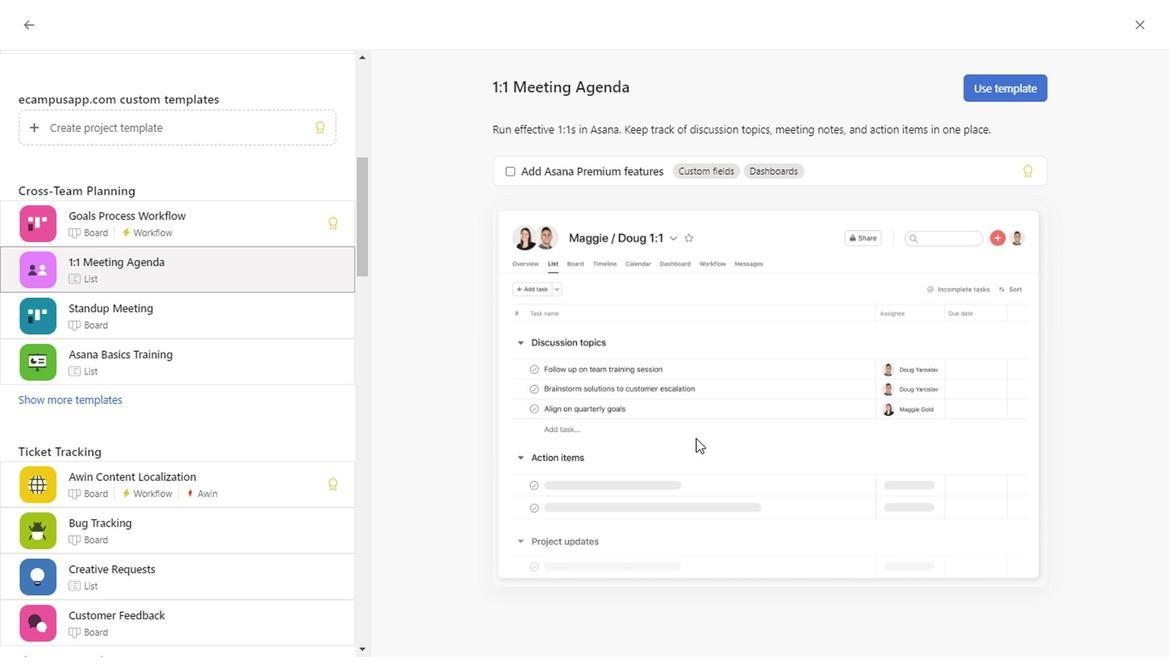
Action: Mouse scrolled (691, 437) with delta (0, -1)
Screenshot: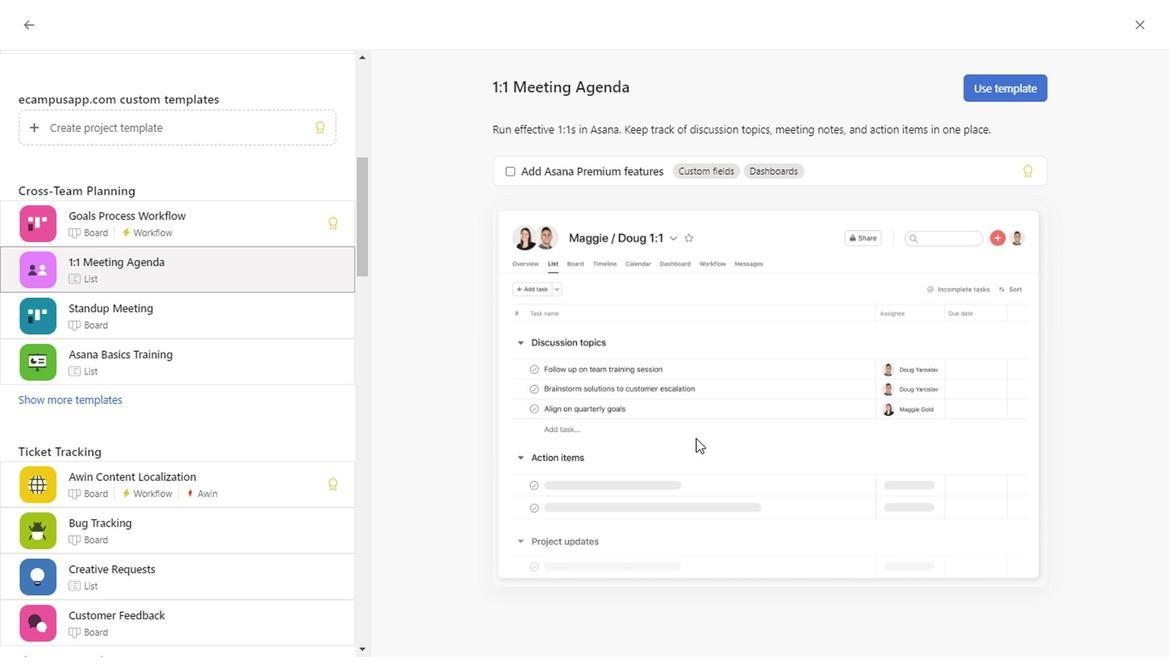 
Action: Mouse scrolled (691, 437) with delta (0, -1)
Screenshot: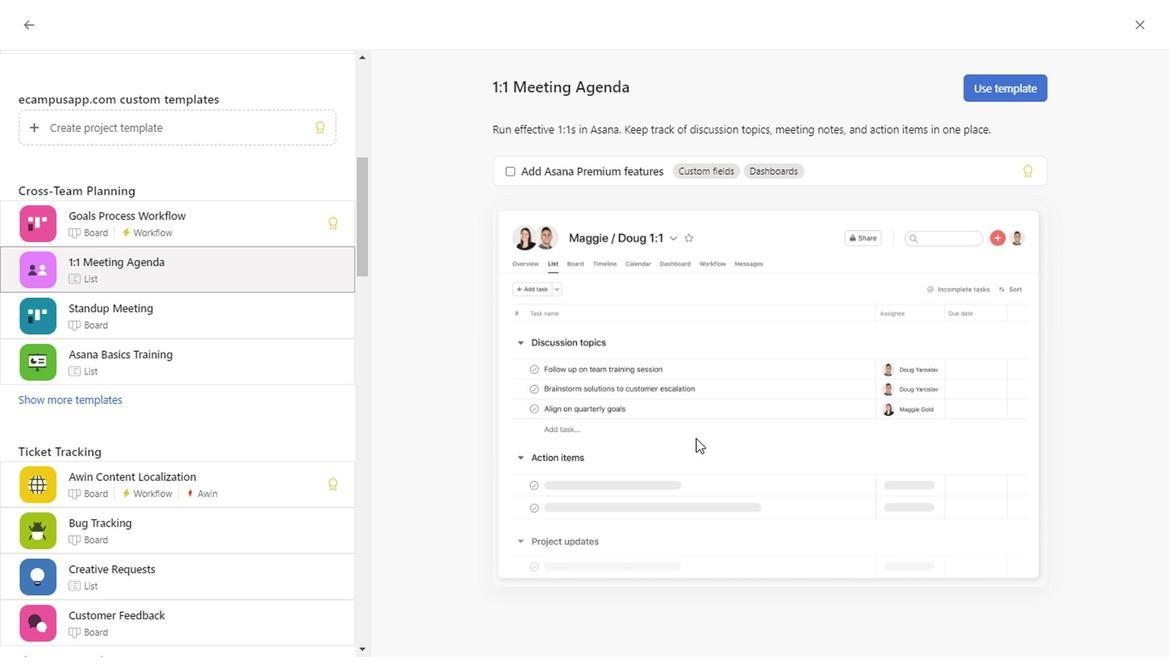 
Action: Mouse scrolled (691, 437) with delta (0, -1)
Screenshot: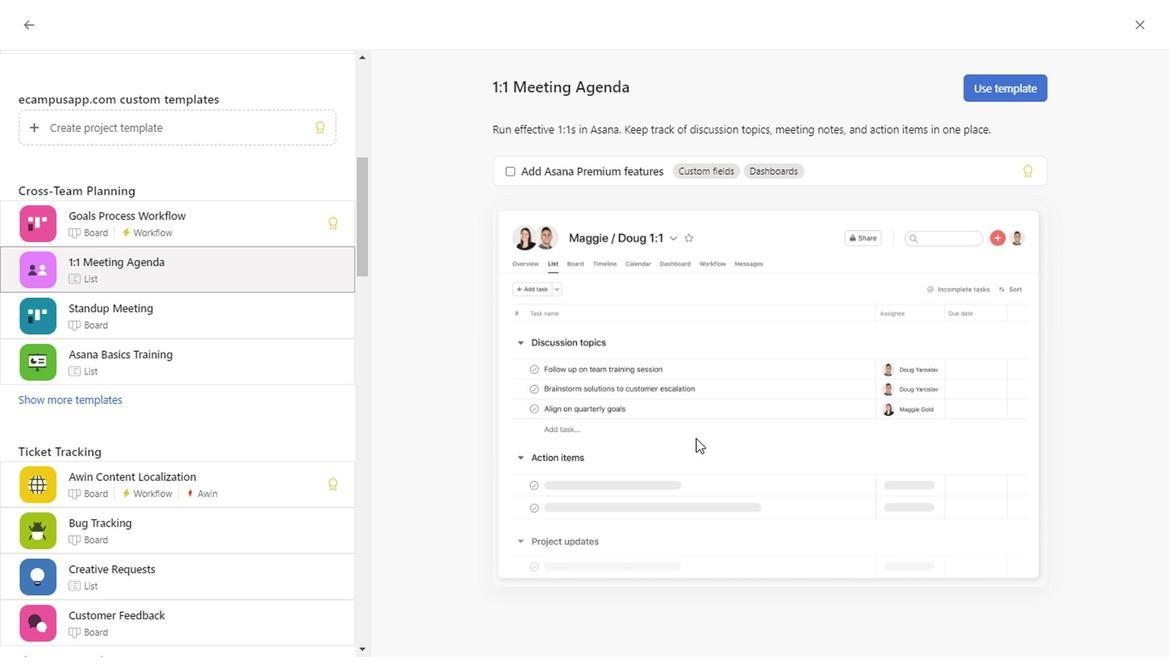 
Action: Mouse scrolled (691, 437) with delta (0, -1)
Screenshot: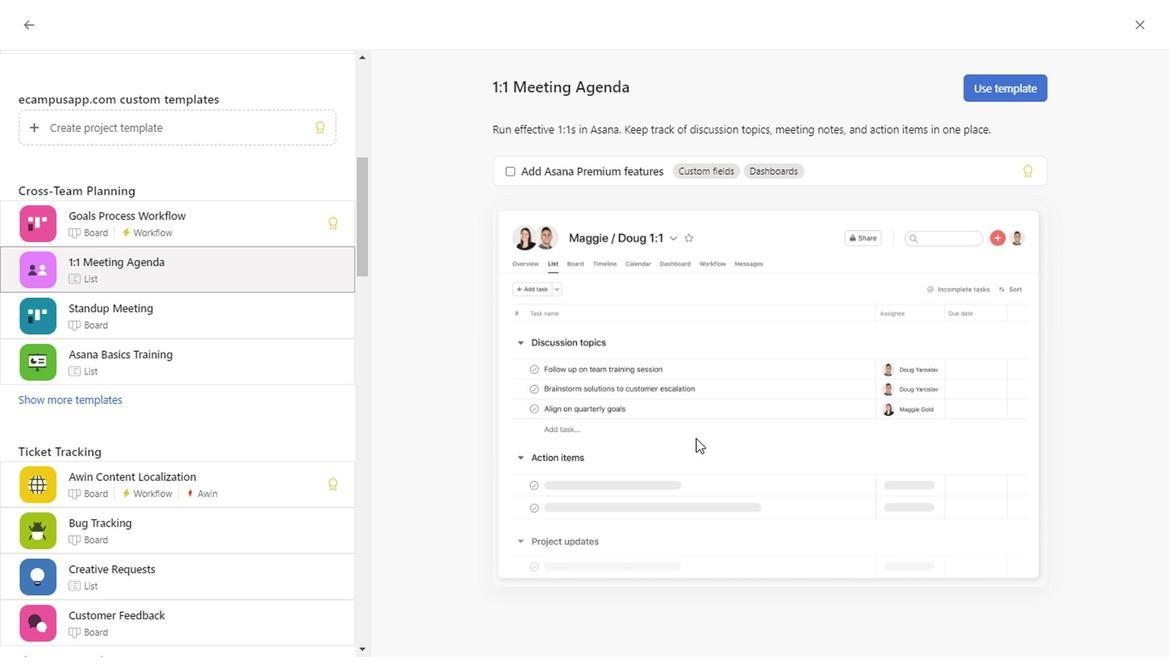 
Action: Mouse scrolled (691, 437) with delta (0, -1)
Screenshot: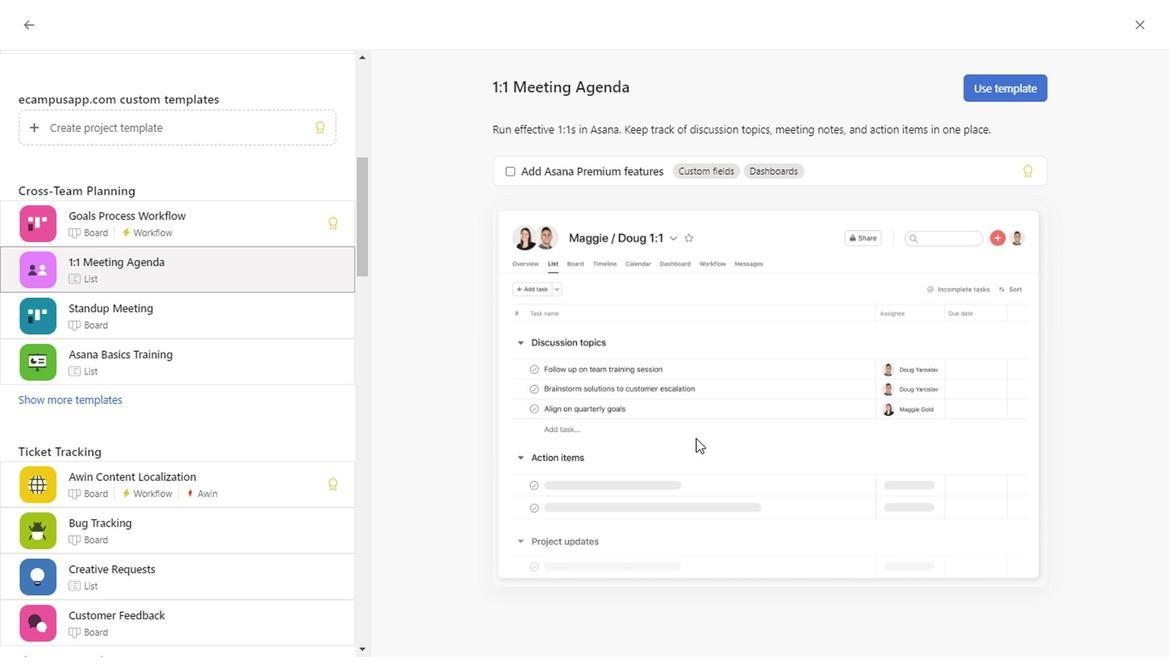 
Action: Mouse scrolled (691, 437) with delta (0, -1)
Screenshot: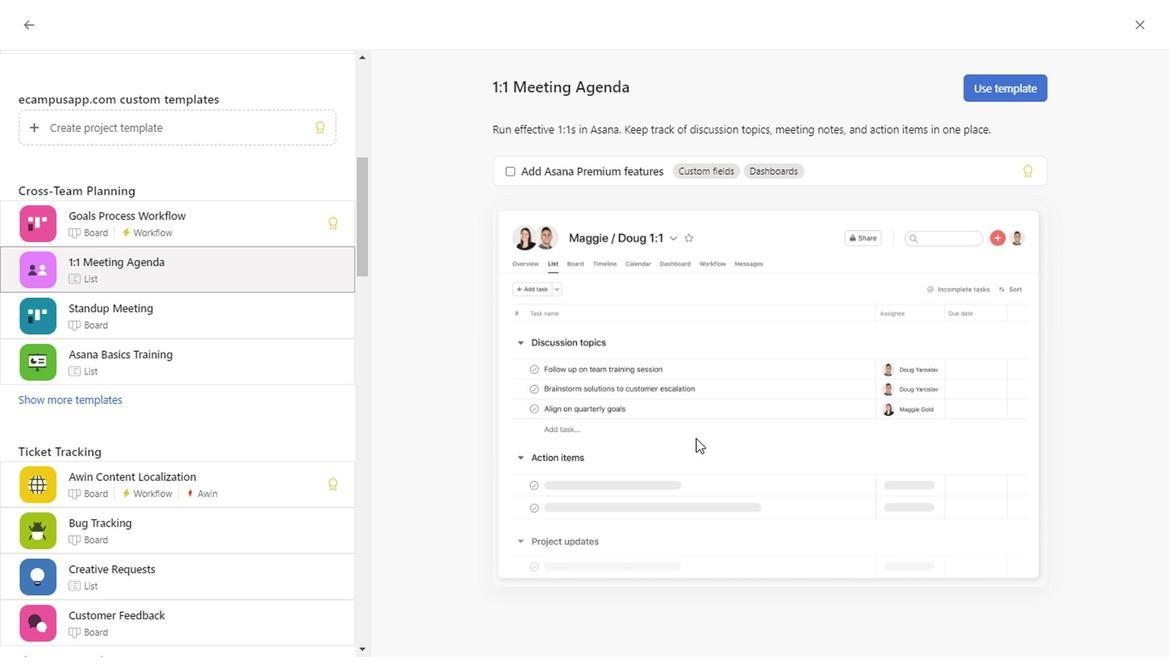 
Action: Mouse scrolled (691, 437) with delta (0, -1)
Screenshot: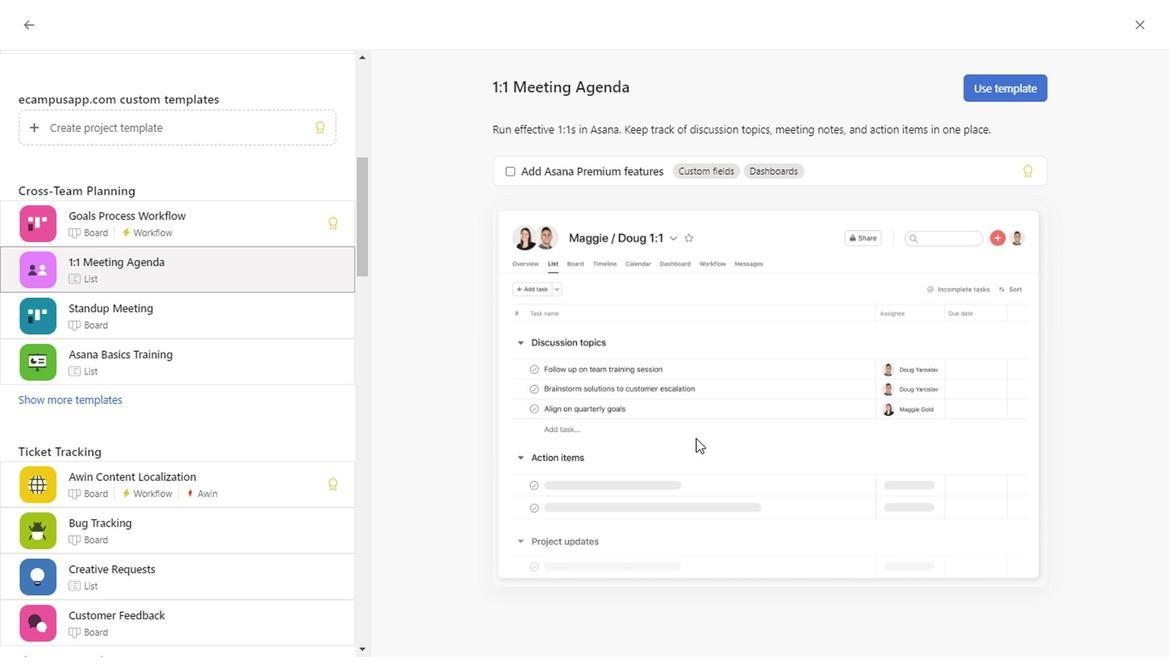 
Action: Mouse scrolled (691, 437) with delta (0, -1)
Screenshot: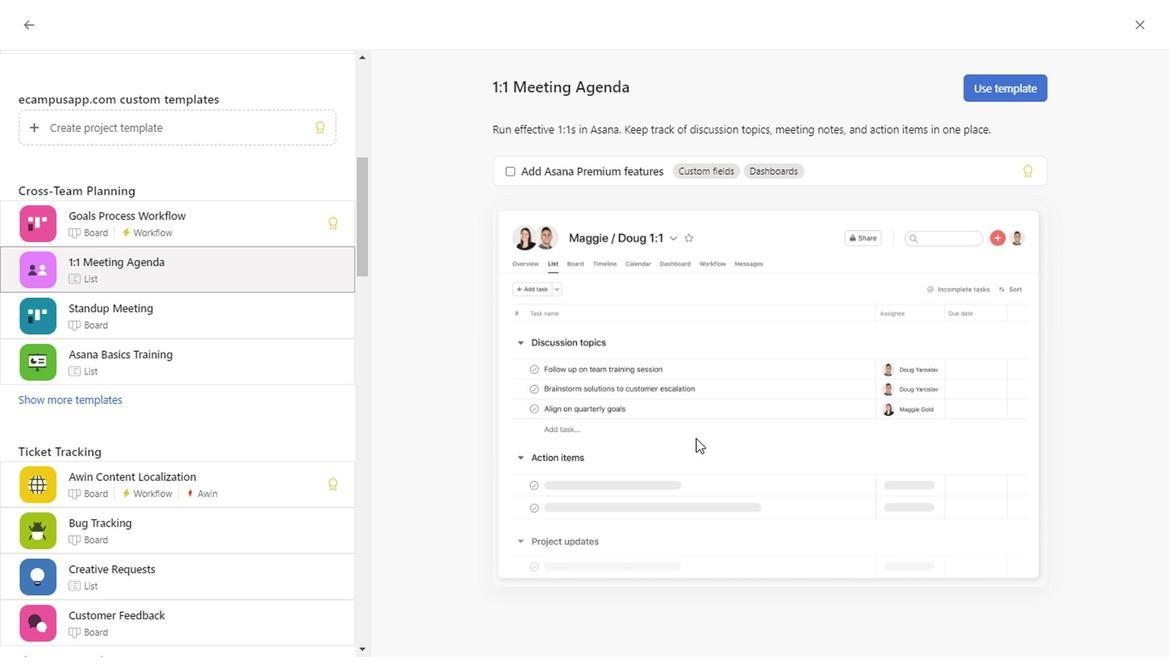 
Action: Mouse scrolled (691, 437) with delta (0, -1)
Screenshot: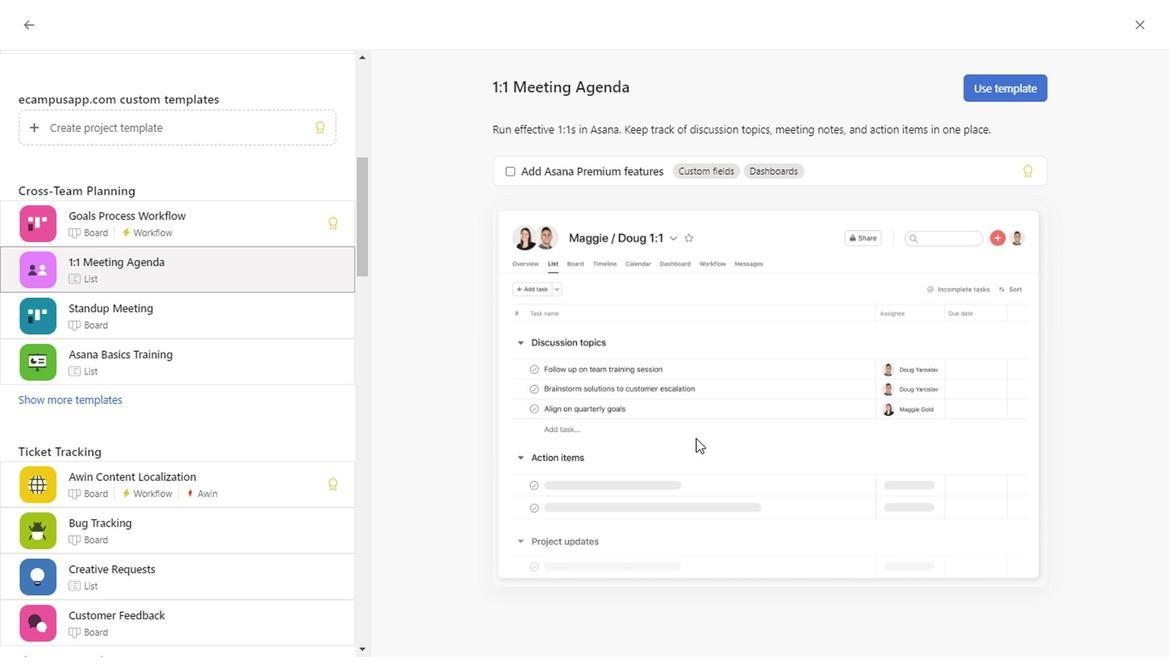 
Action: Mouse scrolled (691, 437) with delta (0, -1)
Screenshot: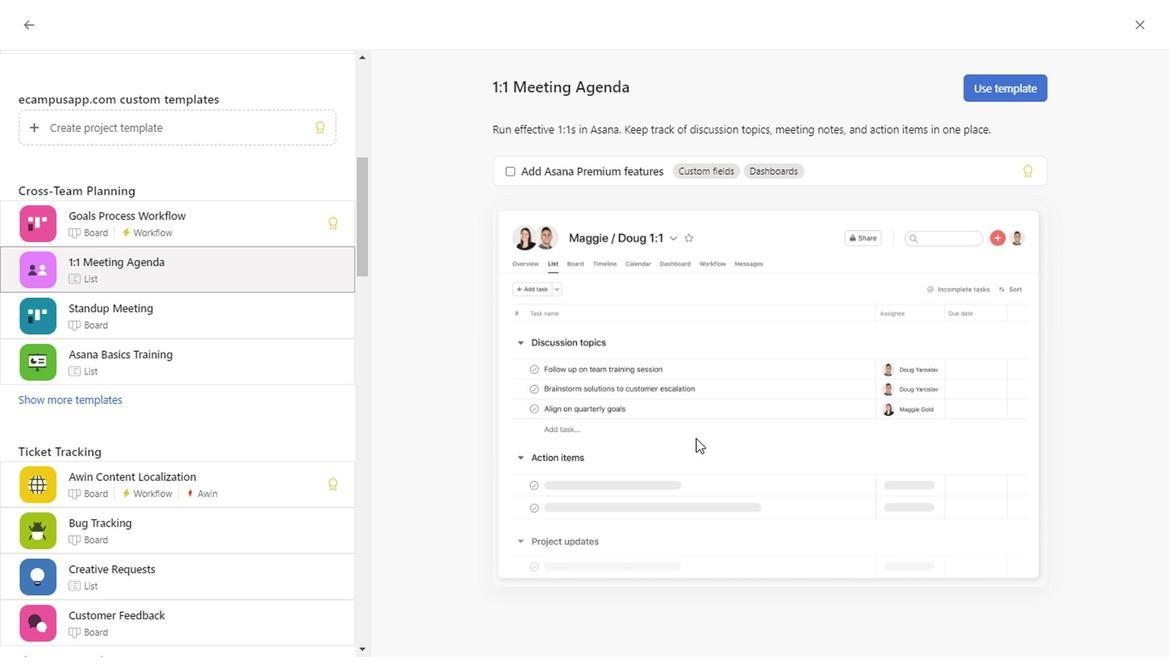 
Action: Mouse scrolled (691, 437) with delta (0, -1)
Screenshot: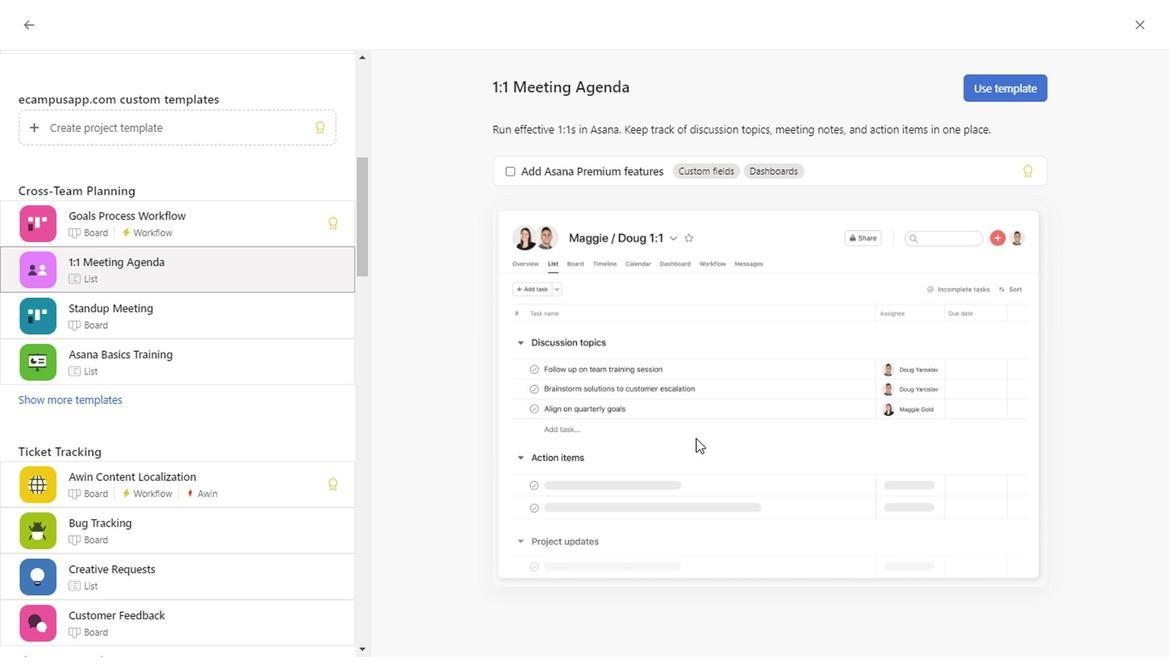 
Action: Mouse scrolled (691, 437) with delta (0, -1)
Screenshot: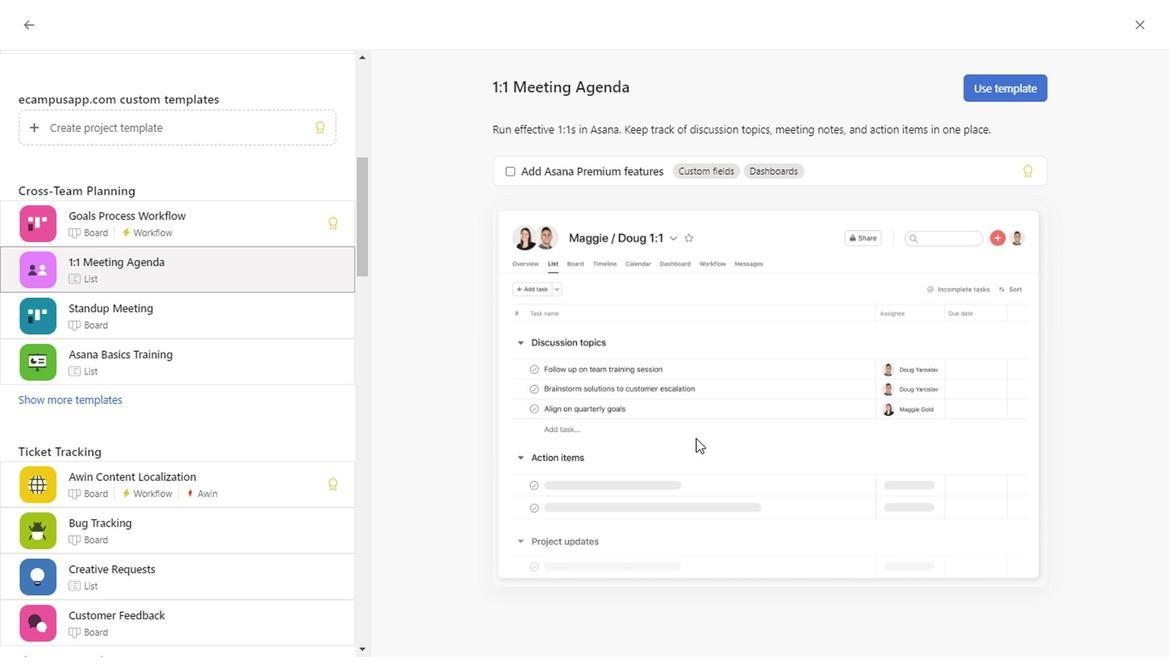 
Action: Mouse scrolled (691, 437) with delta (0, -1)
Screenshot: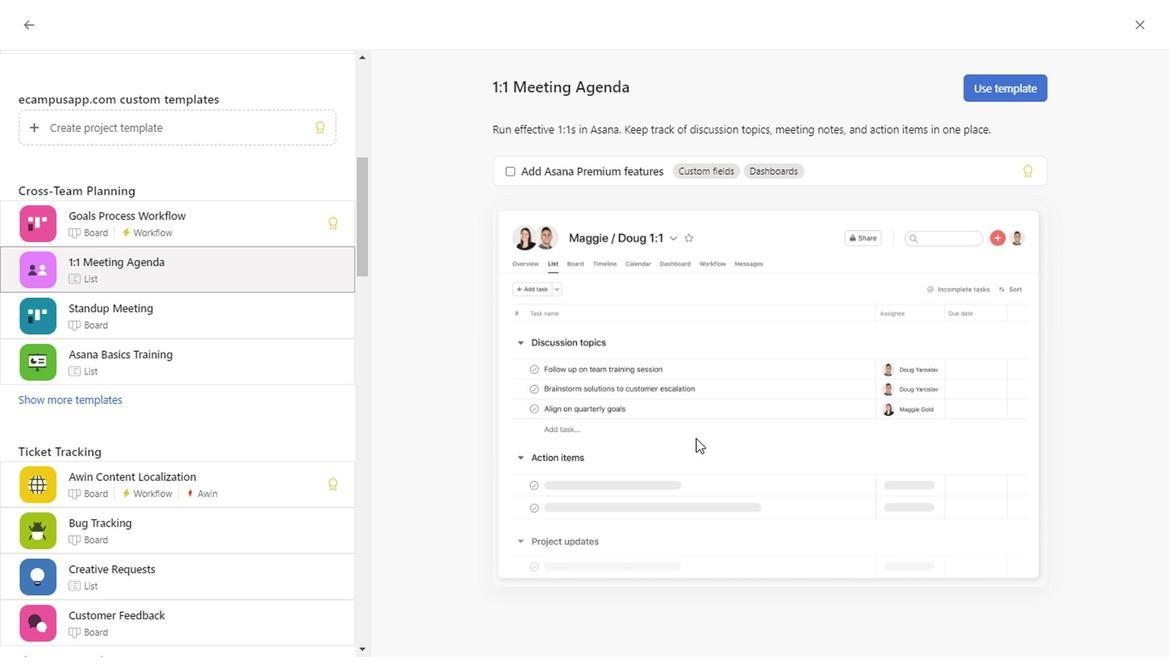 
Action: Mouse scrolled (691, 437) with delta (0, -1)
Screenshot: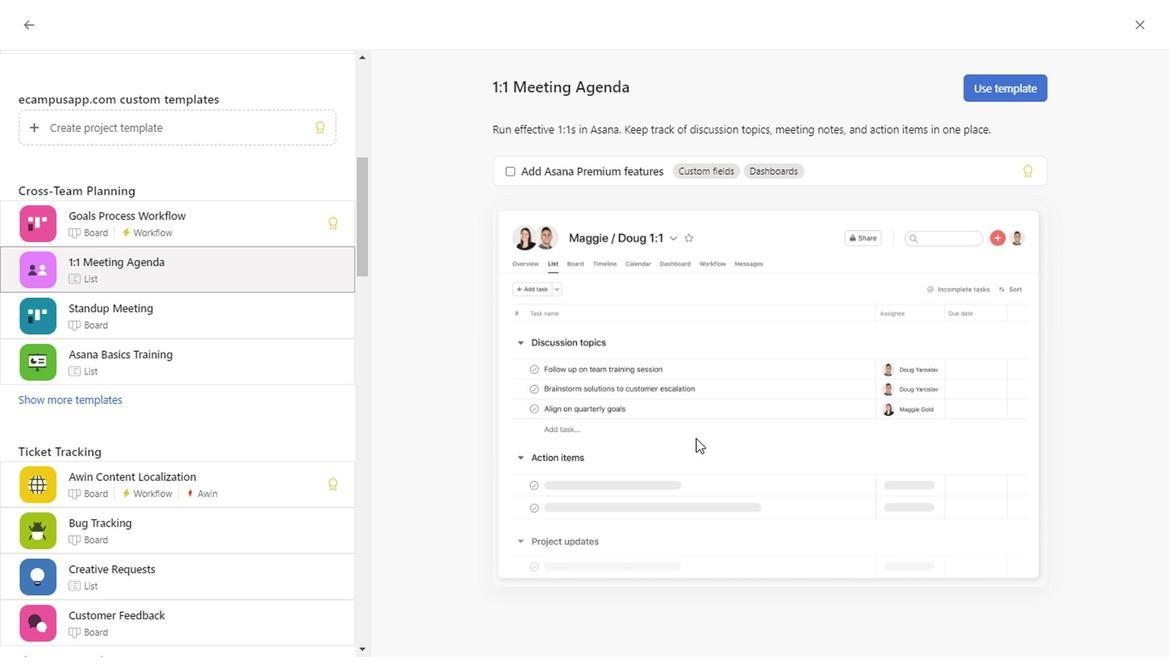 
Action: Mouse scrolled (691, 437) with delta (0, -1)
Screenshot: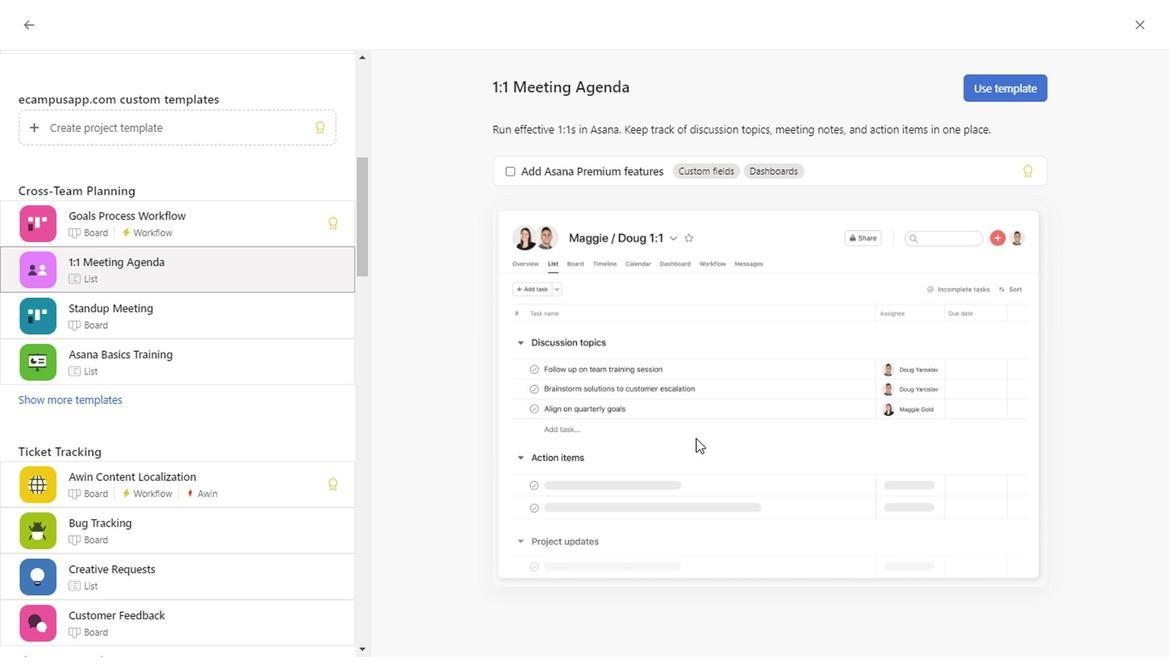 
Action: Mouse scrolled (691, 437) with delta (0, -1)
Screenshot: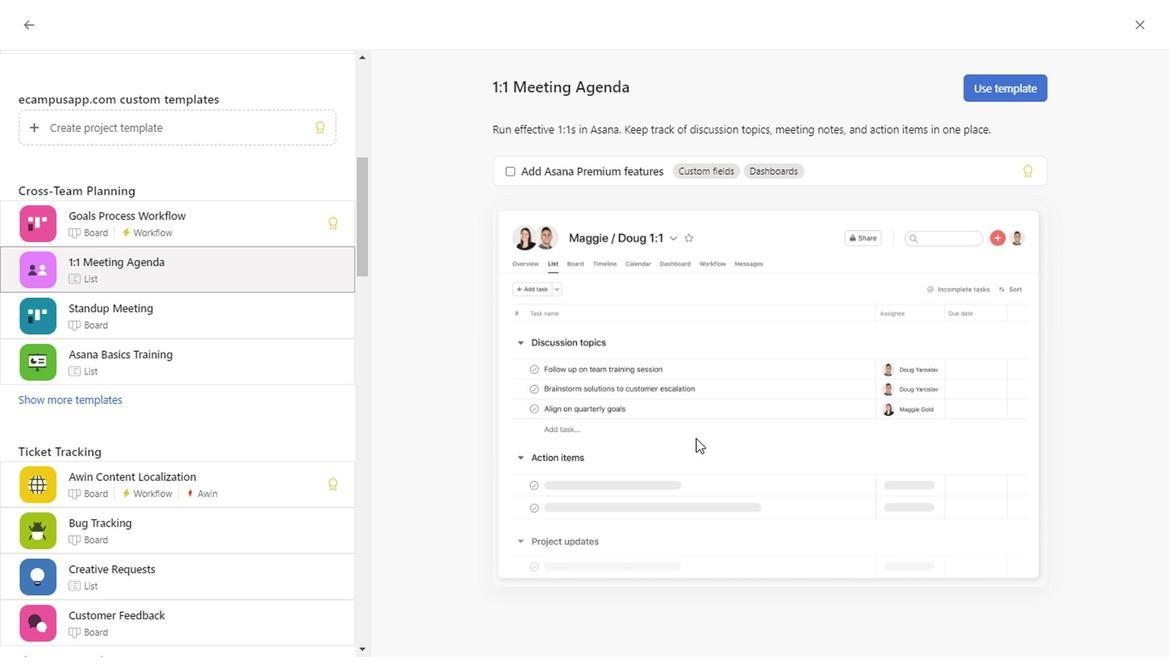 
Action: Mouse scrolled (691, 437) with delta (0, -1)
Screenshot: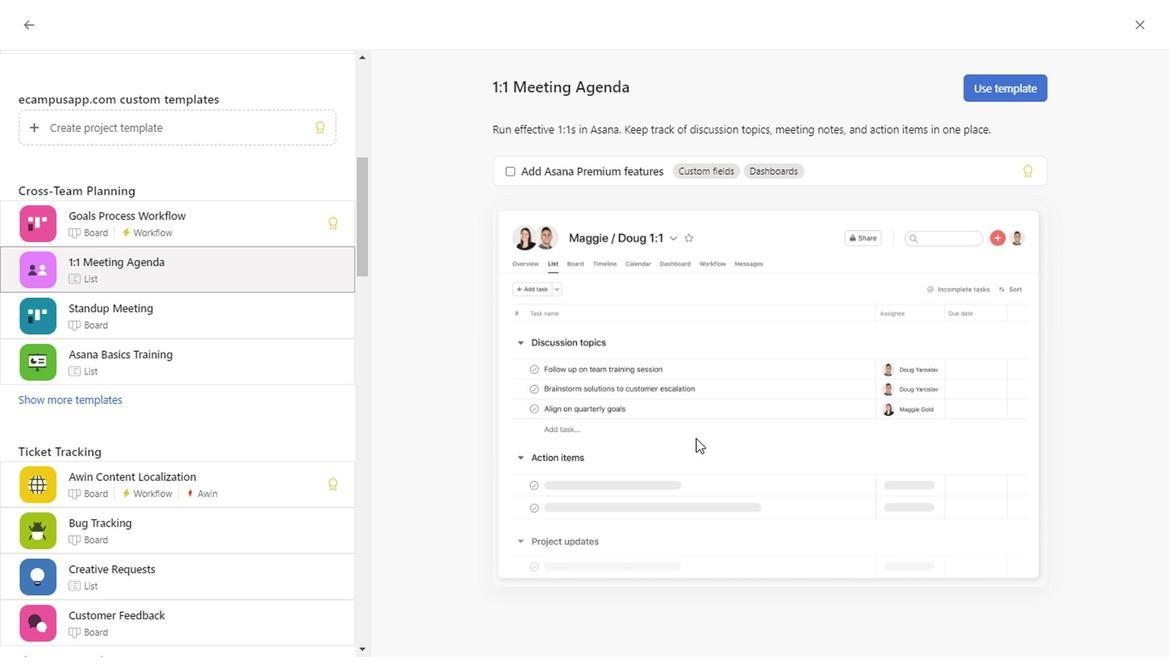 
Action: Mouse scrolled (691, 437) with delta (0, -1)
Screenshot: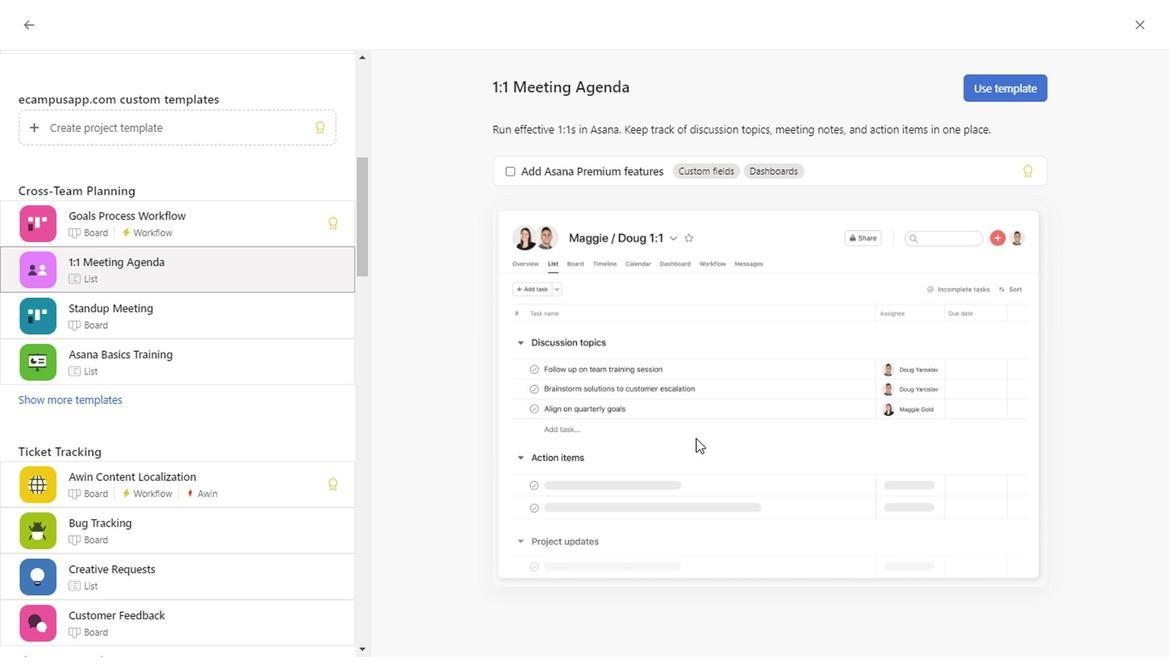 
Action: Mouse scrolled (691, 437) with delta (0, -1)
Screenshot: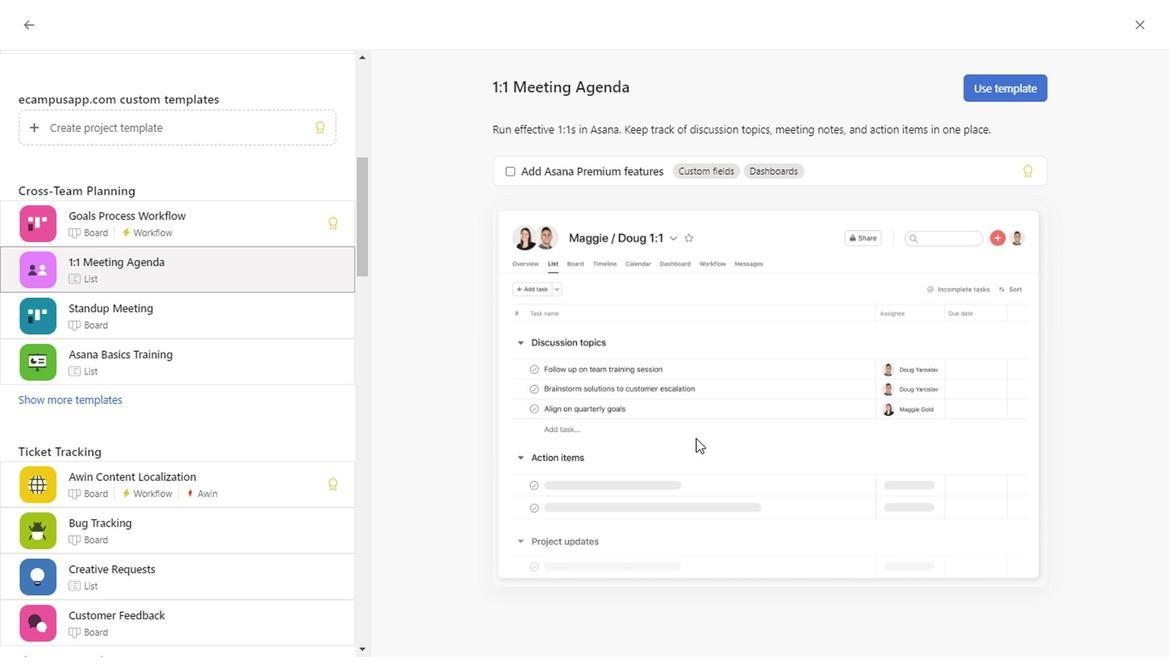 
Action: Mouse scrolled (691, 437) with delta (0, -1)
Screenshot: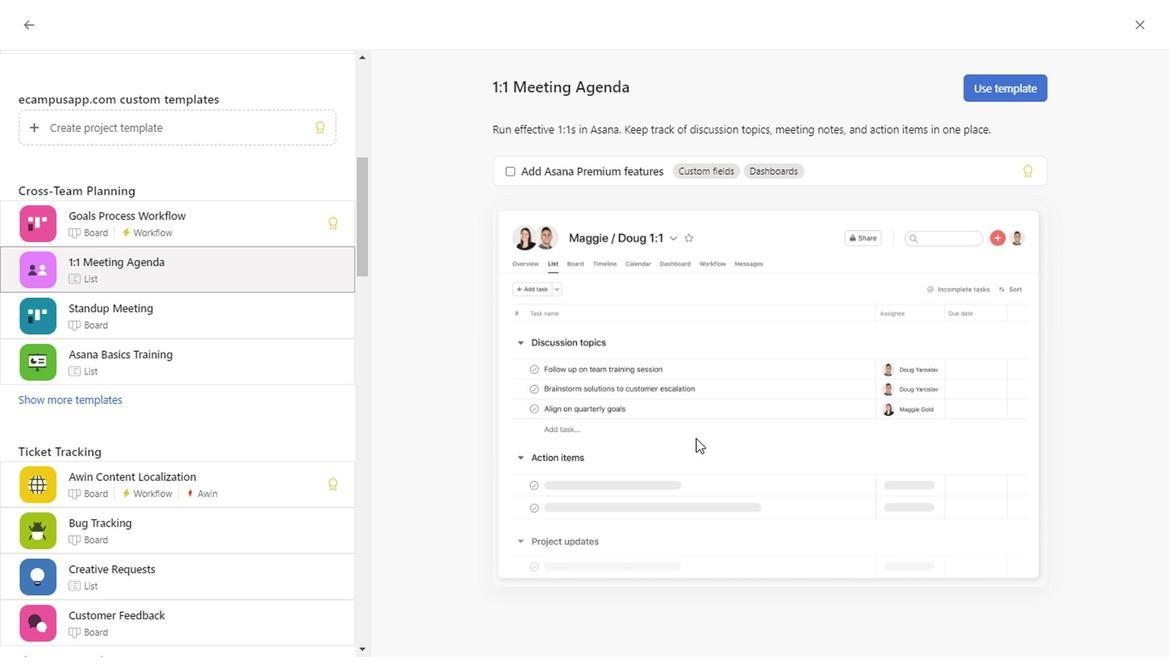 
Action: Mouse scrolled (691, 437) with delta (0, -1)
Screenshot: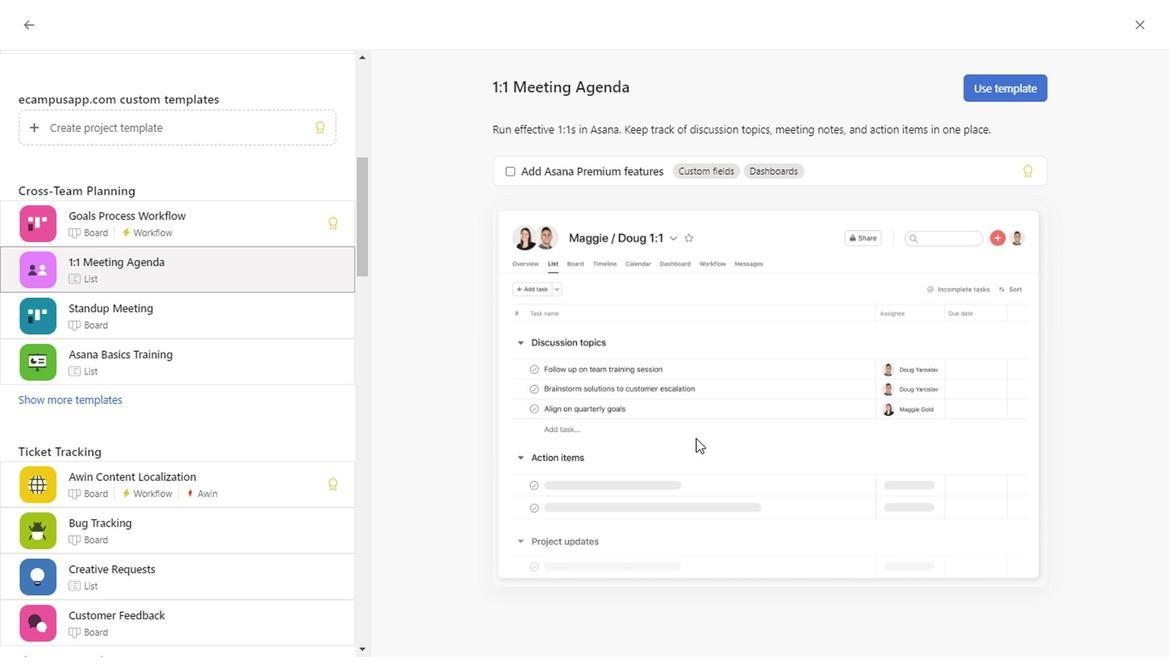 
Action: Mouse scrolled (691, 437) with delta (0, -1)
Screenshot: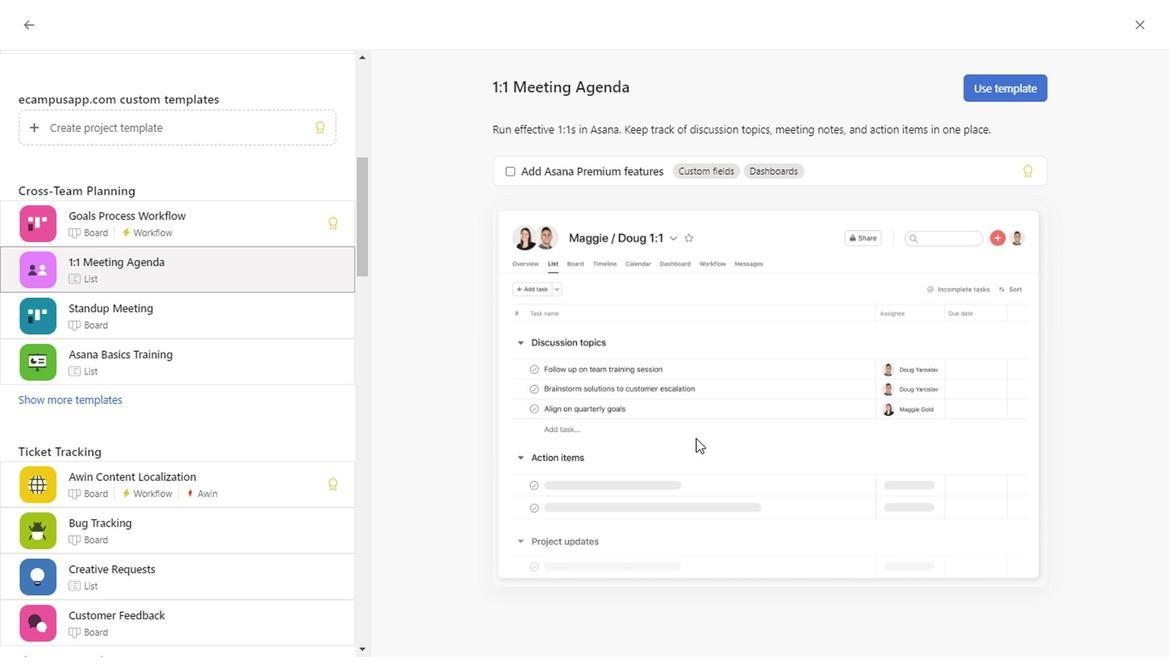 
Action: Mouse scrolled (691, 437) with delta (0, -1)
Screenshot: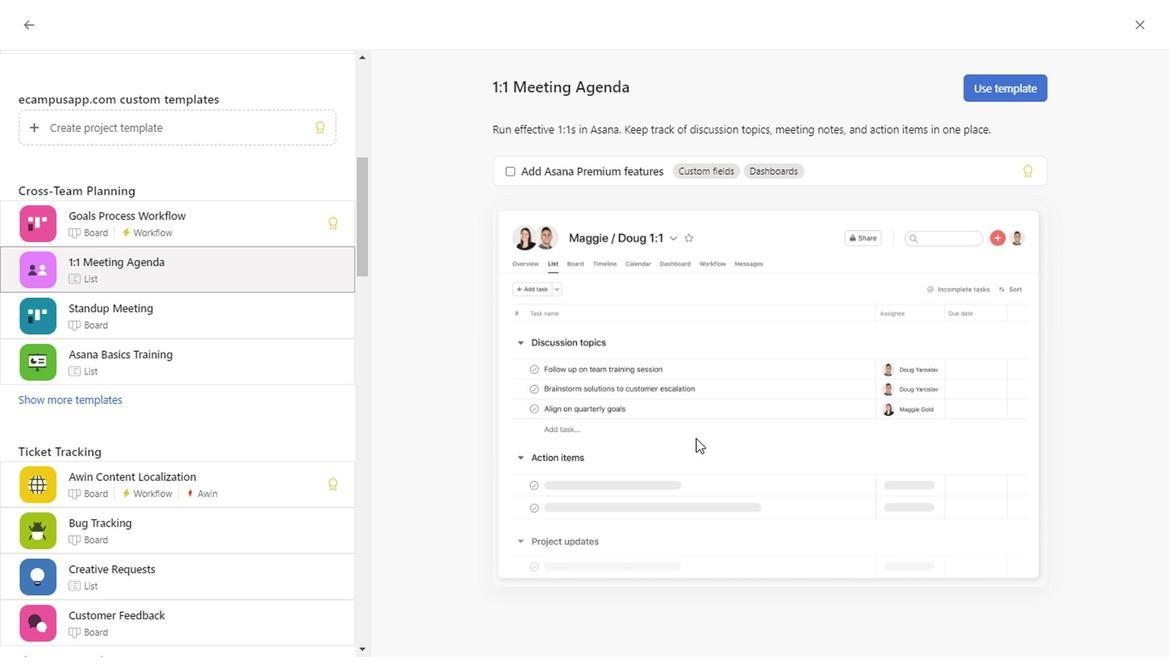 
Action: Mouse scrolled (691, 437) with delta (0, -1)
Screenshot: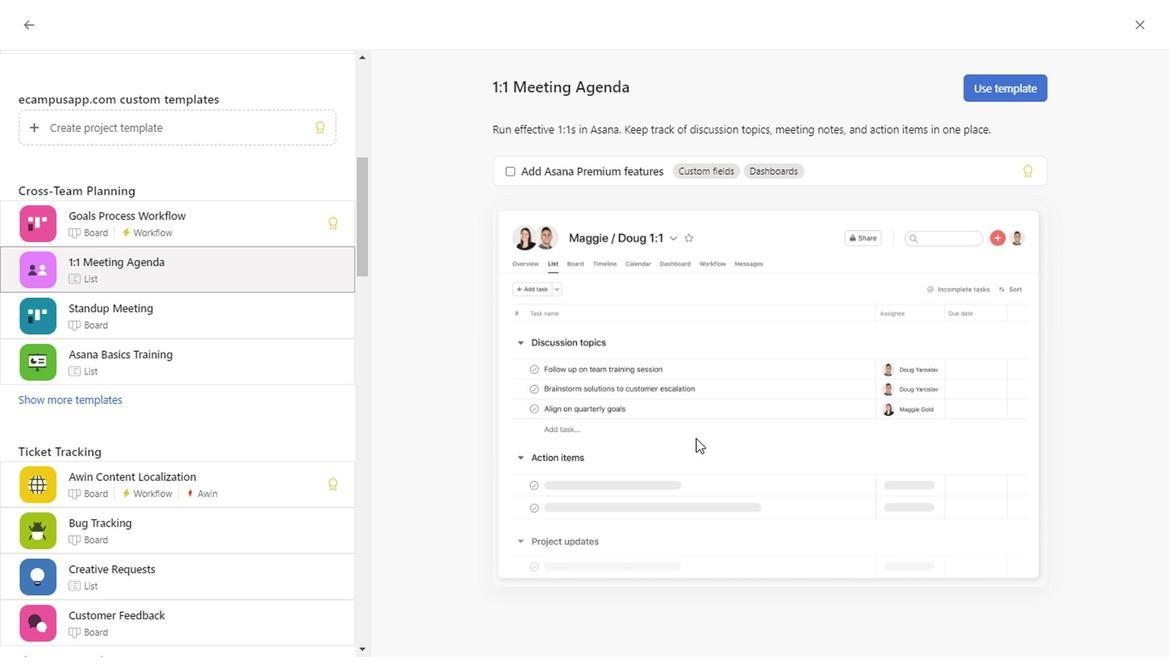 
Action: Mouse scrolled (691, 437) with delta (0, -1)
Screenshot: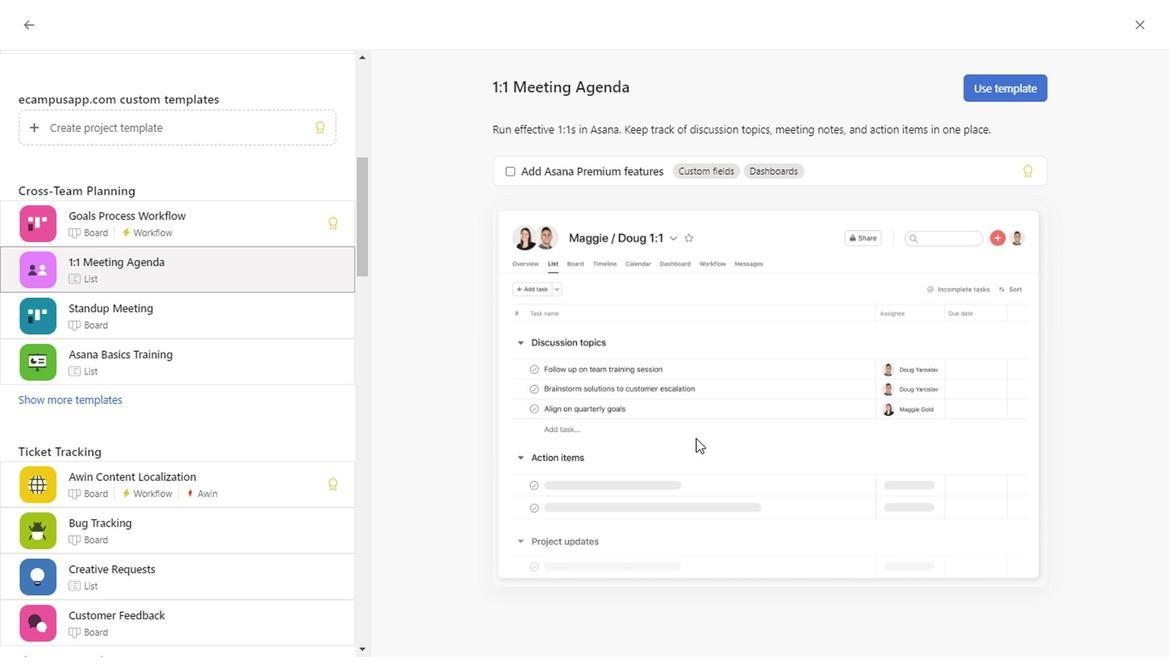 
Action: Mouse scrolled (691, 437) with delta (0, -1)
Screenshot: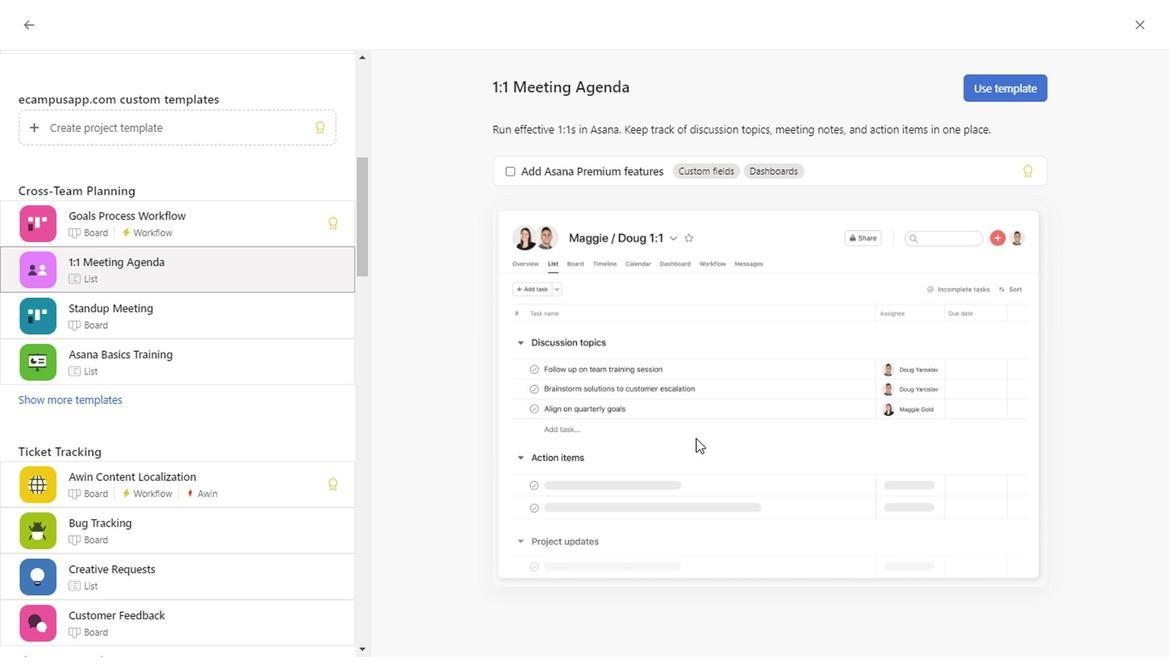 
Action: Mouse scrolled (691, 437) with delta (0, -1)
Screenshot: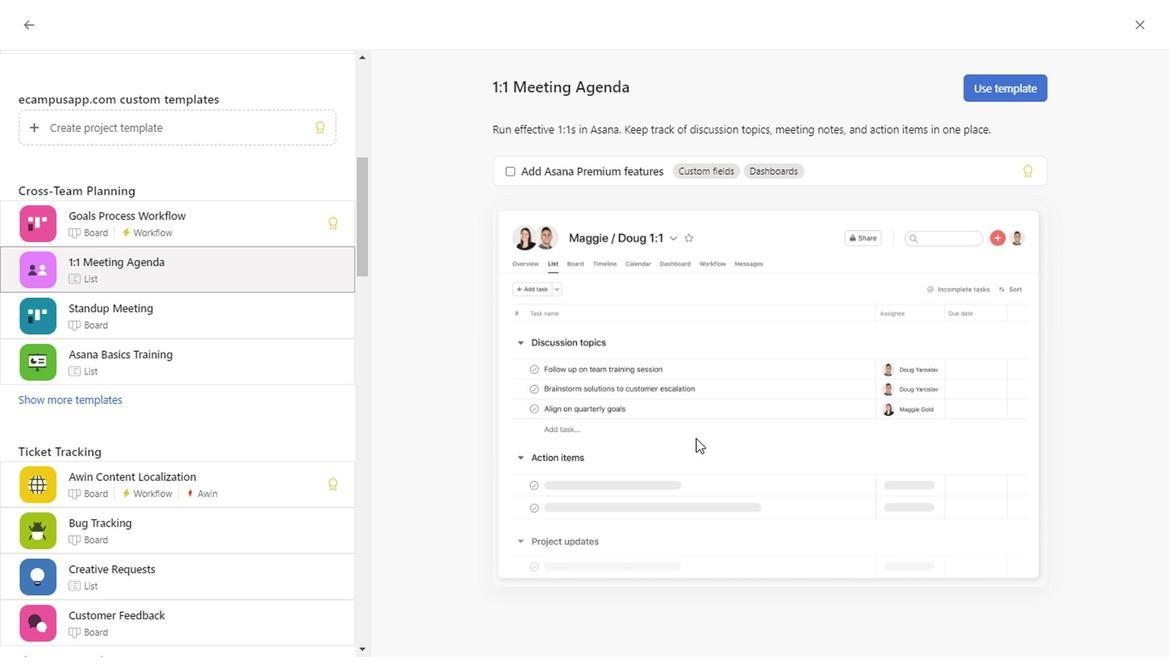 
Action: Mouse scrolled (691, 437) with delta (0, -1)
Screenshot: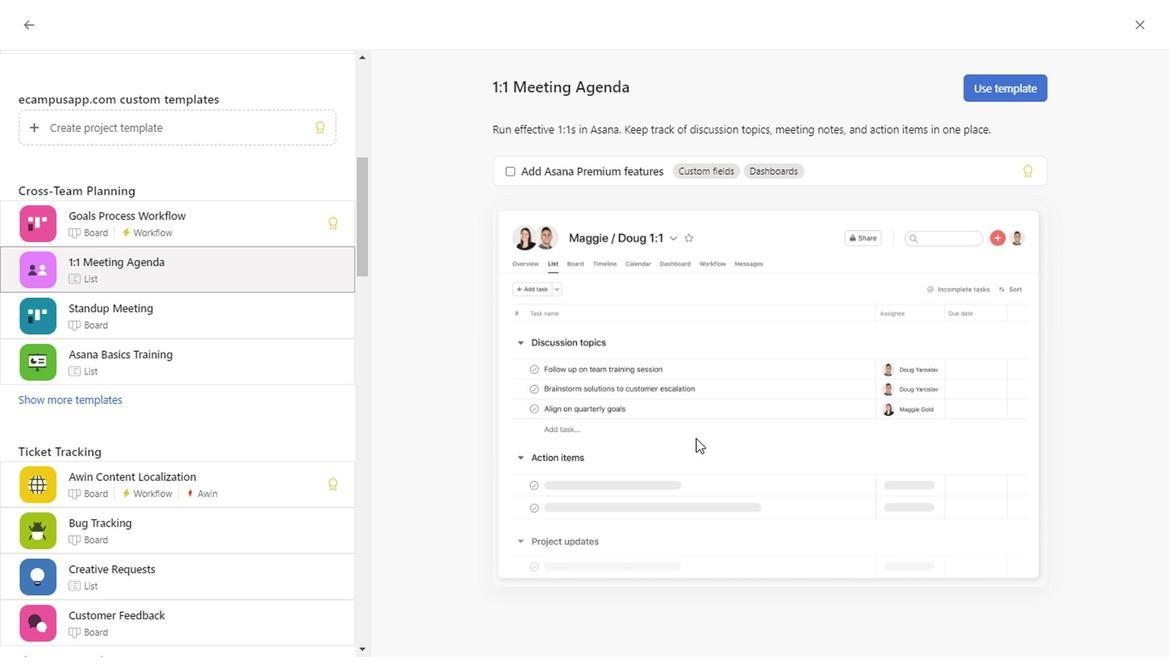 
Action: Mouse scrolled (691, 437) with delta (0, -1)
Screenshot: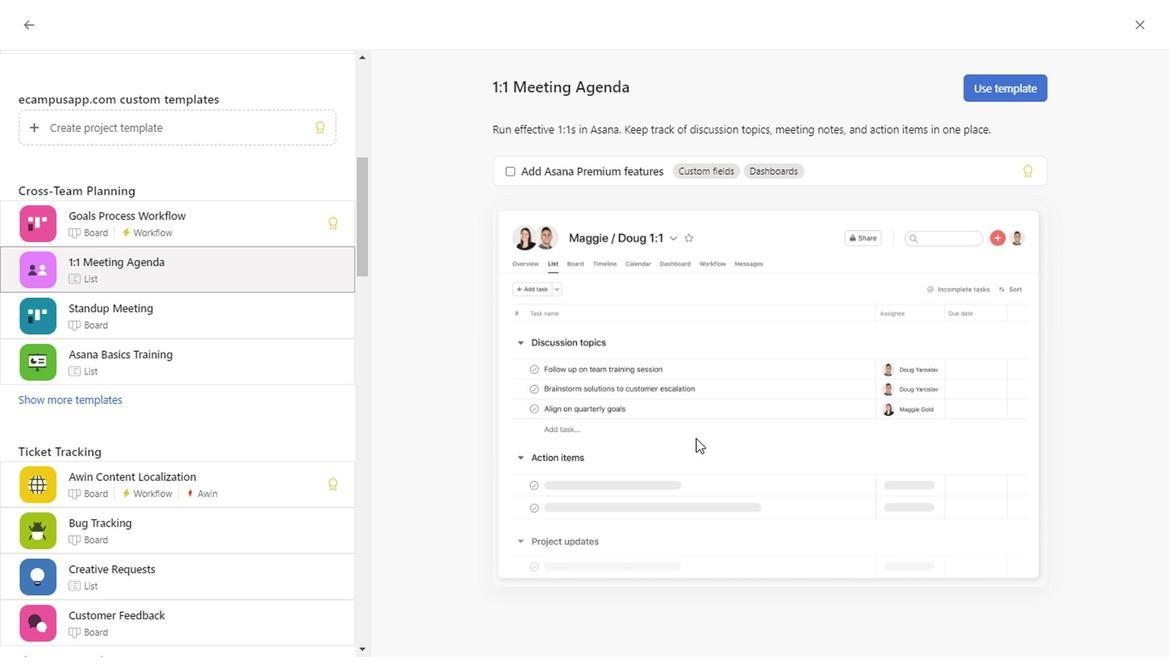 
Action: Mouse scrolled (691, 437) with delta (0, -1)
Screenshot: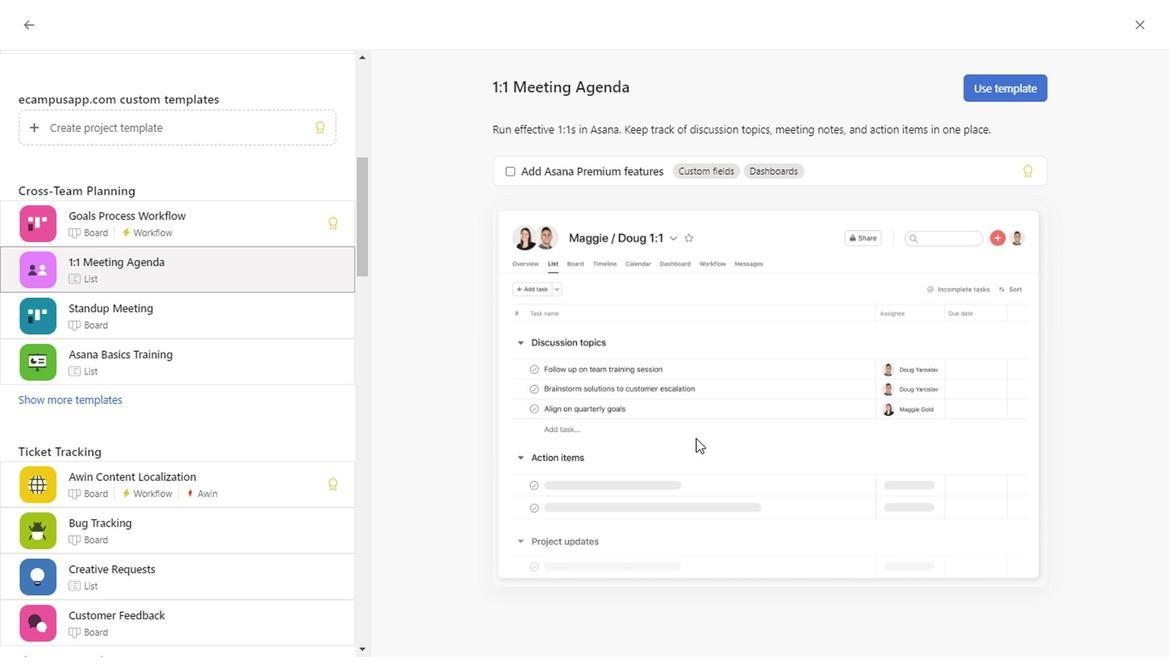 
Action: Mouse scrolled (691, 437) with delta (0, -1)
Screenshot: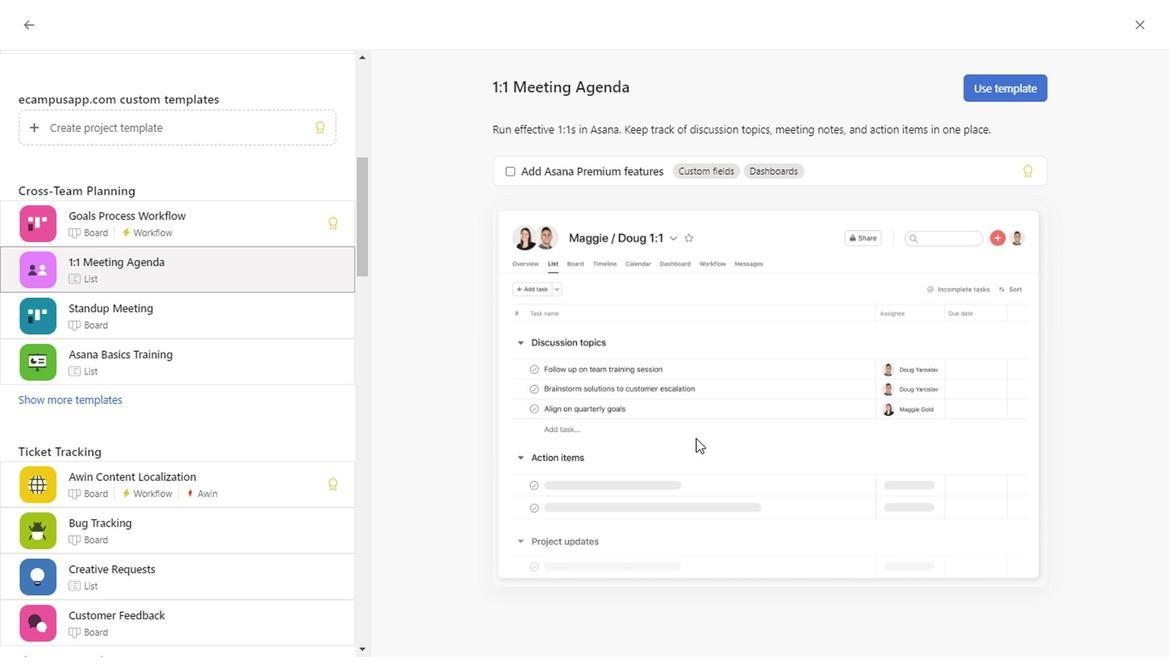 
Action: Mouse scrolled (691, 437) with delta (0, -1)
Screenshot: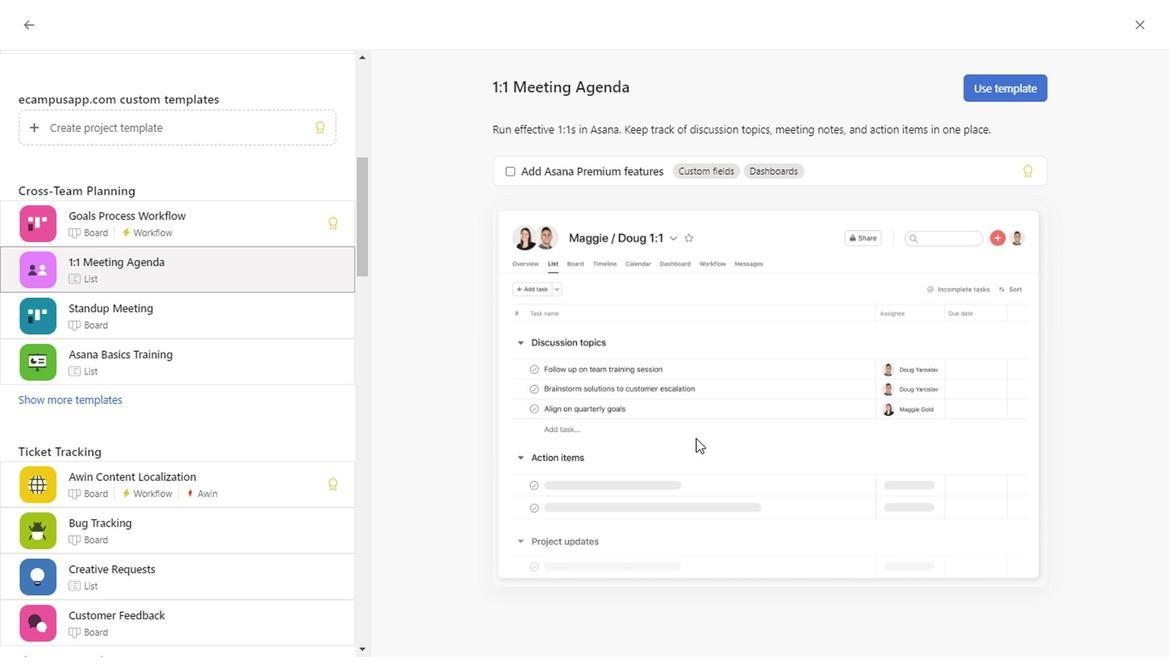 
Action: Mouse scrolled (691, 437) with delta (0, -1)
Screenshot: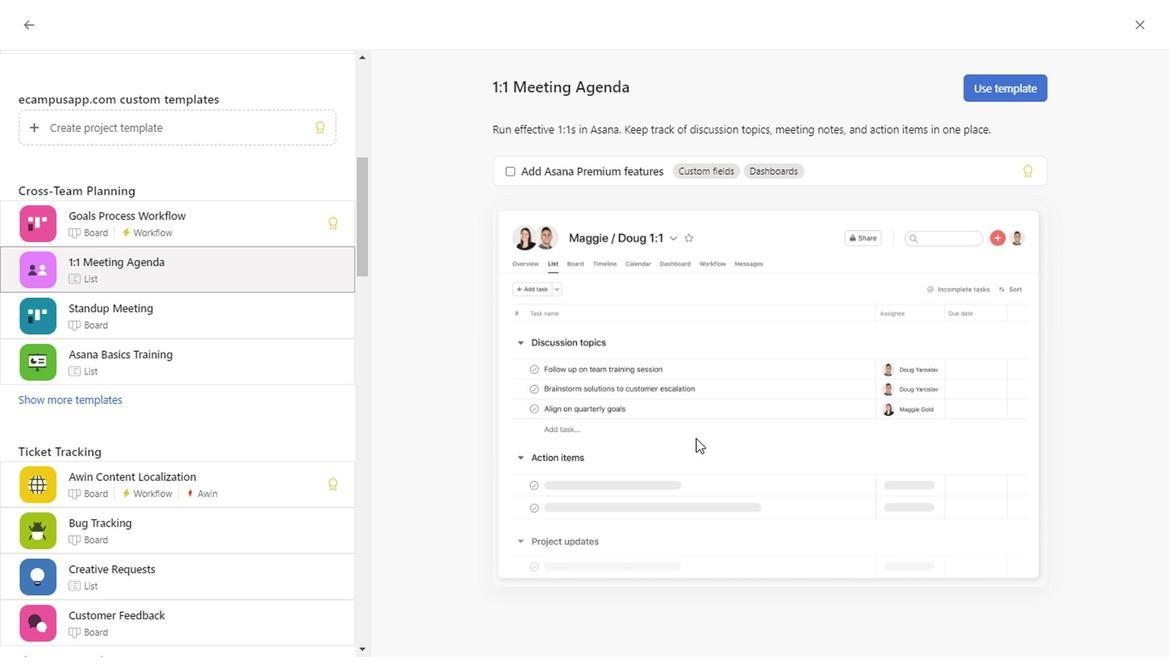 
Action: Mouse scrolled (691, 437) with delta (0, -1)
Screenshot: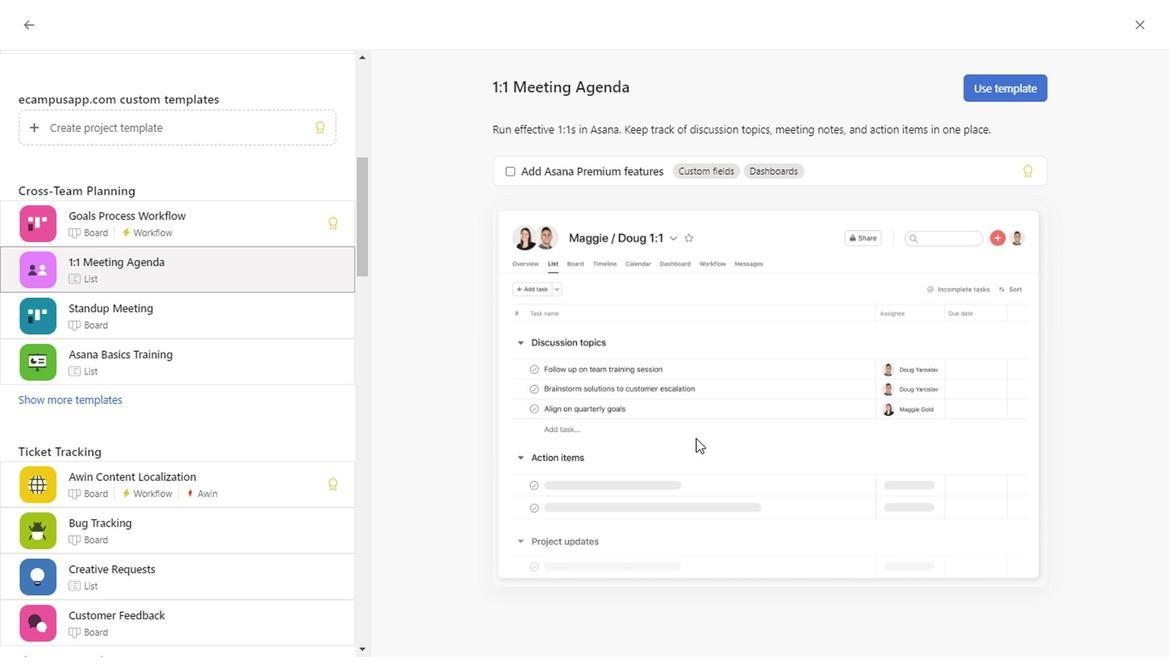 
Action: Mouse scrolled (691, 437) with delta (0, -1)
Screenshot: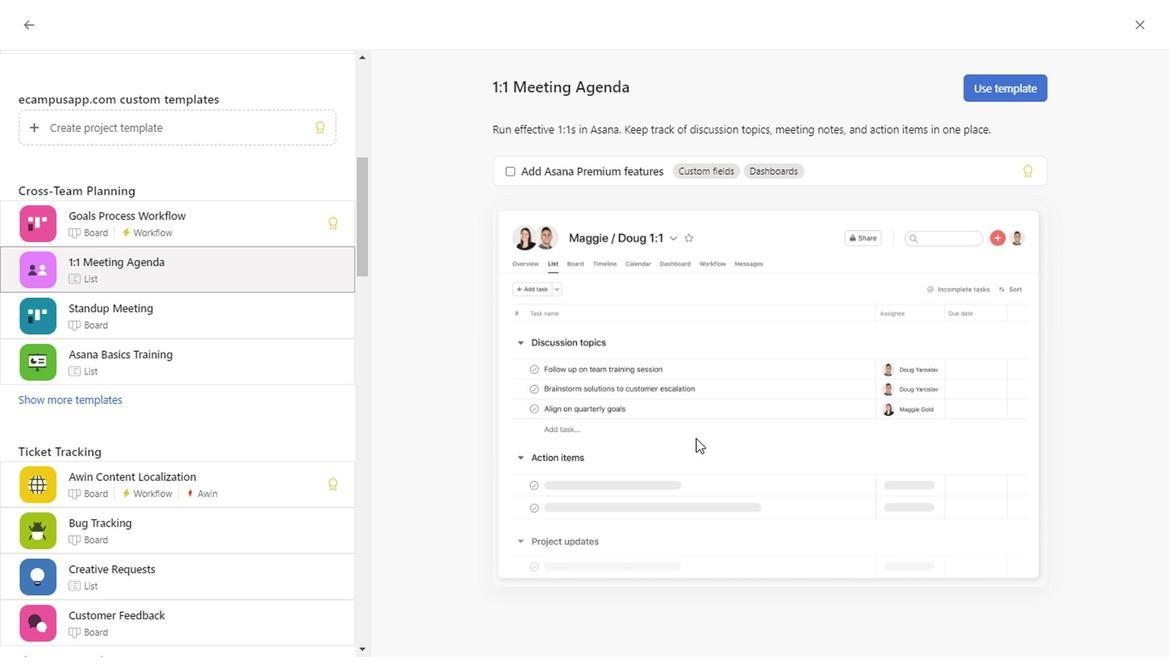 
Action: Mouse scrolled (691, 437) with delta (0, -1)
Screenshot: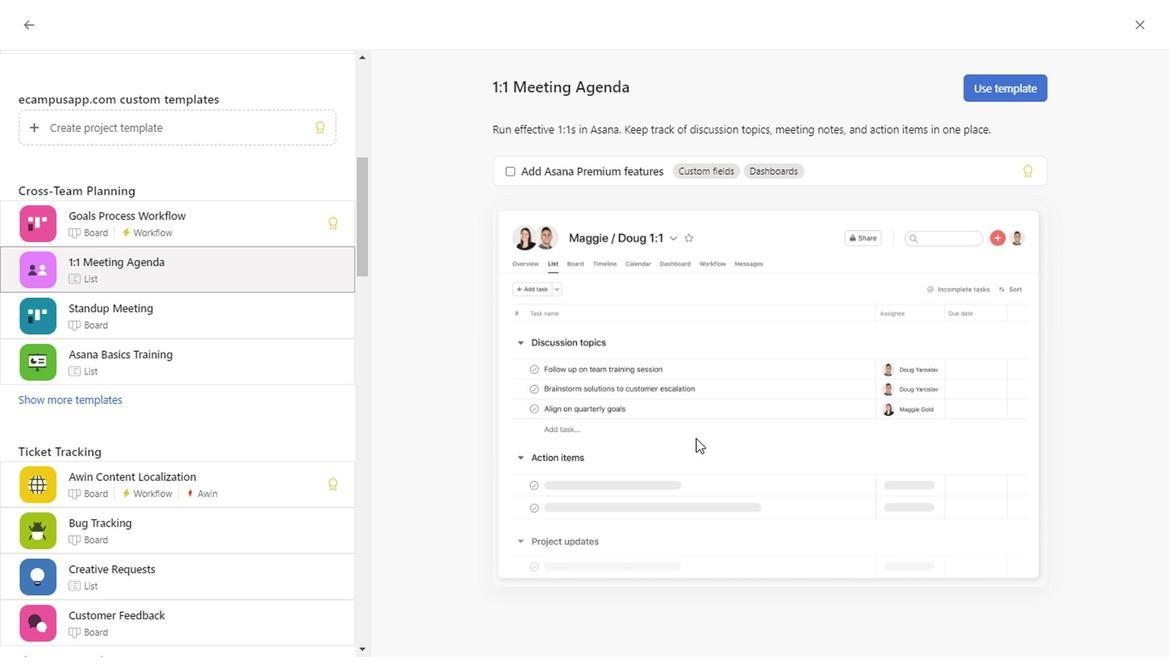 
Action: Mouse scrolled (691, 437) with delta (0, -1)
Screenshot: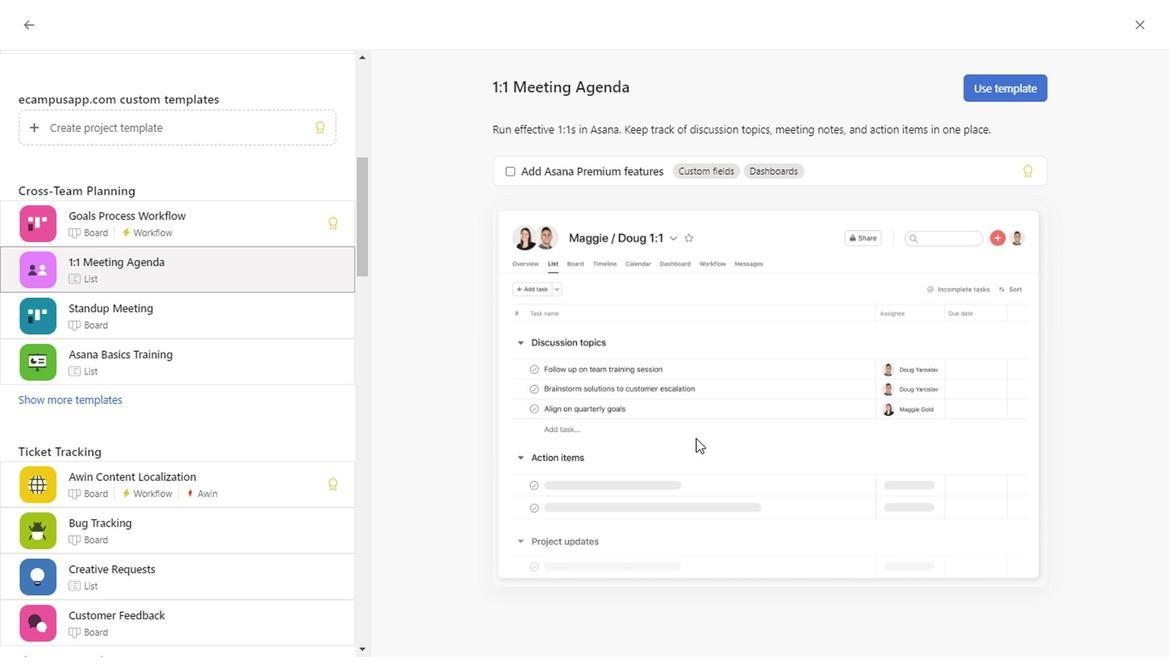 
Action: Mouse scrolled (691, 437) with delta (0, -1)
Screenshot: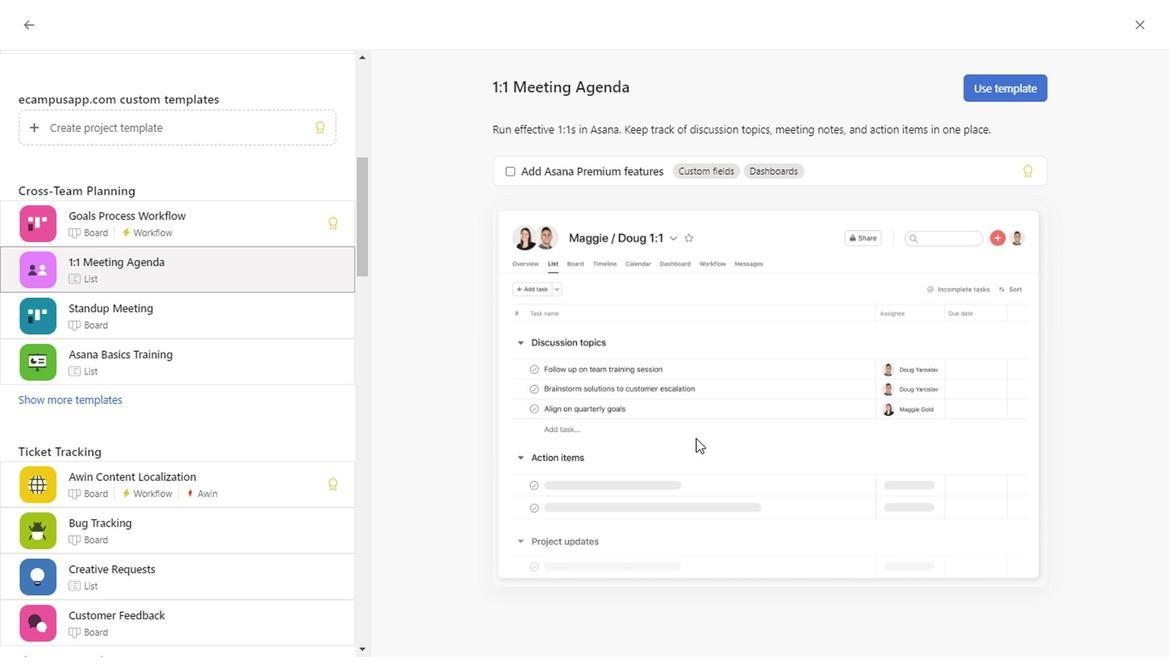 
Action: Mouse scrolled (691, 437) with delta (0, -1)
Screenshot: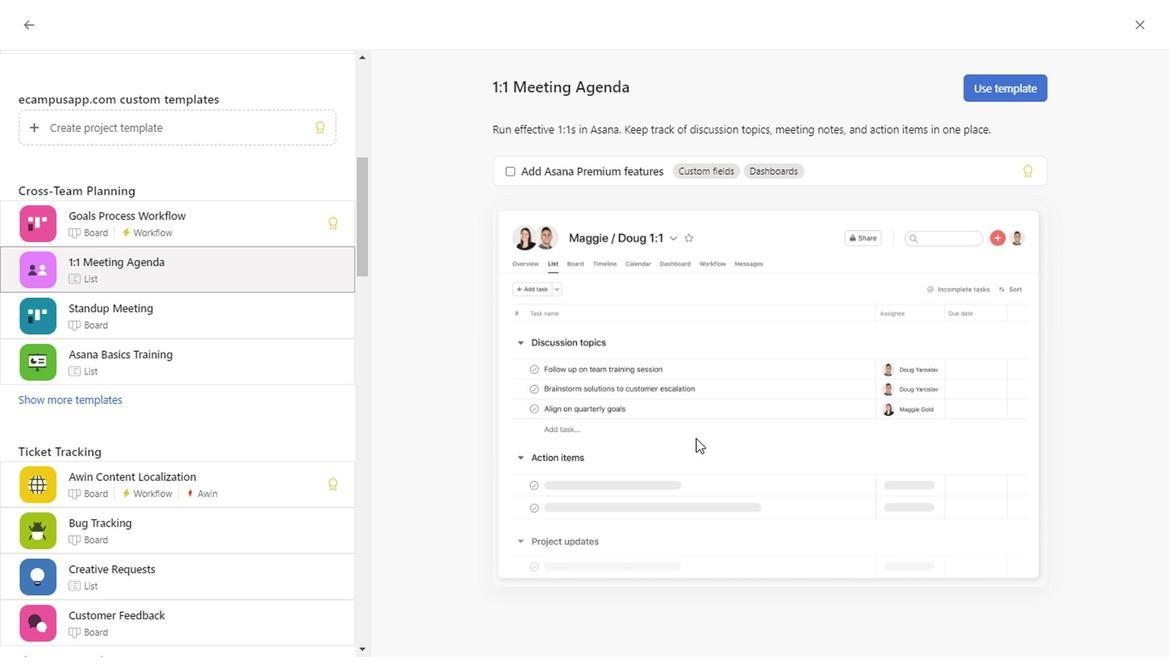 
Action: Mouse scrolled (691, 437) with delta (0, -1)
Screenshot: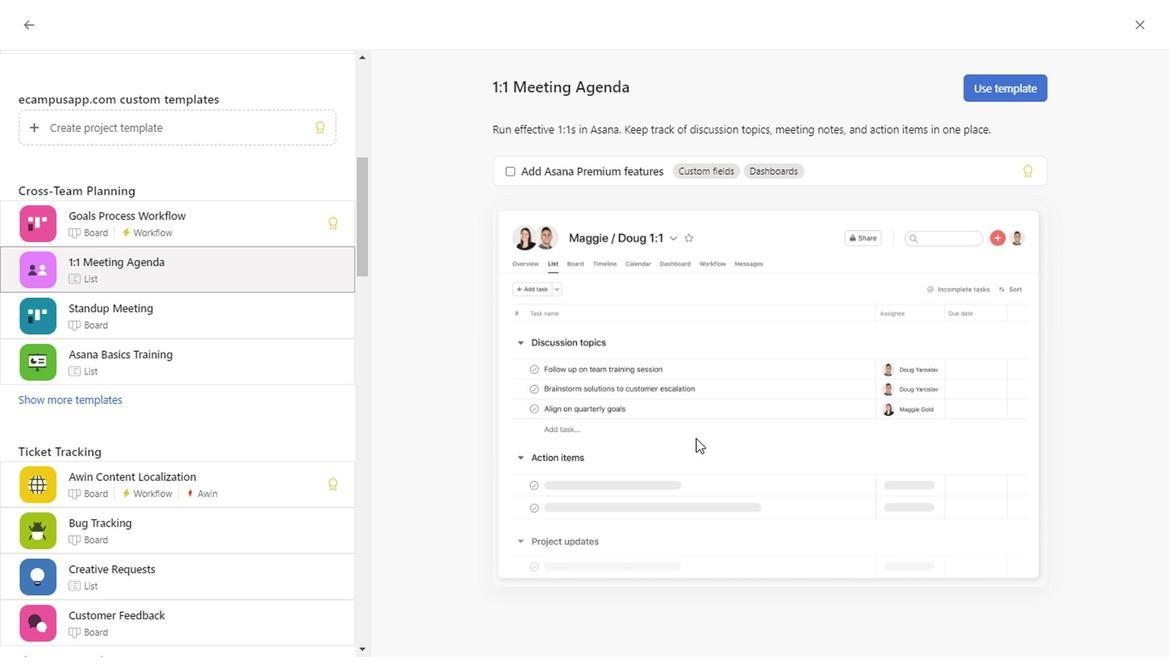 
Action: Mouse scrolled (691, 437) with delta (0, -1)
Screenshot: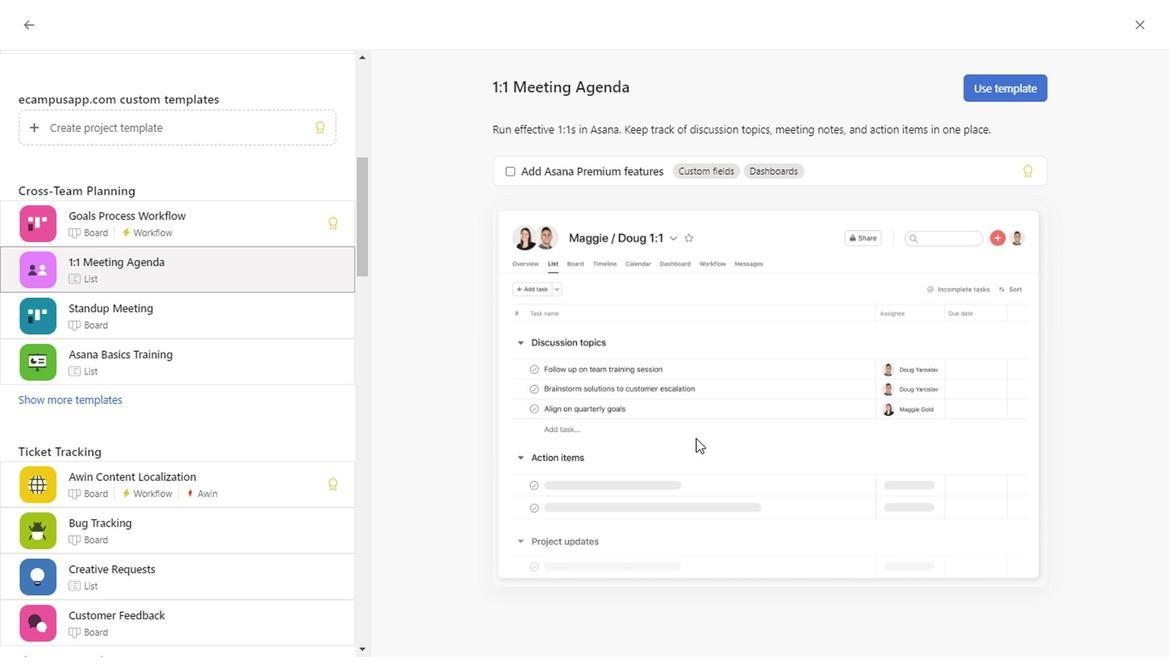 
Action: Mouse scrolled (691, 437) with delta (0, -1)
Screenshot: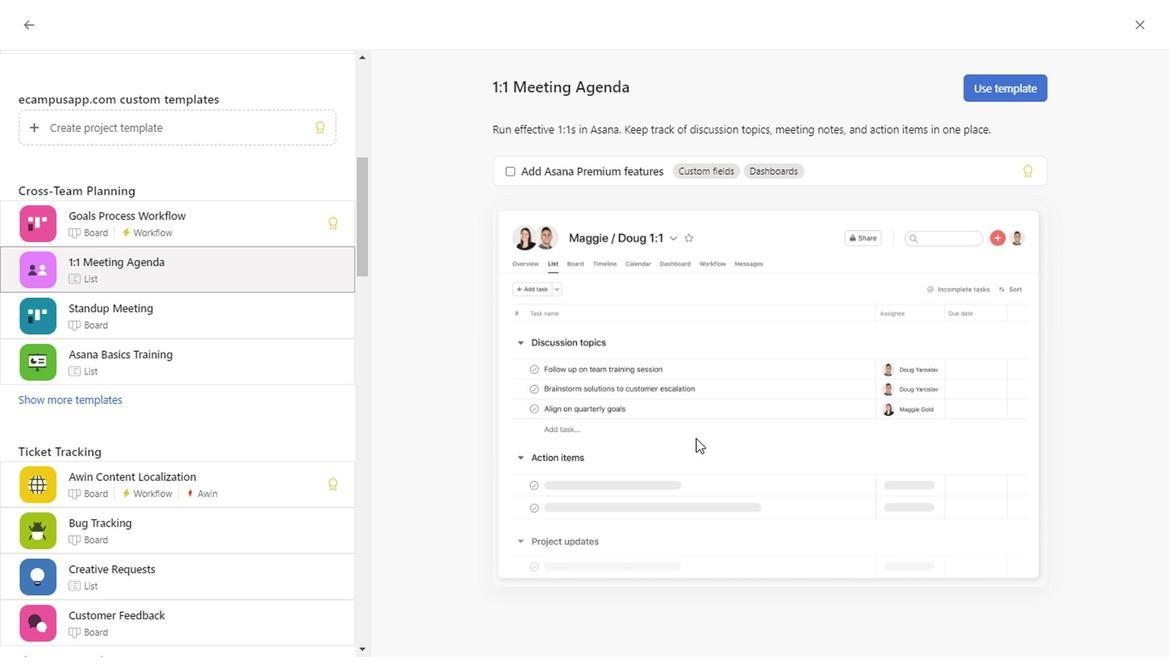 
Action: Mouse scrolled (691, 437) with delta (0, -1)
Screenshot: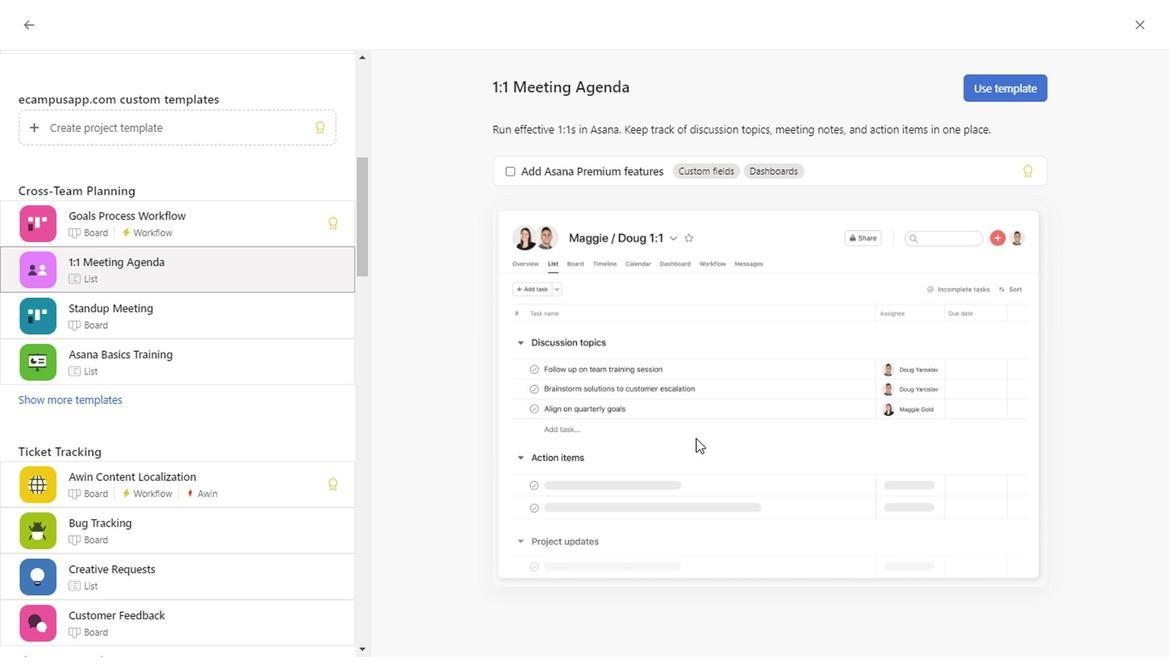 
Action: Mouse scrolled (691, 437) with delta (0, -1)
Screenshot: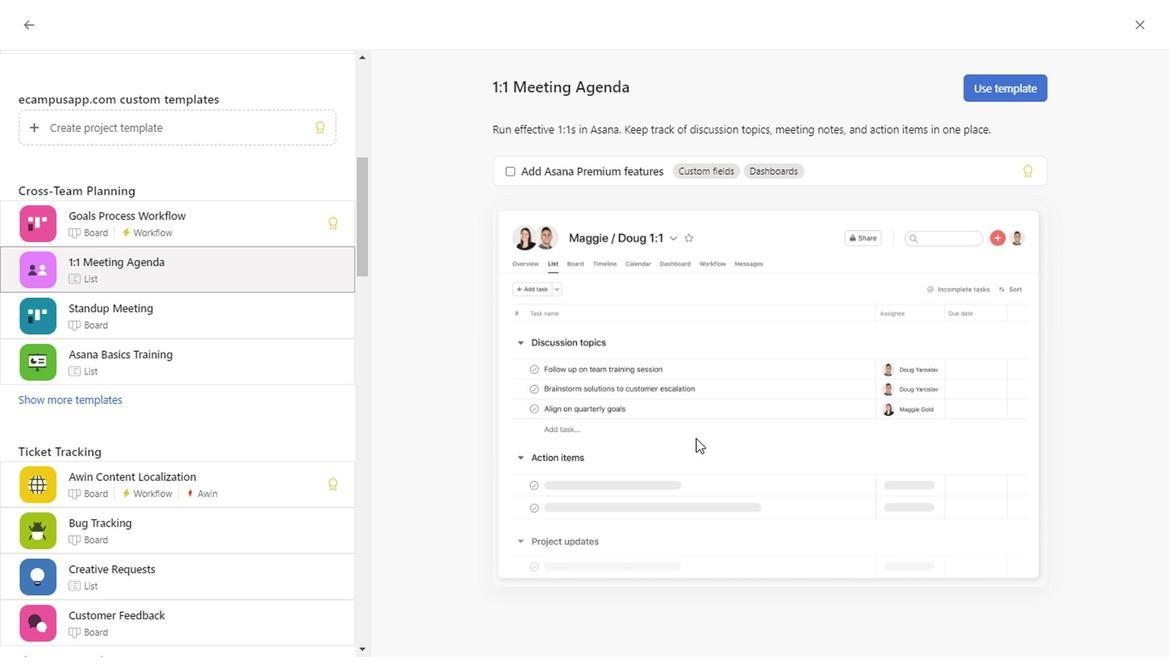 
Action: Mouse scrolled (691, 437) with delta (0, -1)
Screenshot: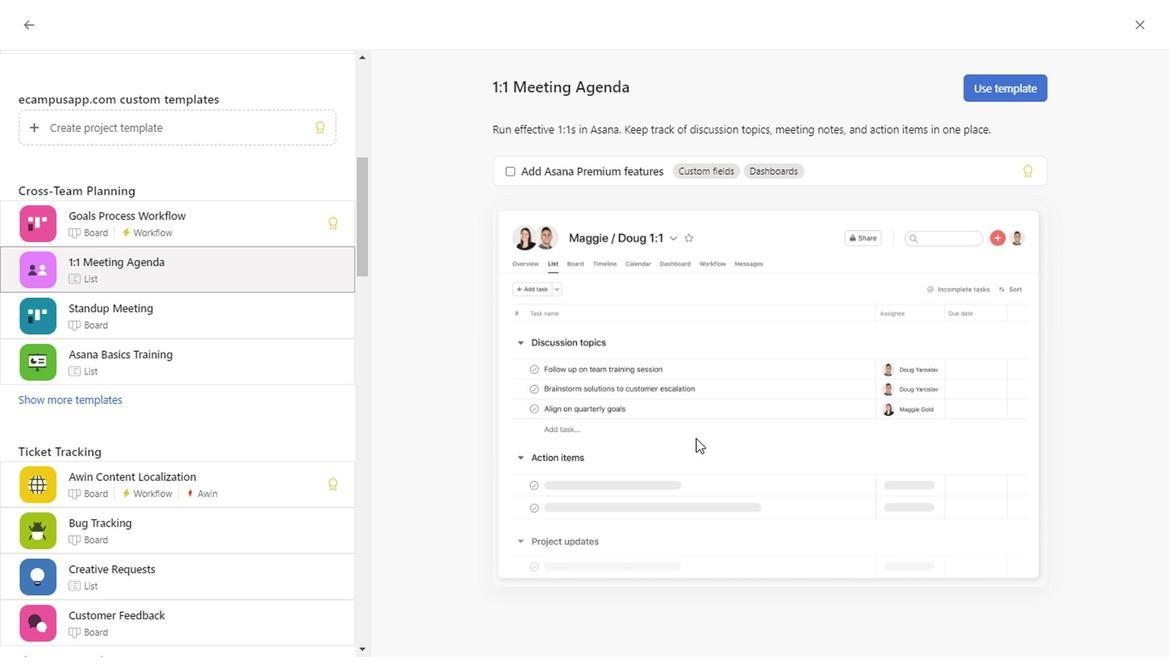
Action: Mouse scrolled (691, 437) with delta (0, -1)
Screenshot: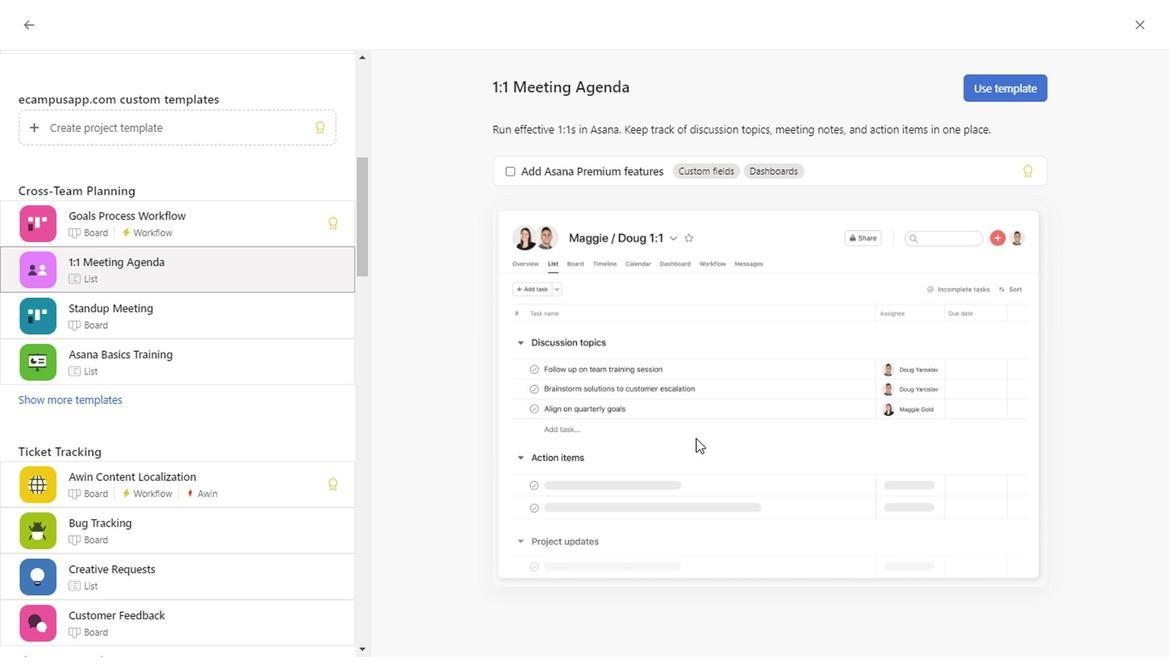 
Action: Mouse scrolled (691, 437) with delta (0, -1)
Screenshot: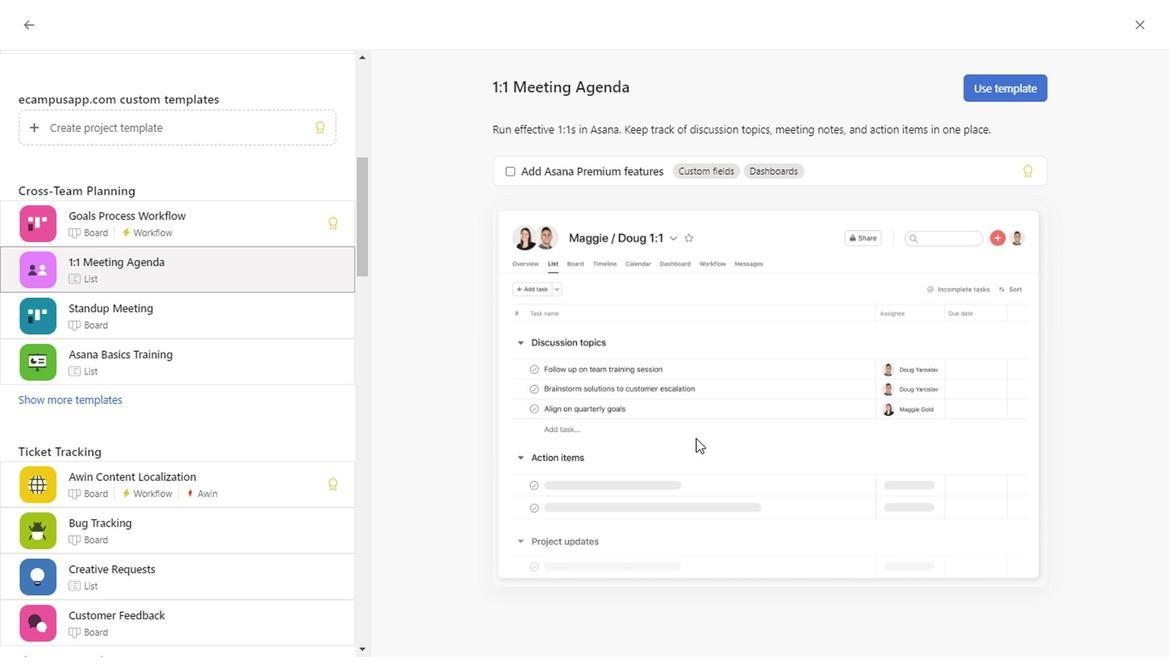 
Action: Mouse scrolled (691, 437) with delta (0, -1)
Screenshot: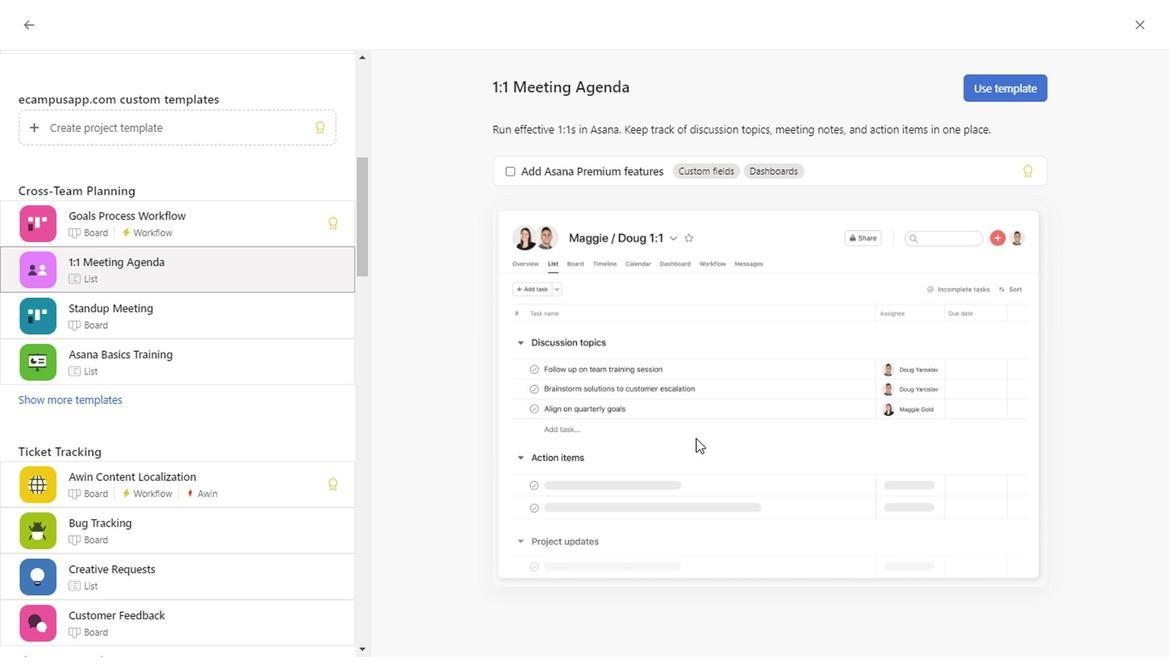 
Action: Mouse scrolled (691, 437) with delta (0, -1)
Screenshot: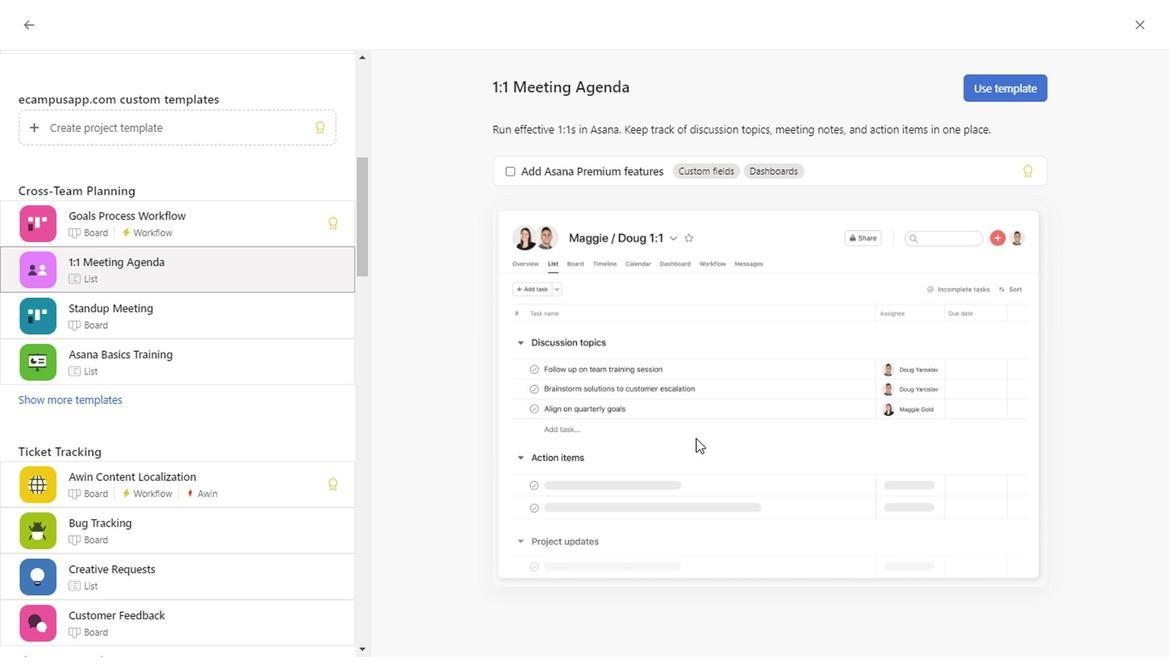
Action: Mouse scrolled (691, 437) with delta (0, -1)
Screenshot: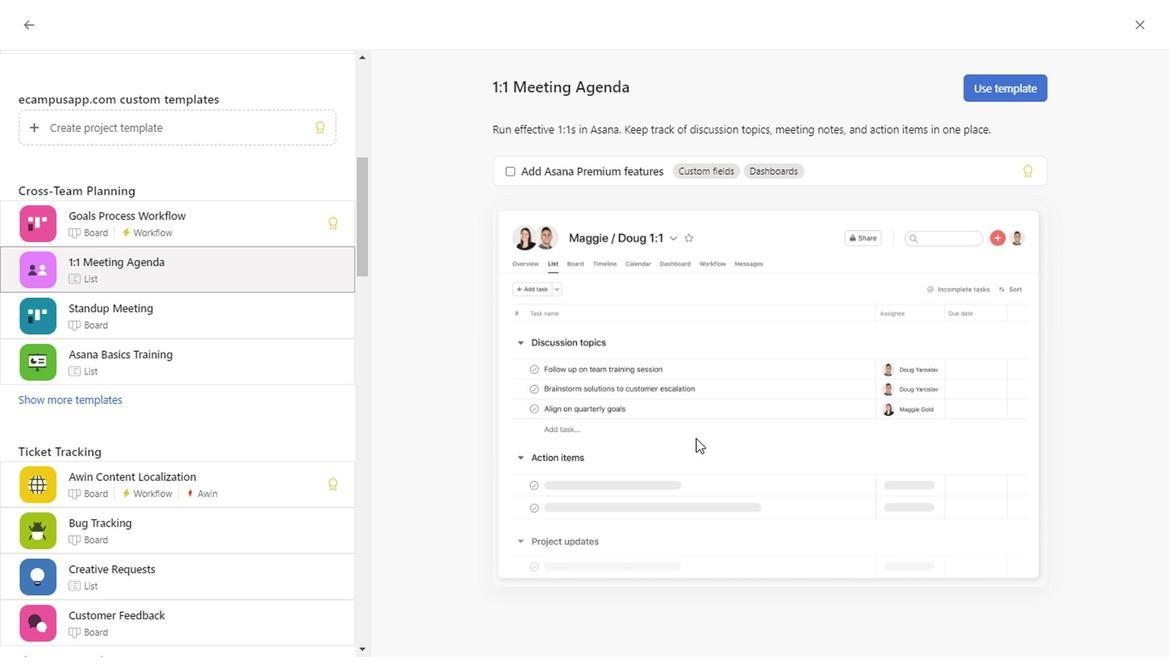 
Action: Mouse scrolled (691, 437) with delta (0, -1)
Screenshot: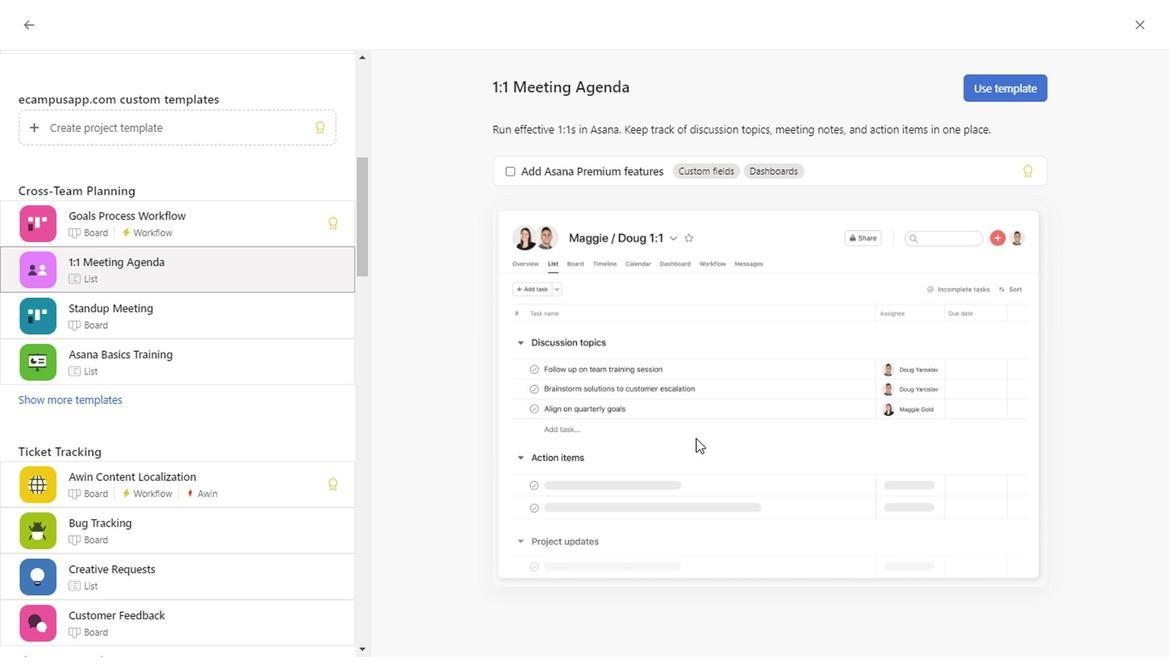 
Action: Mouse scrolled (691, 437) with delta (0, -1)
Screenshot: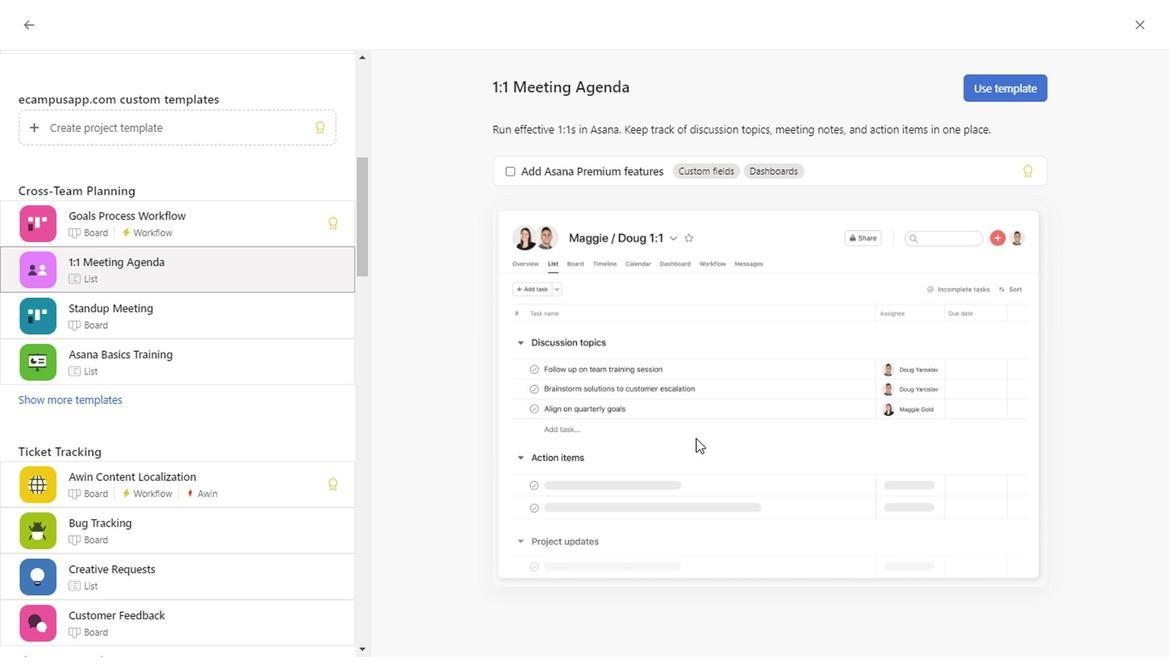 
Action: Mouse scrolled (691, 437) with delta (0, -1)
Screenshot: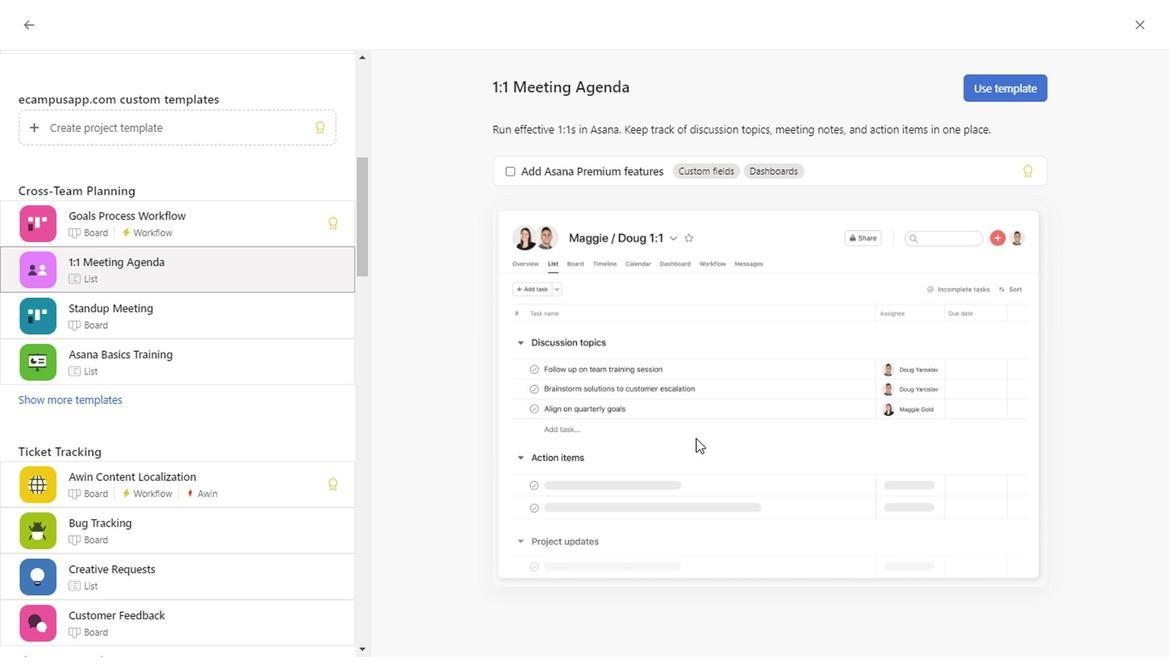 
Action: Mouse scrolled (691, 437) with delta (0, -1)
Screenshot: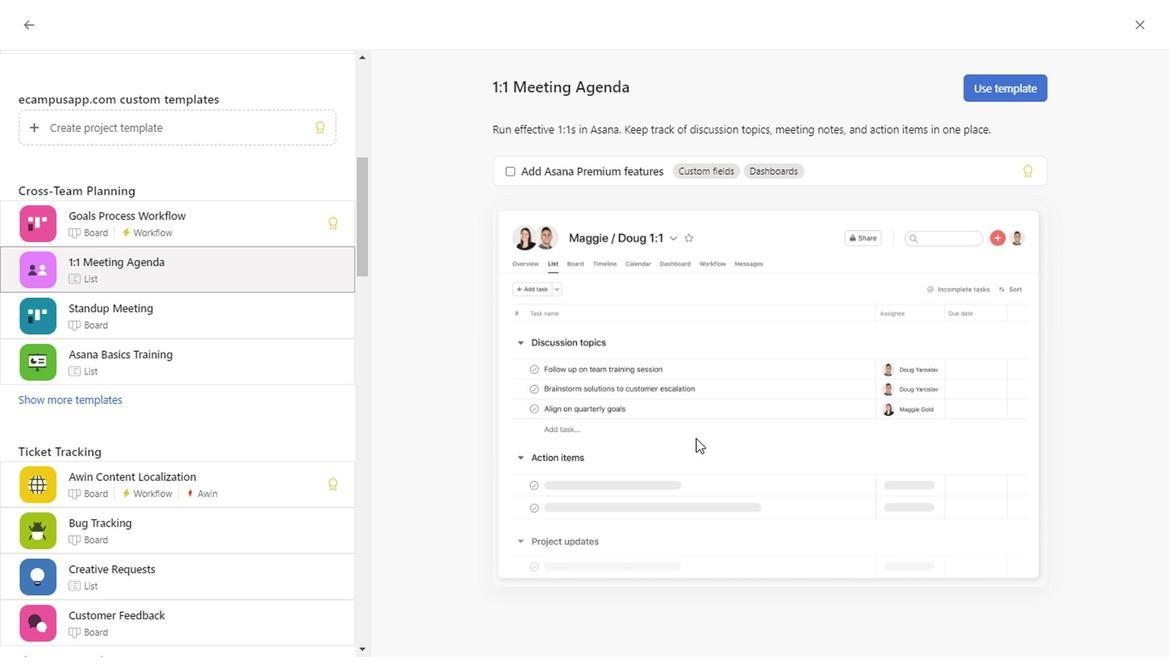 
Action: Mouse scrolled (691, 437) with delta (0, -1)
Screenshot: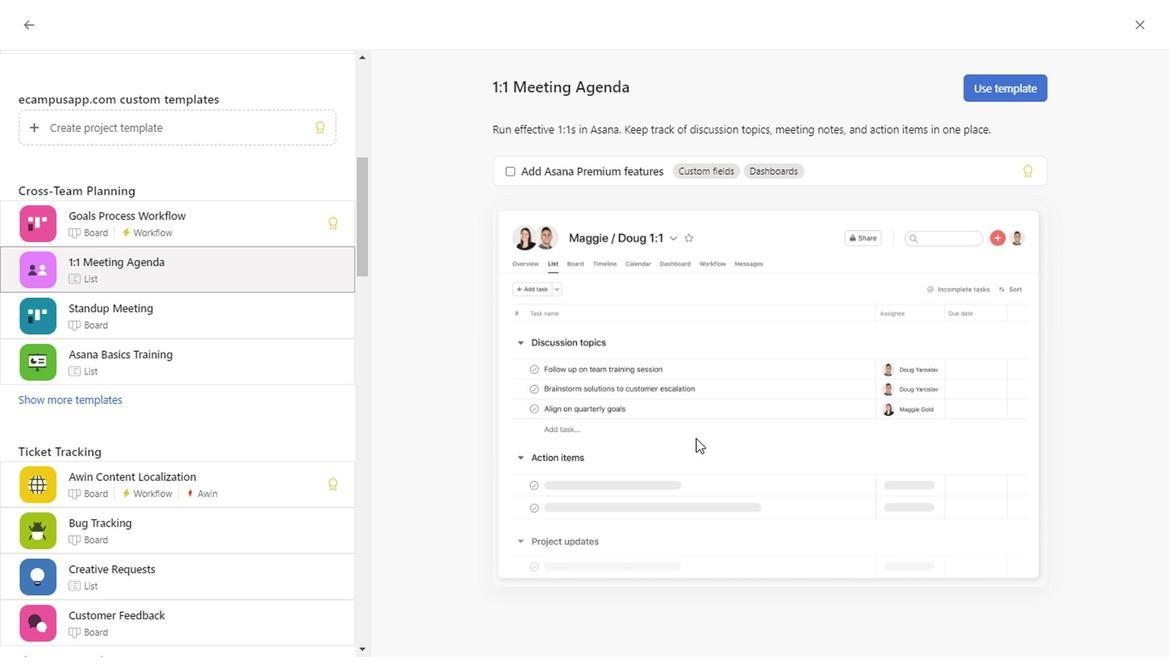 
Action: Mouse scrolled (691, 437) with delta (0, -1)
Screenshot: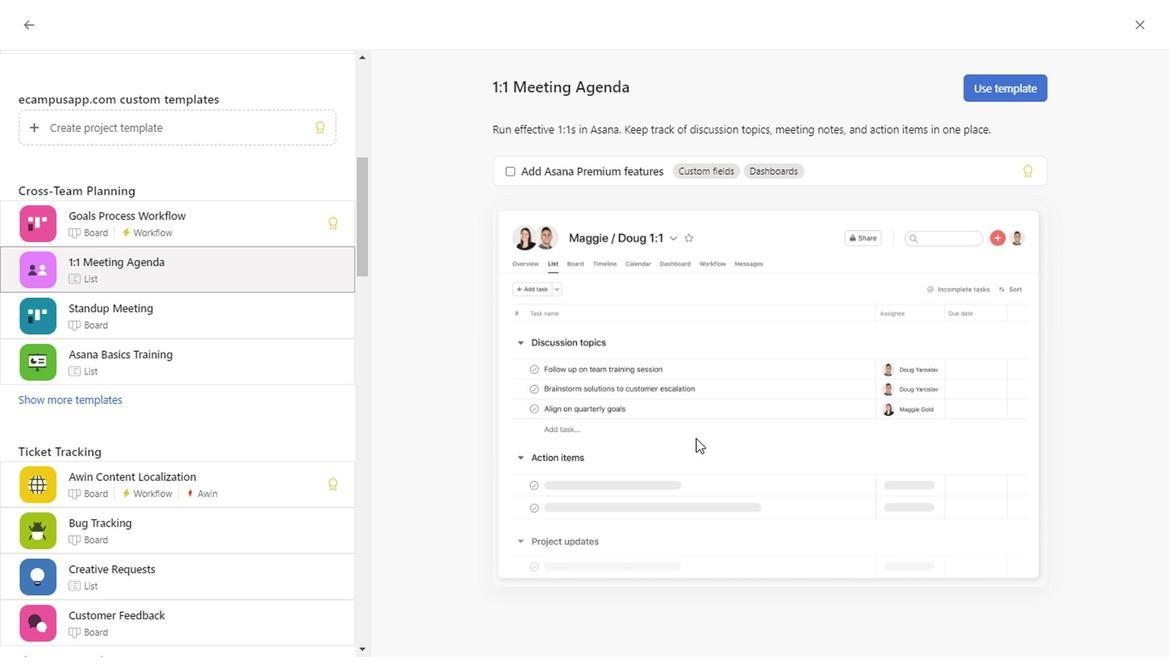 
Action: Mouse scrolled (691, 437) with delta (0, -1)
Screenshot: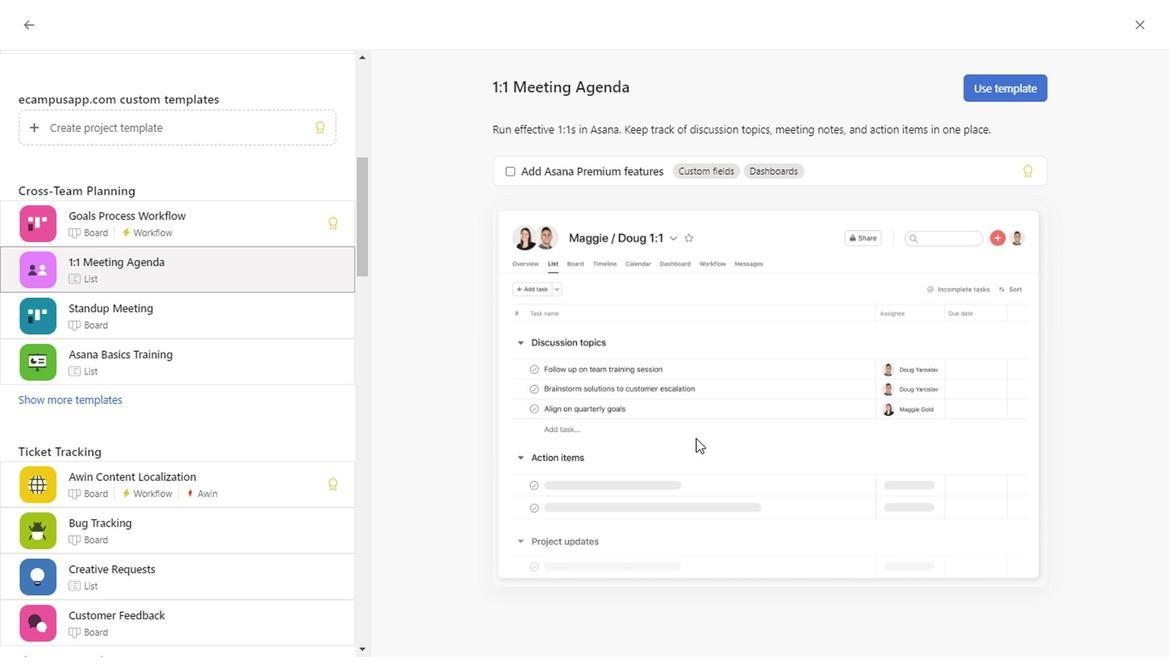 
Action: Mouse scrolled (691, 437) with delta (0, -1)
Screenshot: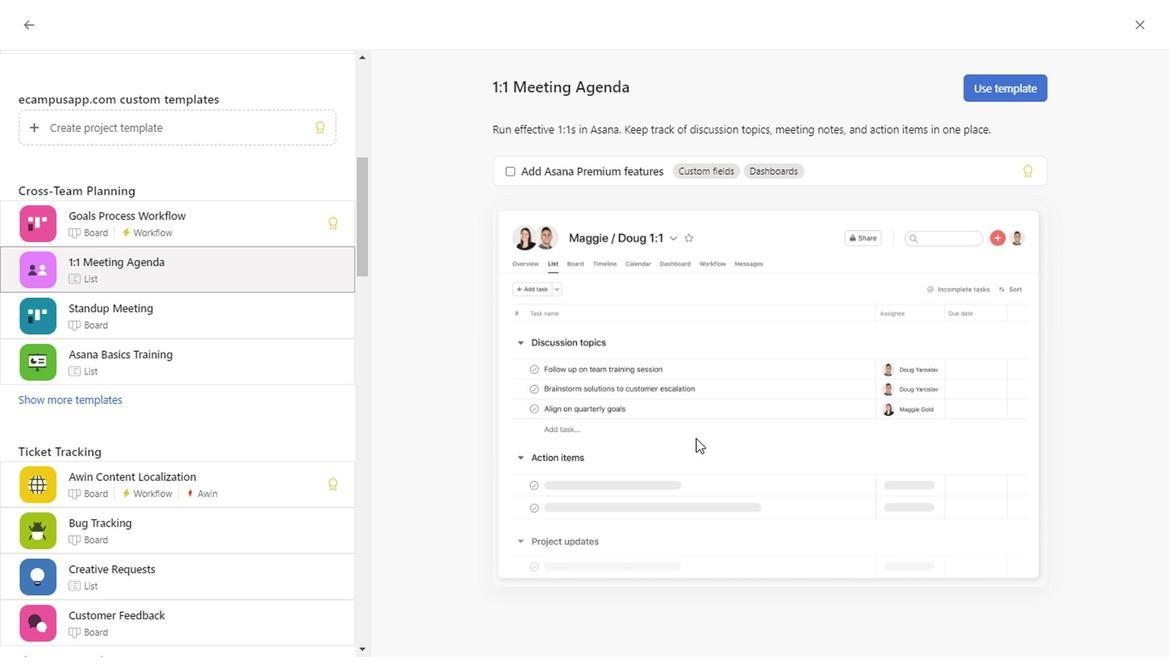 
Action: Mouse scrolled (691, 437) with delta (0, -1)
Screenshot: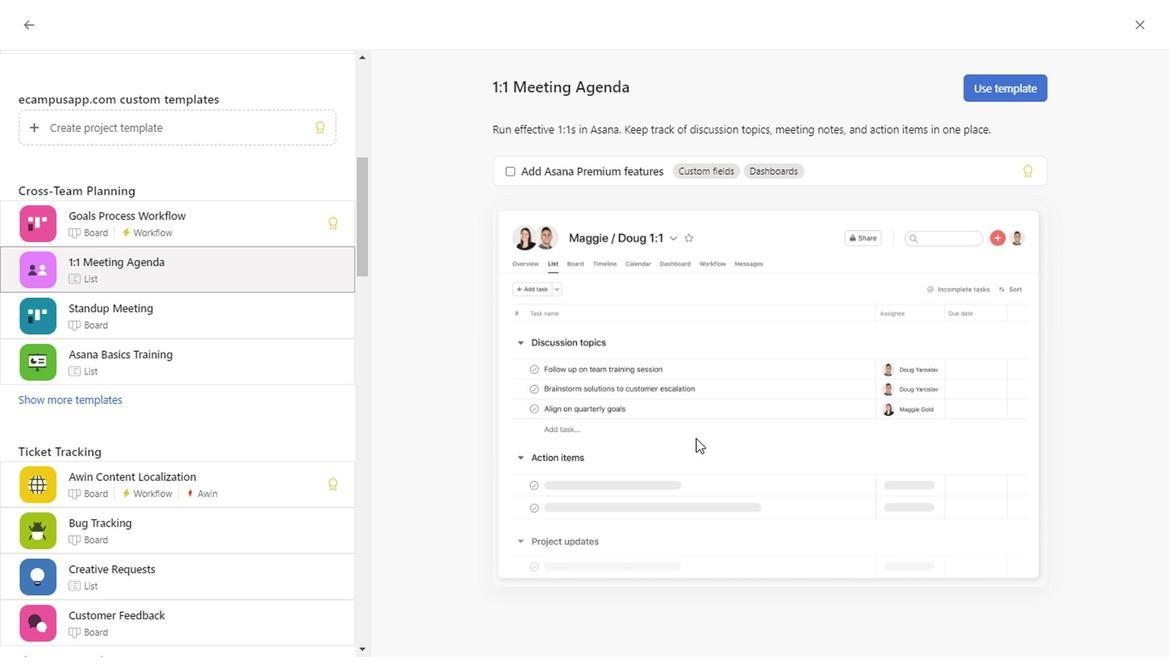 
Action: Mouse scrolled (691, 437) with delta (0, -1)
Screenshot: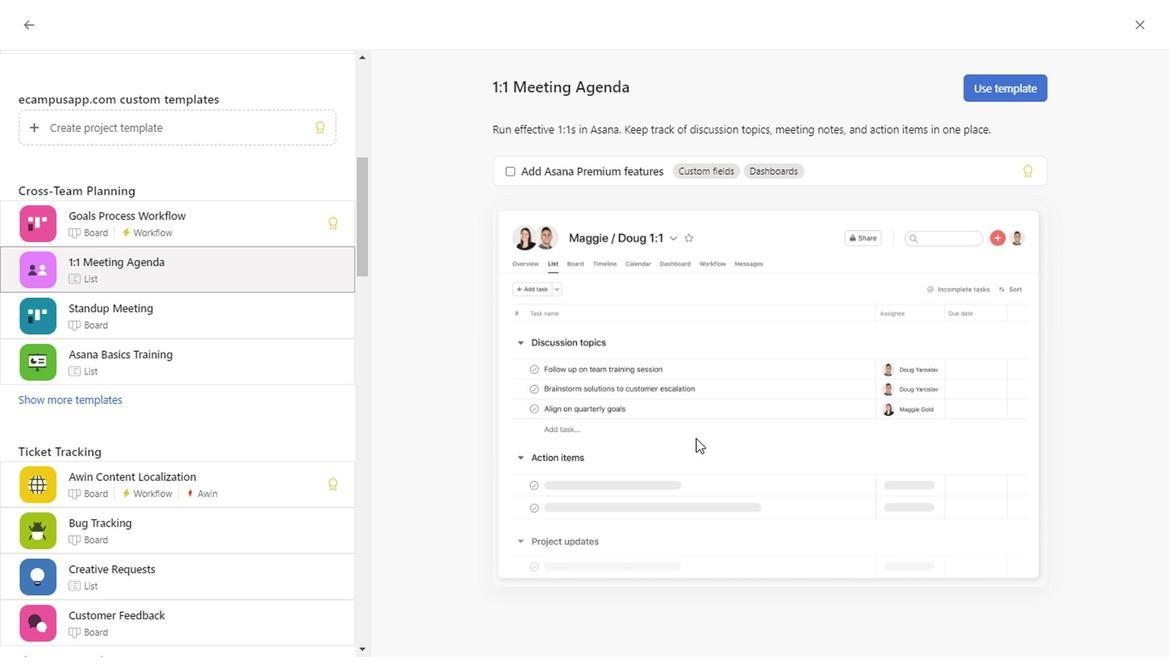 
Action: Mouse scrolled (691, 437) with delta (0, -1)
Screenshot: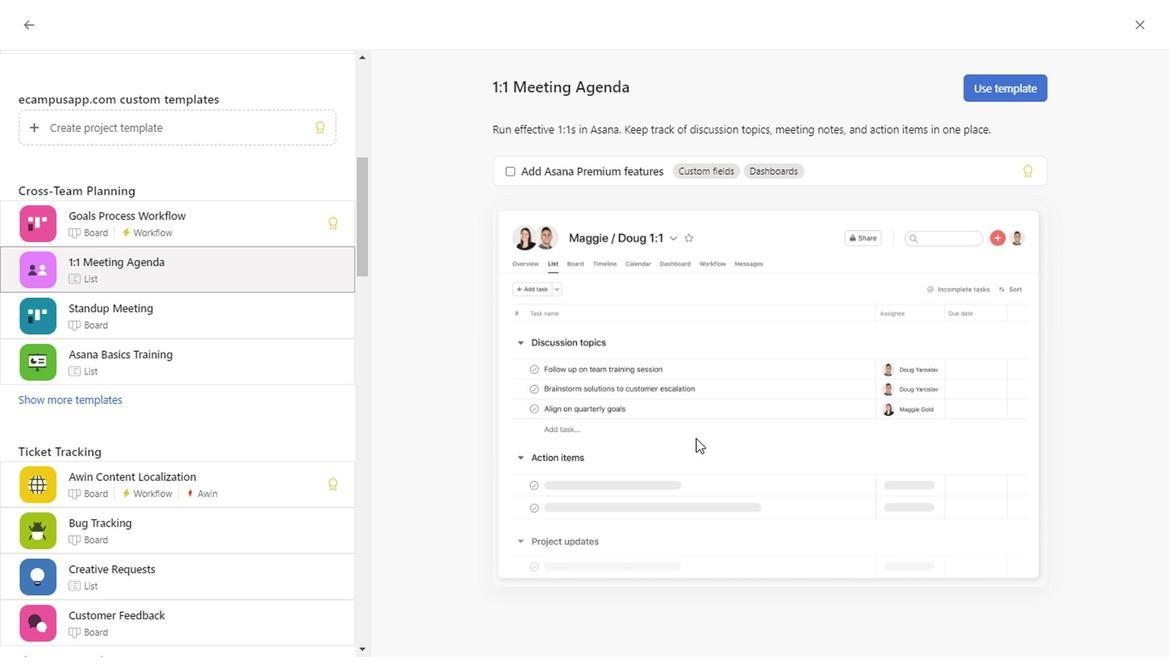 
Action: Mouse moved to (246, 326)
Screenshot: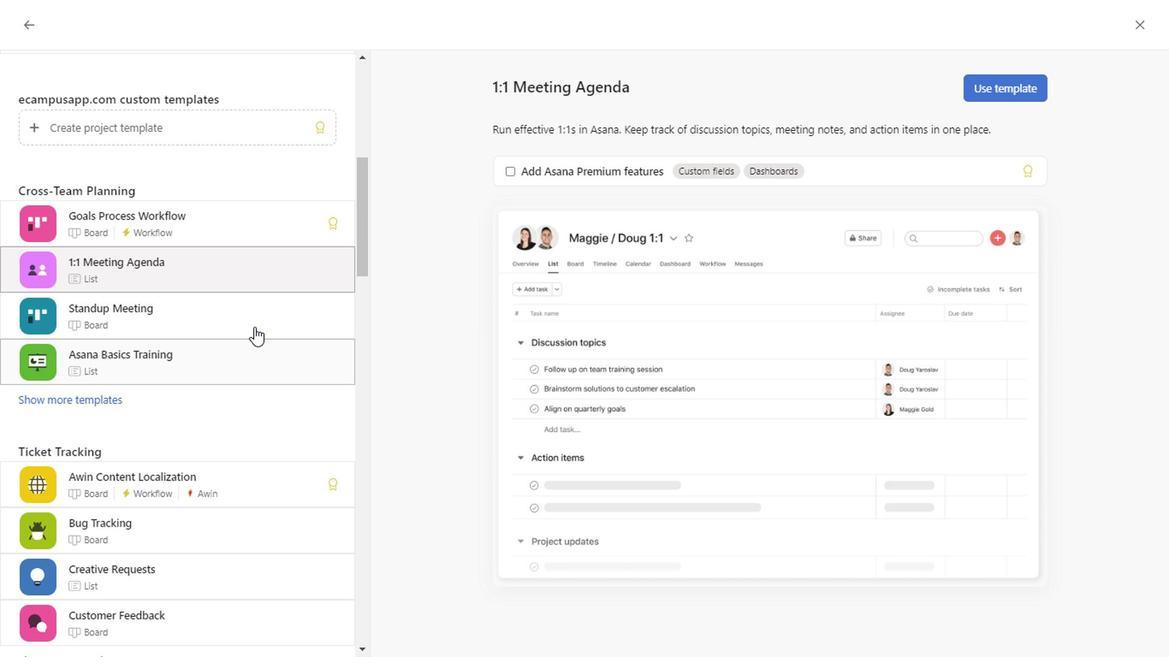 
Action: Mouse pressed left at (246, 326)
Screenshot: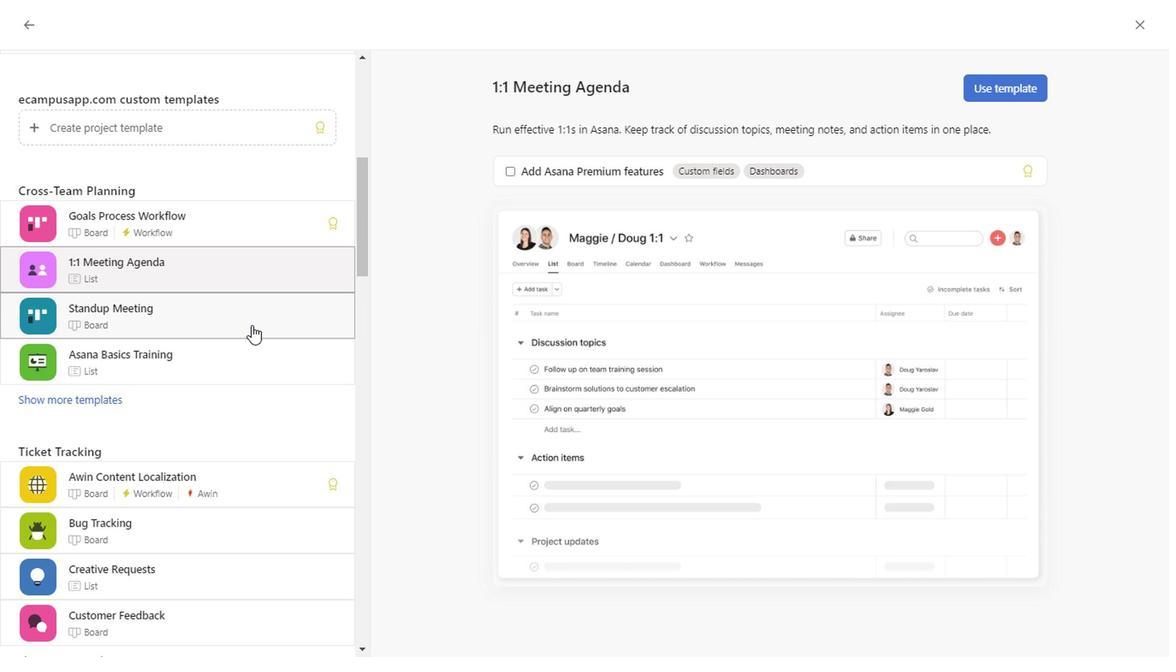 
Action: Mouse moved to (254, 372)
Screenshot: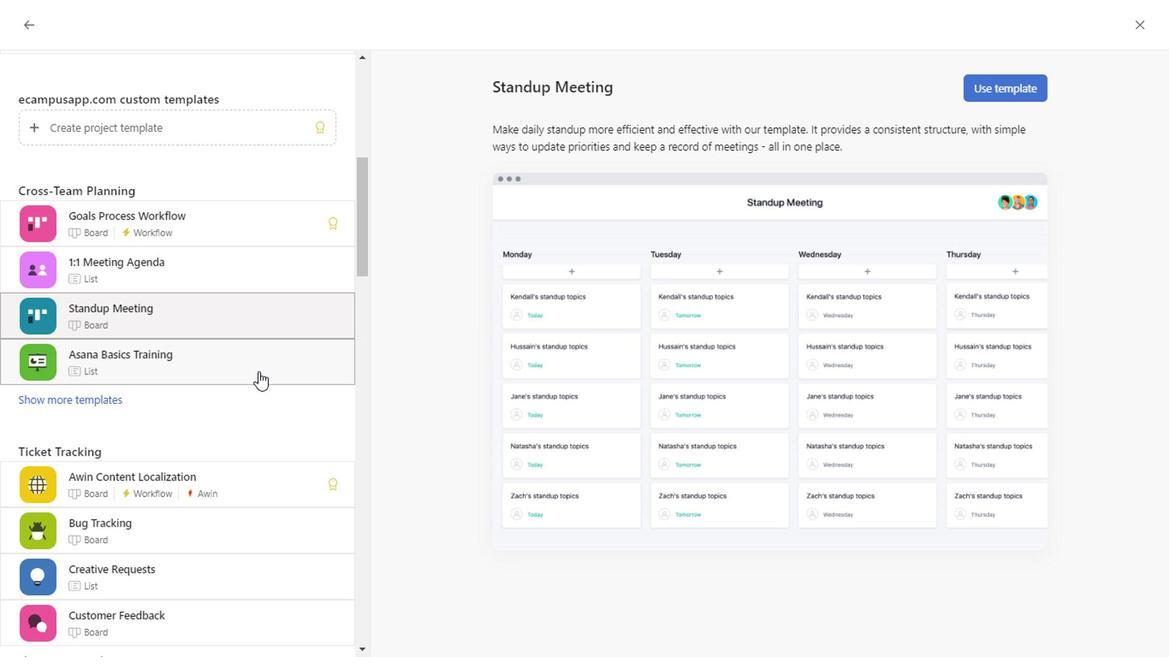 
Action: Mouse pressed left at (254, 372)
Screenshot: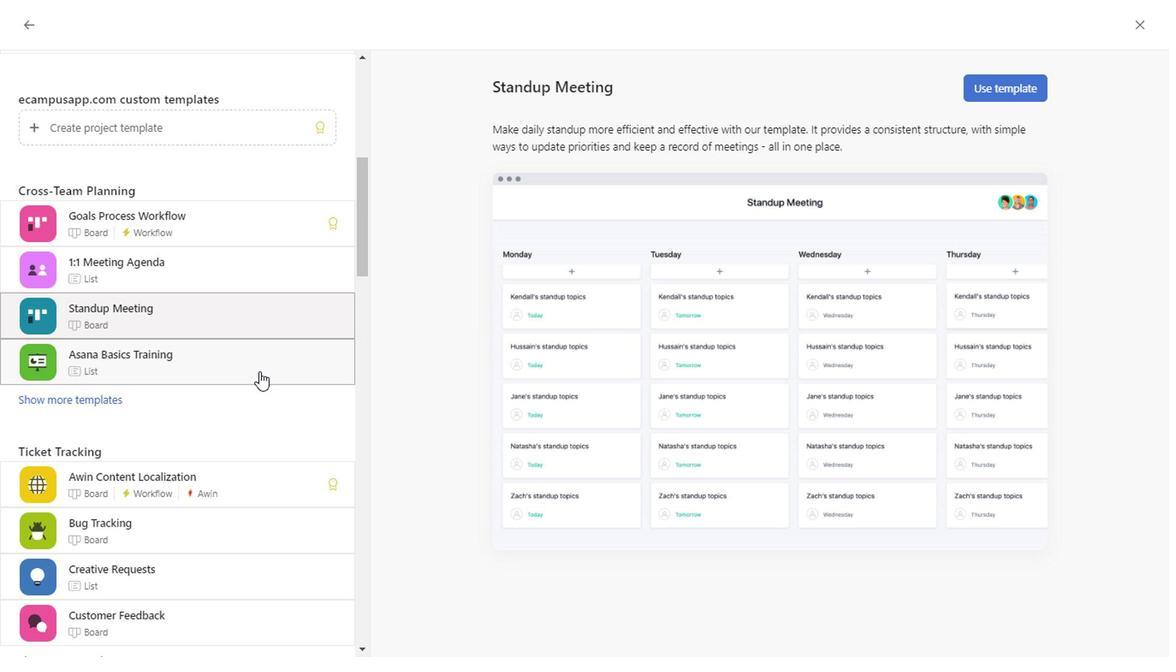 
Action: Mouse moved to (293, 435)
Screenshot: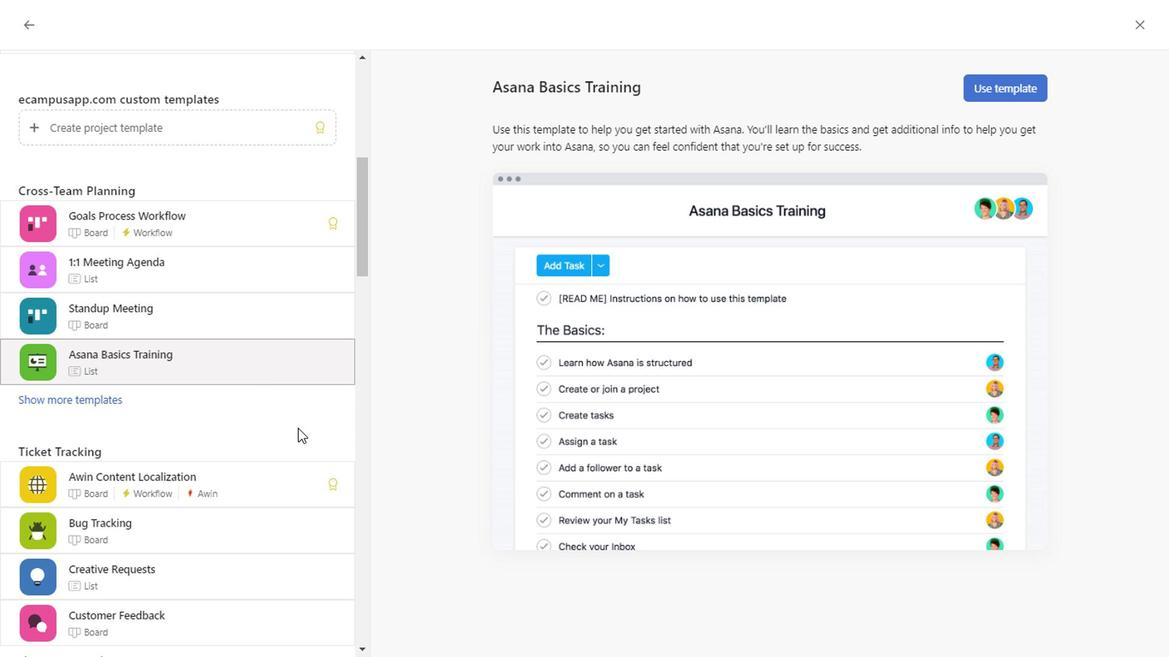 
Action: Mouse scrolled (293, 434) with delta (0, 0)
Screenshot: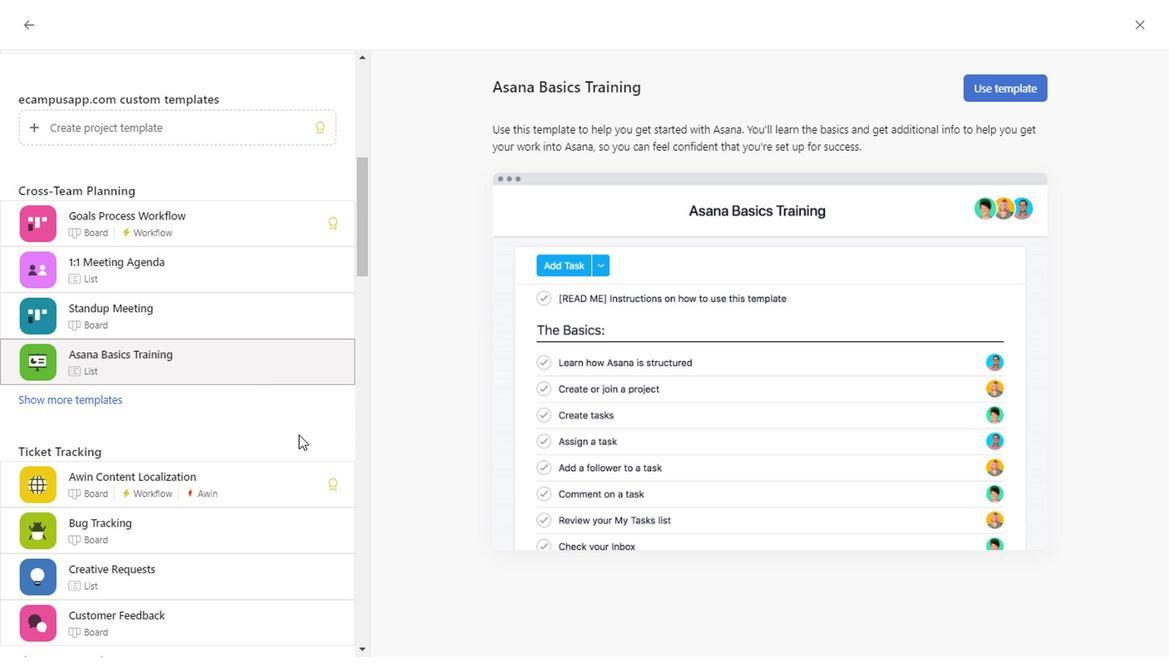 
Action: Mouse scrolled (293, 434) with delta (0, 0)
Screenshot: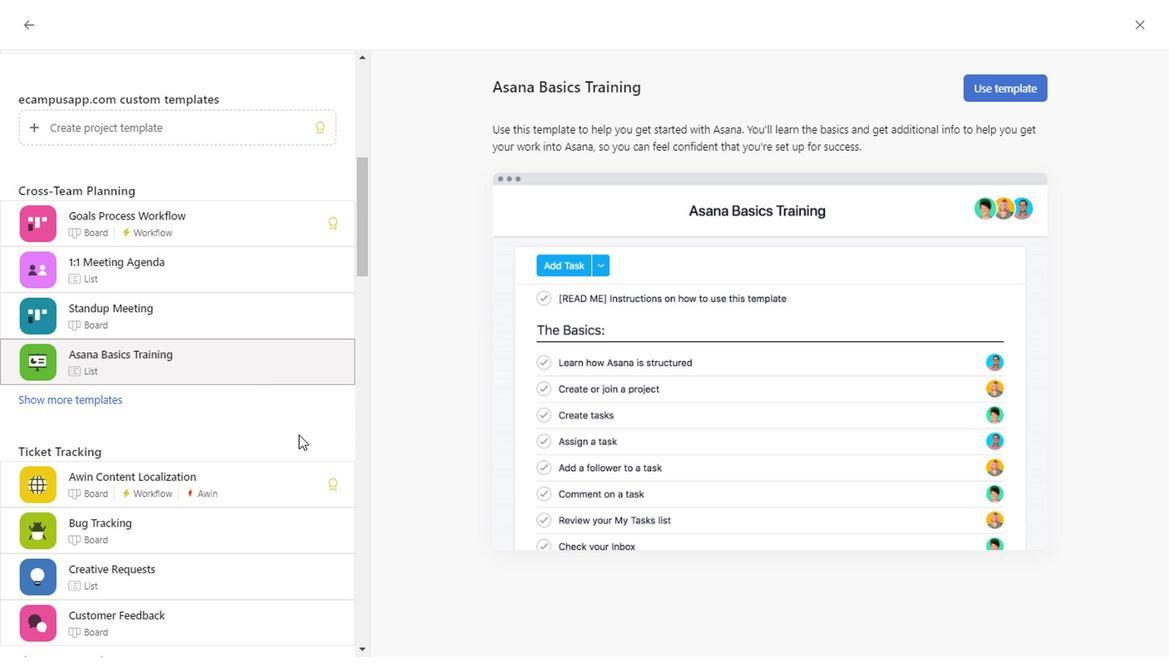 
Action: Mouse scrolled (293, 434) with delta (0, 0)
Screenshot: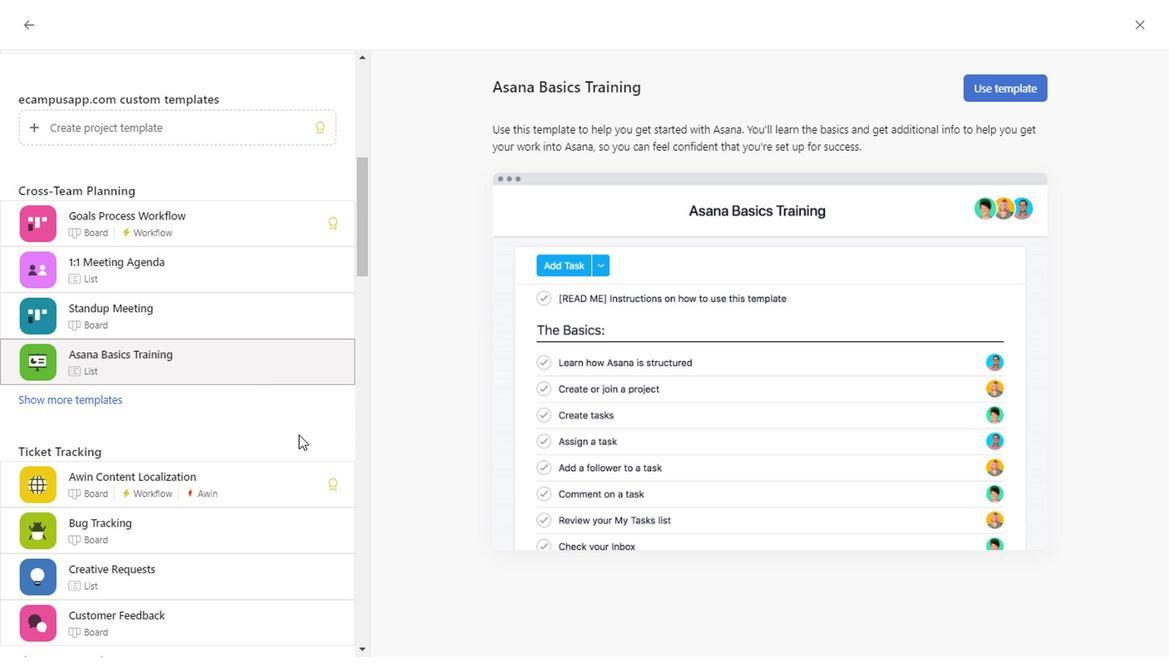 
Action: Mouse scrolled (293, 434) with delta (0, 0)
Screenshot: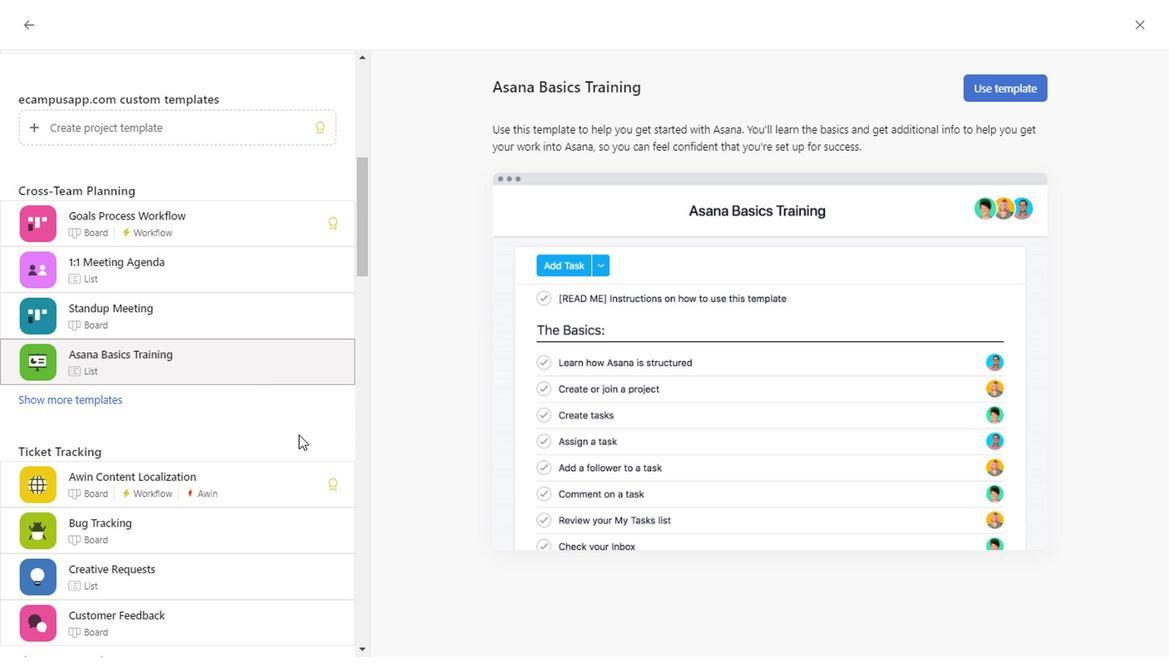 
Action: Mouse scrolled (293, 434) with delta (0, 0)
Screenshot: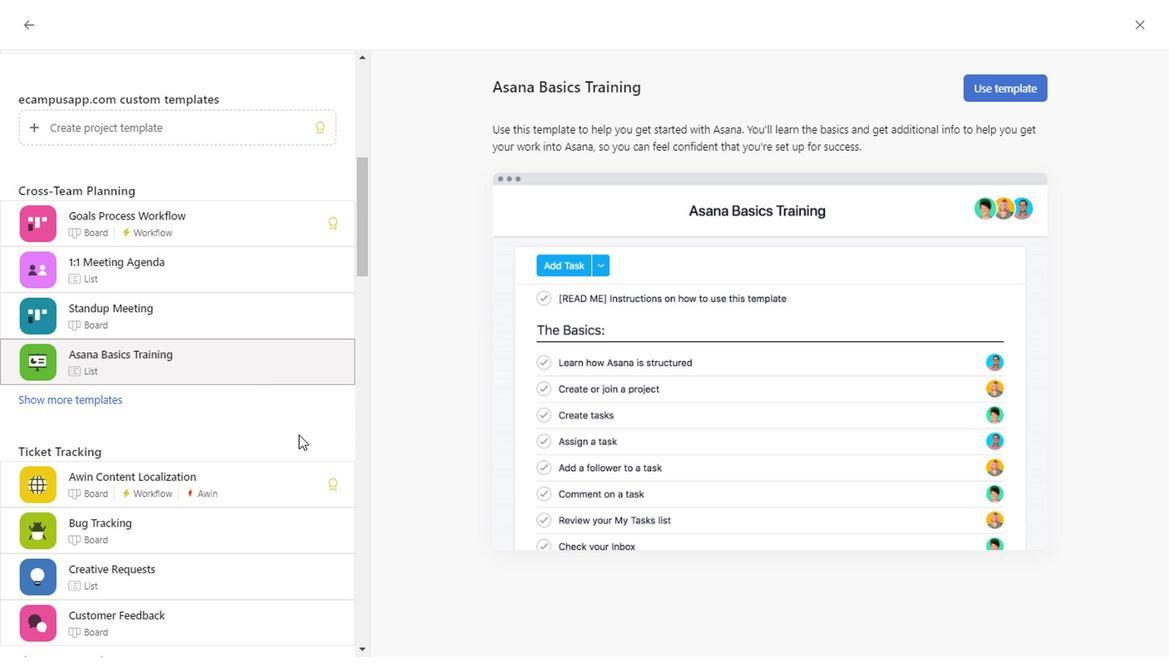 
Action: Mouse scrolled (293, 434) with delta (0, 0)
Screenshot: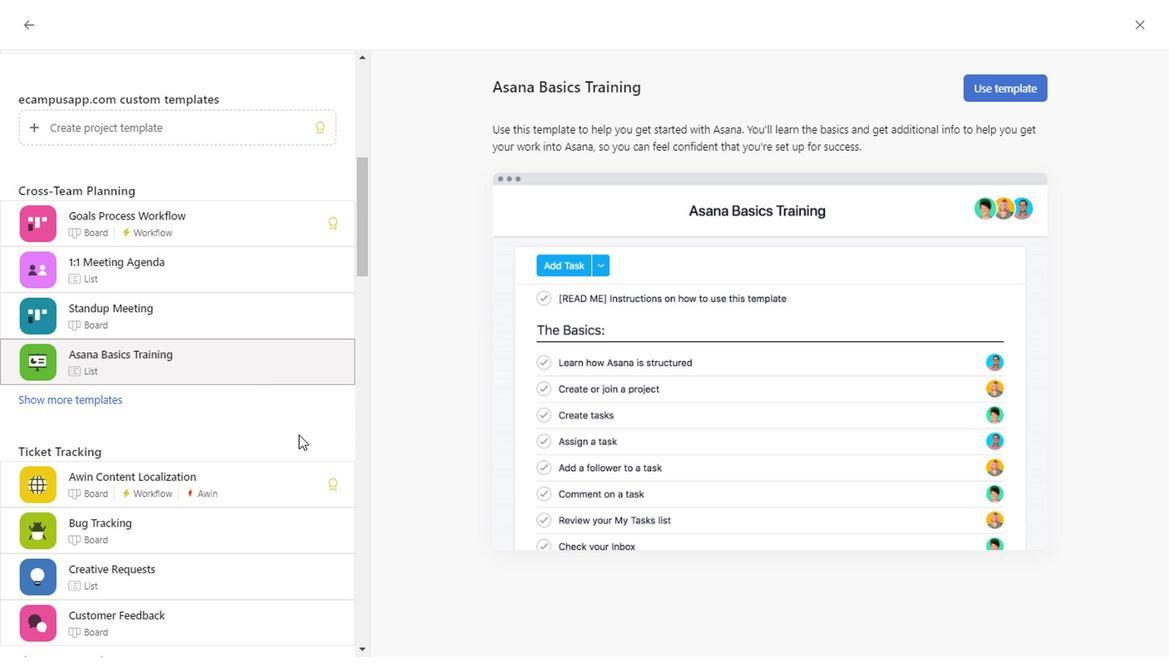 
Action: Mouse scrolled (293, 434) with delta (0, 0)
Screenshot: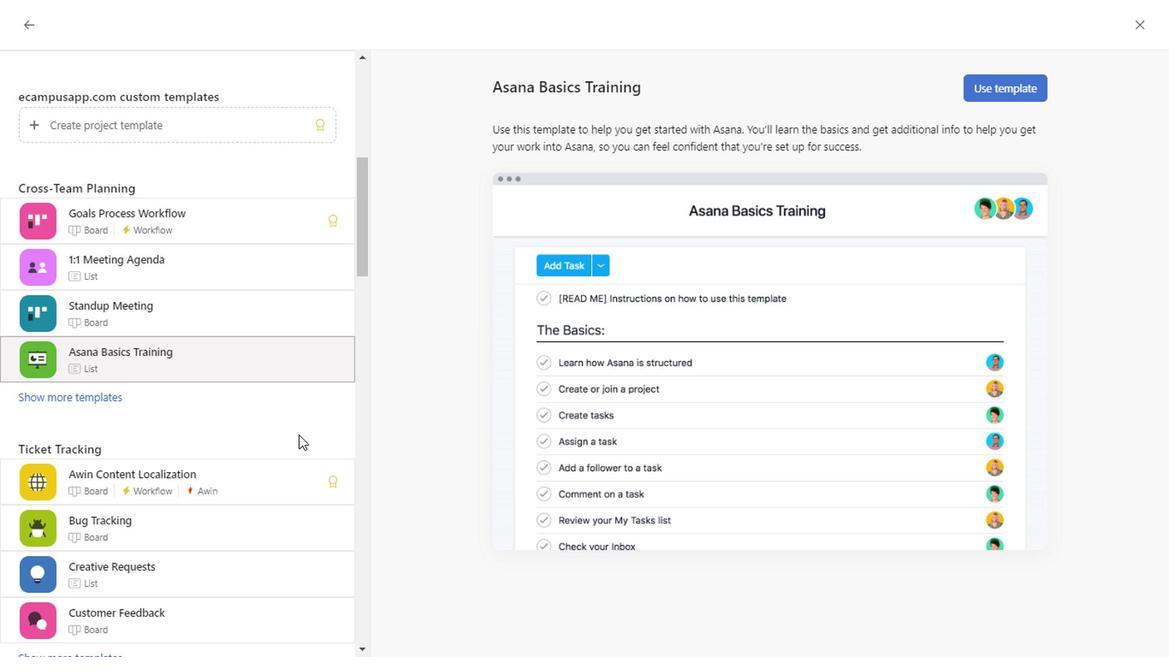 
Action: Mouse scrolled (293, 434) with delta (0, 0)
Screenshot: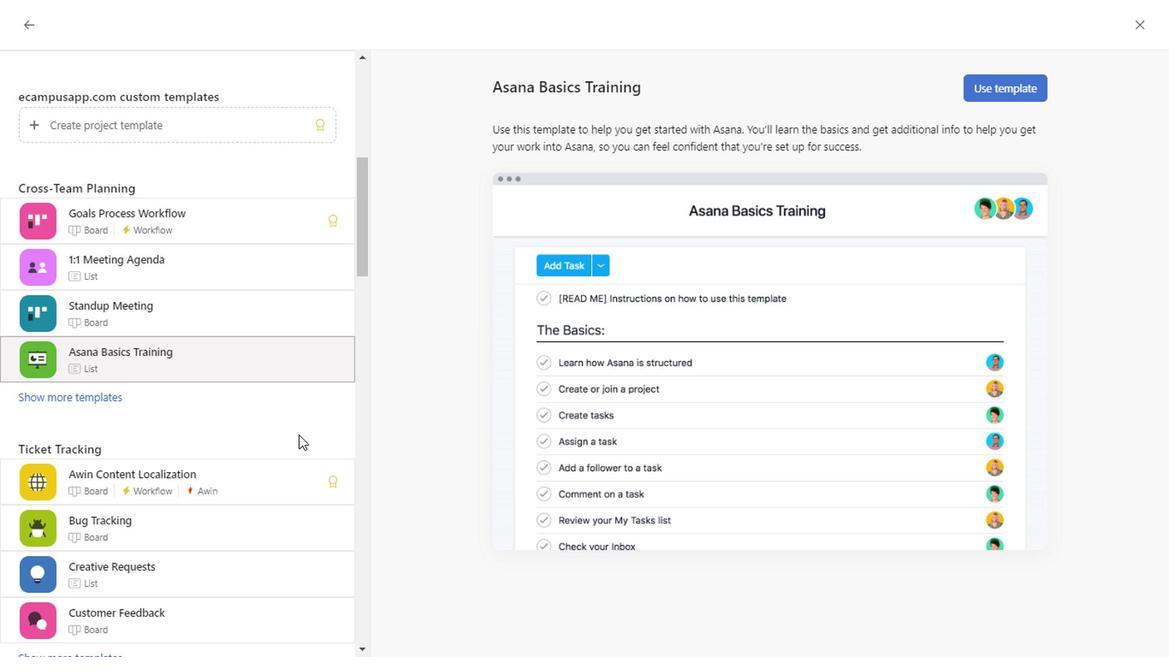 
Action: Mouse scrolled (293, 434) with delta (0, 0)
Screenshot: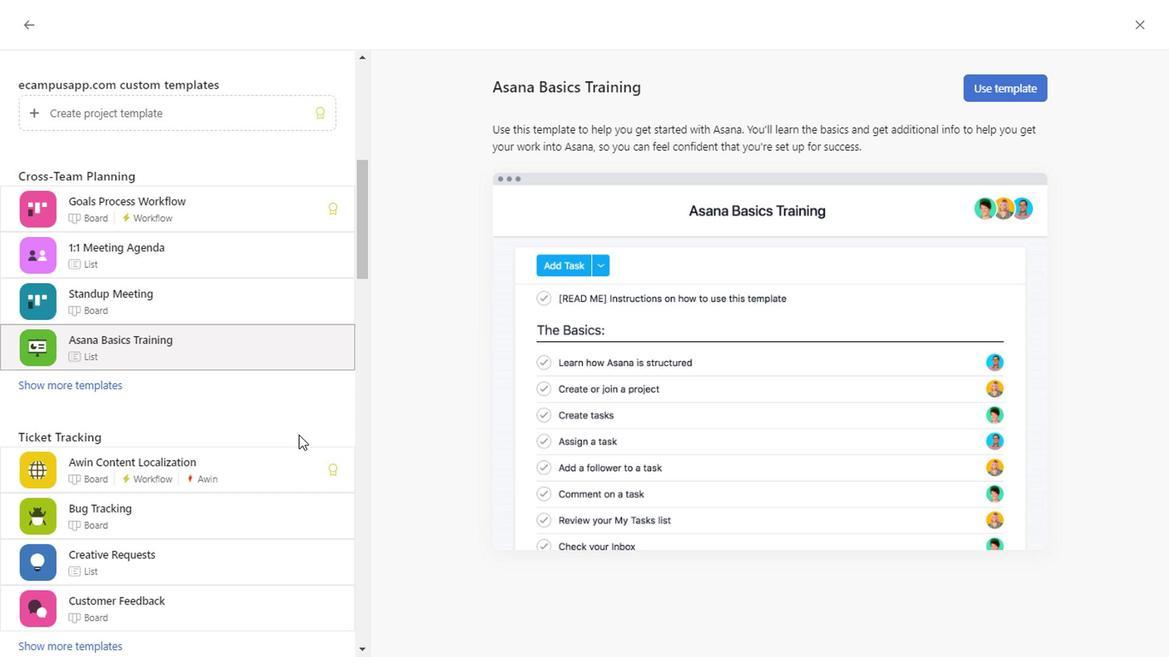 
Action: Mouse scrolled (293, 434) with delta (0, 0)
Screenshot: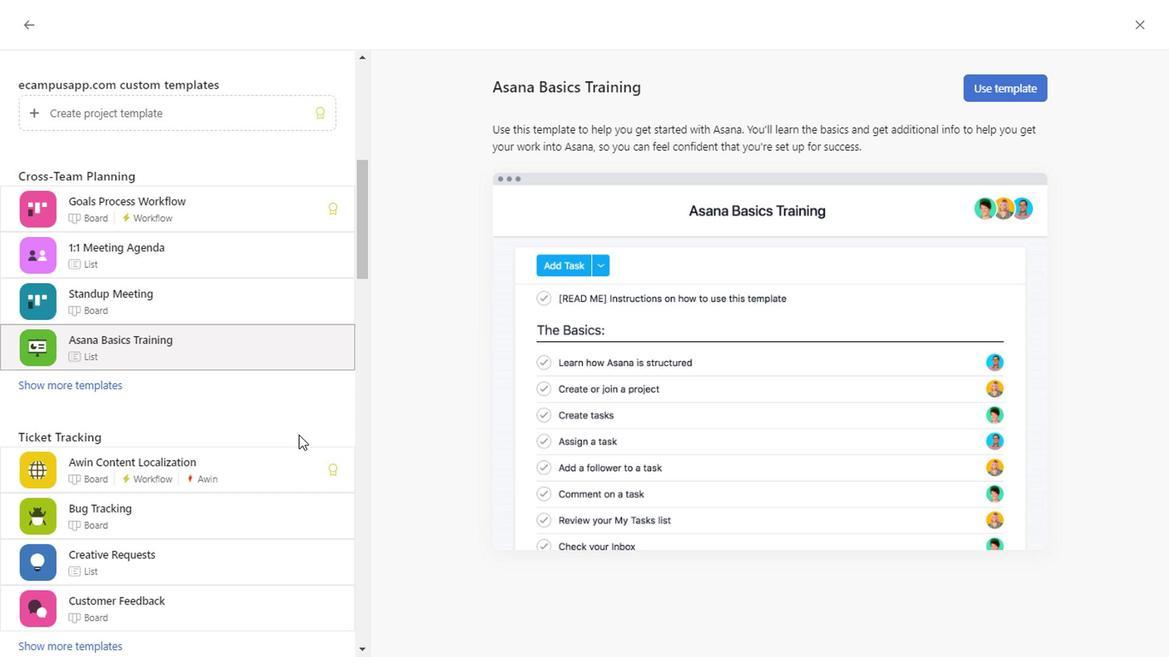 
Action: Mouse scrolled (293, 434) with delta (0, 0)
Screenshot: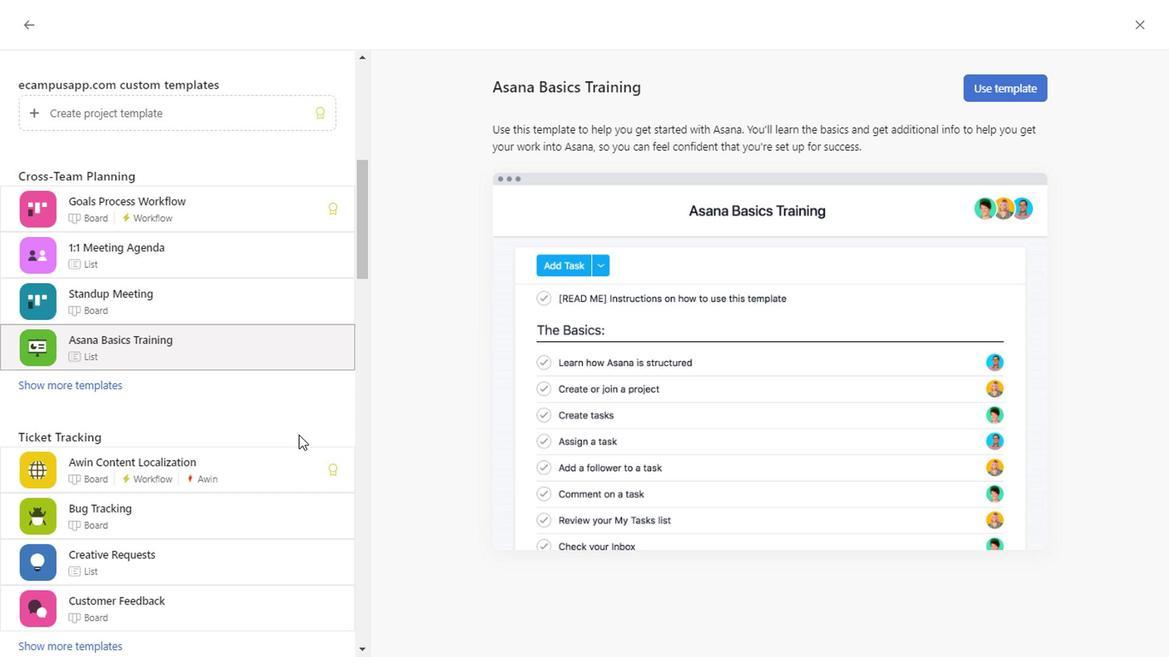 
Action: Mouse scrolled (293, 434) with delta (0, 0)
Screenshot: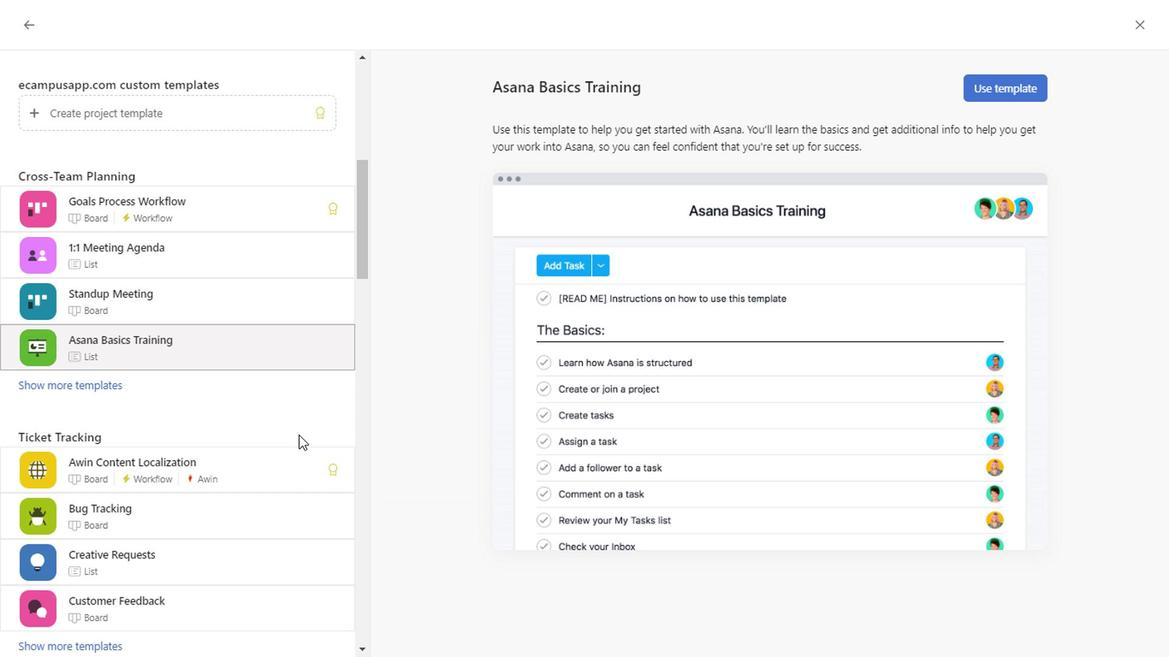 
Action: Mouse scrolled (293, 434) with delta (0, 0)
Screenshot: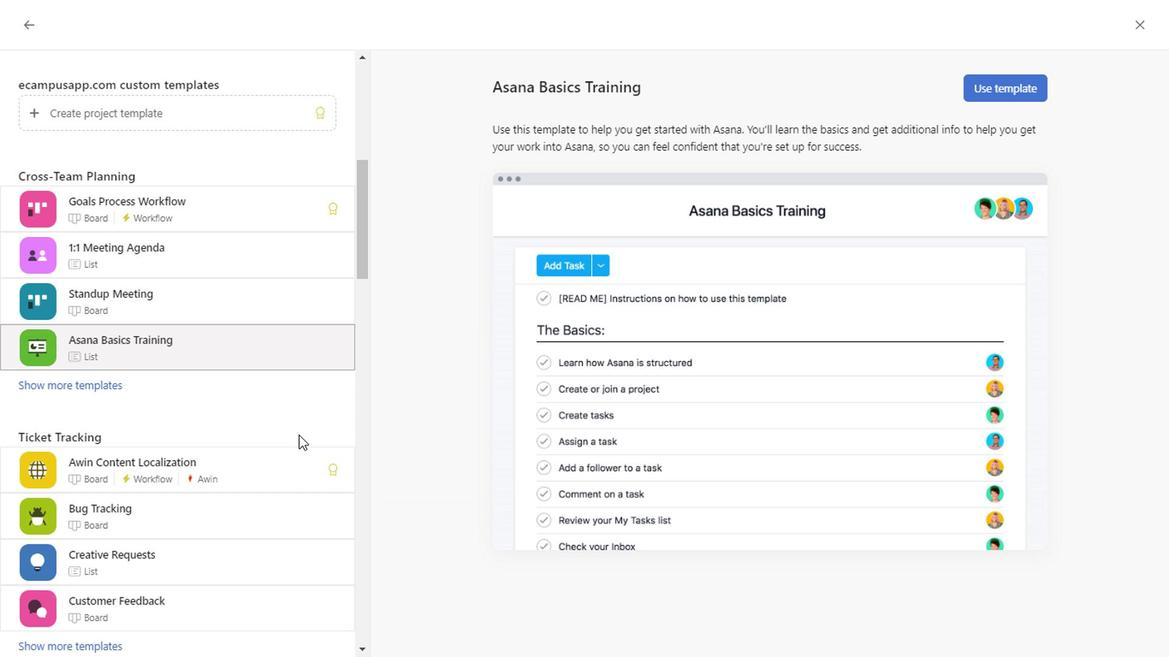 
Action: Mouse scrolled (293, 434) with delta (0, 0)
